 Task: Get directions from Asheville, North Carolina, United States to Baton Rouge, Louisiana, United States  and reverse  starting point and destination and check the flight options
Action: Mouse moved to (275, 88)
Screenshot: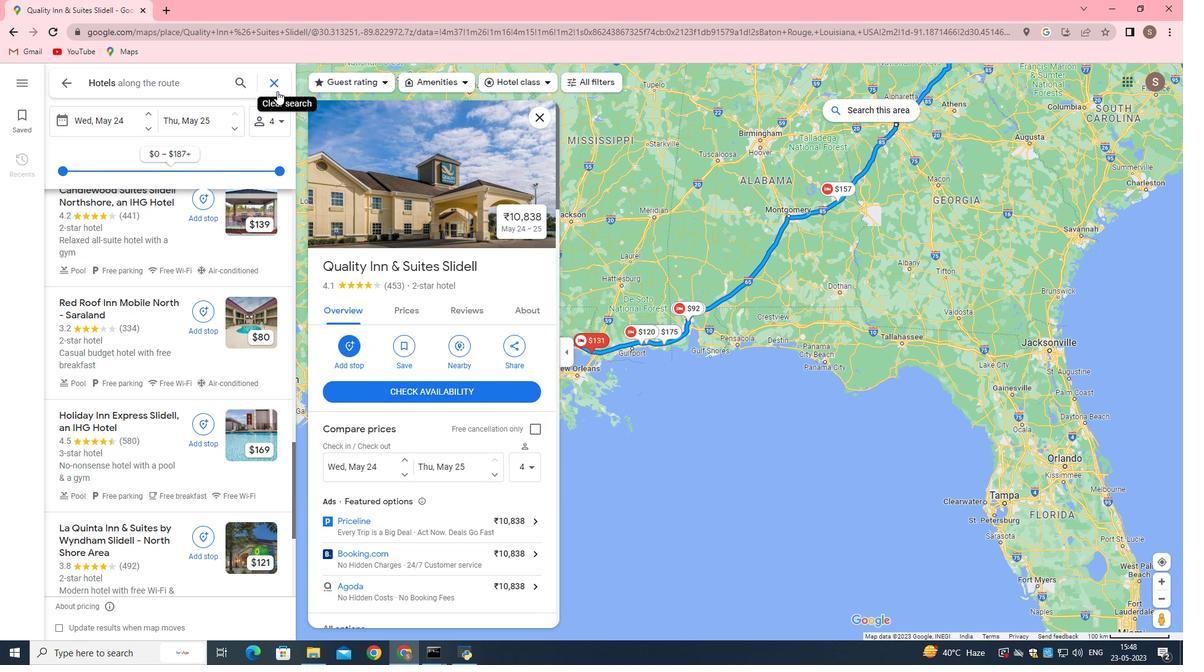 
Action: Mouse pressed left at (275, 88)
Screenshot: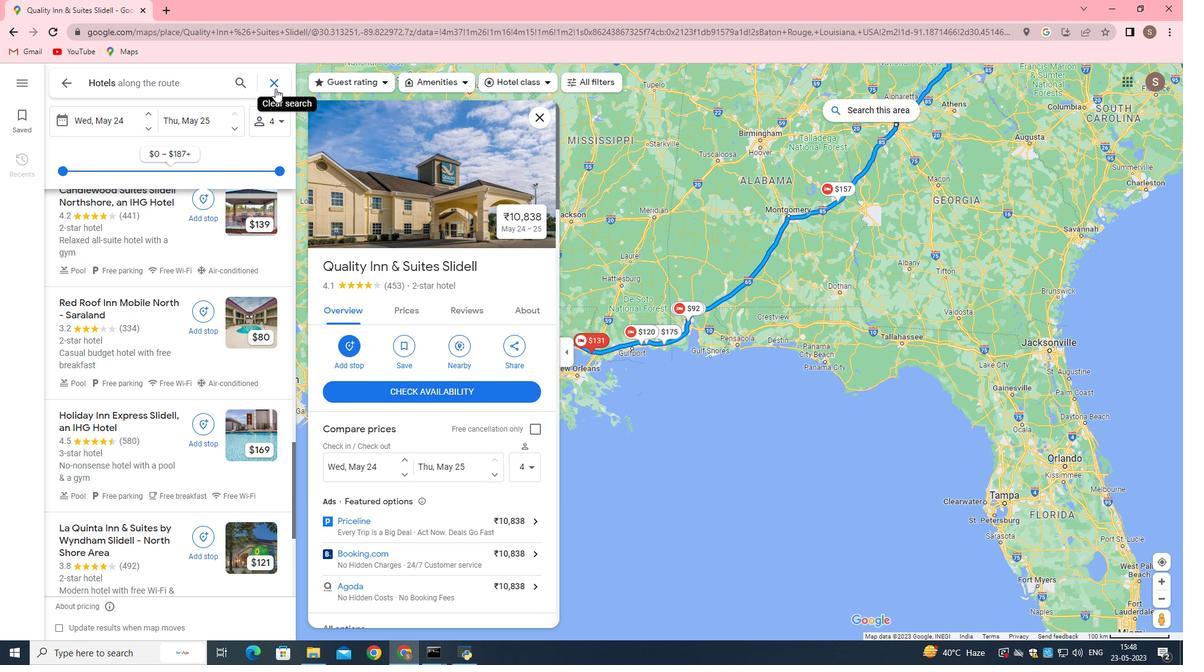 
Action: Mouse moved to (273, 88)
Screenshot: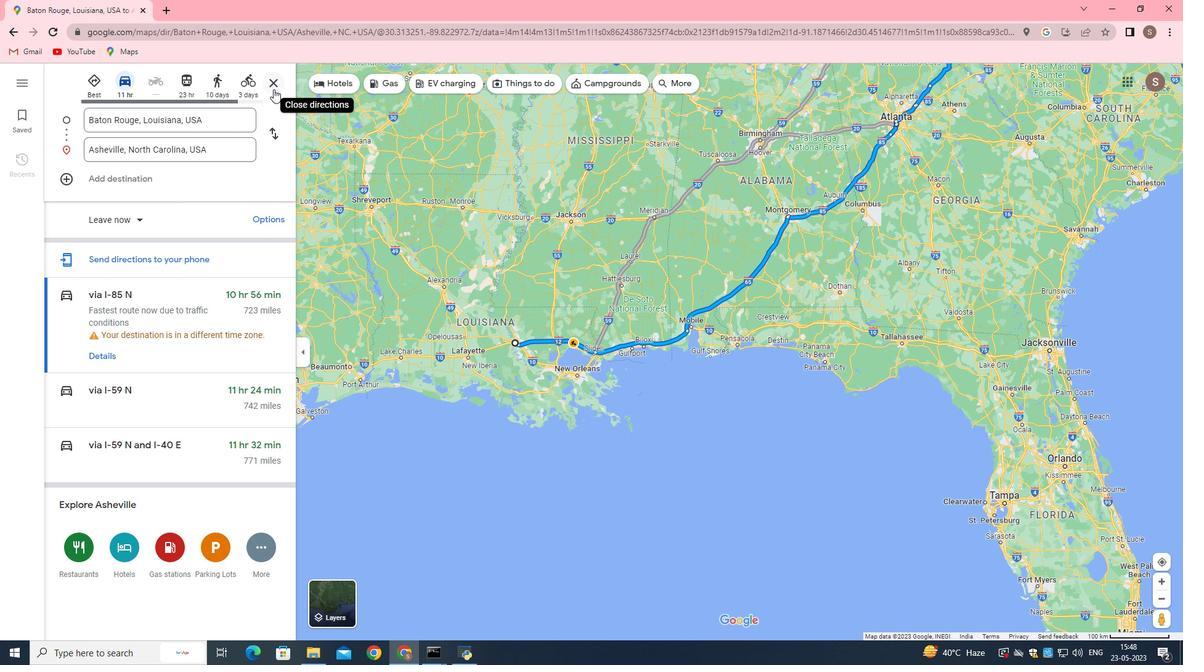 
Action: Mouse pressed left at (273, 88)
Screenshot: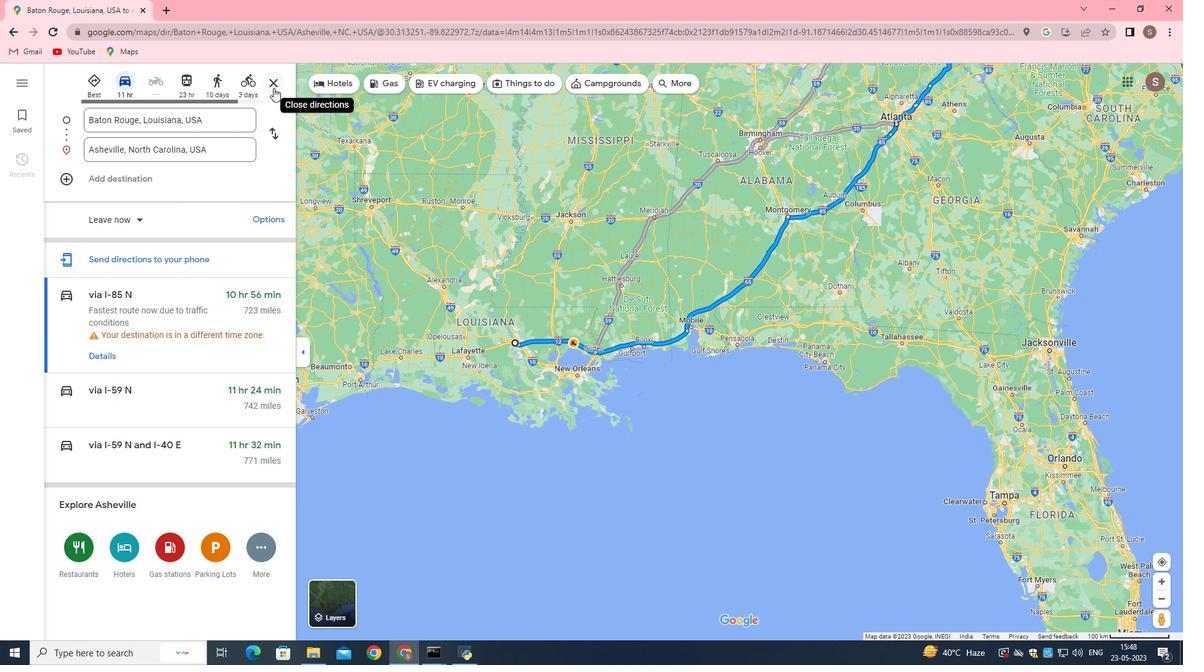 
Action: Mouse moved to (278, 86)
Screenshot: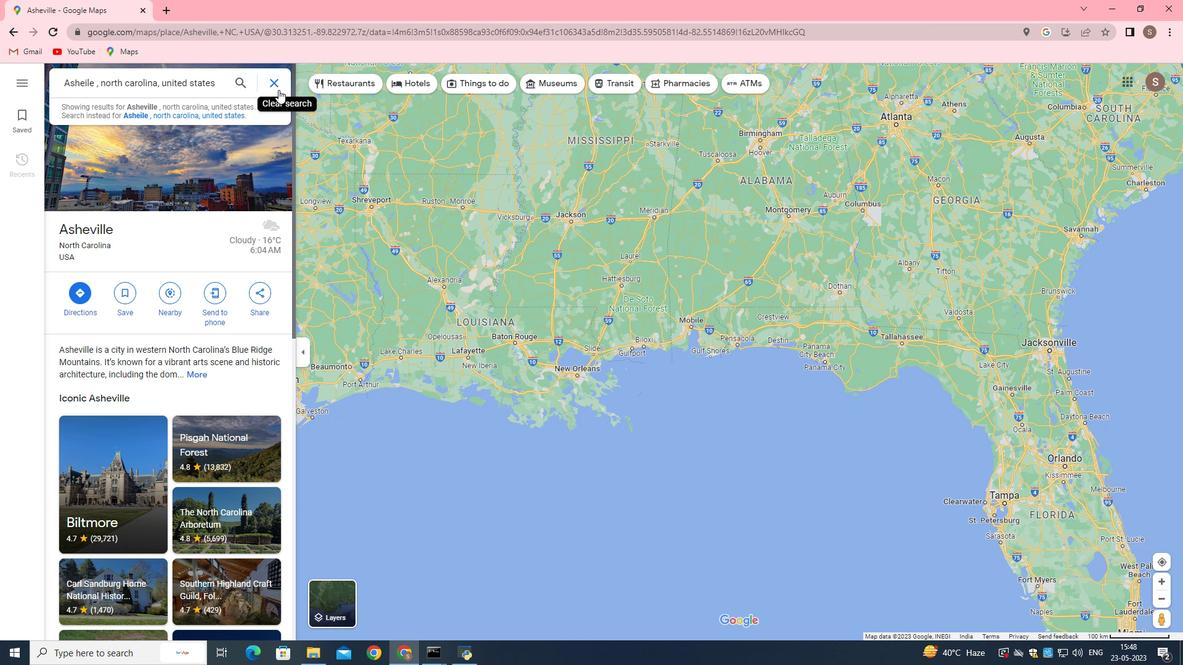 
Action: Mouse pressed left at (278, 86)
Screenshot: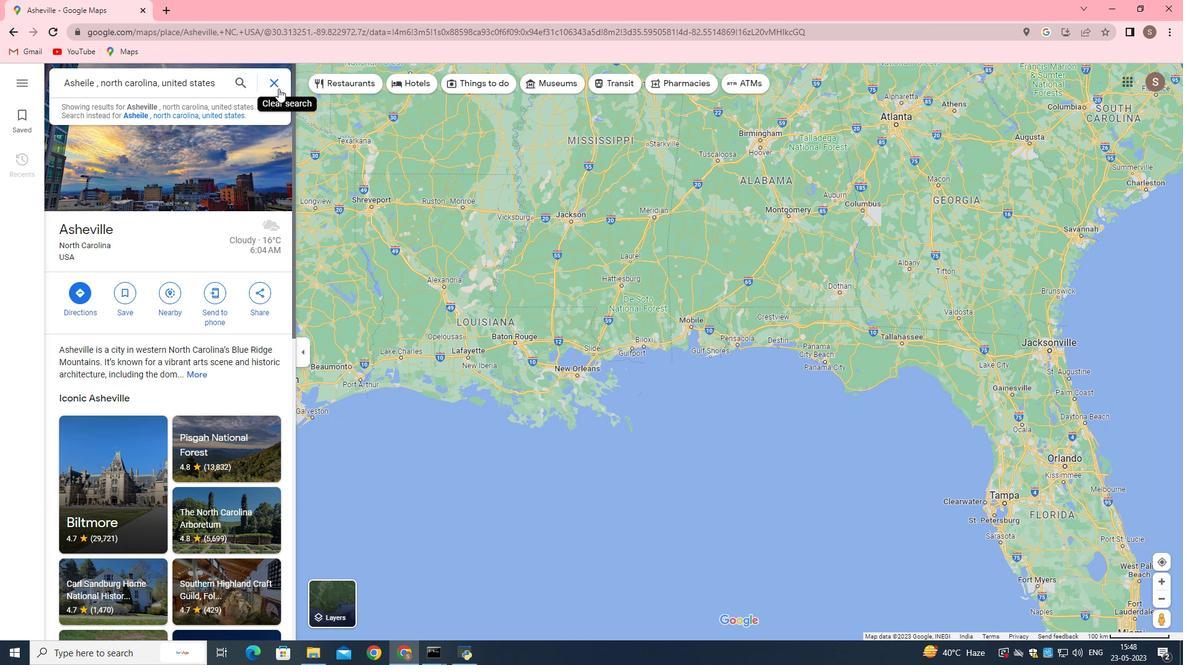 
Action: Mouse moved to (319, 269)
Screenshot: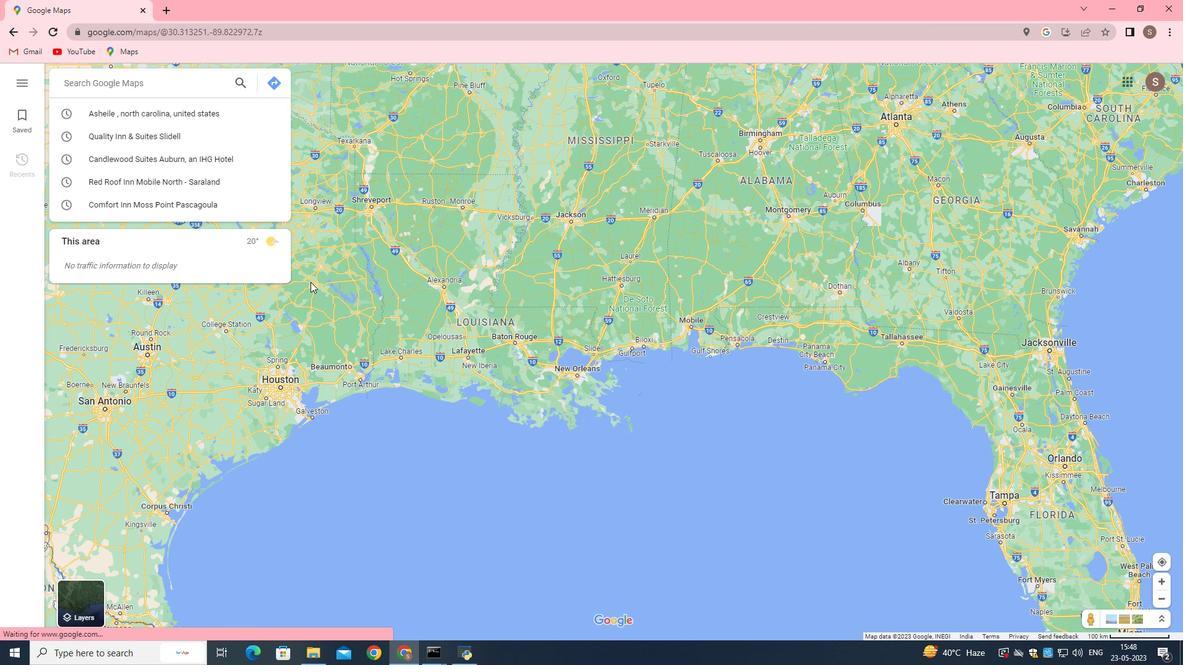 
Action: Mouse pressed left at (319, 269)
Screenshot: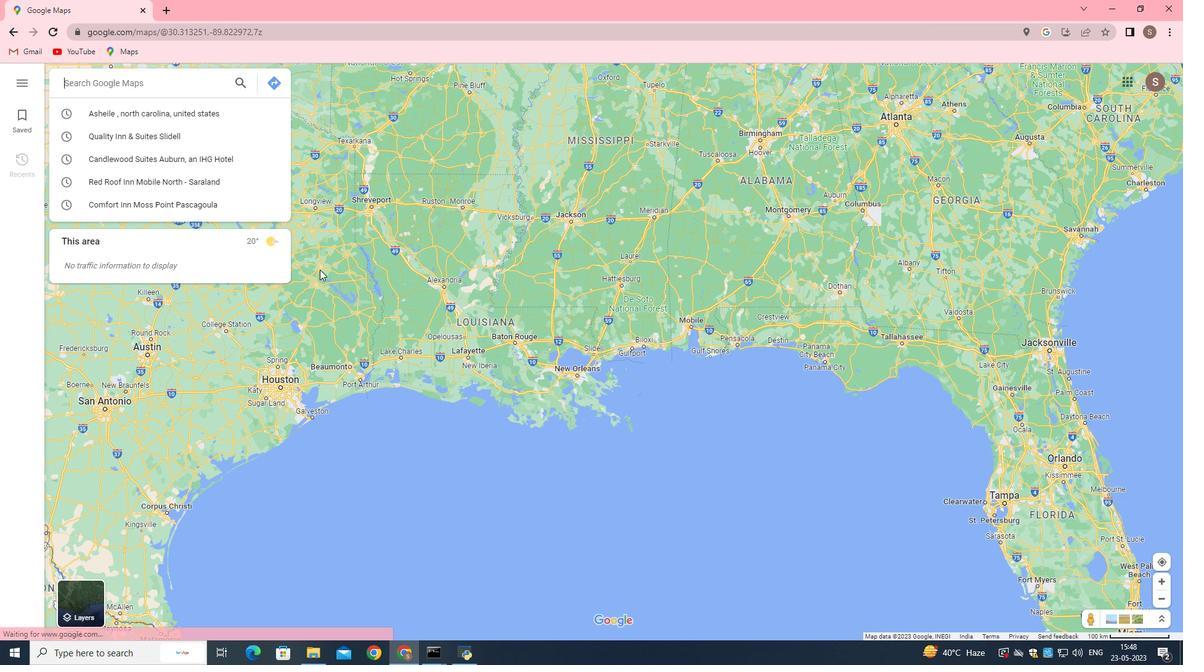 
Action: Mouse moved to (323, 282)
Screenshot: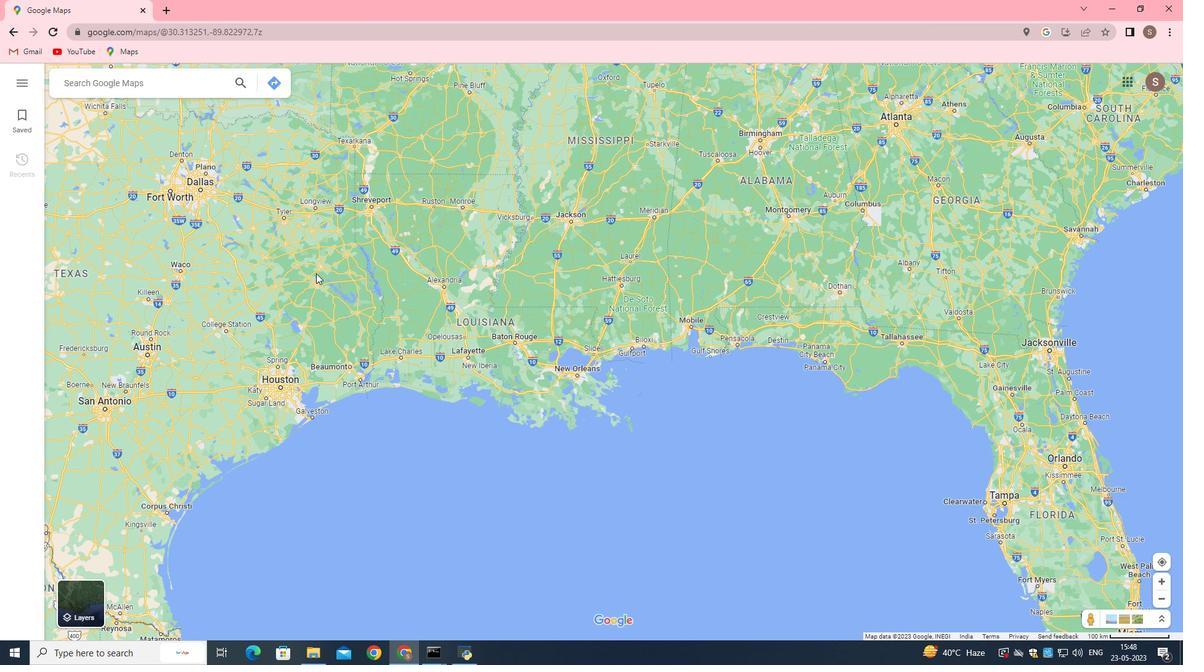 
Action: Mouse scrolled (323, 282) with delta (0, 0)
Screenshot: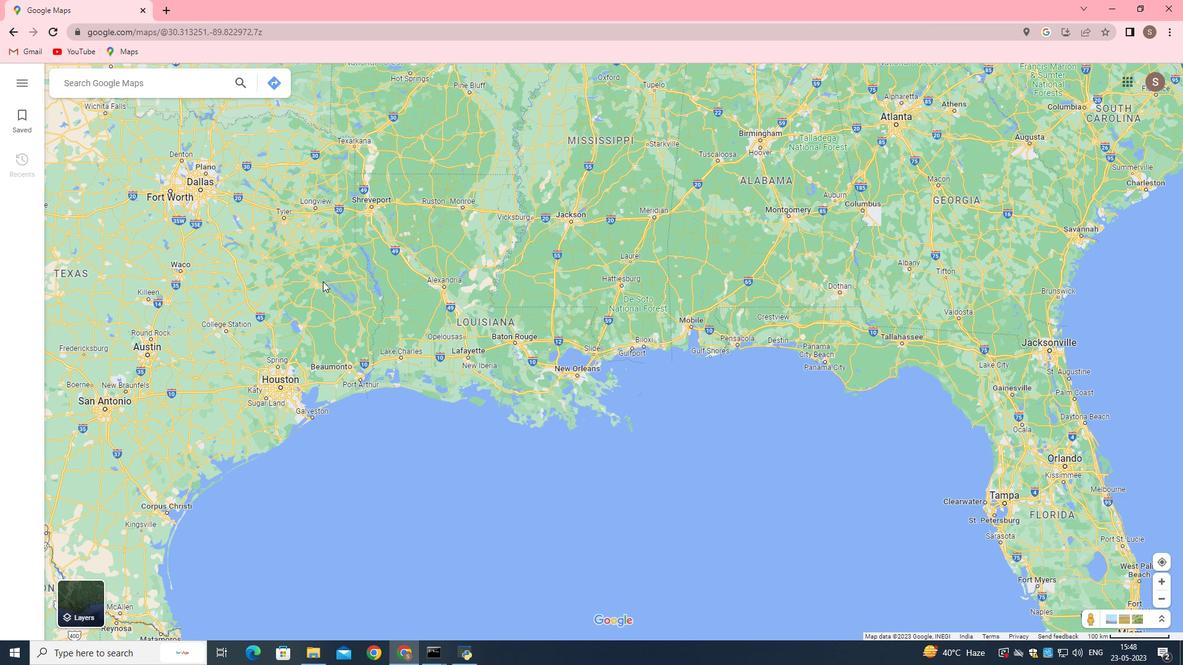 
Action: Mouse scrolled (323, 282) with delta (0, 0)
Screenshot: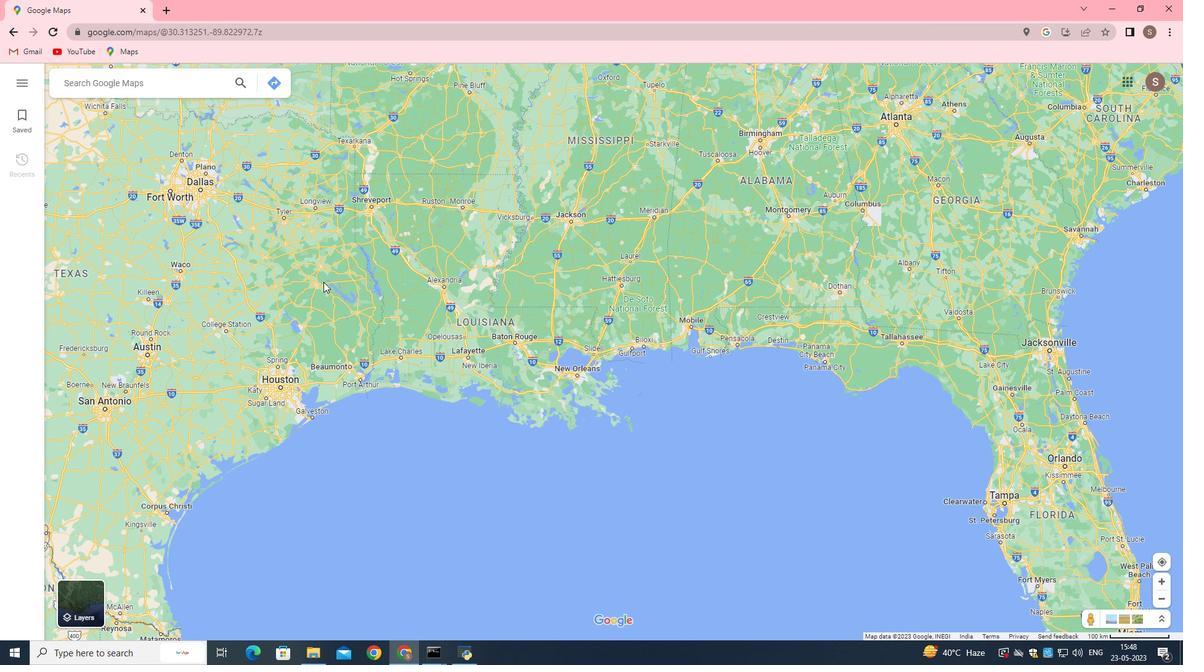 
Action: Mouse scrolled (323, 282) with delta (0, 0)
Screenshot: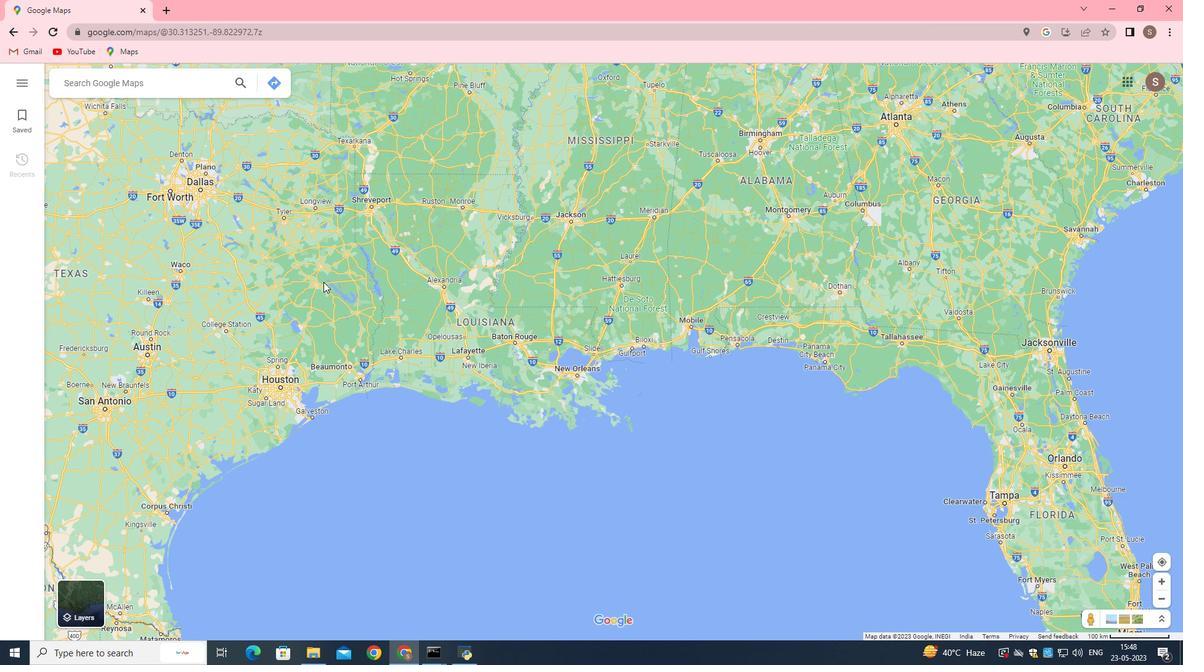 
Action: Mouse scrolled (323, 281) with delta (0, 0)
Screenshot: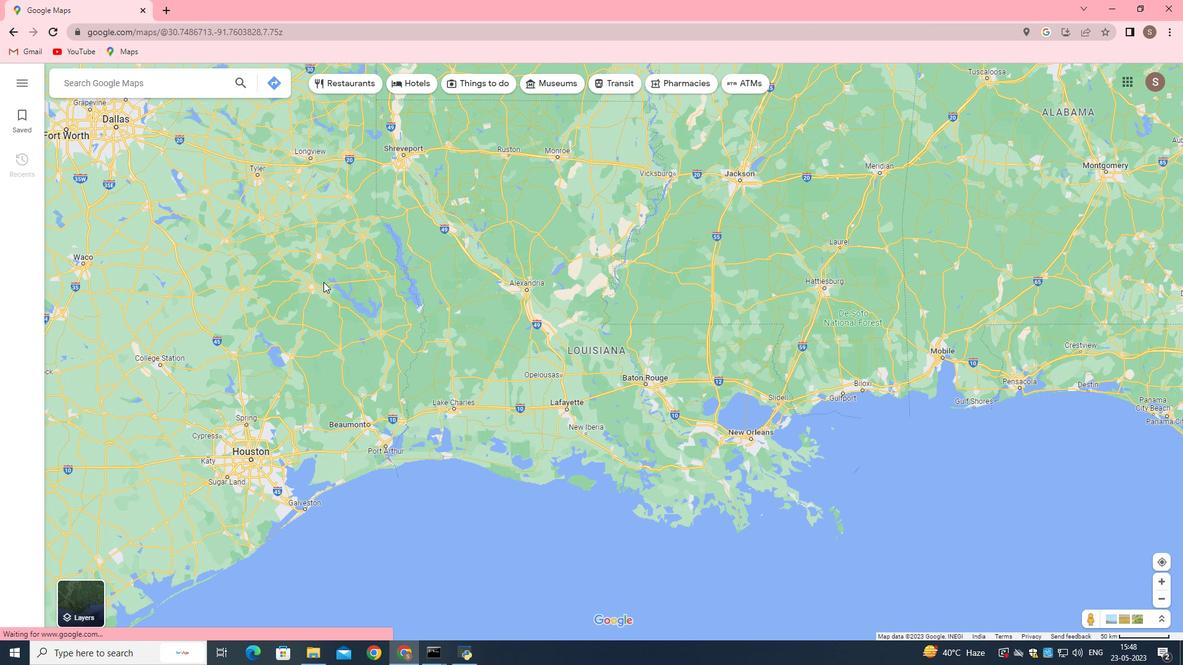 
Action: Mouse scrolled (323, 281) with delta (0, 0)
Screenshot: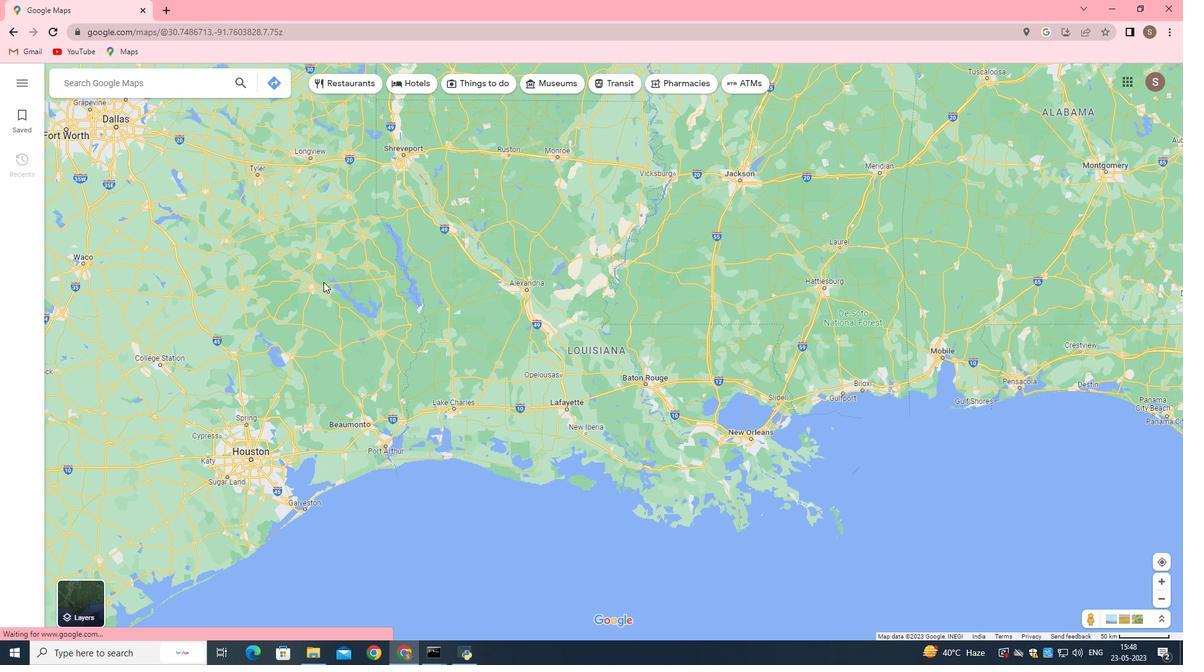 
Action: Mouse scrolled (323, 282) with delta (0, 0)
Screenshot: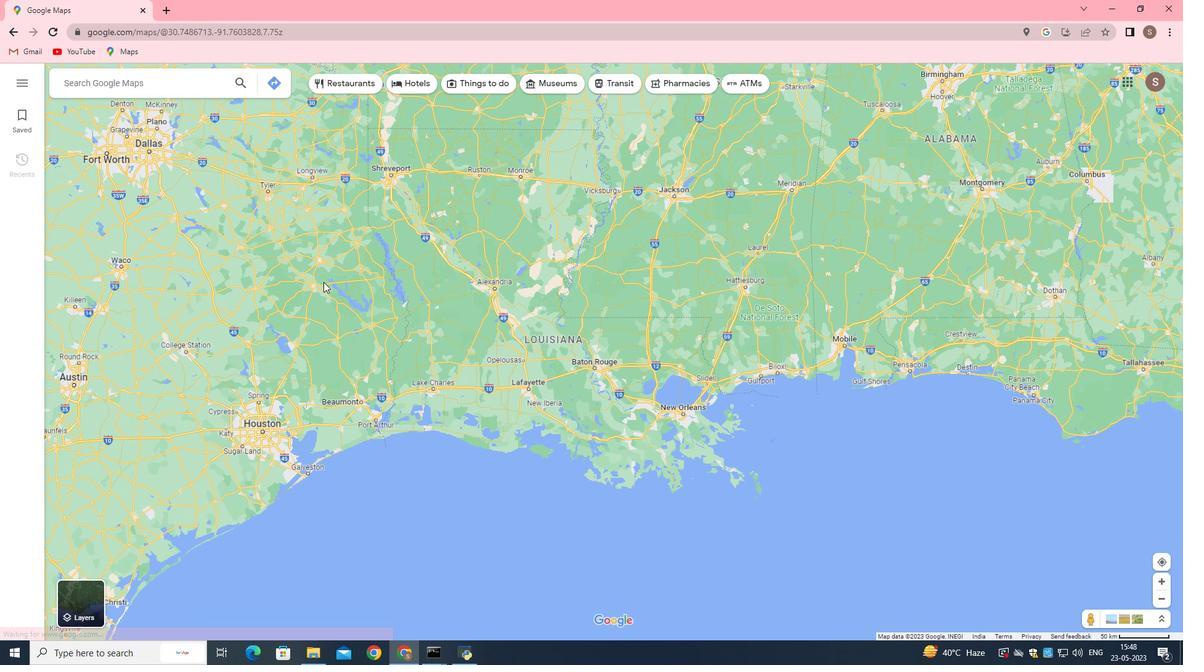 
Action: Mouse scrolled (323, 282) with delta (0, 0)
Screenshot: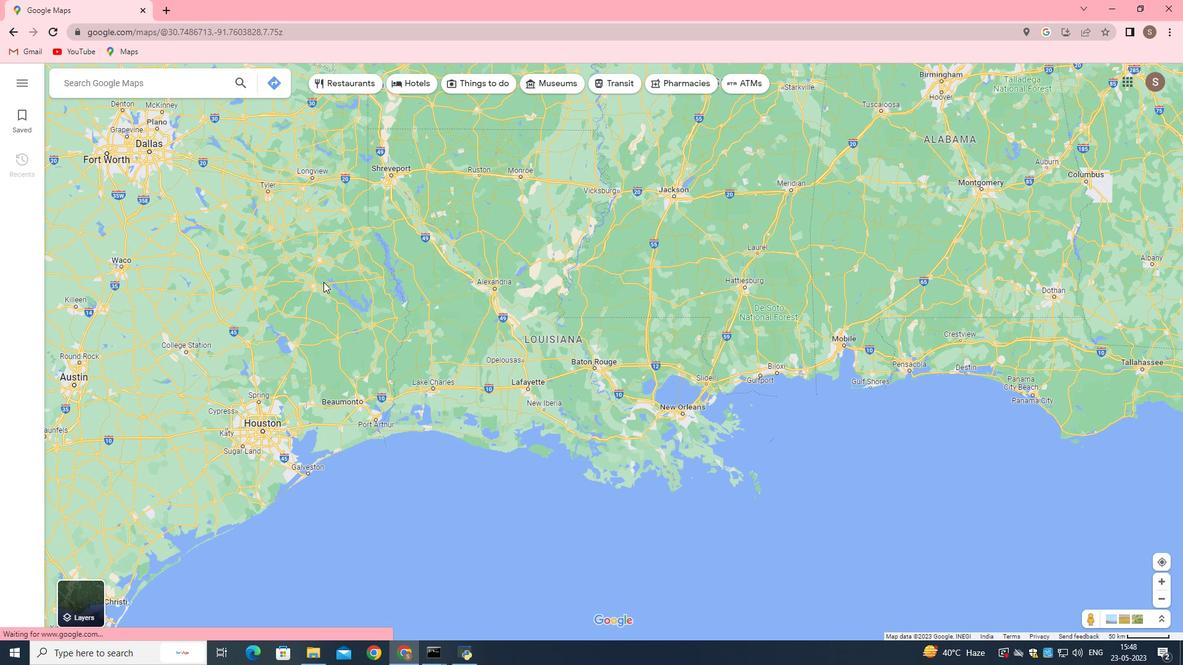
Action: Mouse scrolled (323, 282) with delta (0, 0)
Screenshot: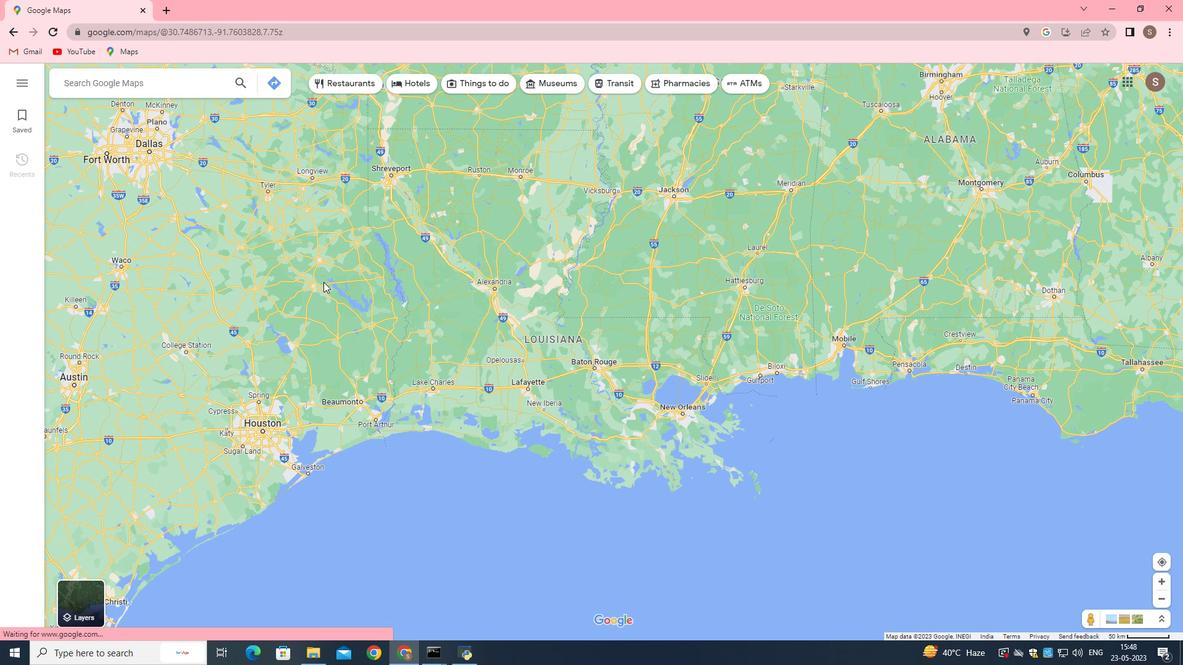 
Action: Mouse scrolled (323, 282) with delta (0, 0)
Screenshot: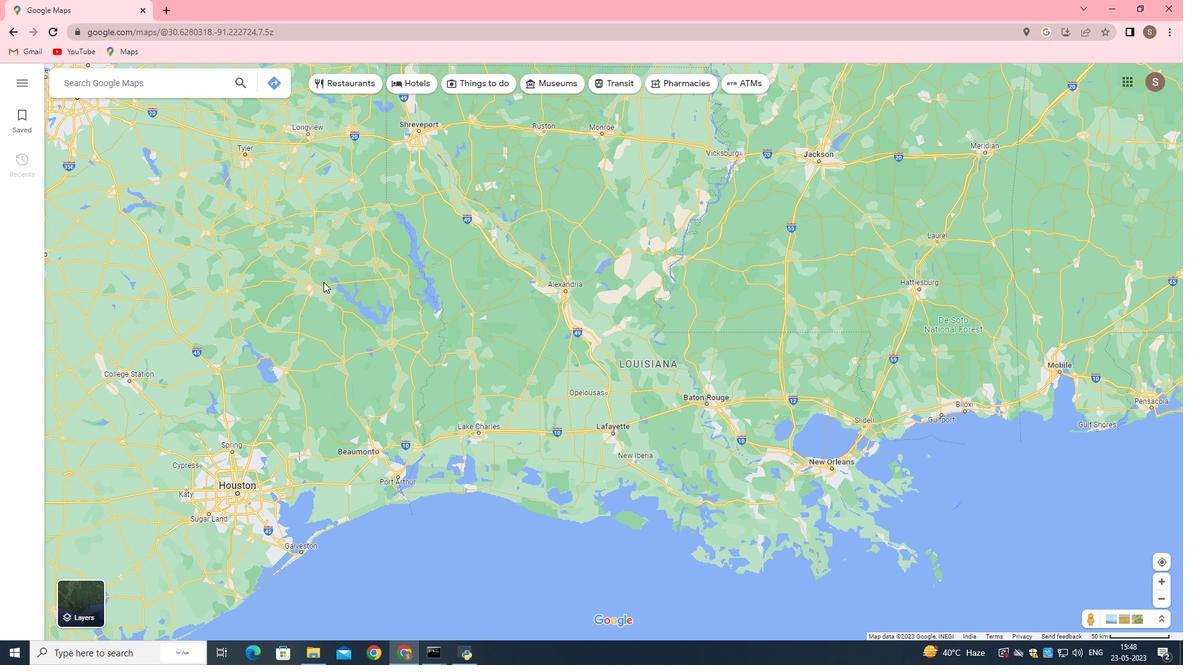 
Action: Mouse scrolled (323, 282) with delta (0, 0)
Screenshot: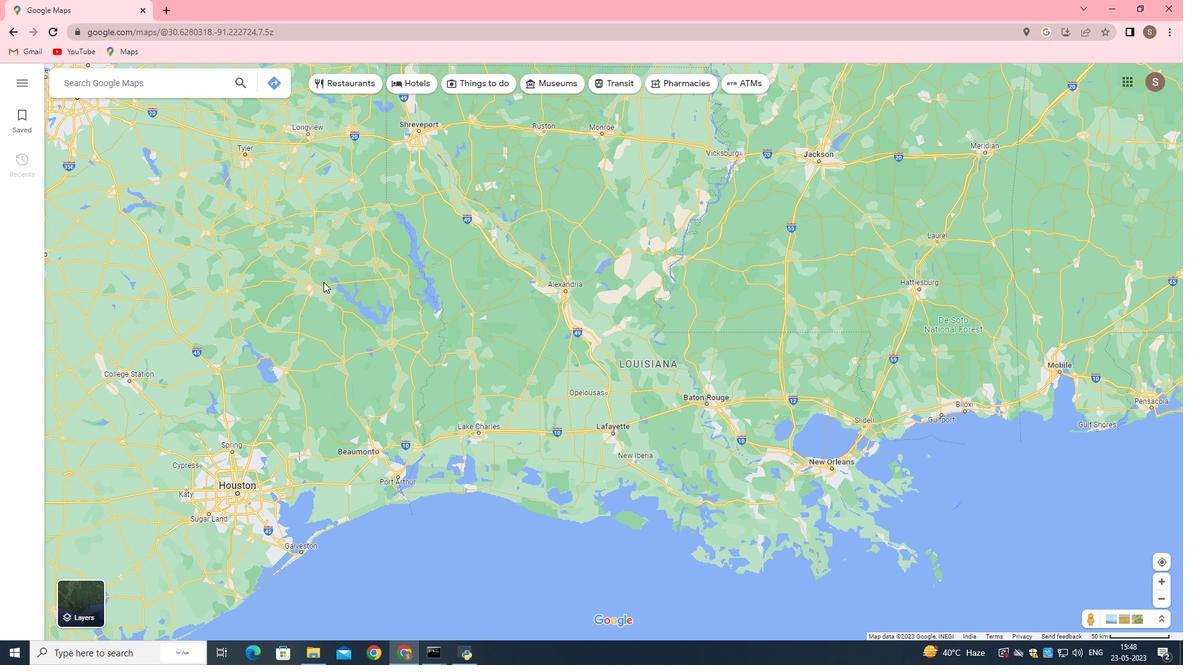 
Action: Mouse scrolled (323, 282) with delta (0, 0)
Screenshot: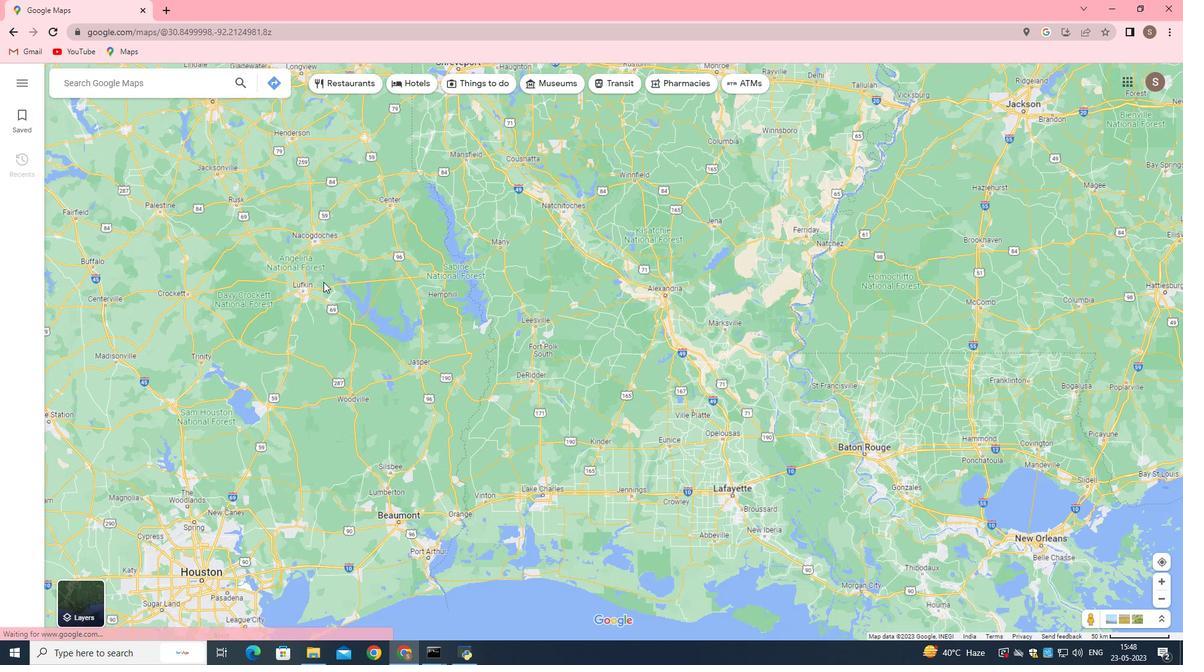 
Action: Mouse scrolled (323, 282) with delta (0, 0)
Screenshot: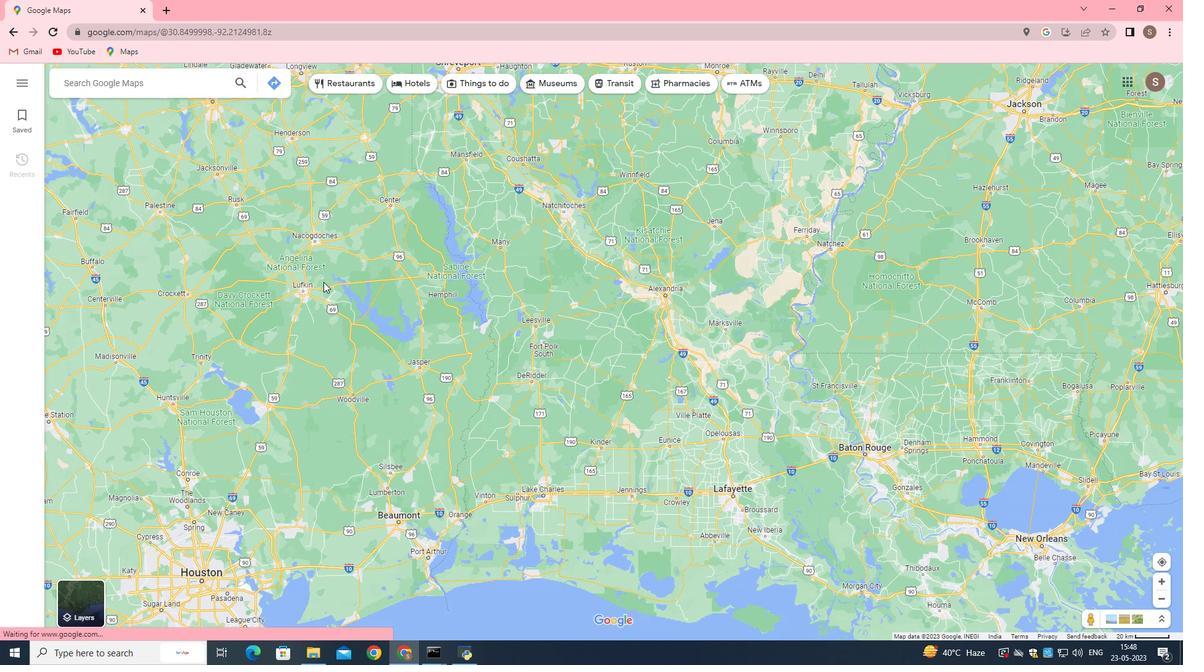 
Action: Mouse scrolled (323, 281) with delta (0, 0)
Screenshot: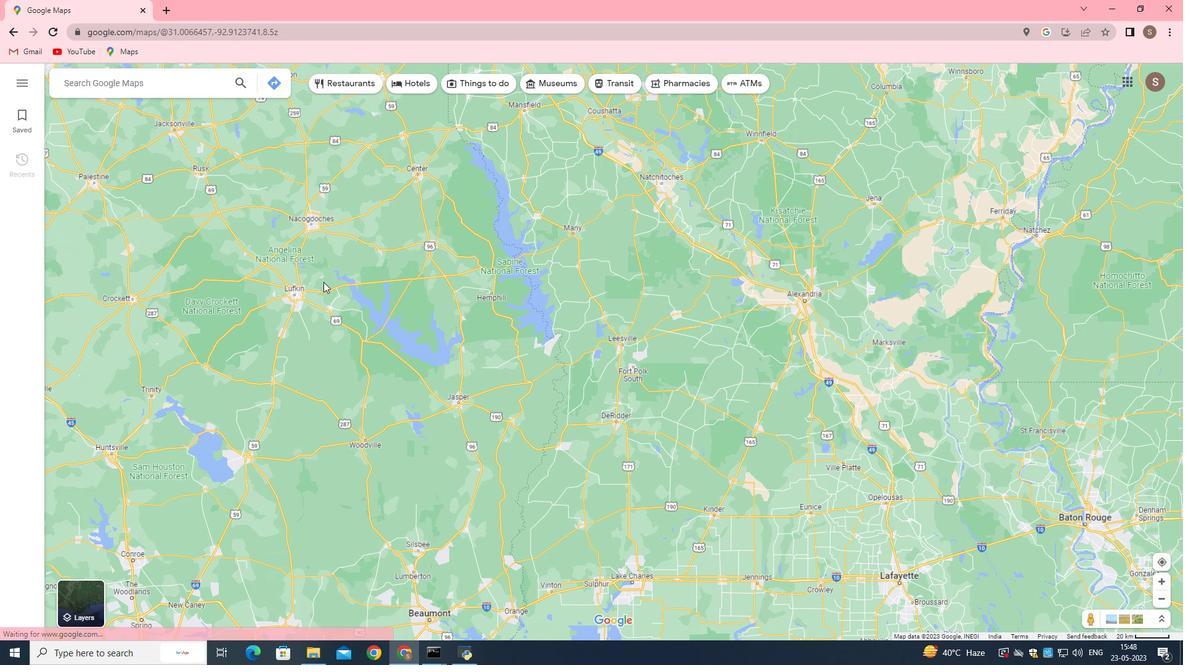 
Action: Mouse moved to (95, 81)
Screenshot: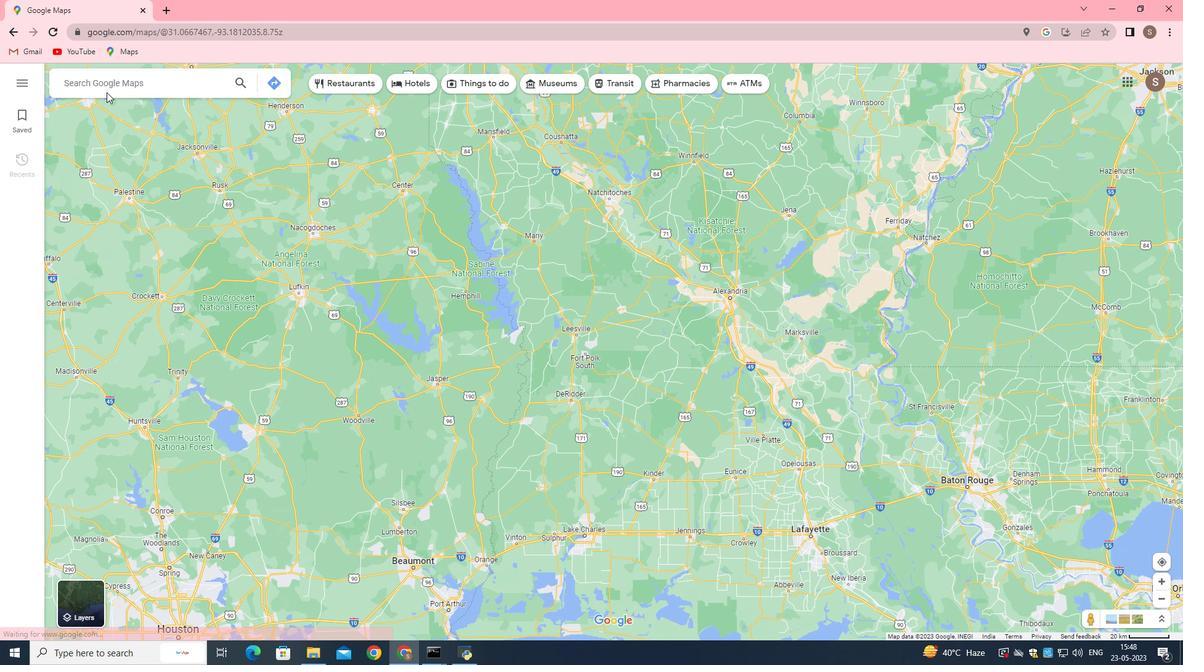 
Action: Mouse pressed left at (95, 81)
Screenshot: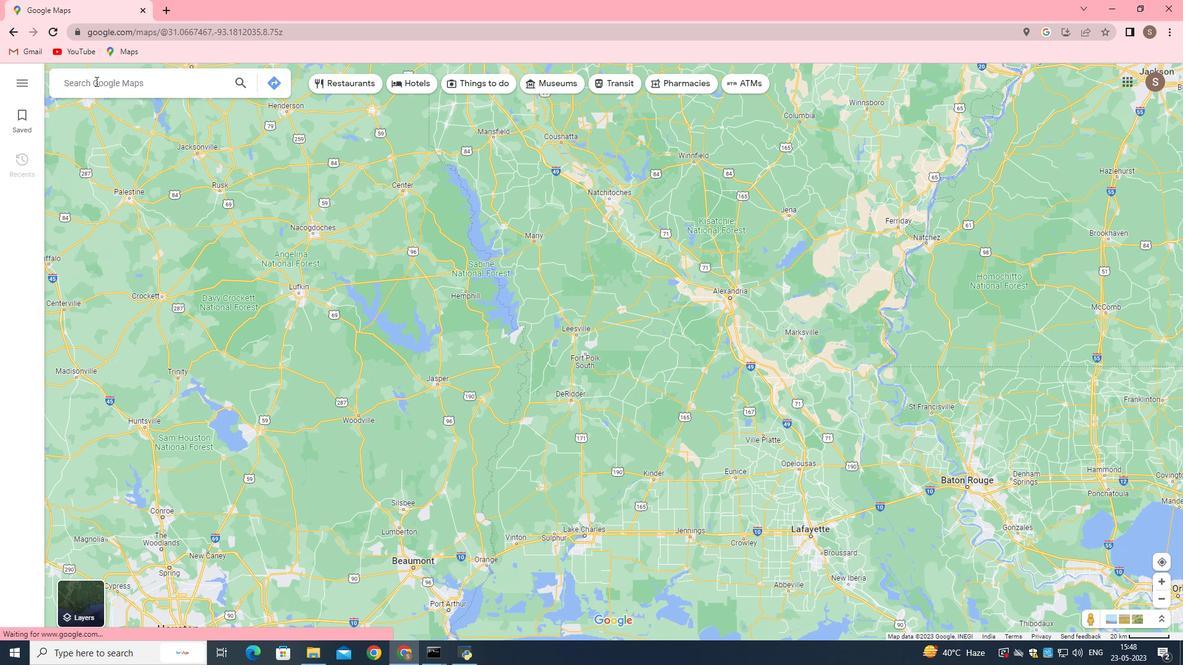
Action: Mouse moved to (201, 125)
Screenshot: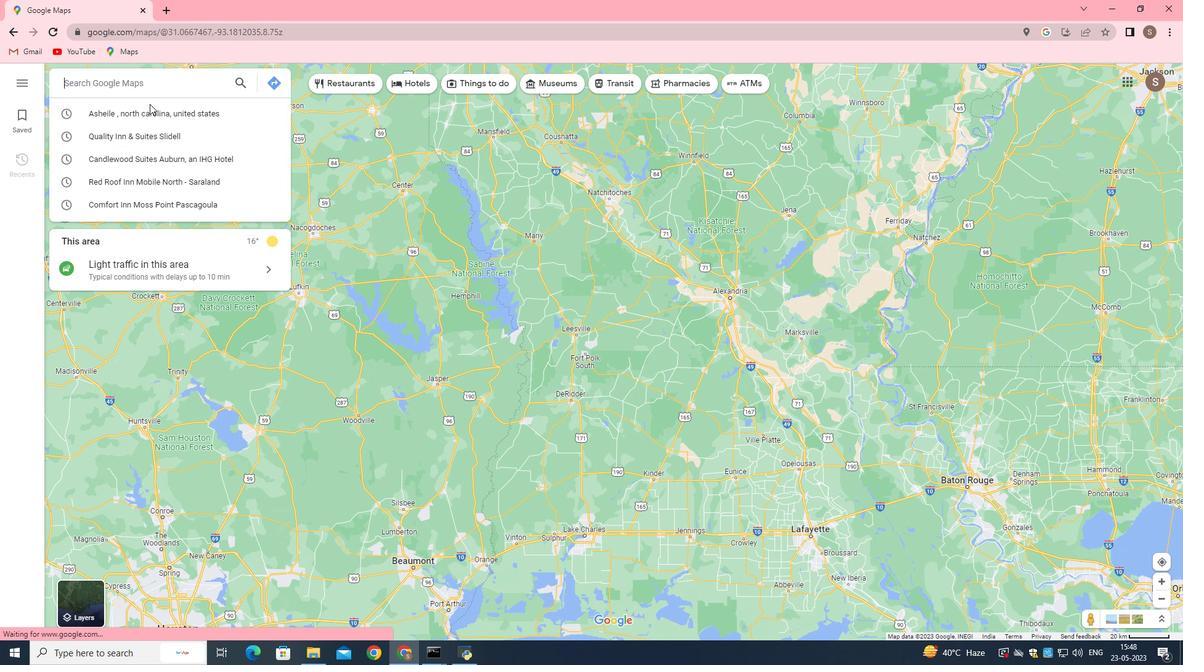 
Action: Key pressed <Key.shift>Asheville<Key.space>,<Key.space>north<Key.space>carolina,<Key.space>united<Key.space>state<Key.enter>
Screenshot: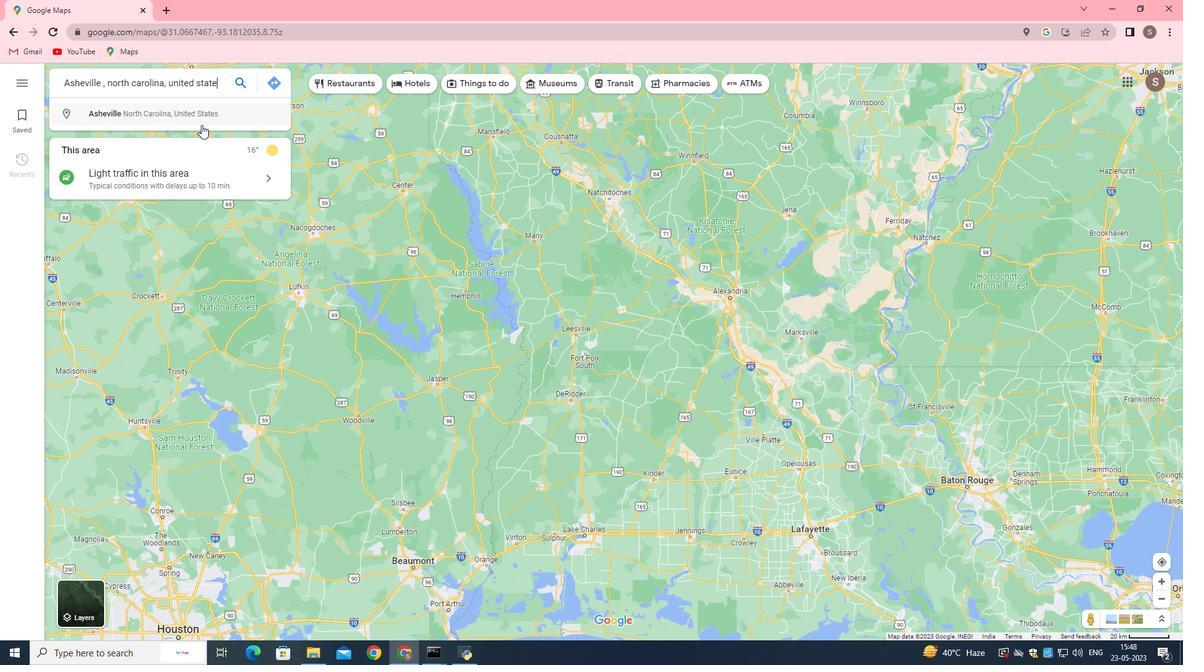 
Action: Mouse moved to (83, 297)
Screenshot: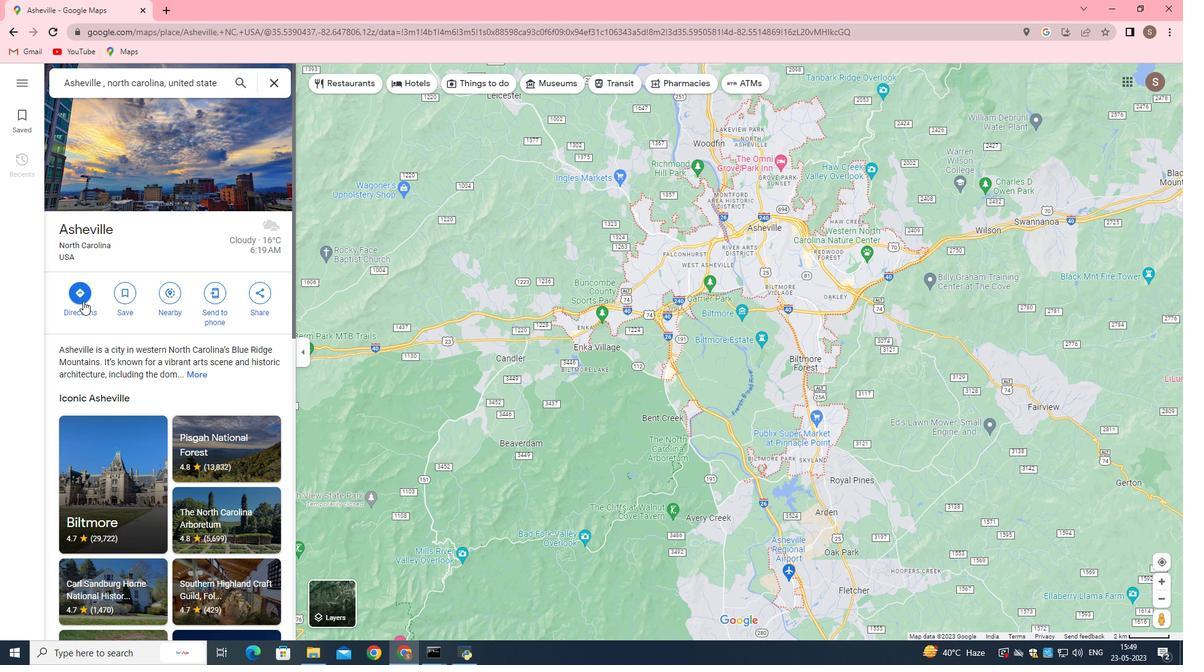 
Action: Mouse pressed left at (83, 297)
Screenshot: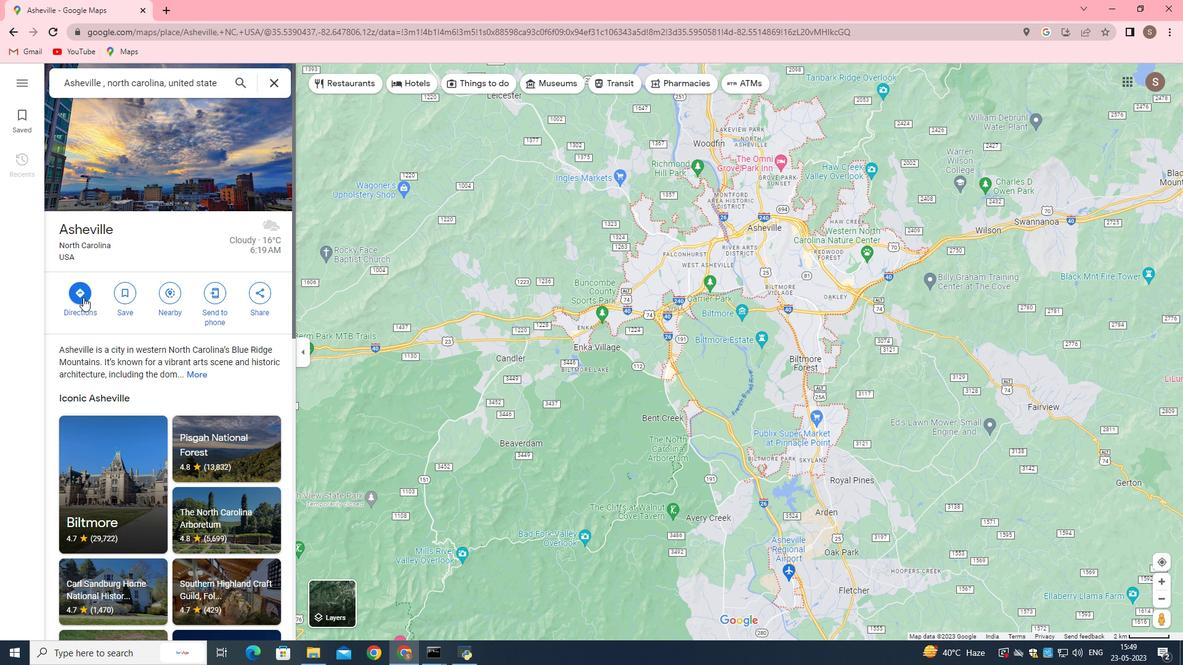 
Action: Mouse moved to (207, 121)
Screenshot: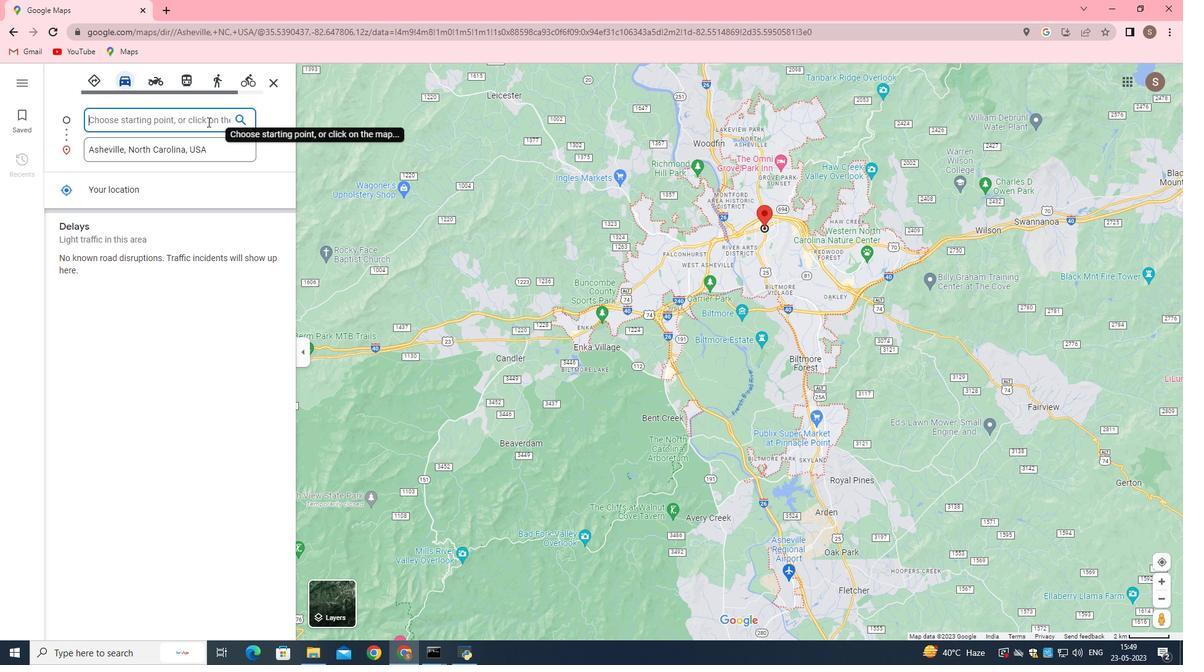 
Action: Mouse pressed left at (207, 121)
Screenshot: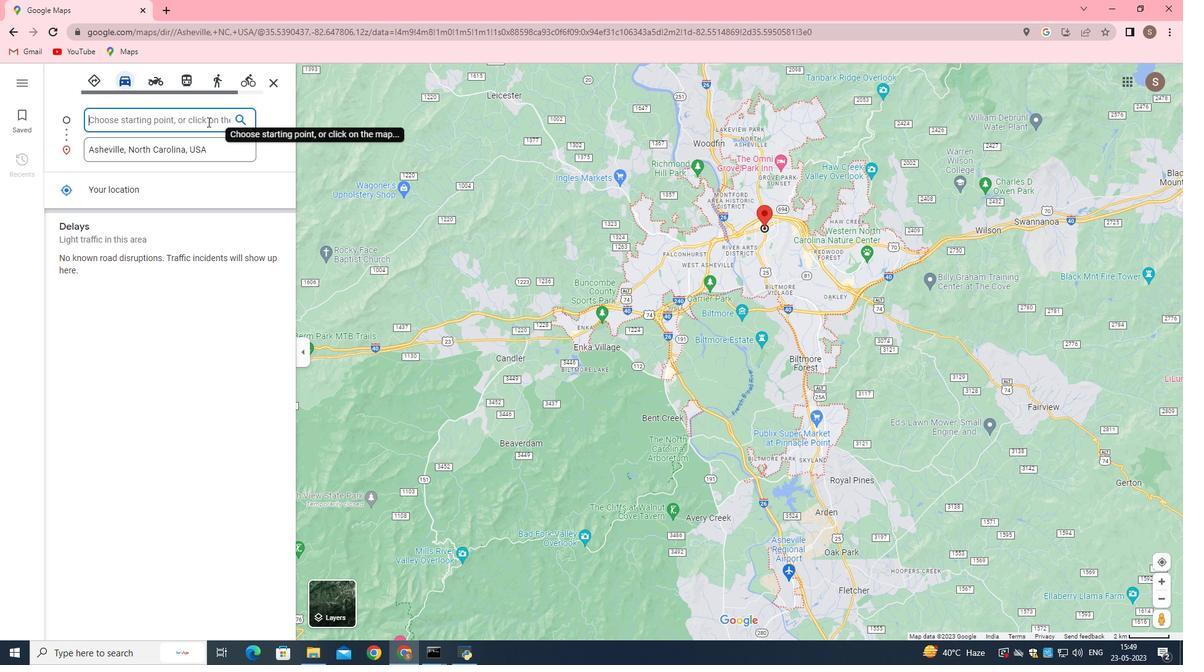 
Action: Key pressed <Key.shift><Key.shift><Key.shift><Key.shift><Key.shift><Key.shift>Baton<Key.space>rouge,louisiana,<Key.space>united<Key.space>state<Key.enter>
Screenshot: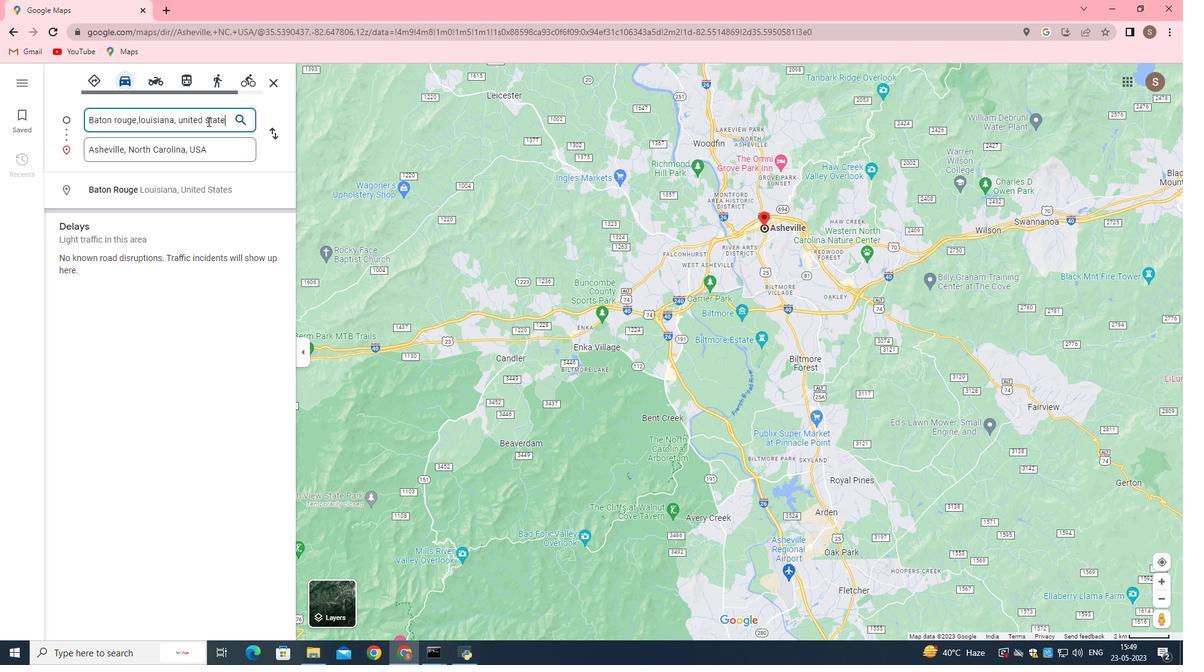 
Action: Mouse moved to (242, 271)
Screenshot: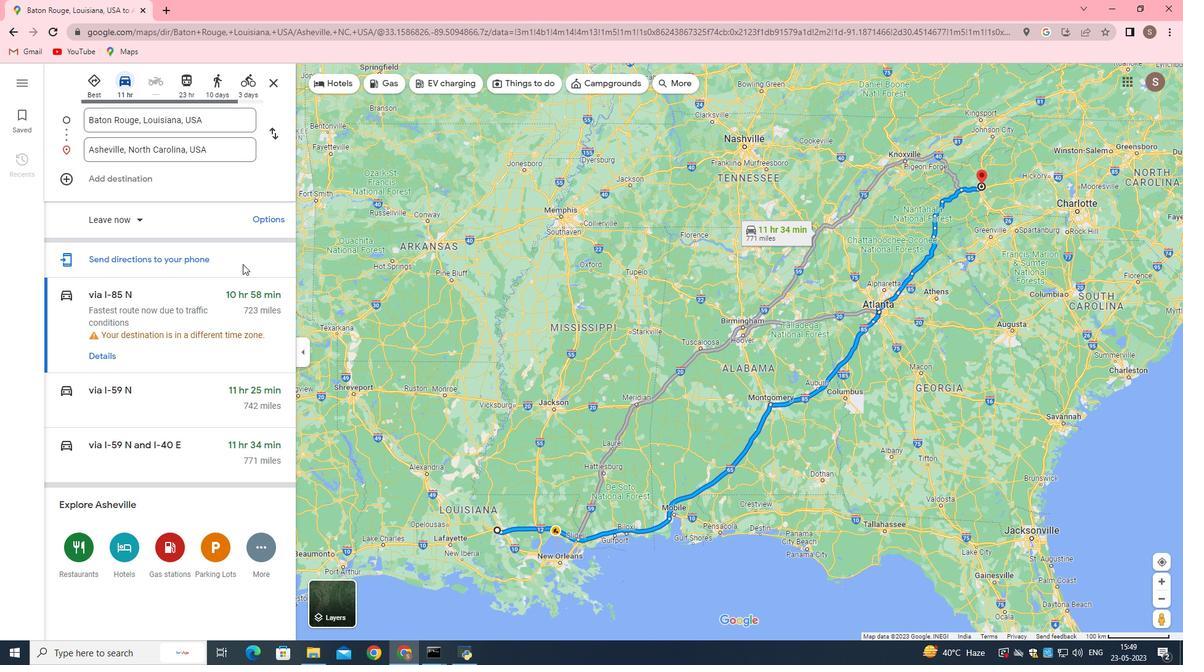 
Action: Mouse scrolled (242, 271) with delta (0, 0)
Screenshot: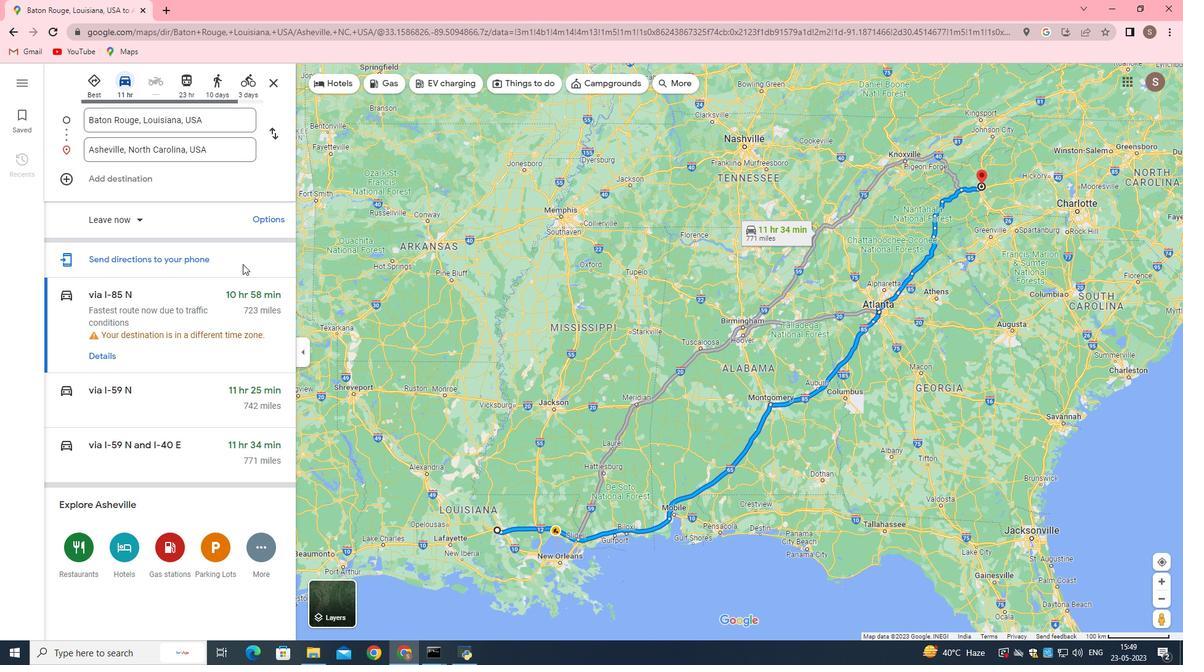 
Action: Mouse moved to (242, 273)
Screenshot: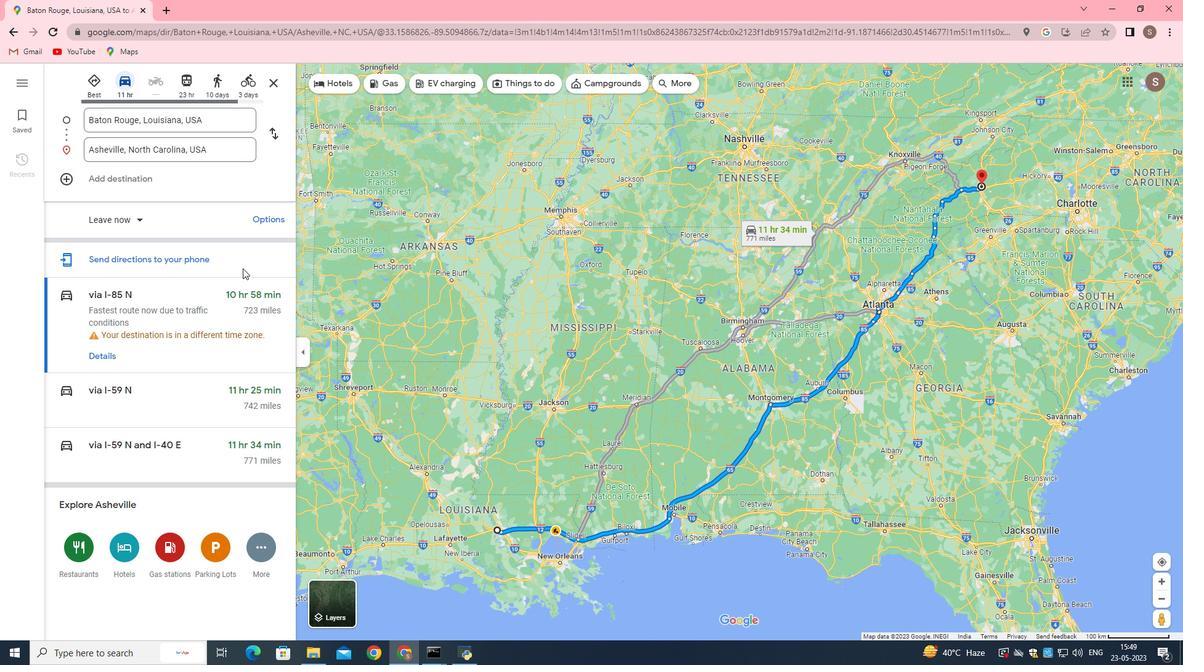 
Action: Mouse scrolled (242, 272) with delta (0, 0)
Screenshot: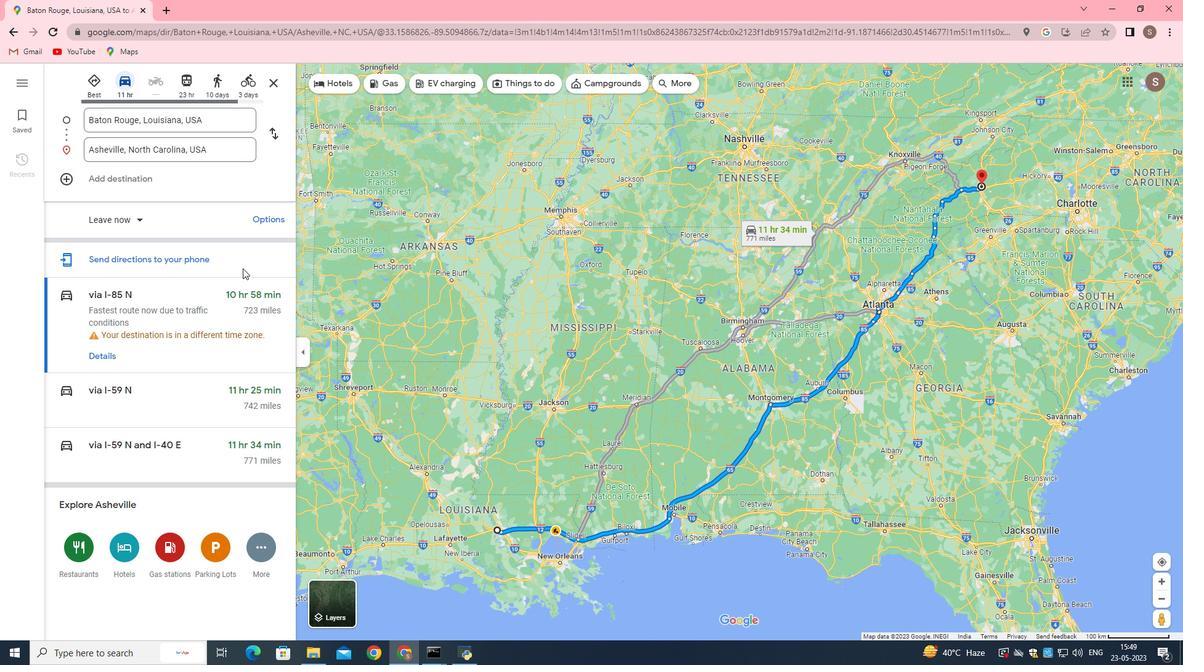 
Action: Mouse moved to (243, 275)
Screenshot: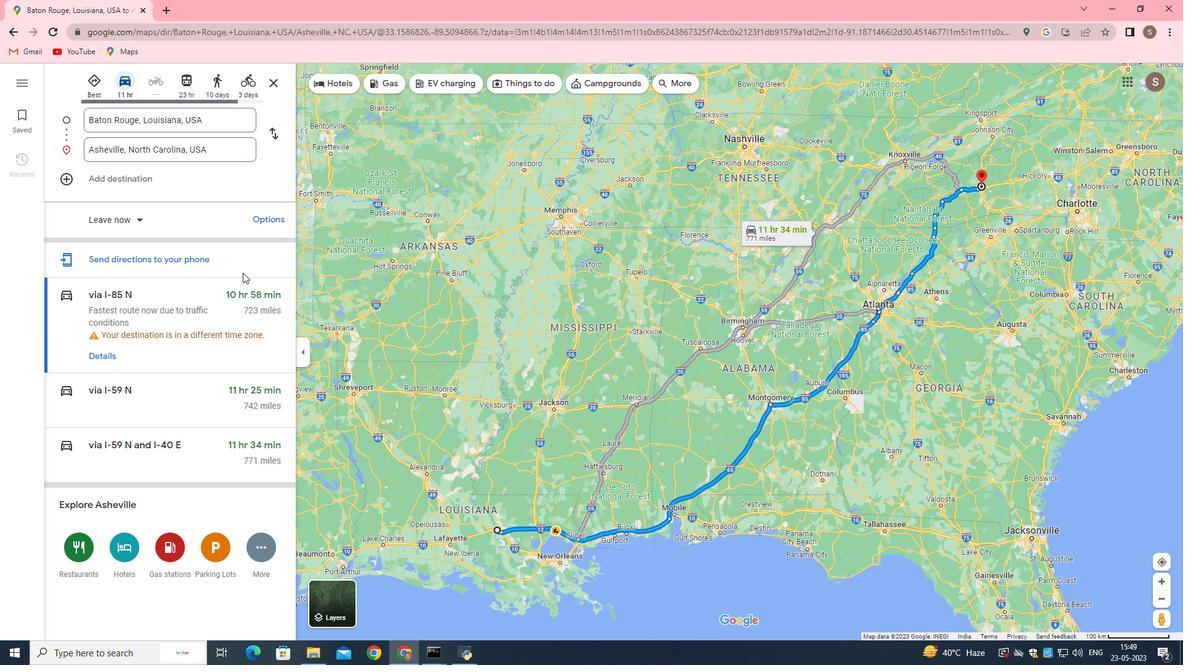 
Action: Mouse scrolled (243, 274) with delta (0, 0)
Screenshot: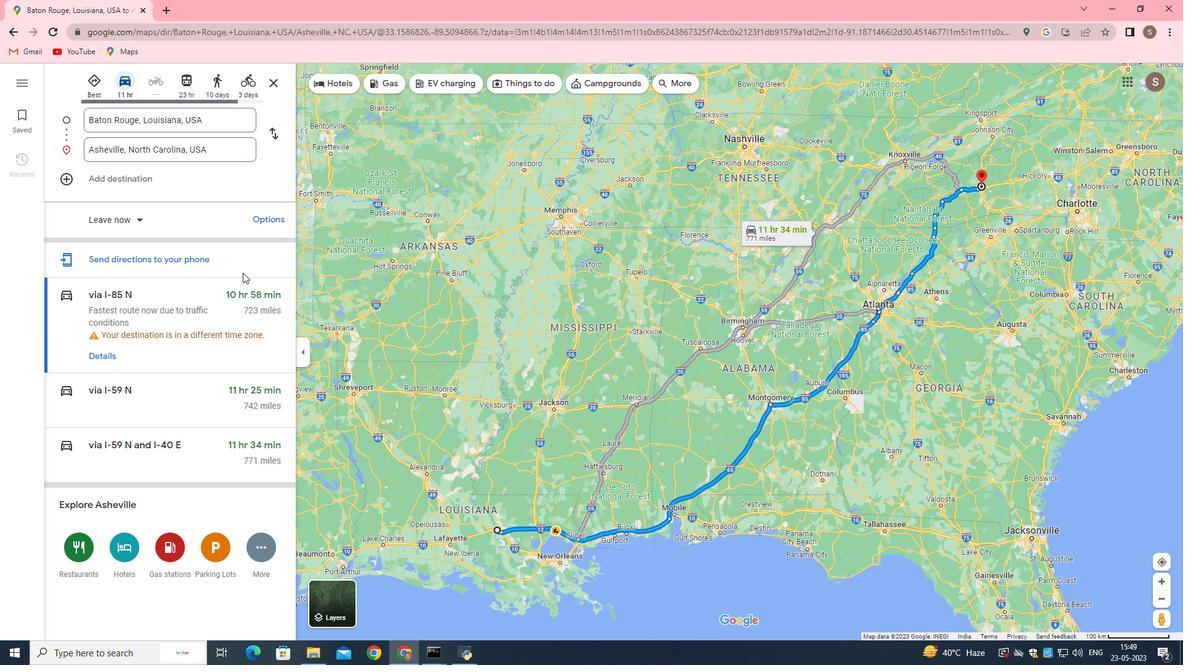 
Action: Mouse moved to (701, 335)
Screenshot: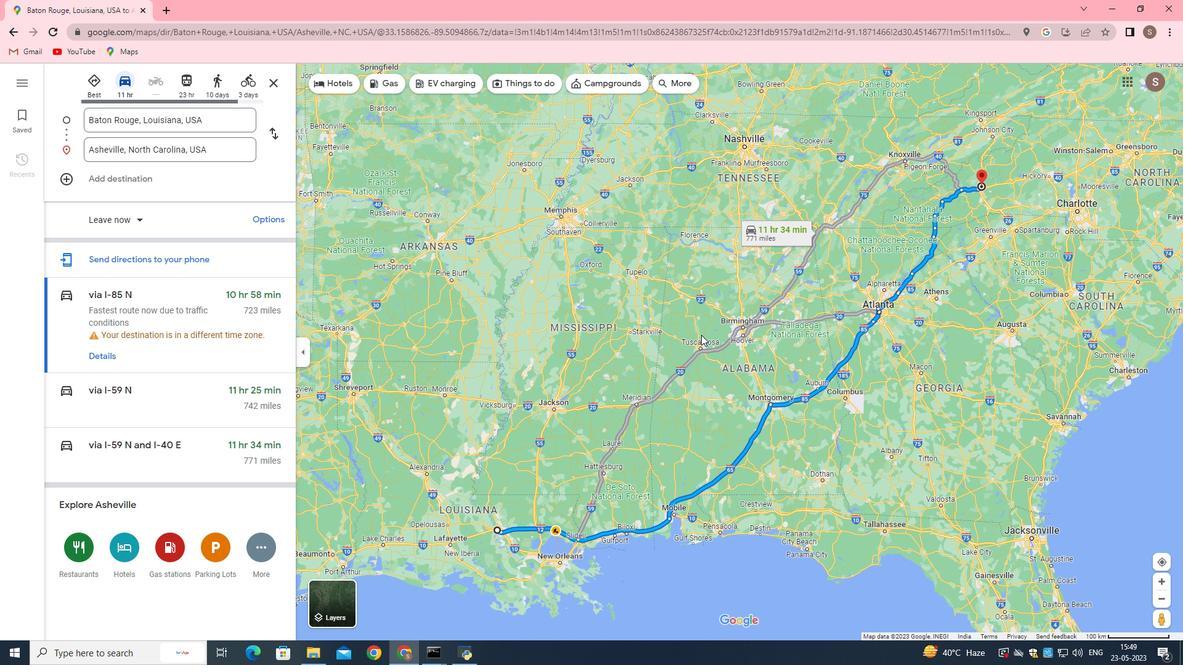 
Action: Mouse scrolled (701, 336) with delta (0, 0)
Screenshot: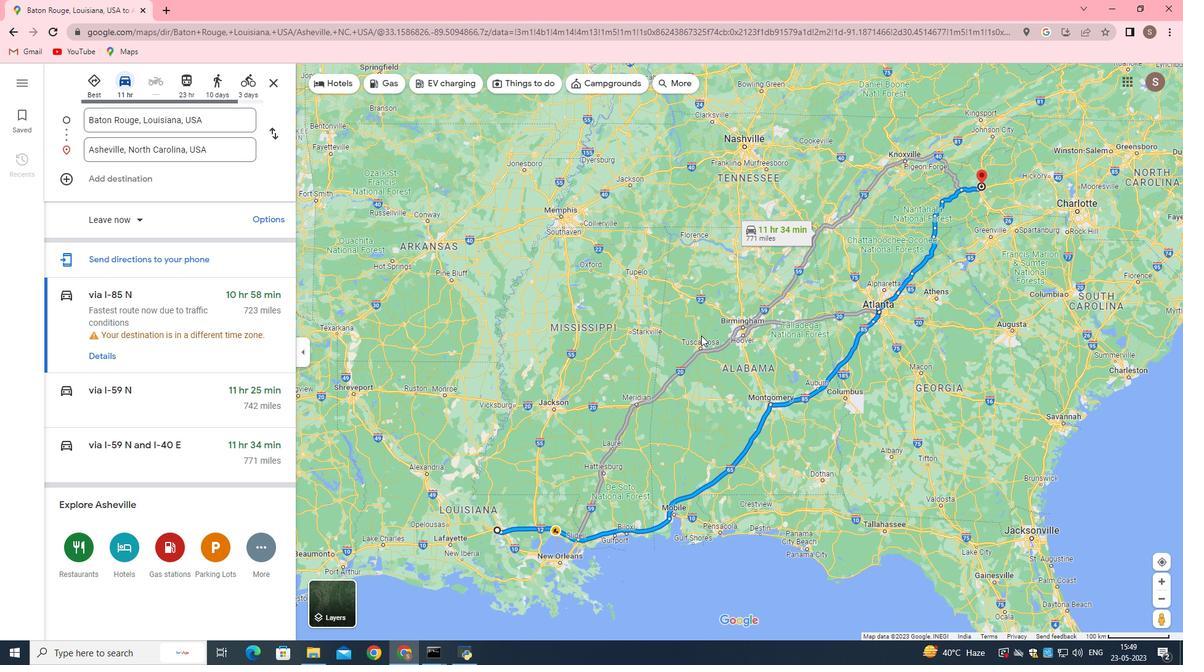 
Action: Mouse moved to (701, 337)
Screenshot: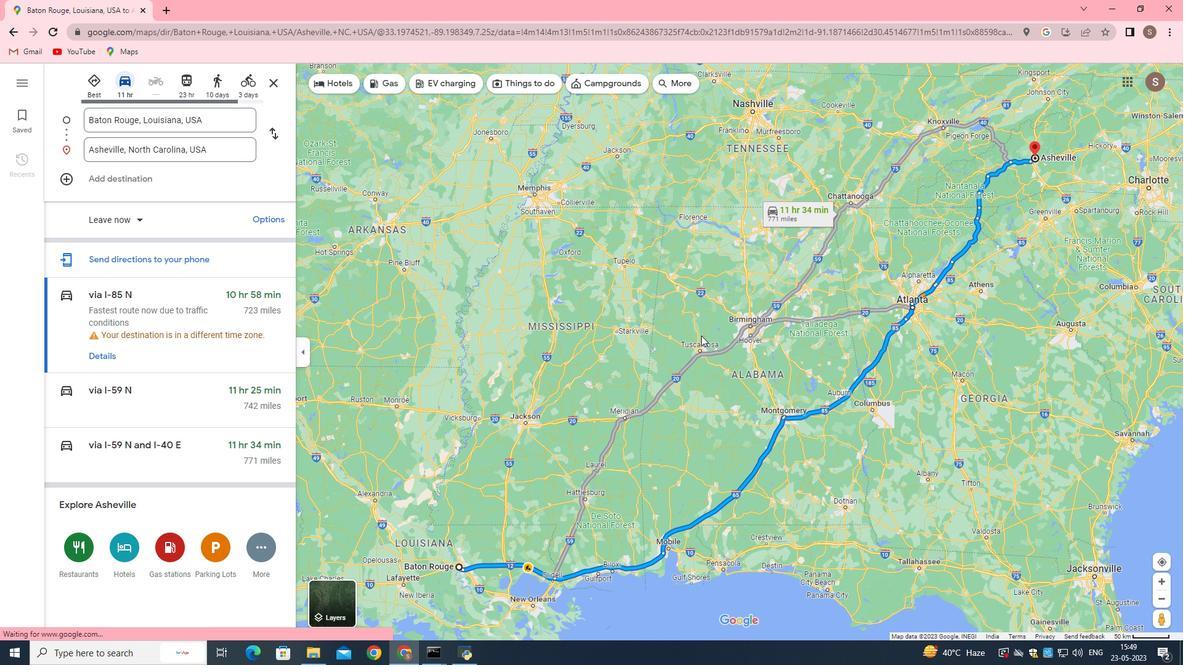 
Action: Mouse scrolled (701, 337) with delta (0, 0)
Screenshot: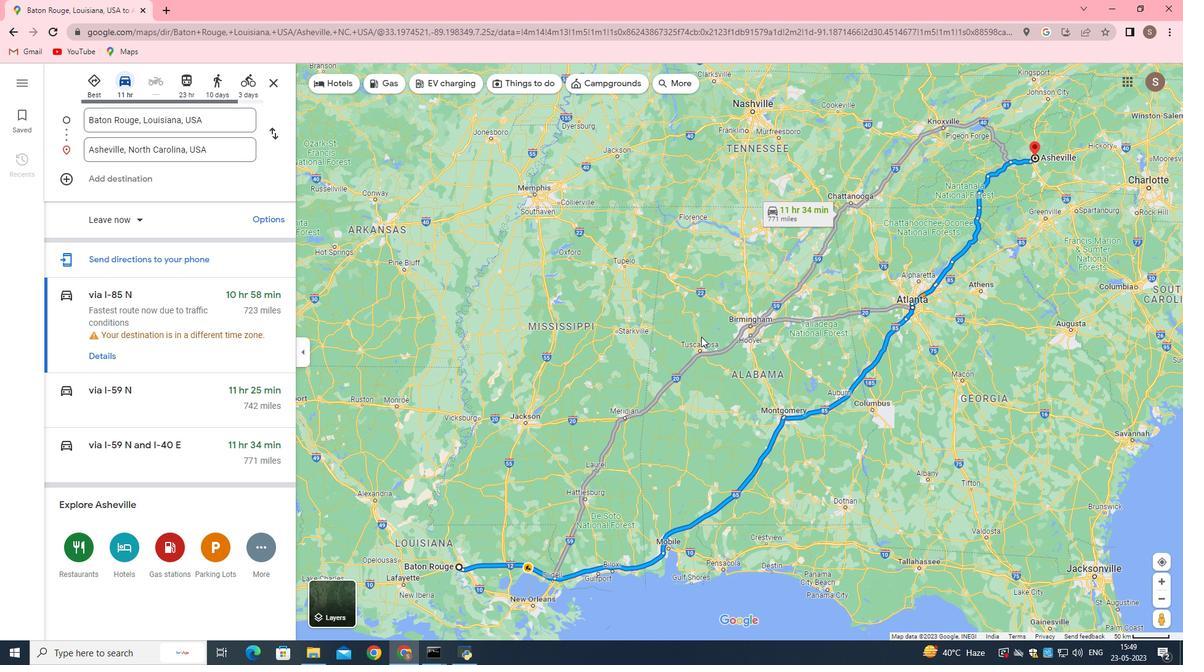 
Action: Mouse moved to (701, 338)
Screenshot: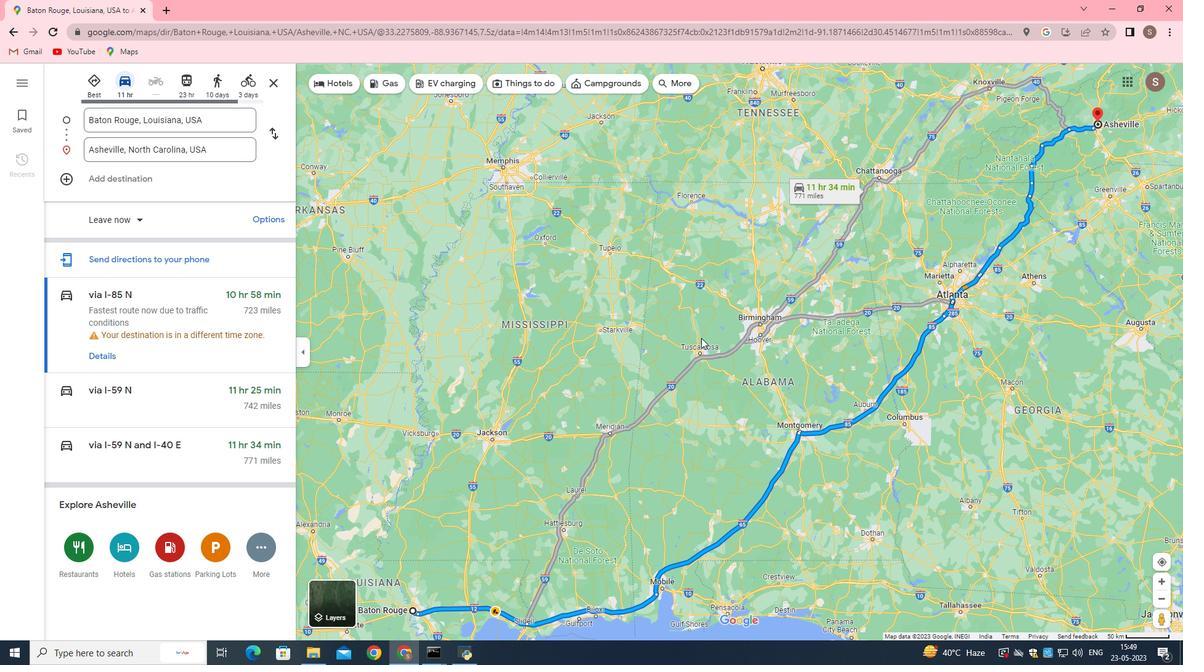 
Action: Mouse scrolled (701, 337) with delta (0, 0)
Screenshot: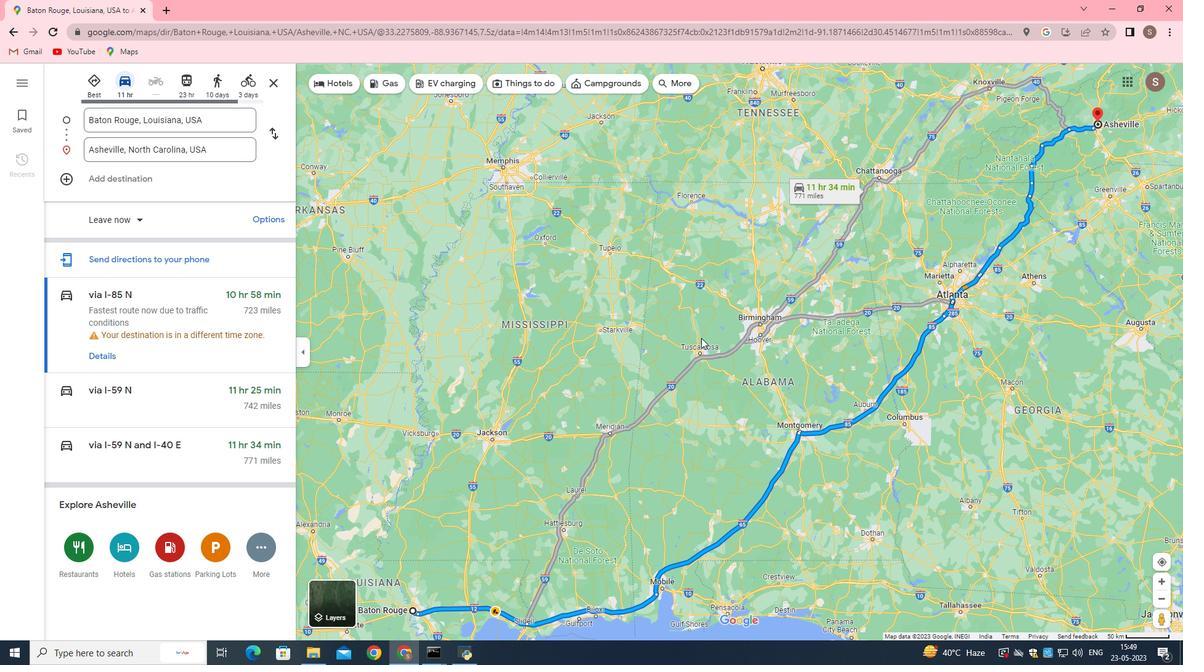 
Action: Mouse moved to (668, 85)
Screenshot: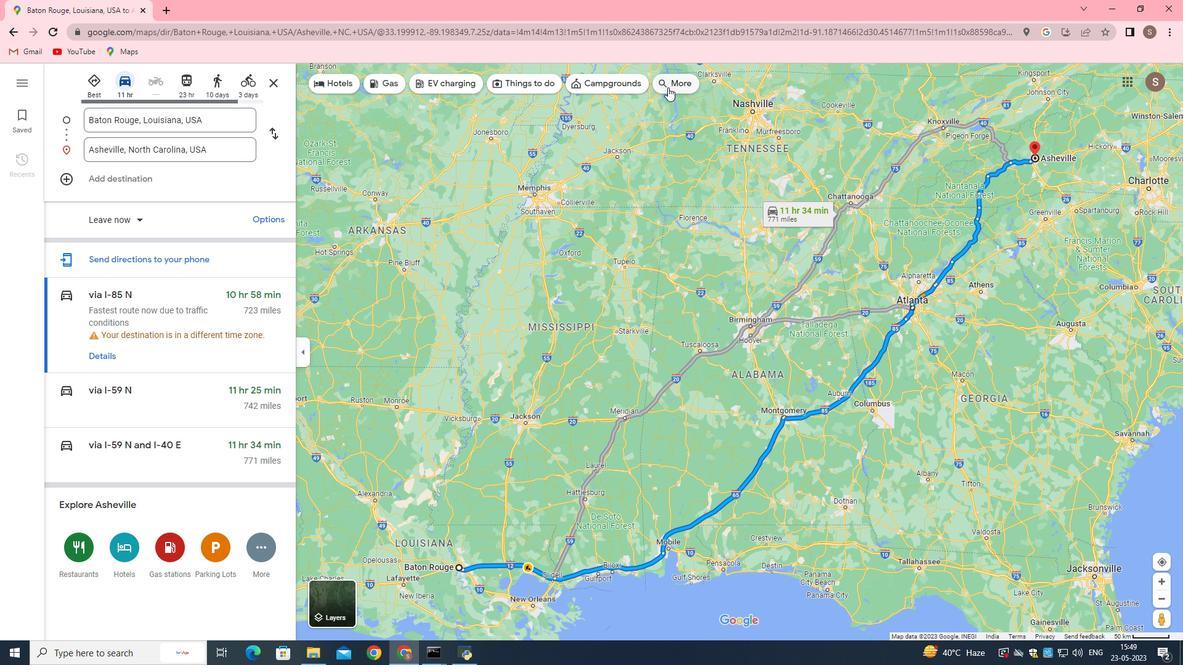 
Action: Mouse pressed left at (668, 85)
Screenshot: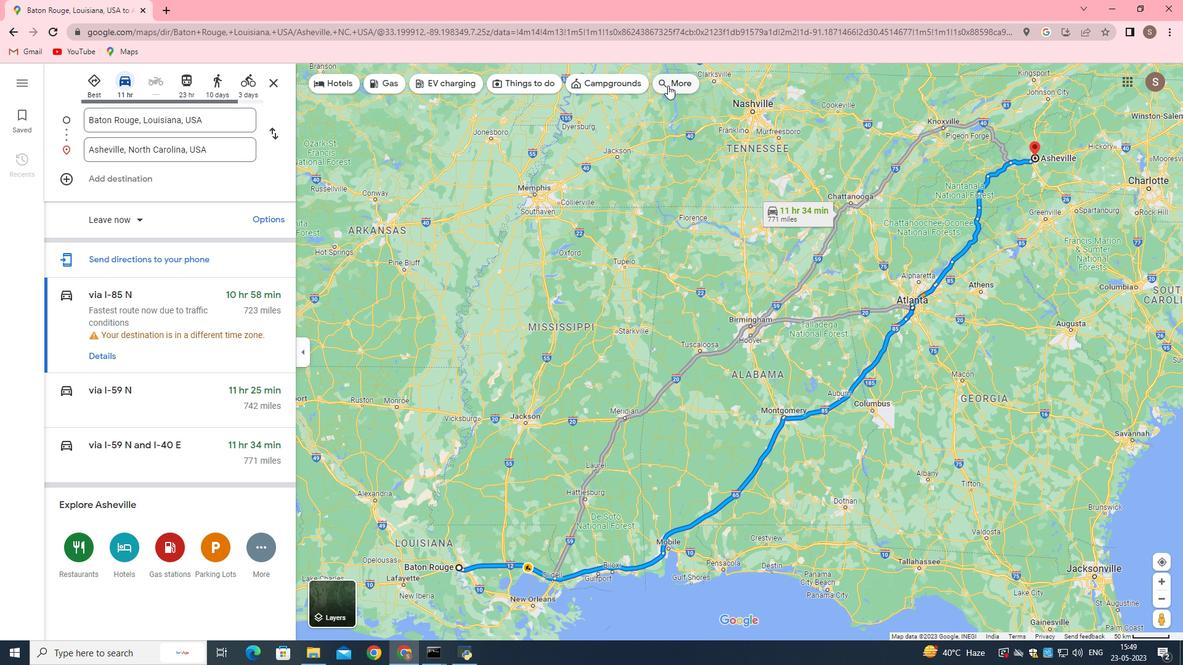 
Action: Mouse moved to (165, 85)
Screenshot: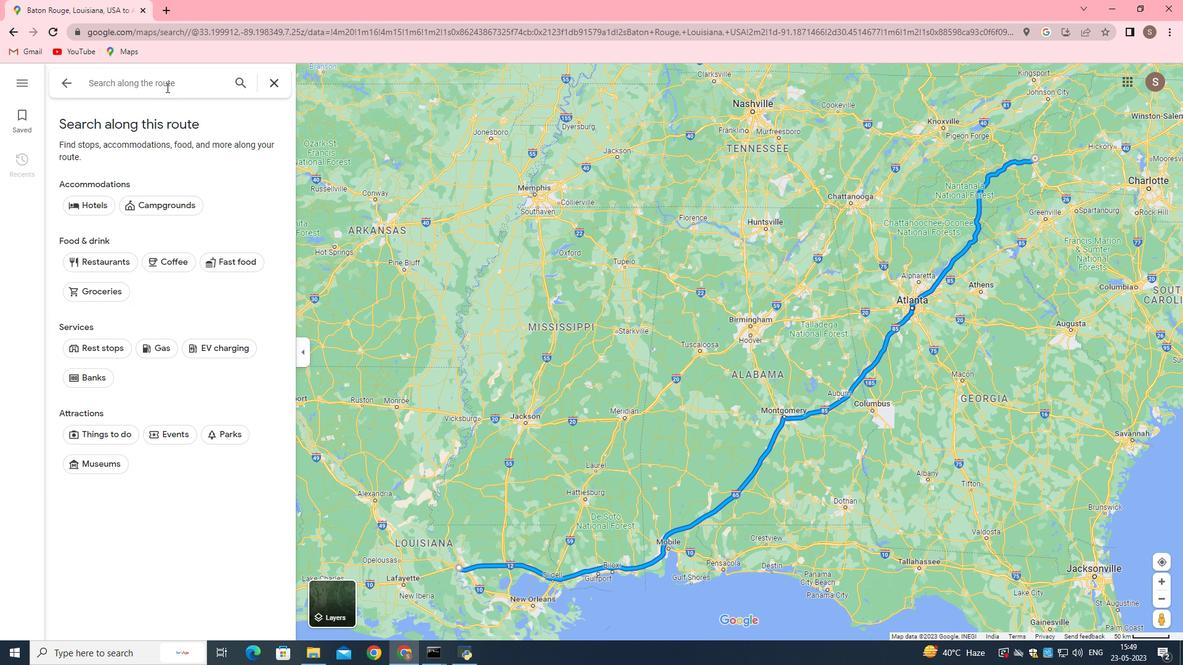 
Action: Mouse pressed left at (165, 85)
Screenshot: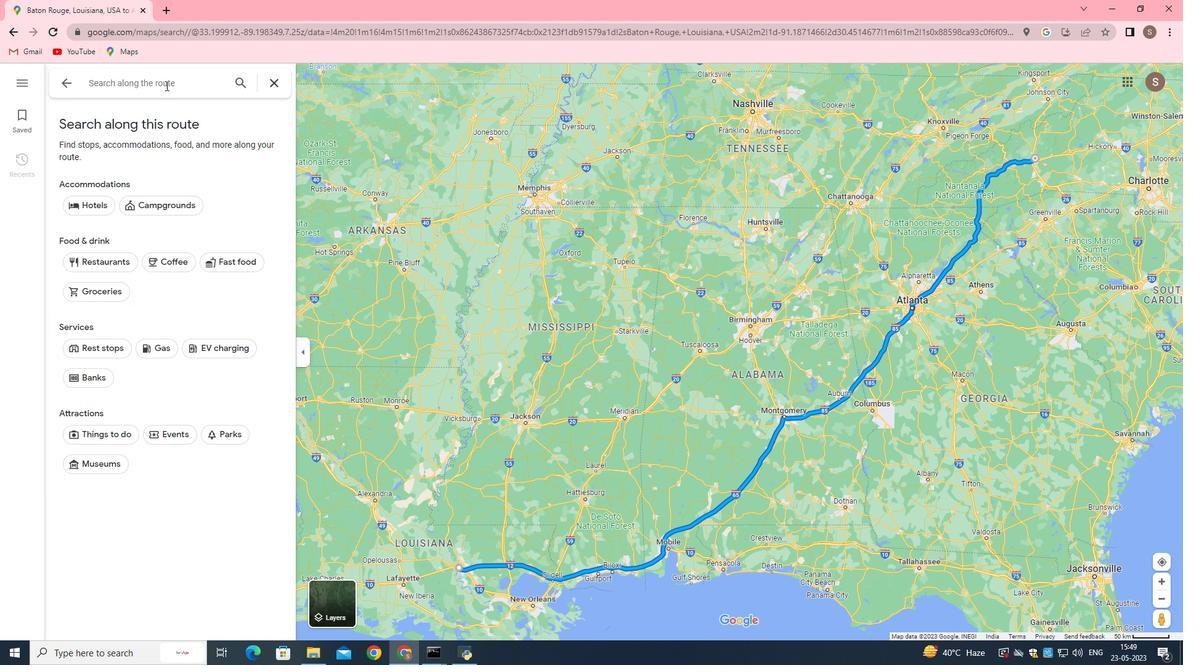 
Action: Key pressed flight
Screenshot: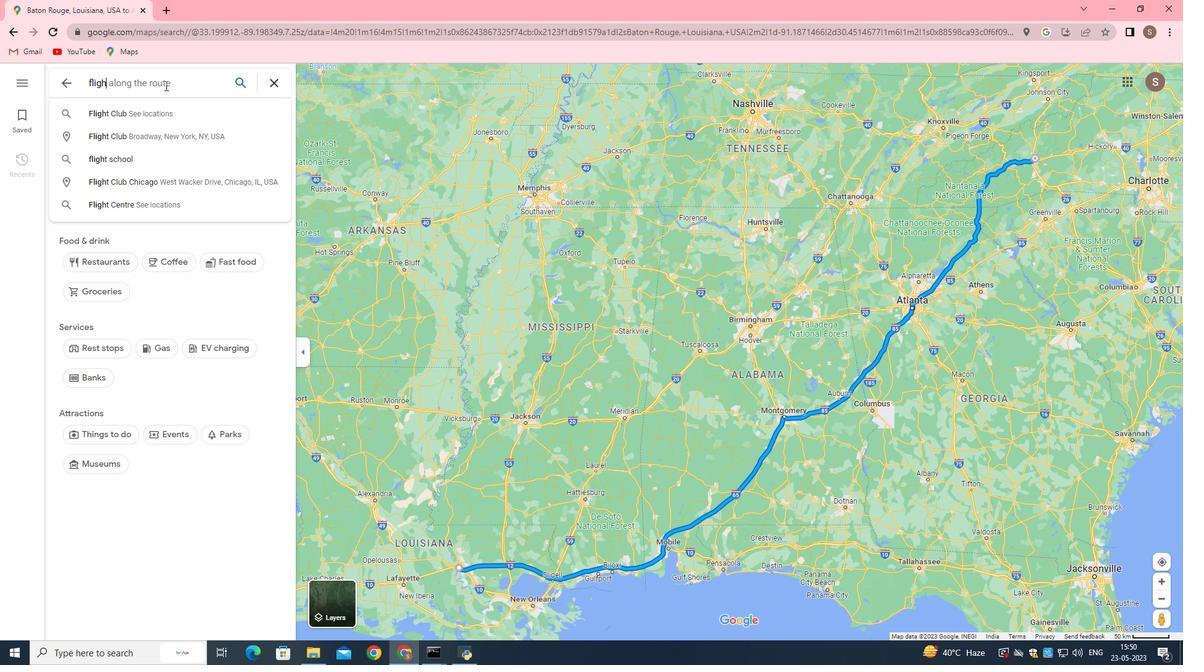 
Action: Mouse moved to (266, 77)
Screenshot: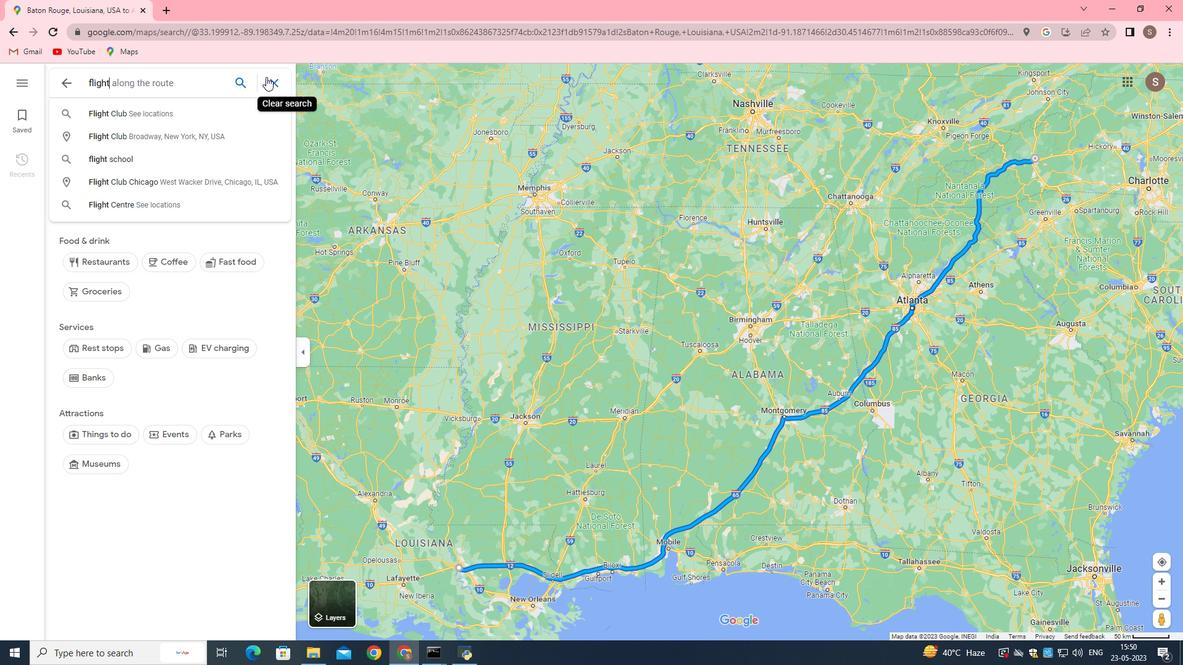 
Action: Mouse pressed left at (266, 77)
Screenshot: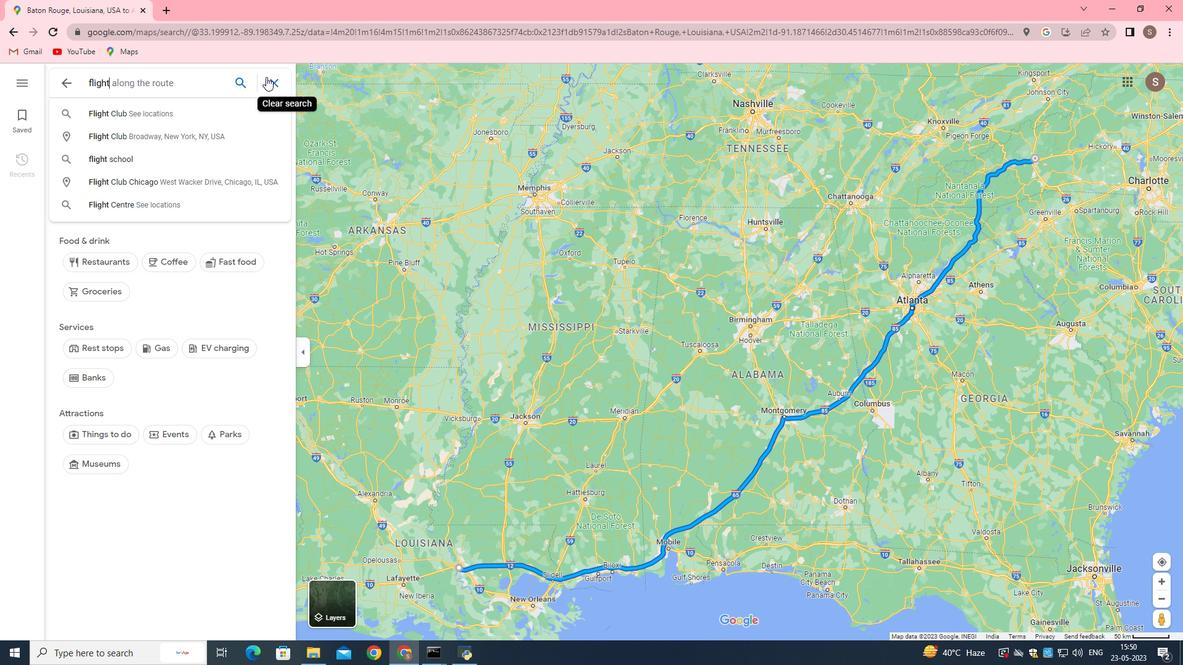 
Action: Mouse moved to (260, 220)
Screenshot: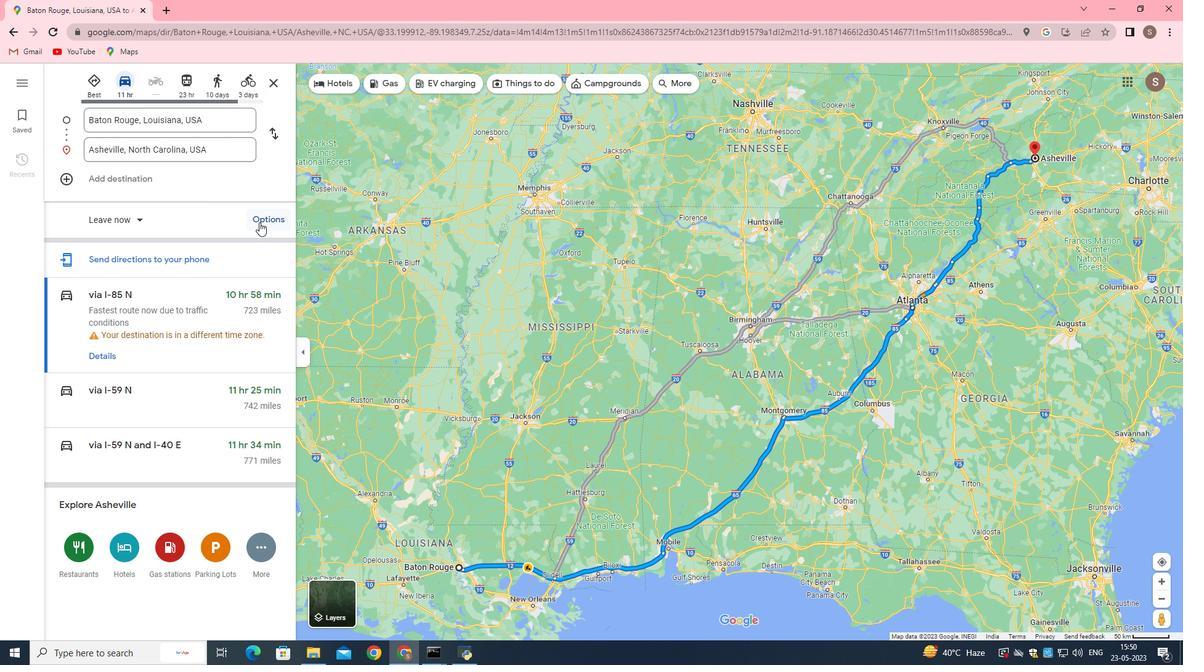 
Action: Mouse pressed left at (260, 220)
Screenshot: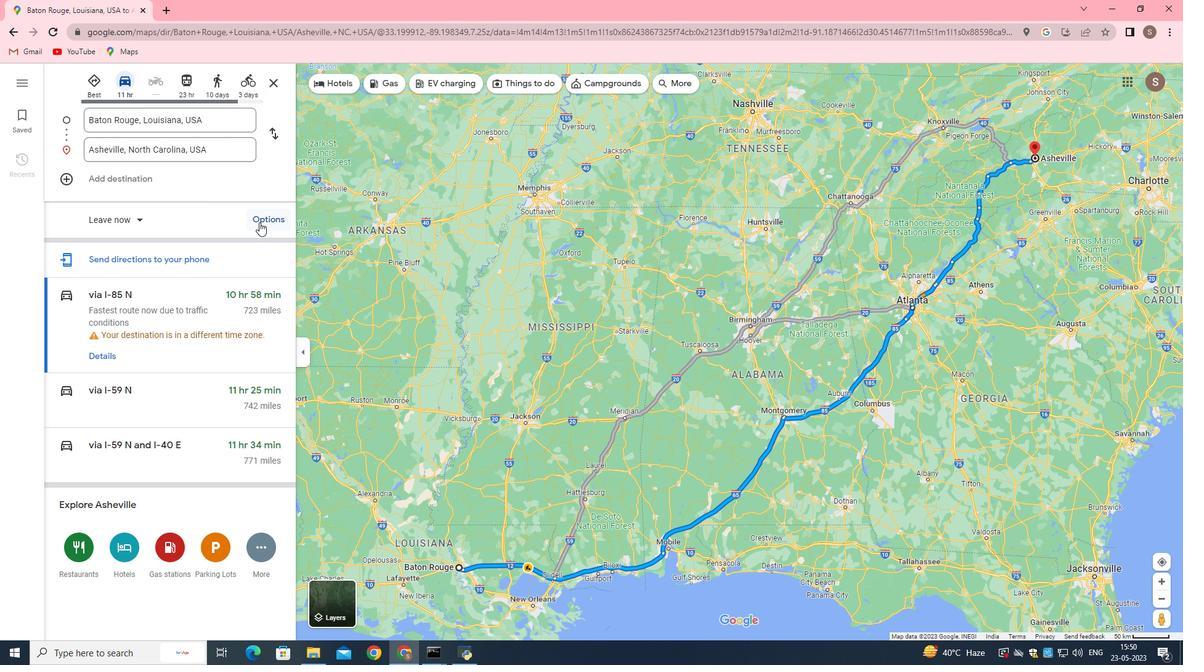 
Action: Mouse moved to (201, 261)
Screenshot: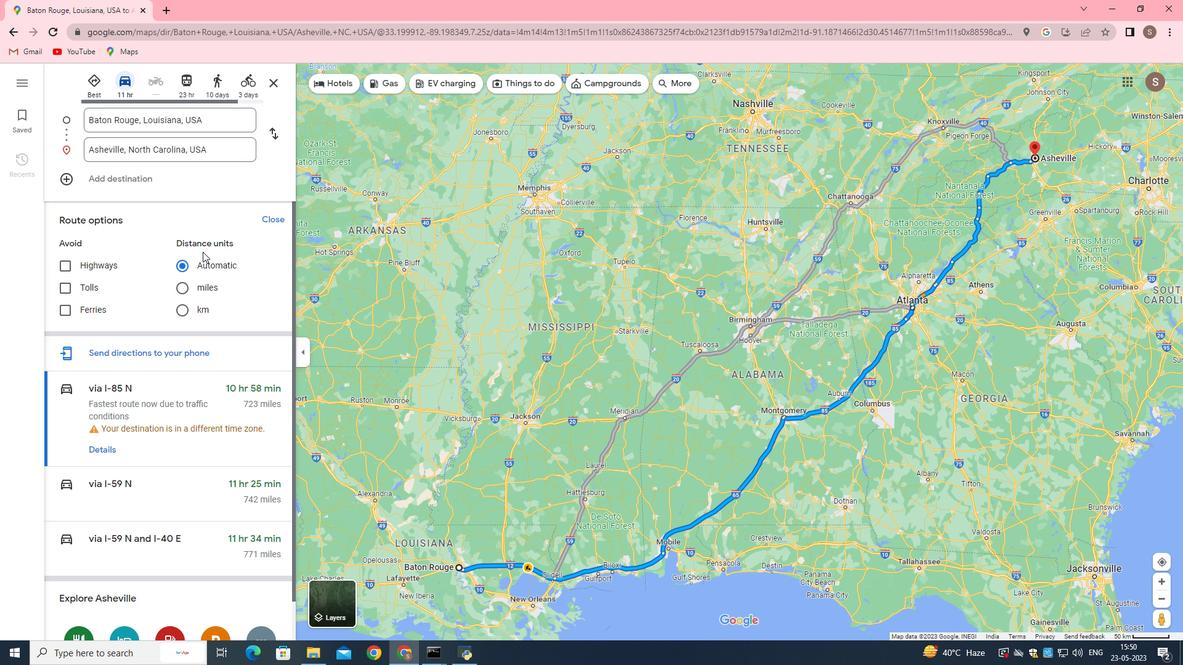 
Action: Mouse scrolled (201, 261) with delta (0, 0)
Screenshot: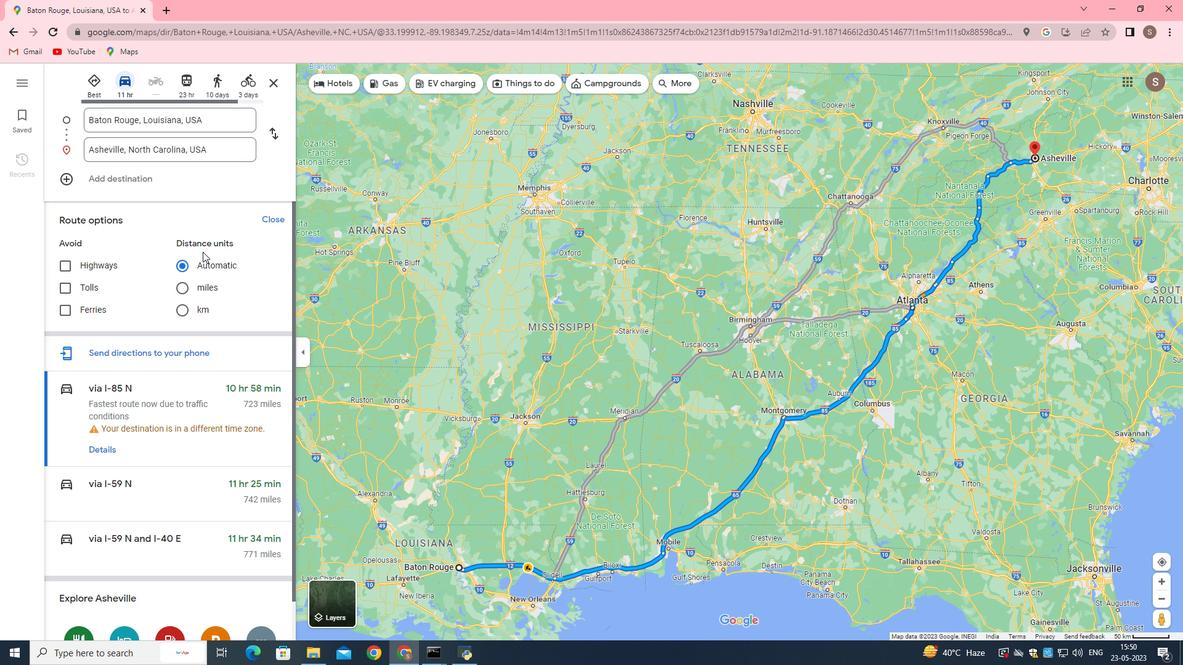 
Action: Mouse moved to (200, 268)
Screenshot: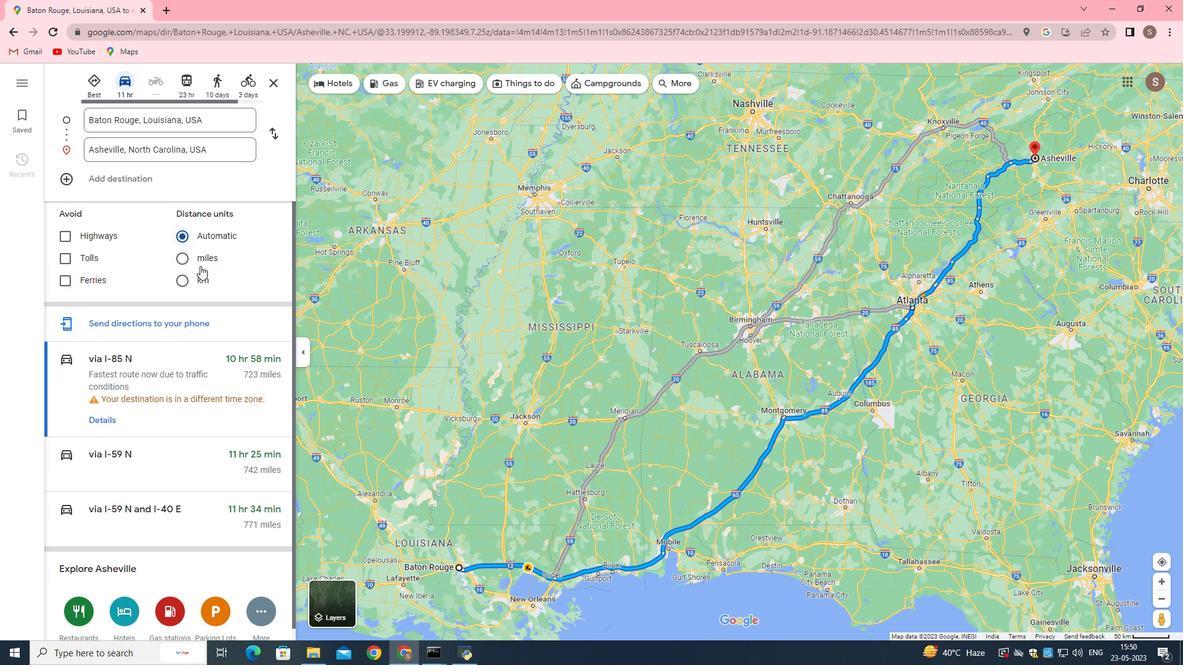 
Action: Mouse scrolled (200, 267) with delta (0, 0)
Screenshot: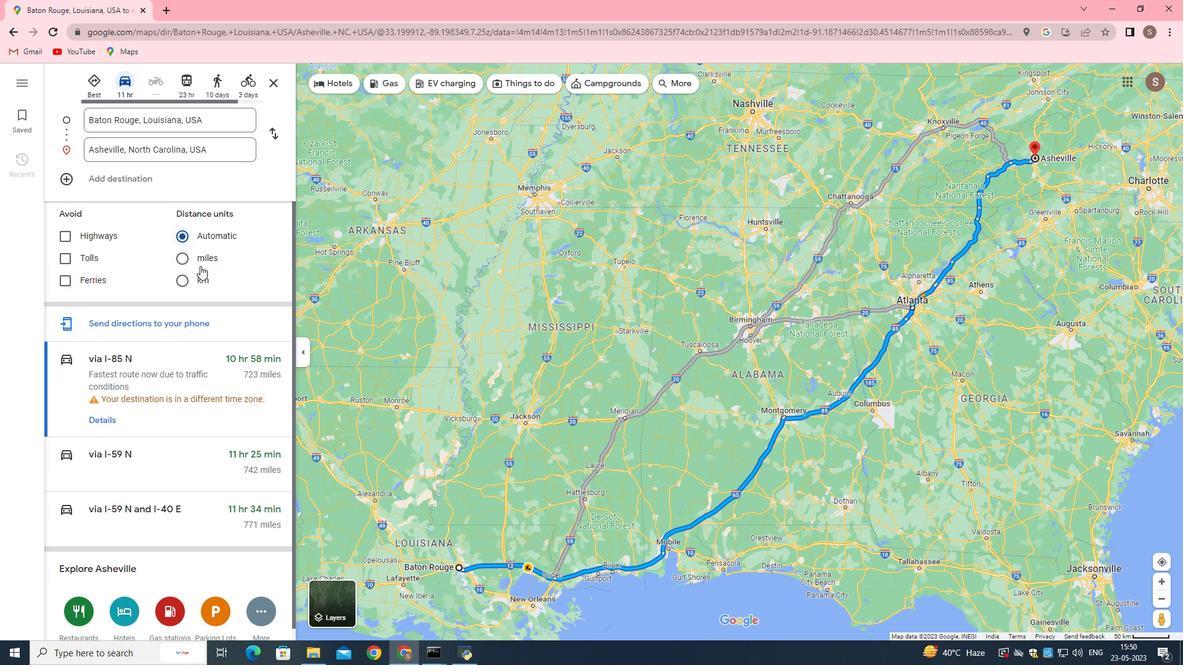 
Action: Mouse moved to (200, 271)
Screenshot: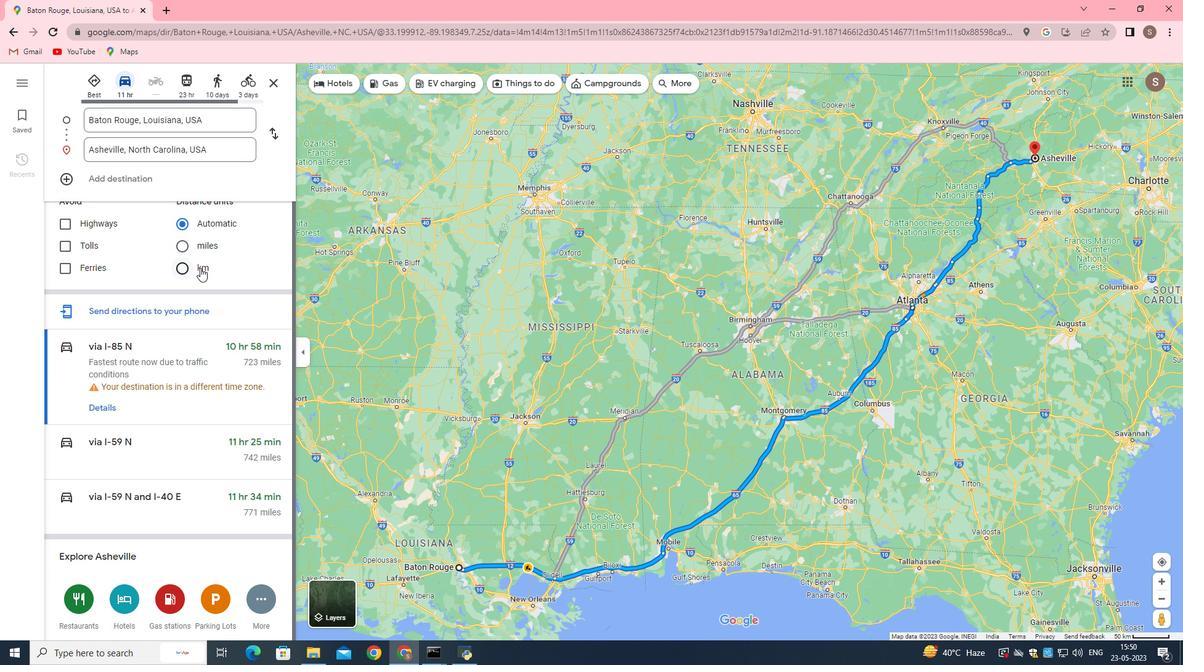 
Action: Mouse scrolled (200, 270) with delta (0, 0)
Screenshot: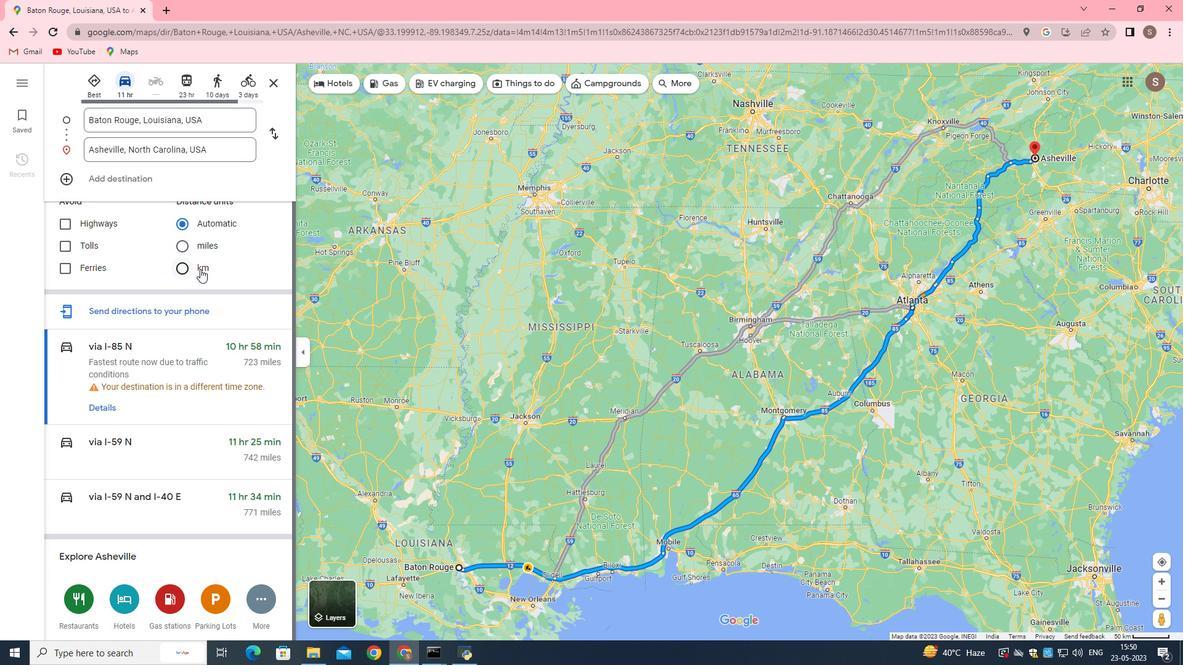 
Action: Mouse moved to (200, 272)
Screenshot: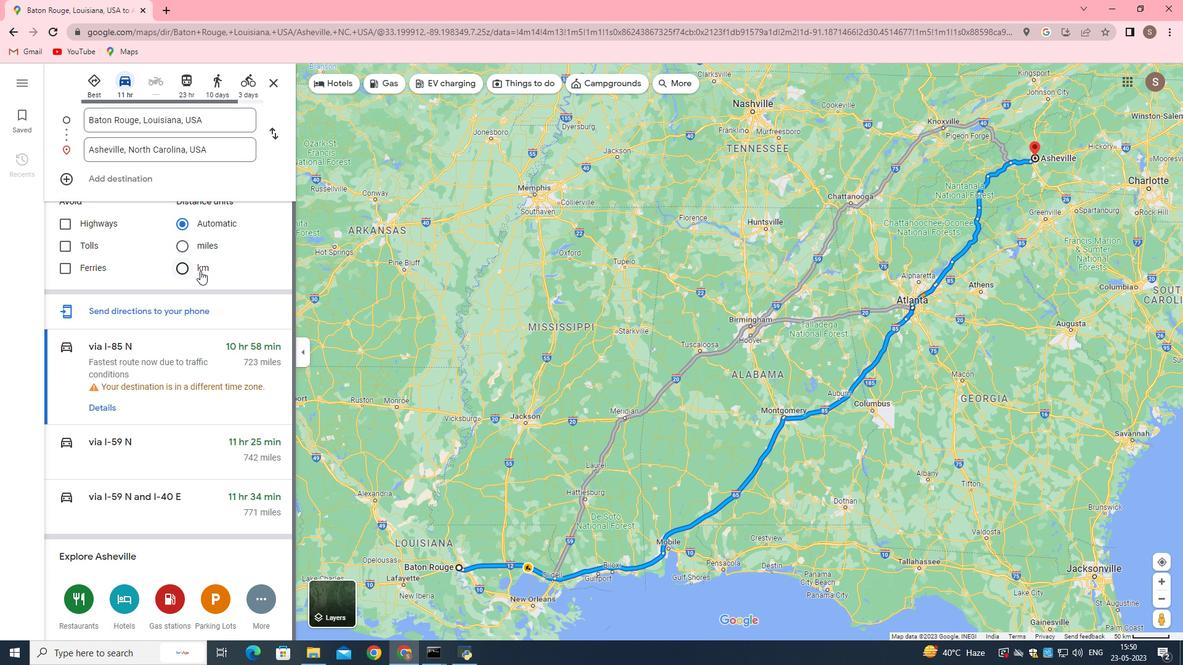 
Action: Mouse scrolled (200, 271) with delta (0, 0)
Screenshot: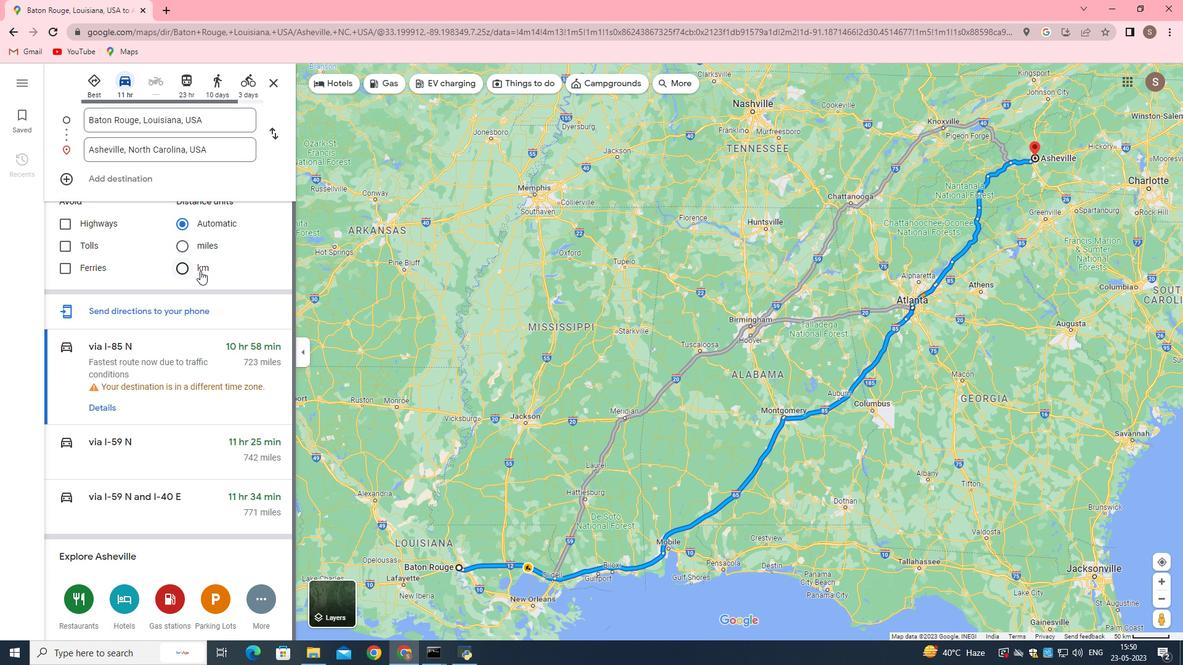 
Action: Mouse moved to (200, 273)
Screenshot: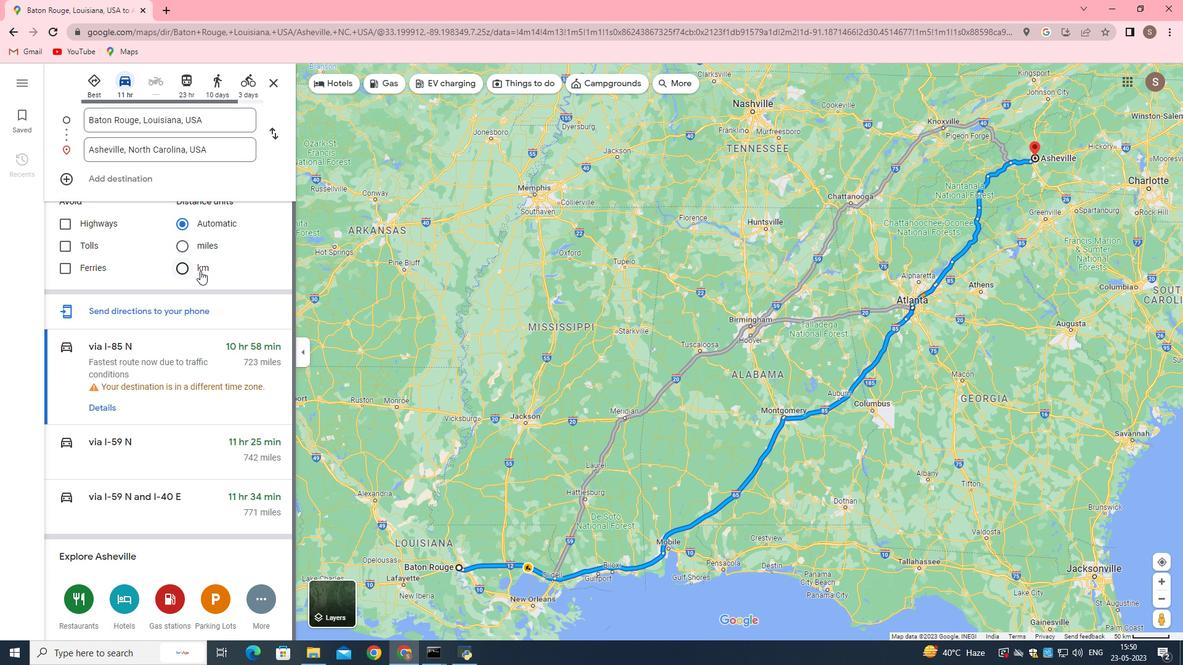
Action: Mouse scrolled (200, 273) with delta (0, 0)
Screenshot: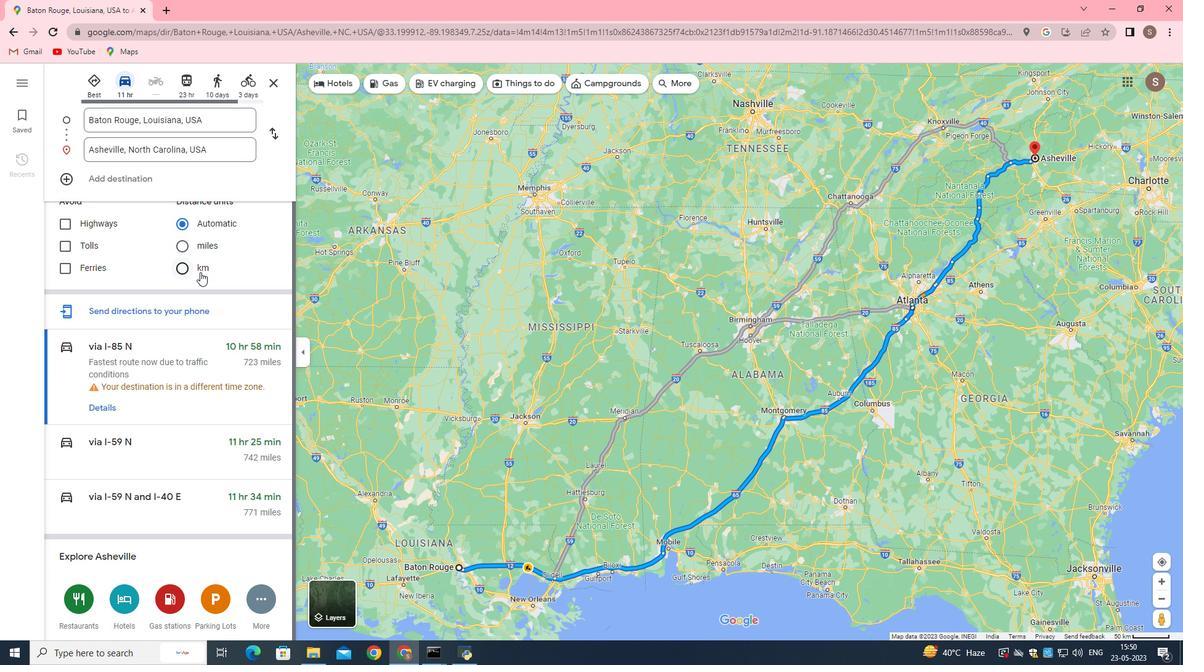 
Action: Mouse moved to (270, 591)
Screenshot: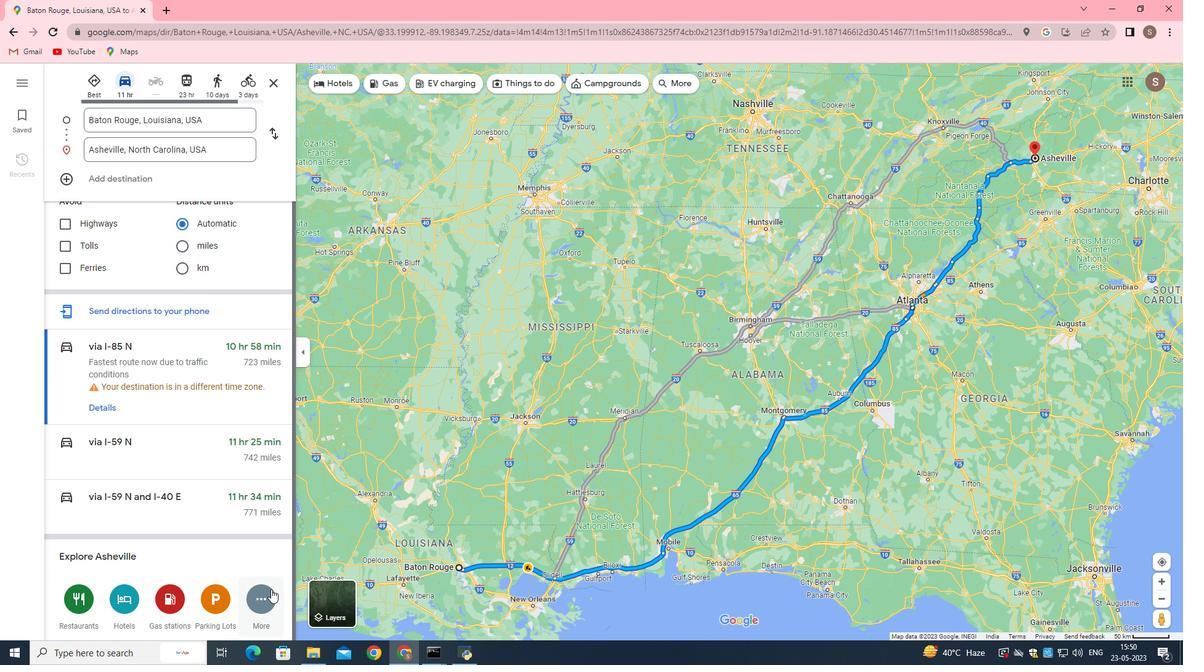 
Action: Mouse pressed left at (270, 591)
Screenshot: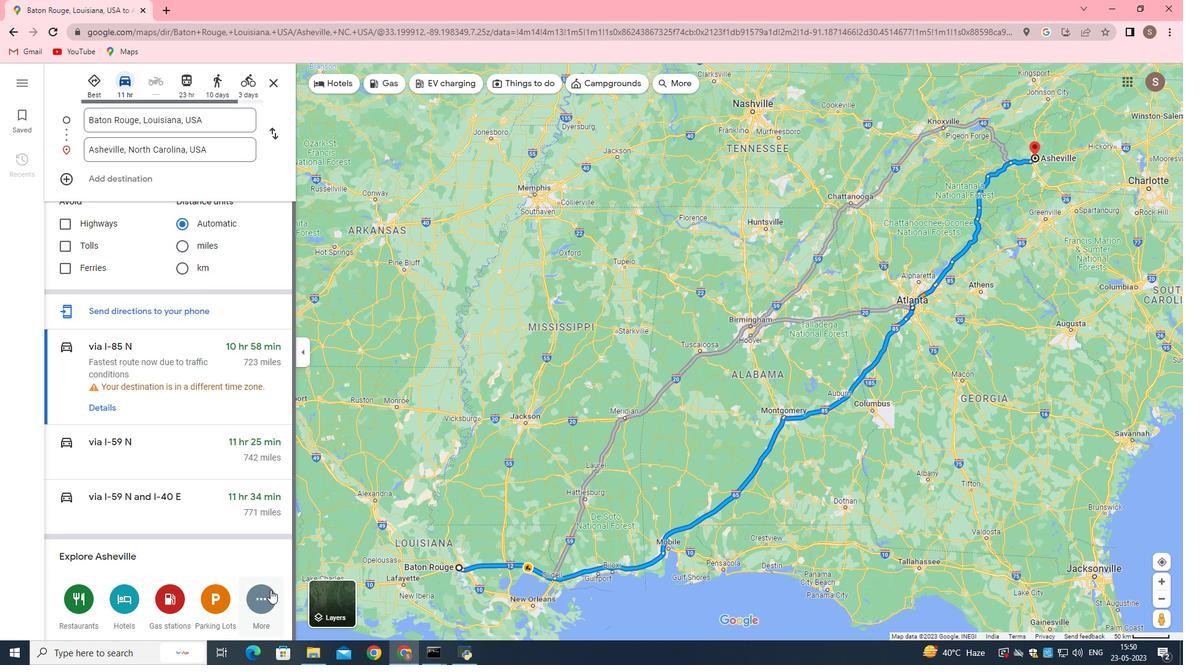 
Action: Mouse moved to (245, 532)
Screenshot: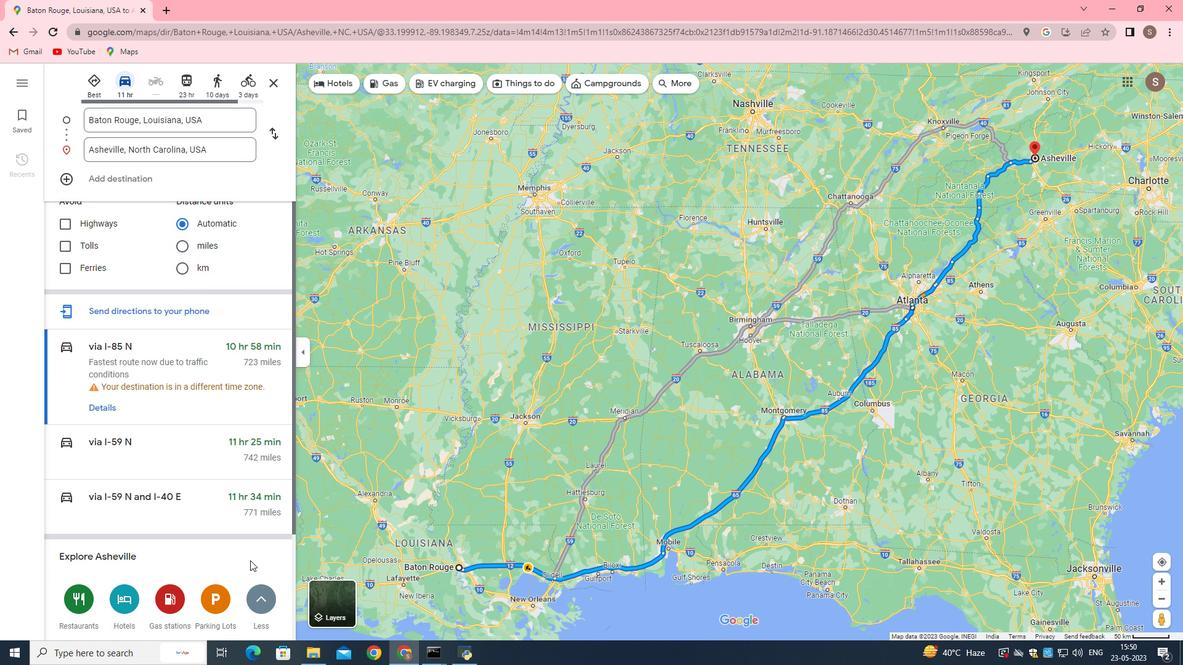 
Action: Mouse scrolled (245, 531) with delta (0, 0)
Screenshot: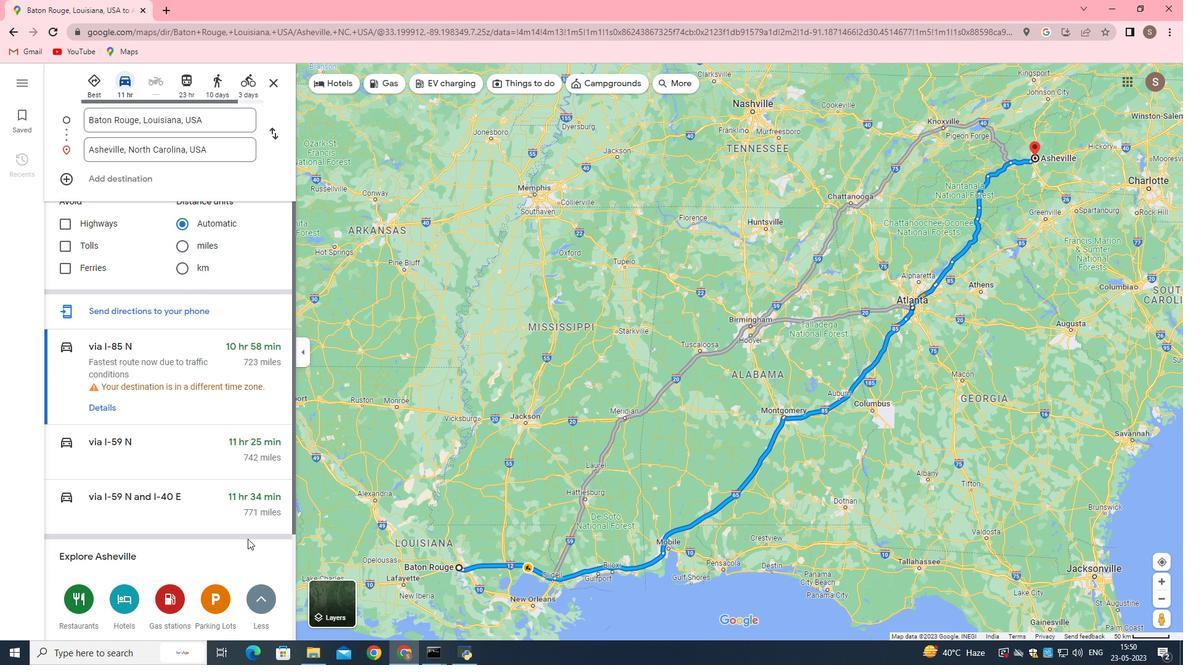
Action: Mouse scrolled (245, 531) with delta (0, 0)
Screenshot: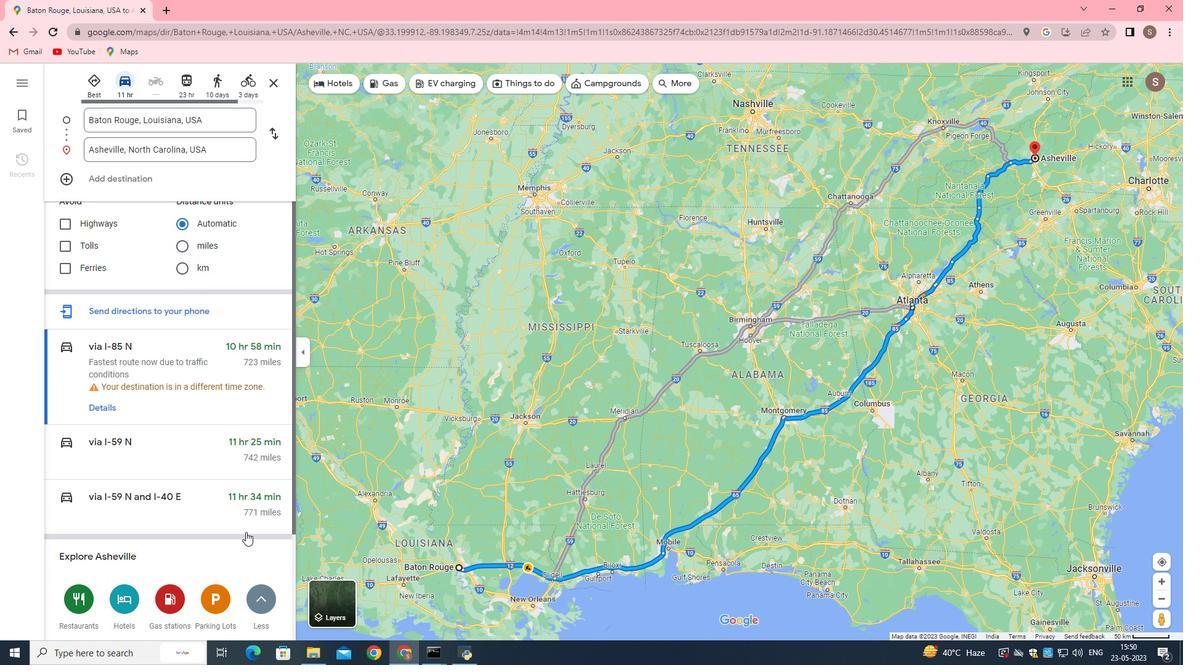 
Action: Mouse scrolled (245, 531) with delta (0, 0)
Screenshot: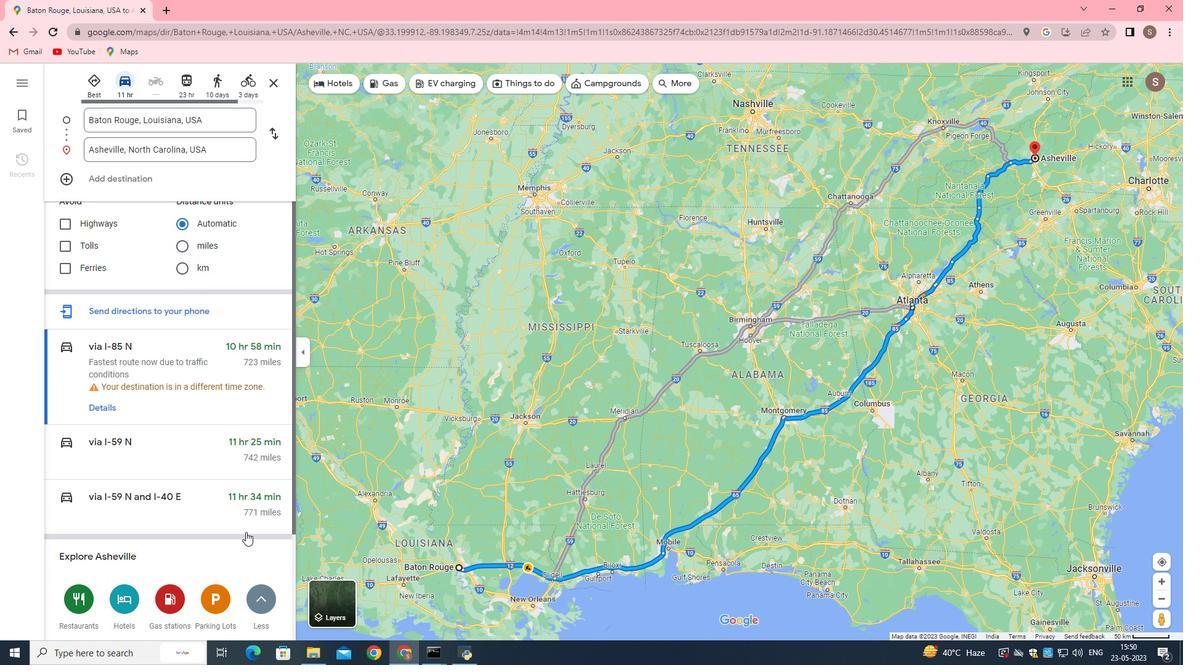 
Action: Mouse scrolled (245, 531) with delta (0, 0)
Screenshot: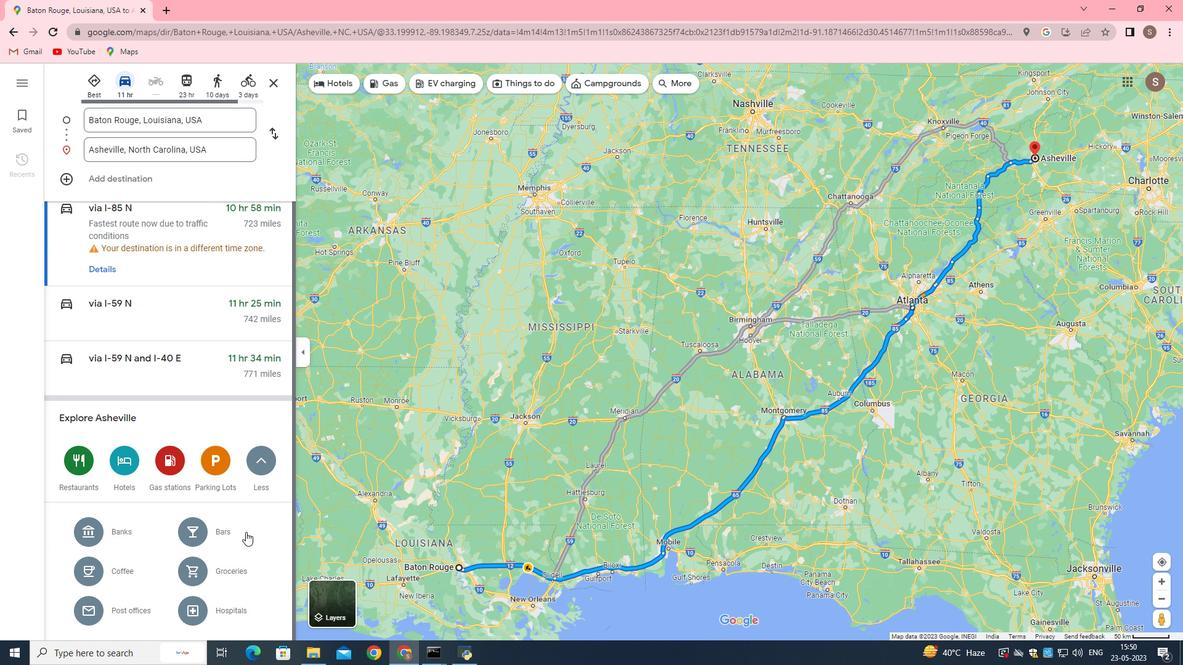 
Action: Mouse moved to (176, 517)
Screenshot: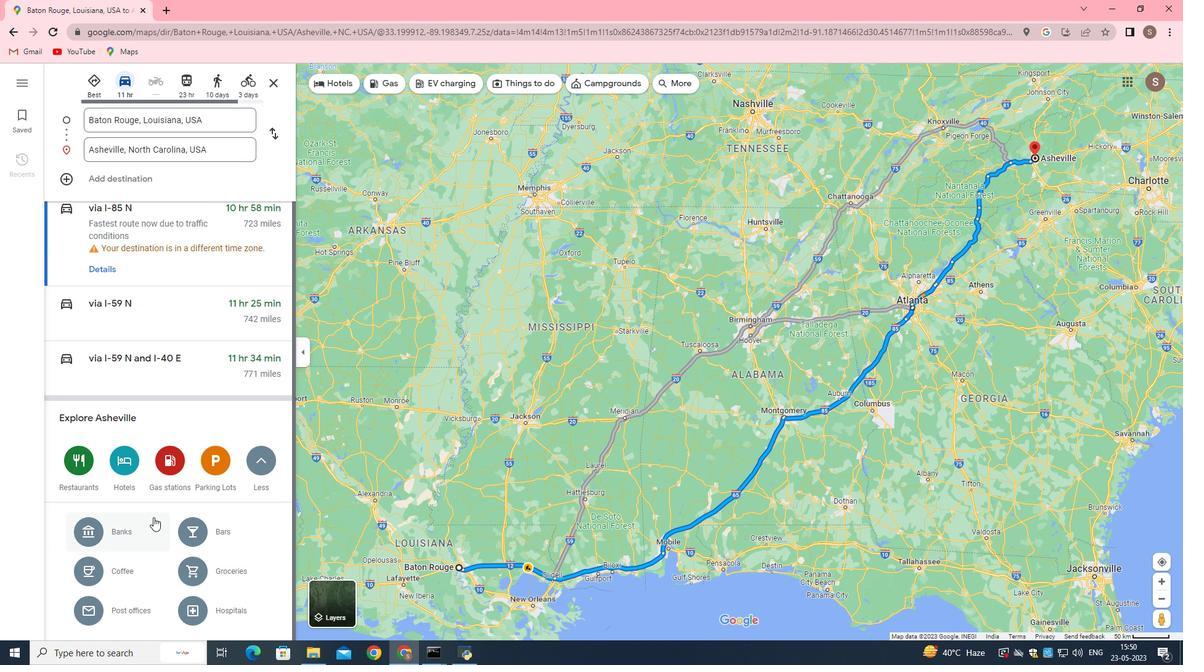 
Action: Mouse scrolled (176, 518) with delta (0, 0)
Screenshot: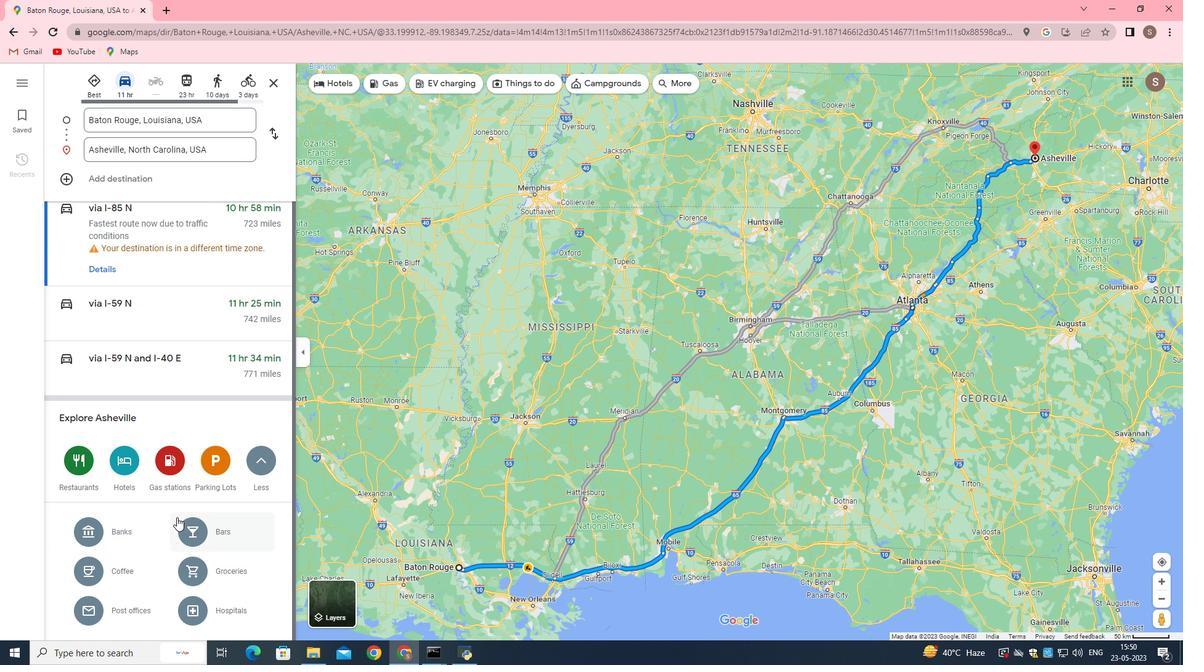 
Action: Mouse scrolled (176, 518) with delta (0, 0)
Screenshot: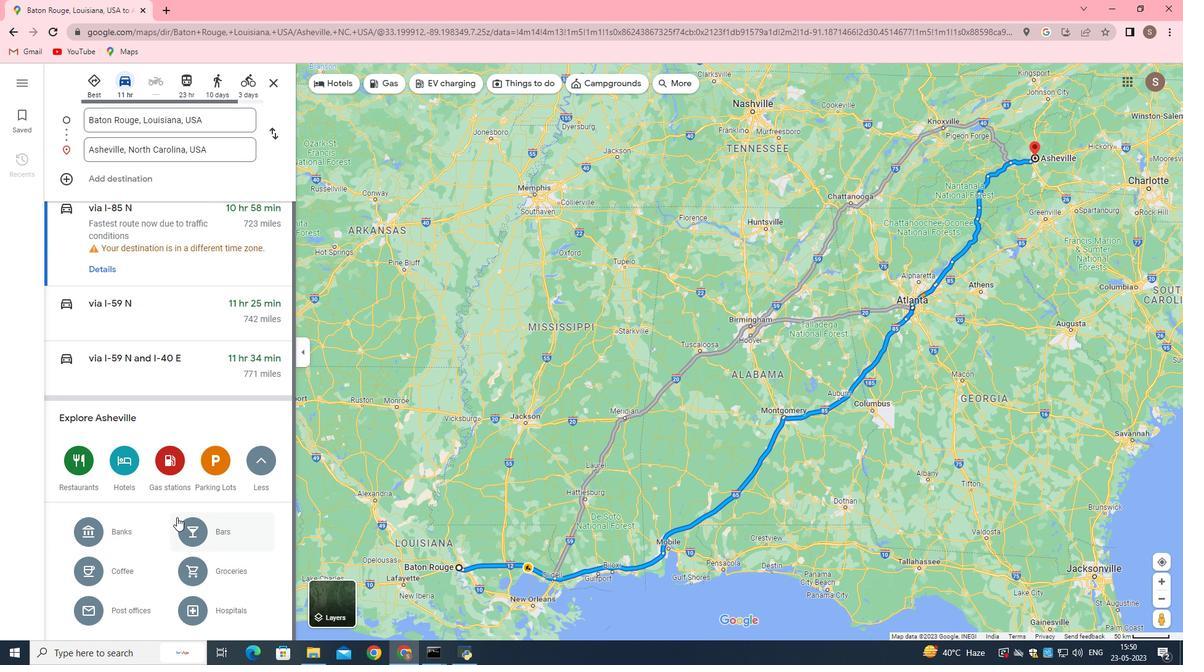 
Action: Mouse moved to (177, 517)
Screenshot: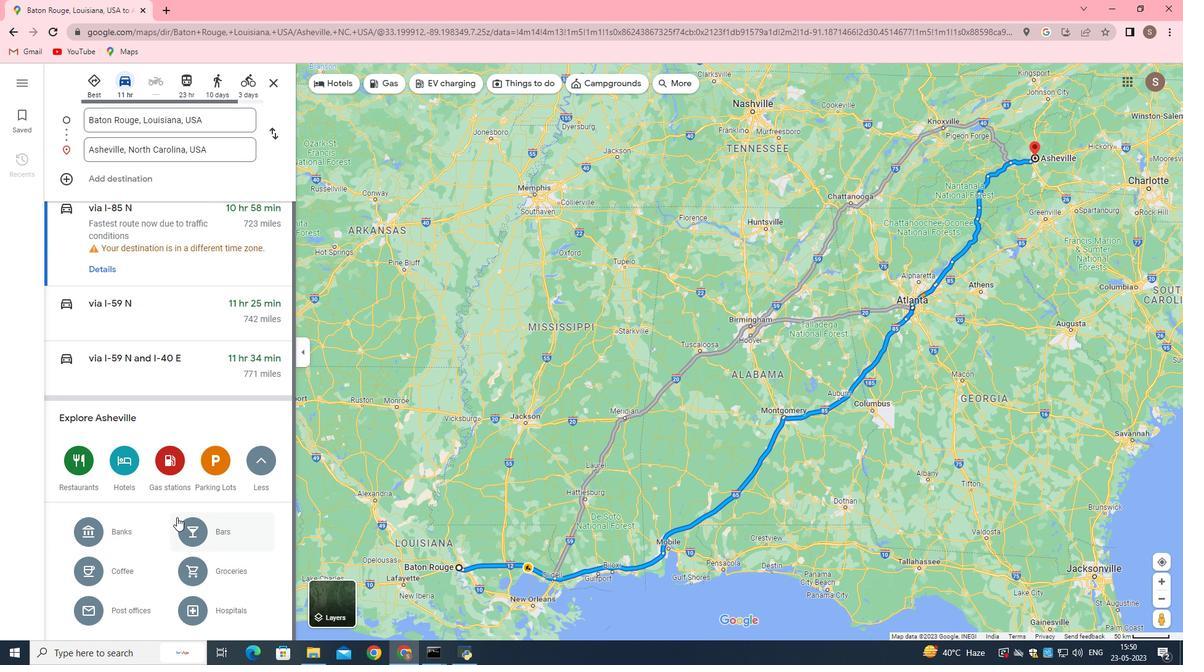 
Action: Mouse scrolled (177, 518) with delta (0, 0)
Screenshot: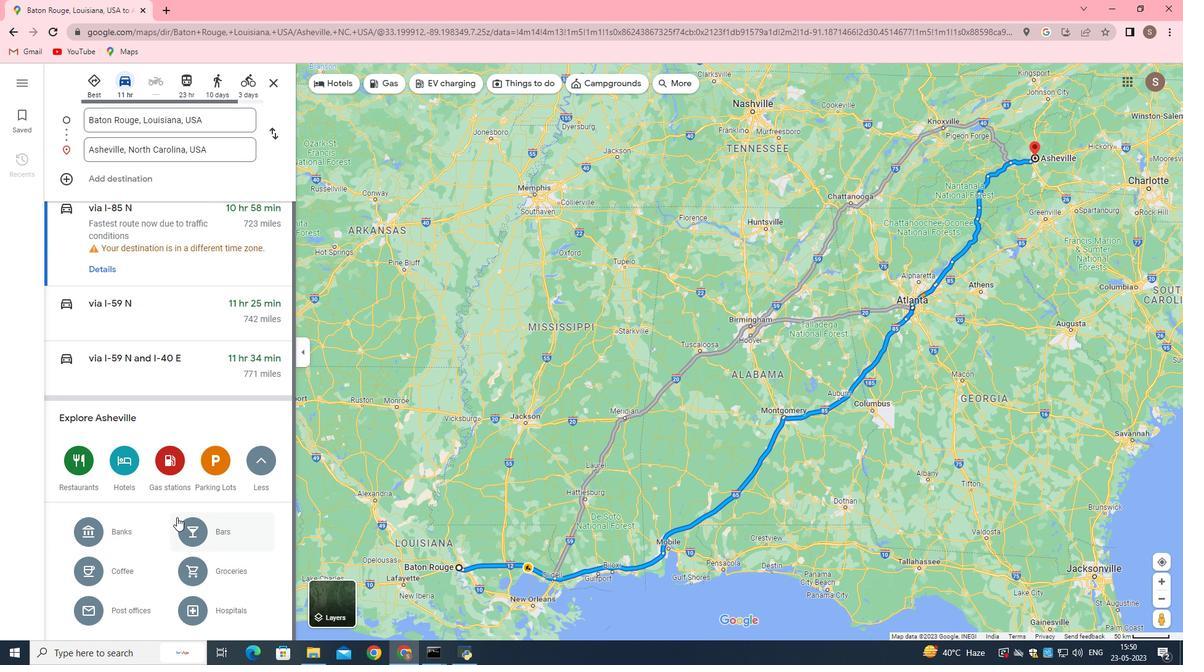 
Action: Mouse scrolled (177, 518) with delta (0, 0)
Screenshot: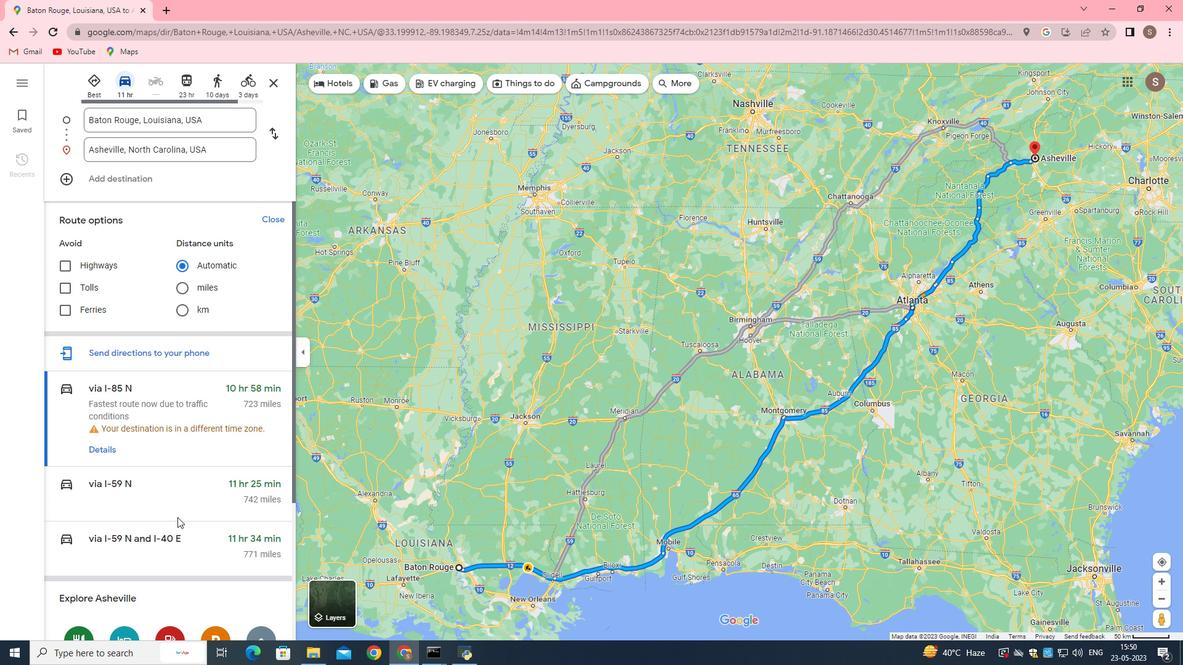 
Action: Mouse moved to (177, 517)
Screenshot: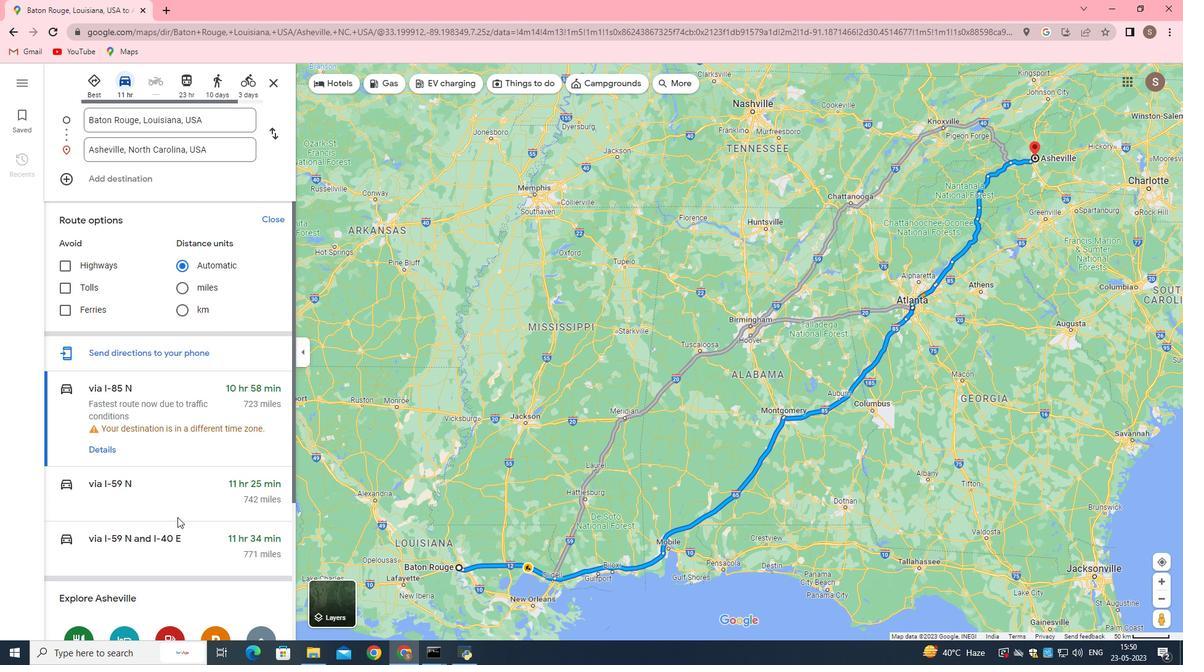 
Action: Mouse scrolled (177, 517) with delta (0, 0)
Screenshot: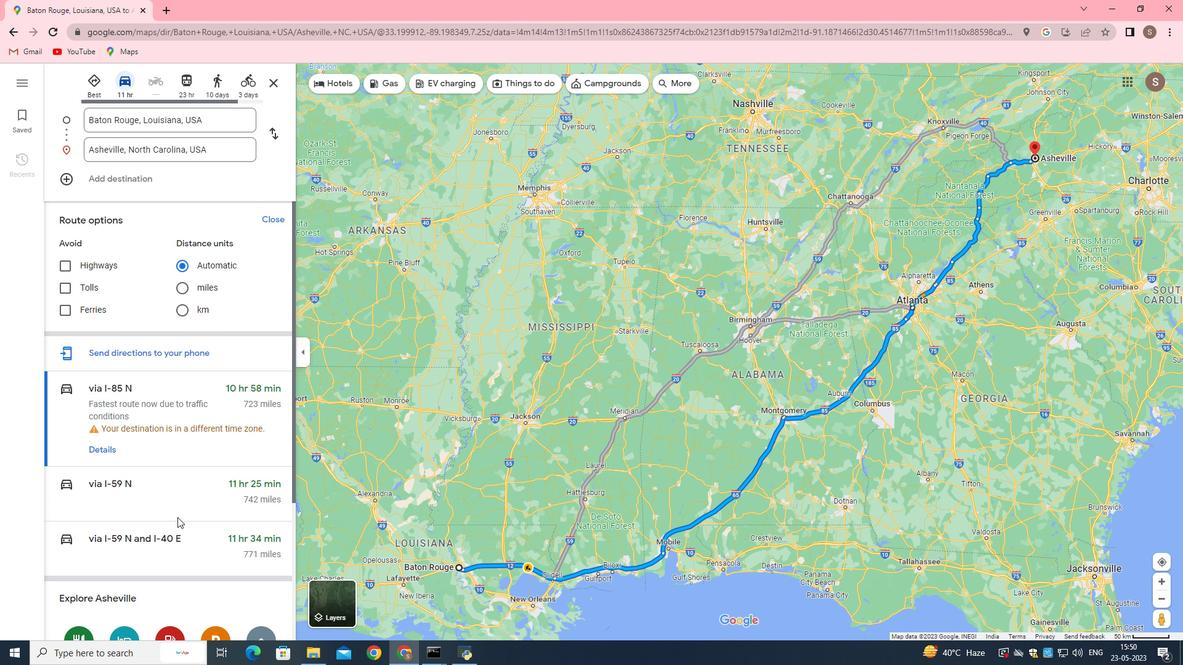 
Action: Mouse moved to (178, 515)
Screenshot: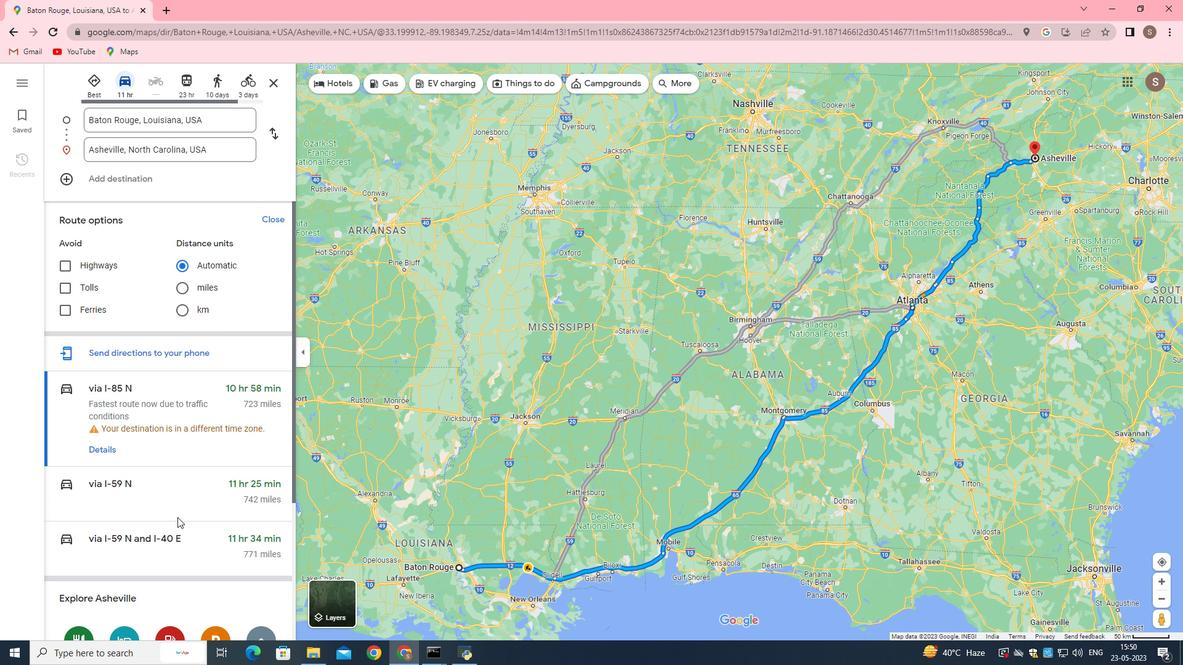 
Action: Mouse scrolled (178, 515) with delta (0, 0)
Screenshot: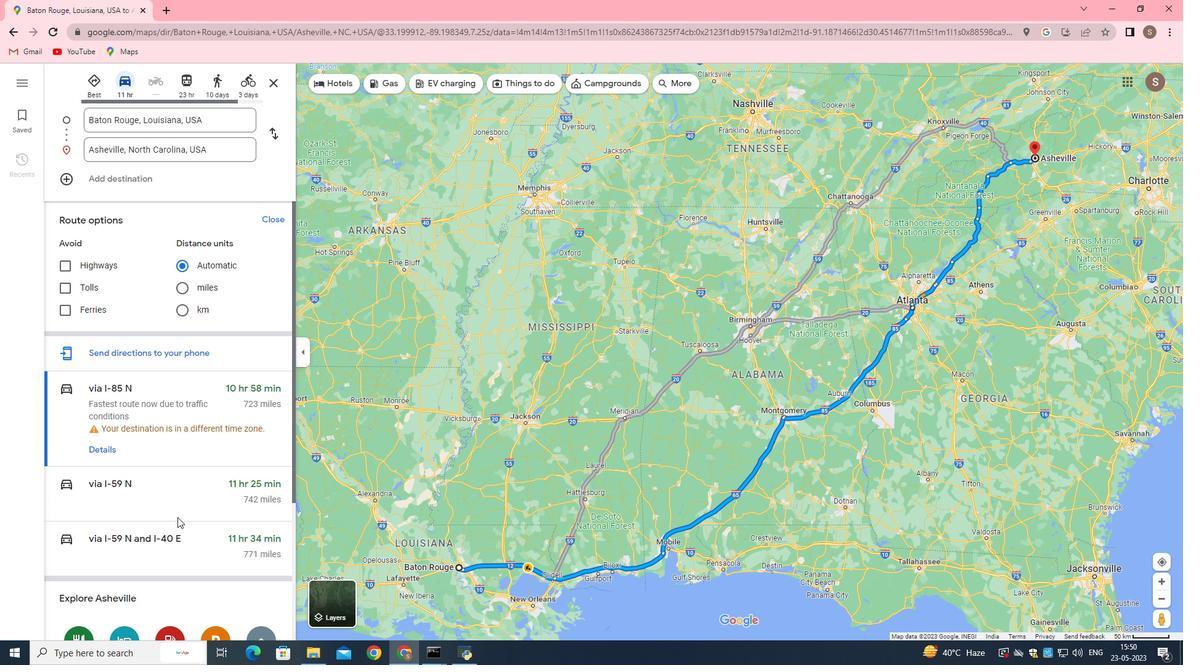 
Action: Mouse moved to (269, 218)
Screenshot: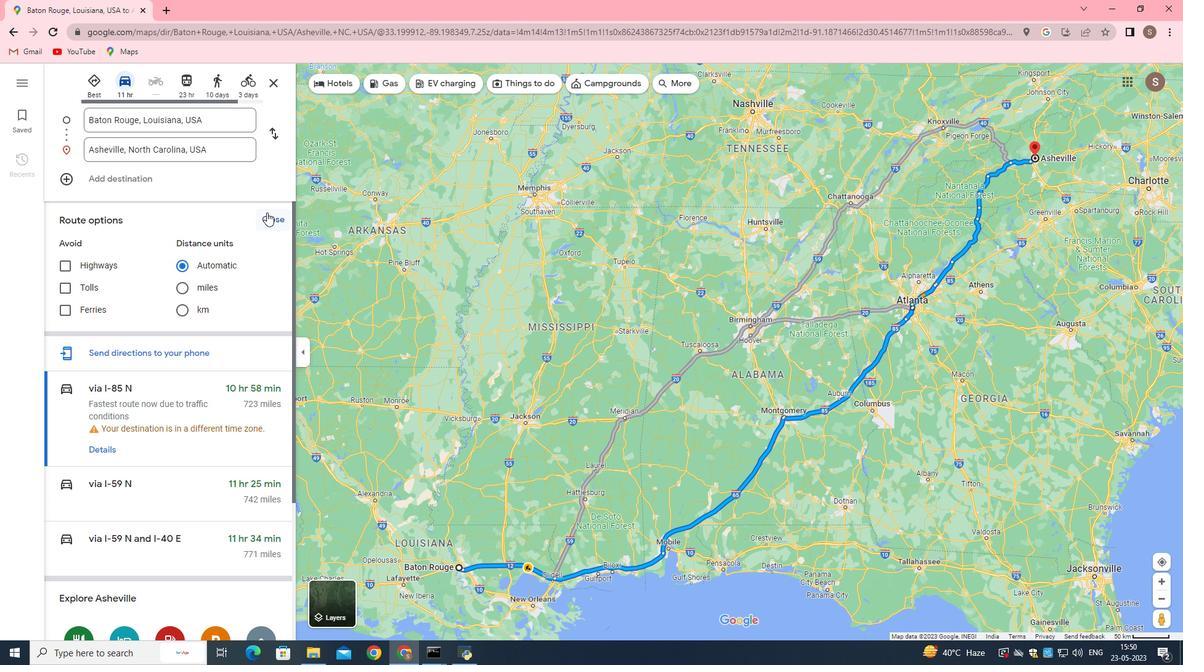 
Action: Mouse pressed left at (269, 218)
Screenshot: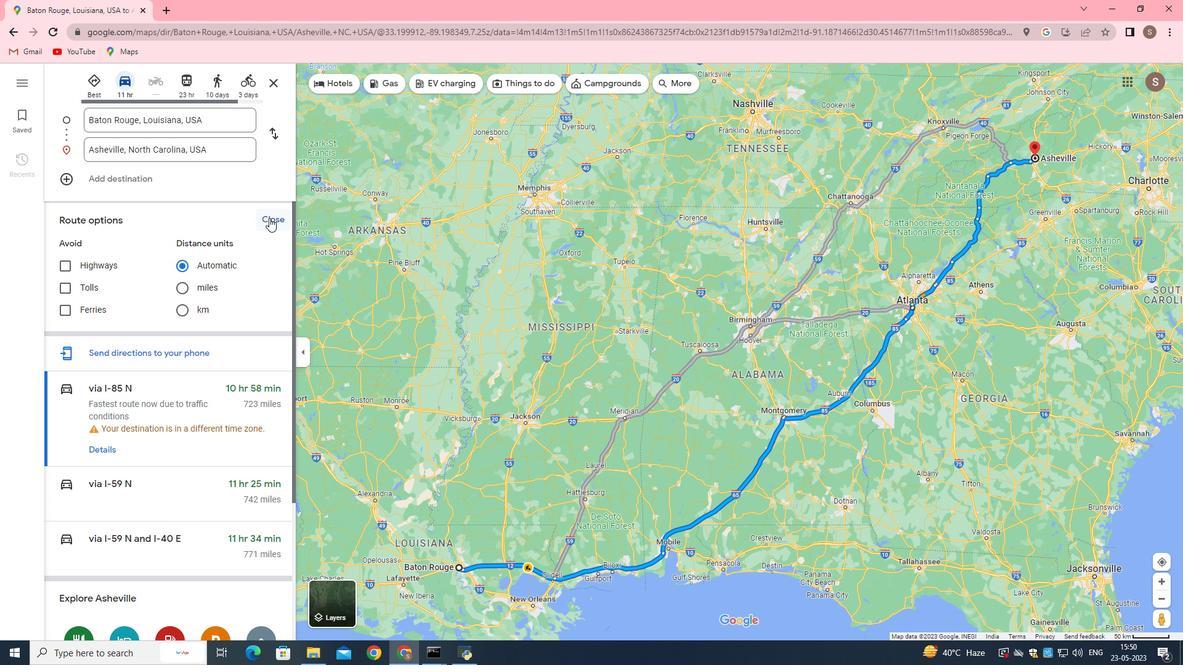 
Action: Mouse moved to (686, 83)
Screenshot: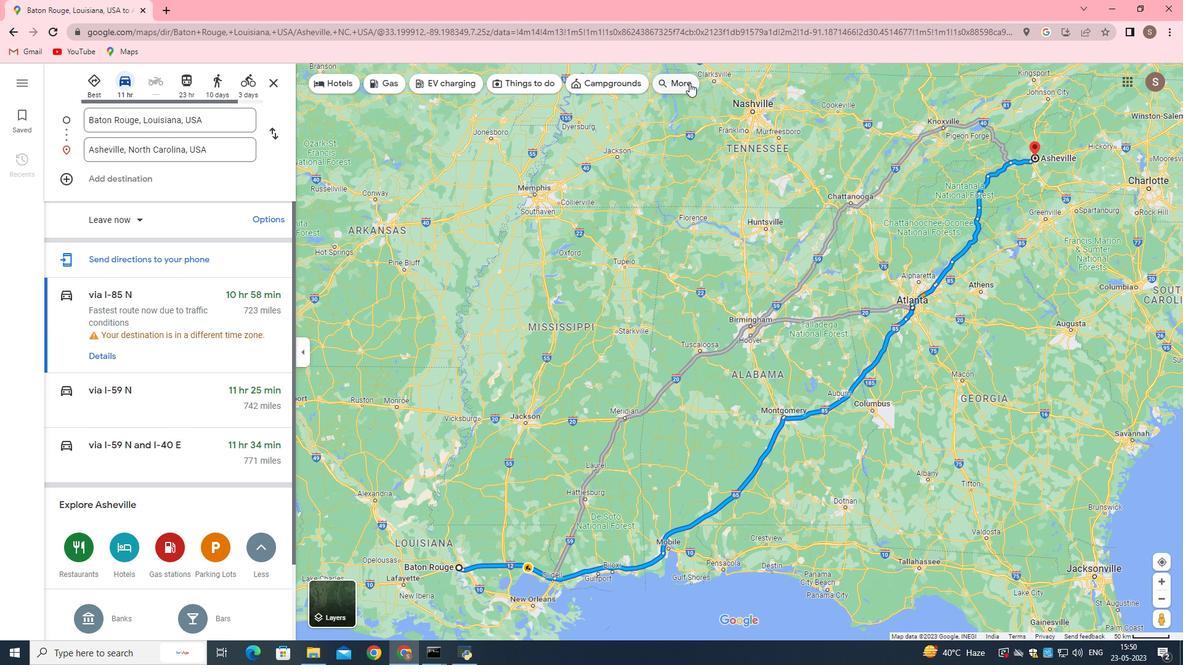 
Action: Mouse pressed left at (686, 83)
Screenshot: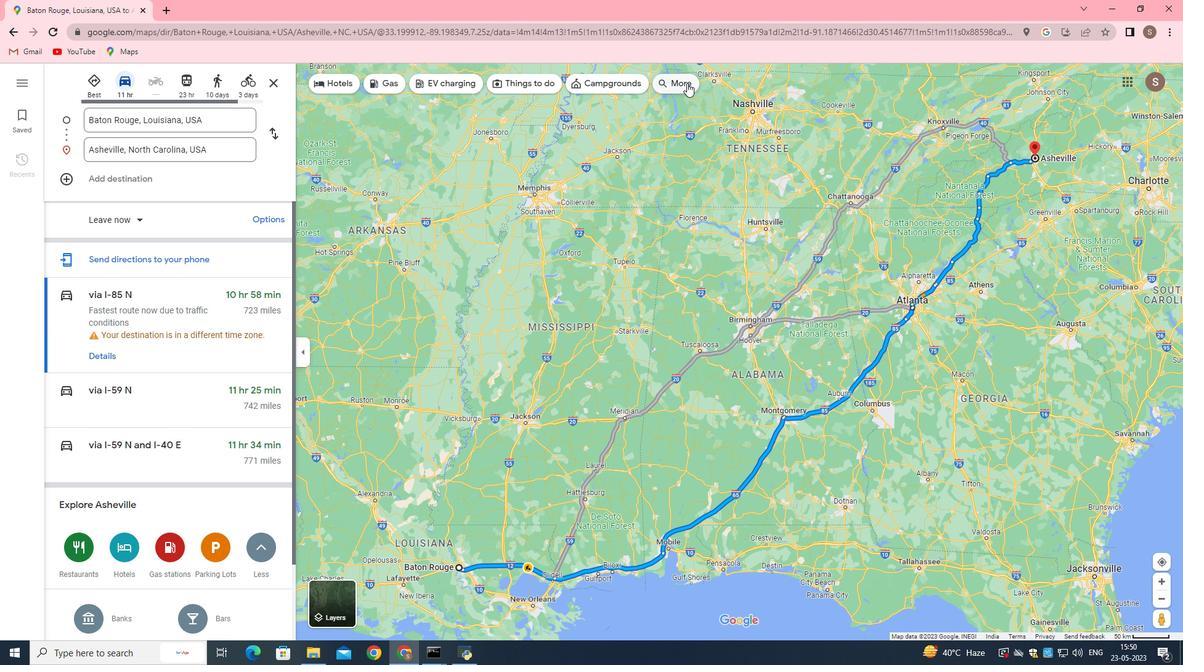 
Action: Mouse moved to (152, 392)
Screenshot: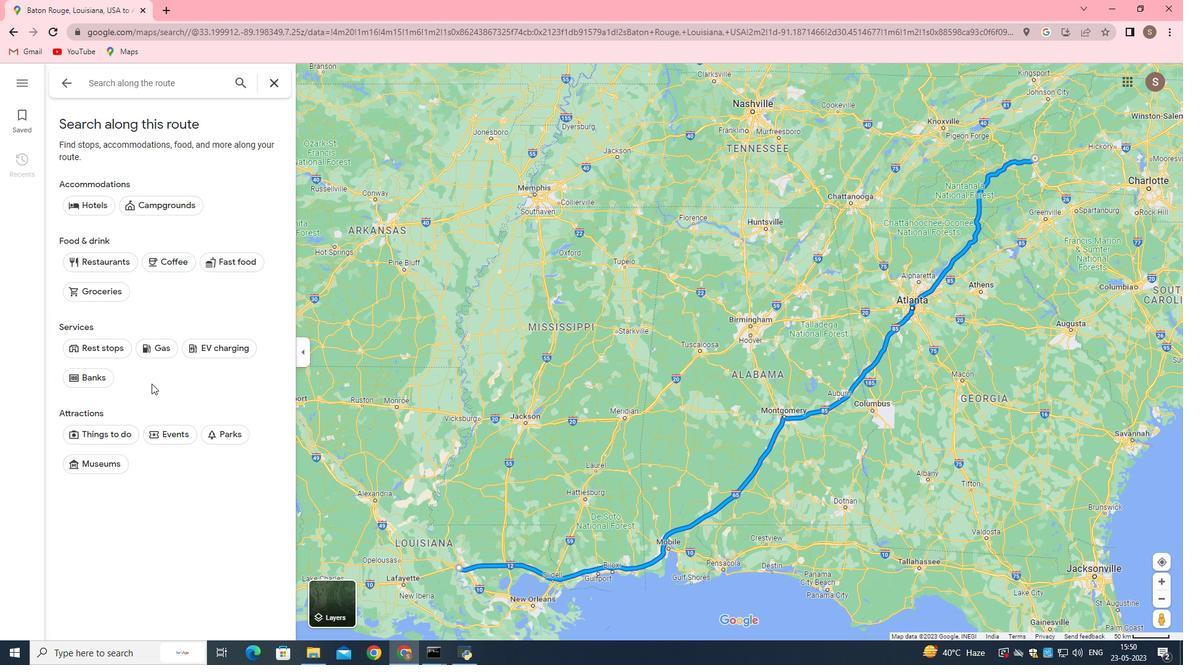 
Action: Key pressed flights<Key.enter>
Screenshot: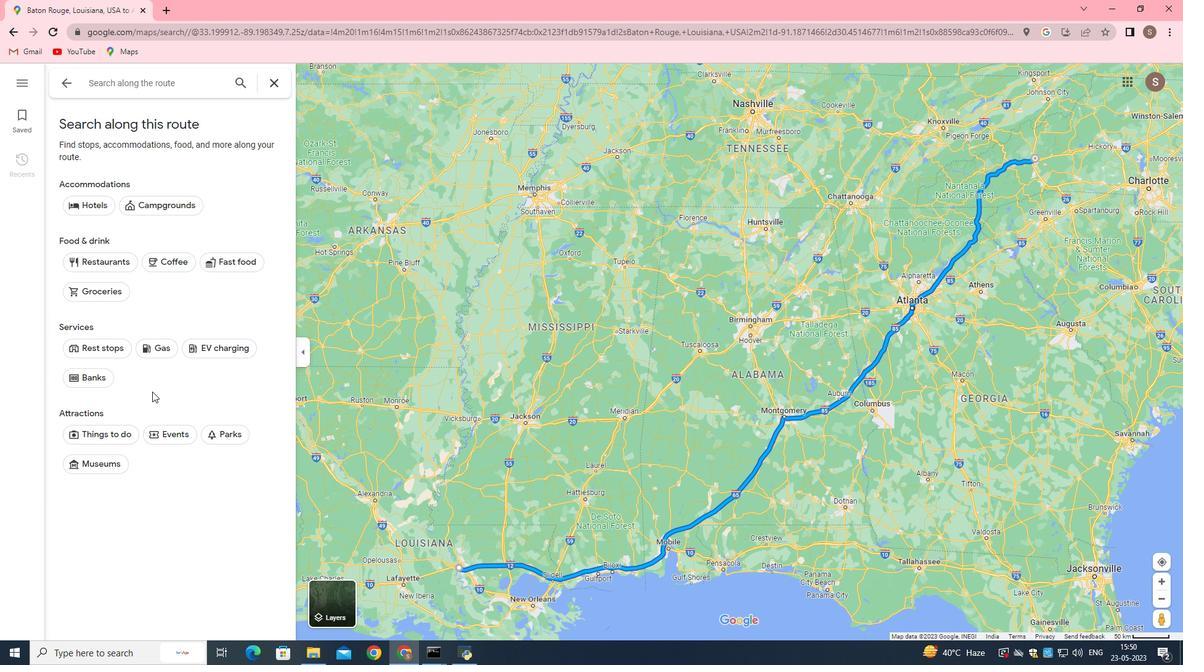 
Action: Mouse moved to (269, 81)
Screenshot: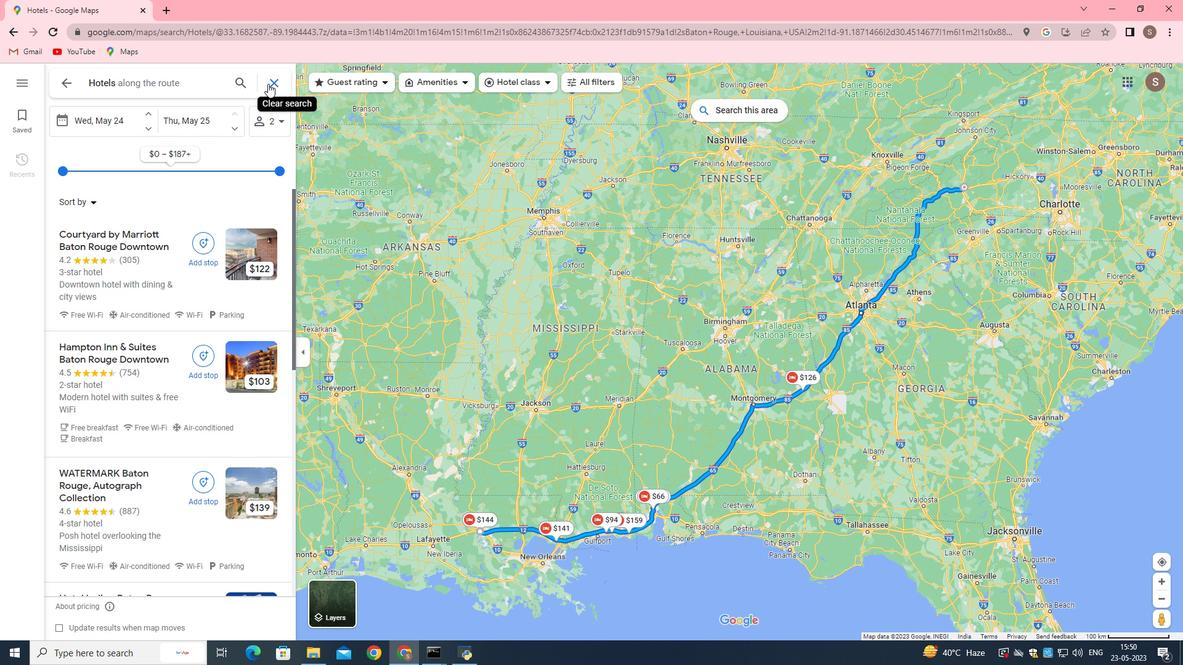 
Action: Mouse pressed left at (269, 81)
Screenshot: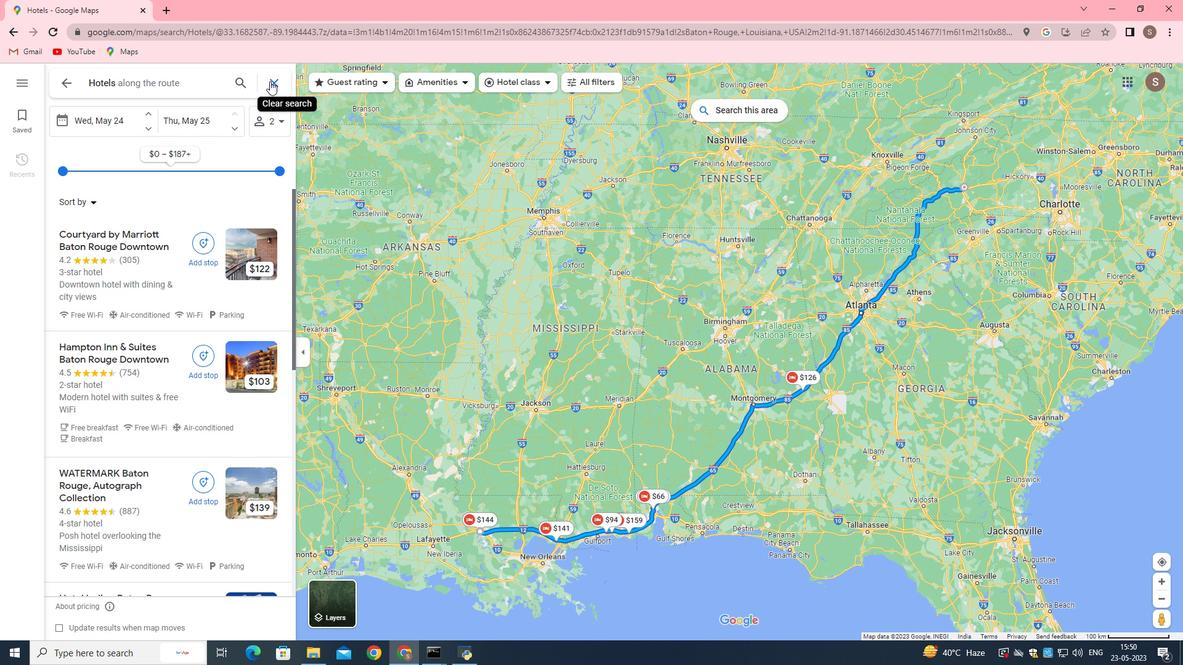 
Action: Mouse moved to (660, 77)
Screenshot: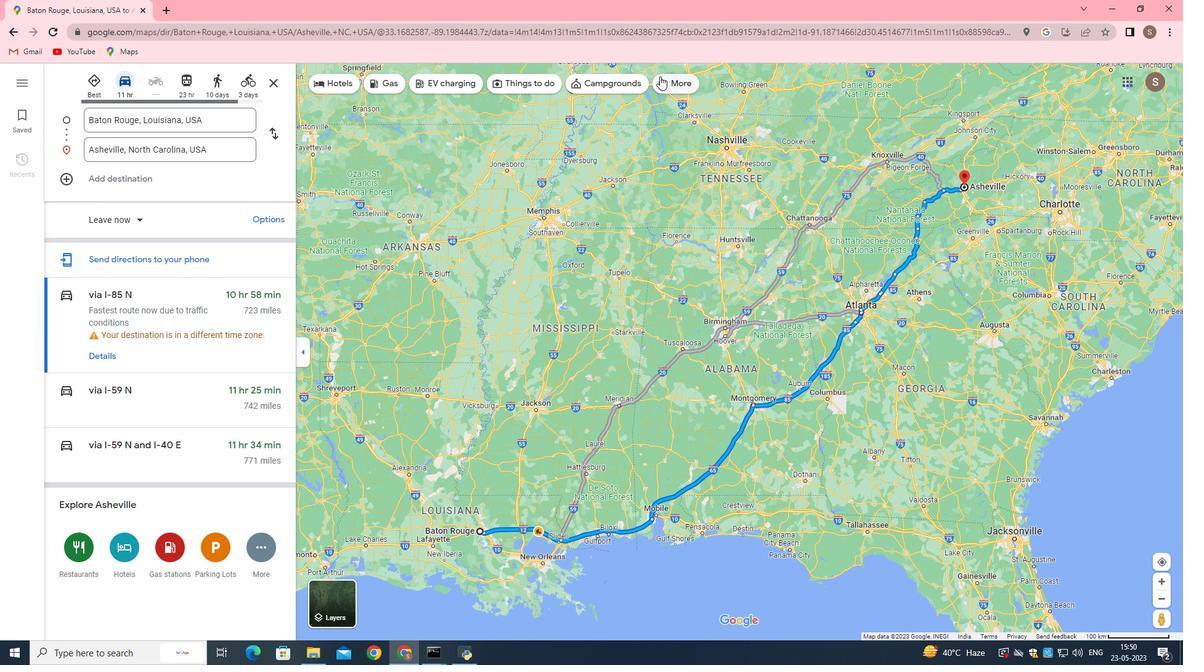 
Action: Mouse pressed left at (660, 77)
Screenshot: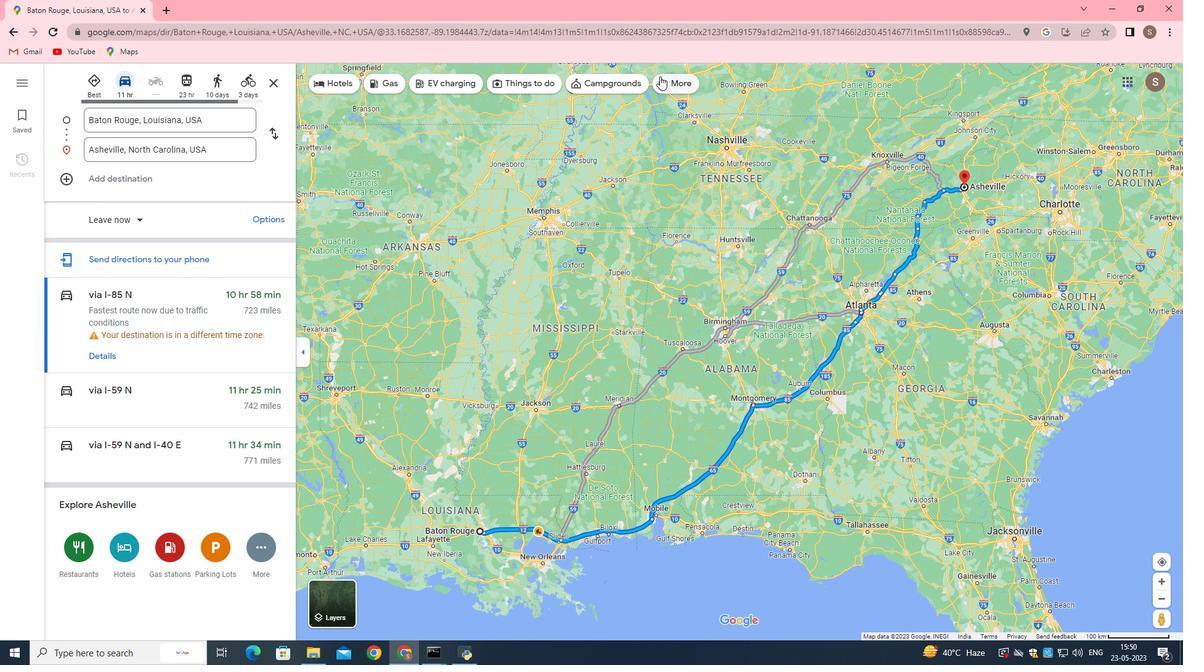 
Action: Mouse moved to (165, 88)
Screenshot: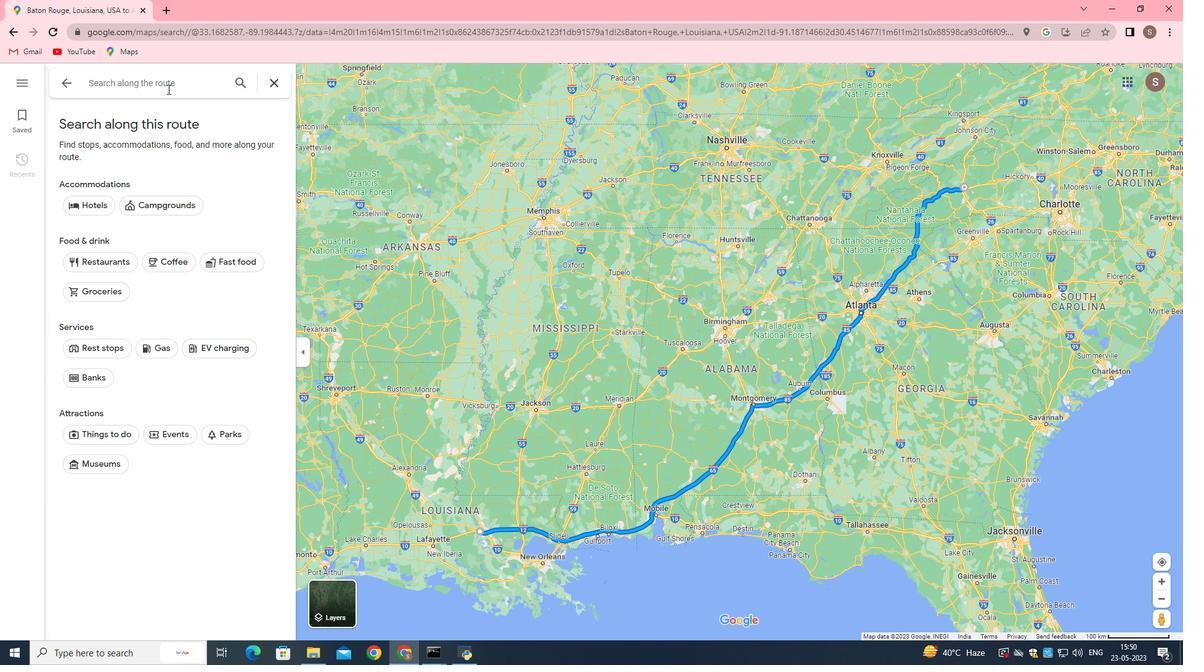
Action: Mouse pressed left at (165, 88)
Screenshot: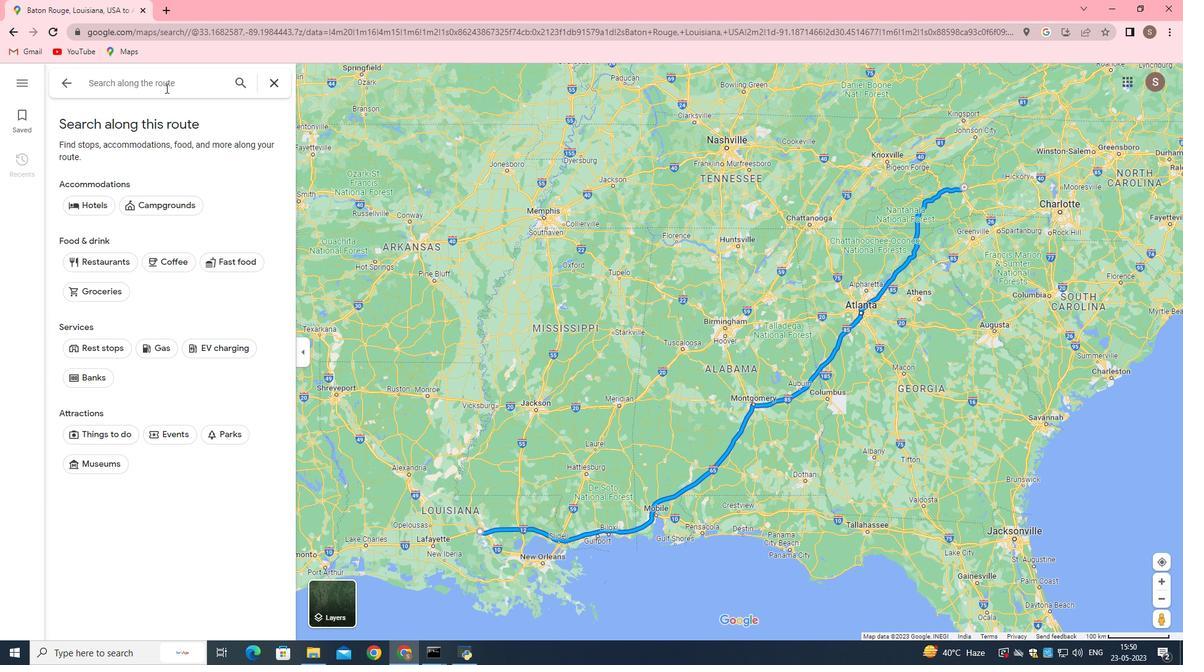 
Action: Key pressed flights
Screenshot: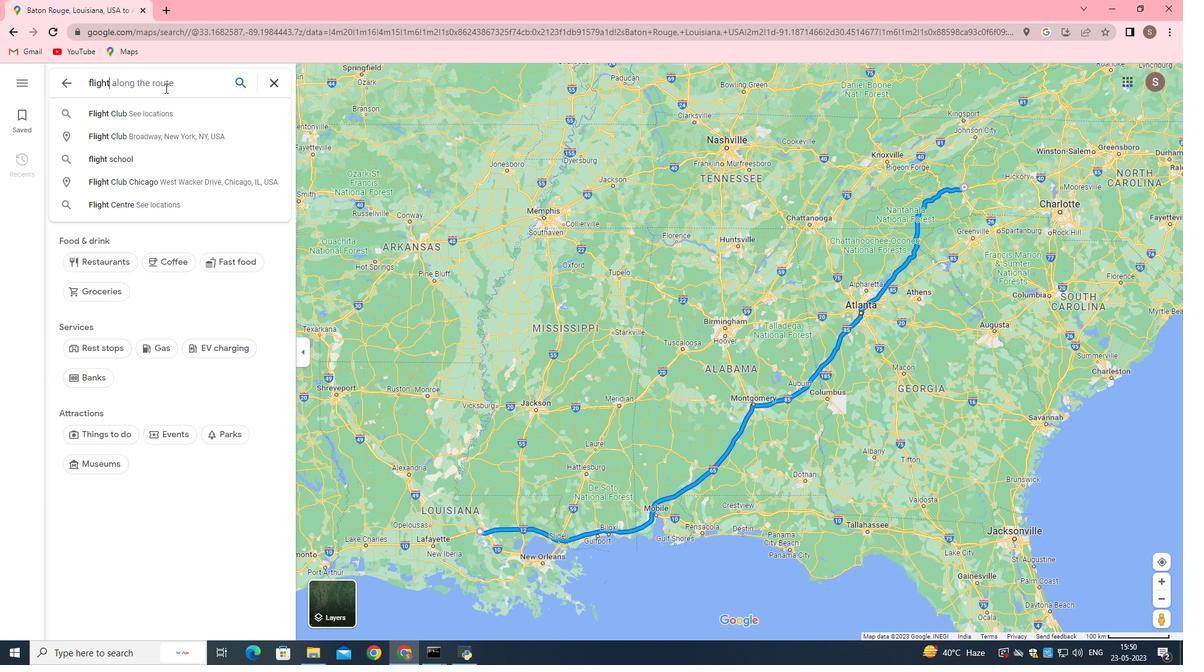 
Action: Mouse moved to (167, 108)
Screenshot: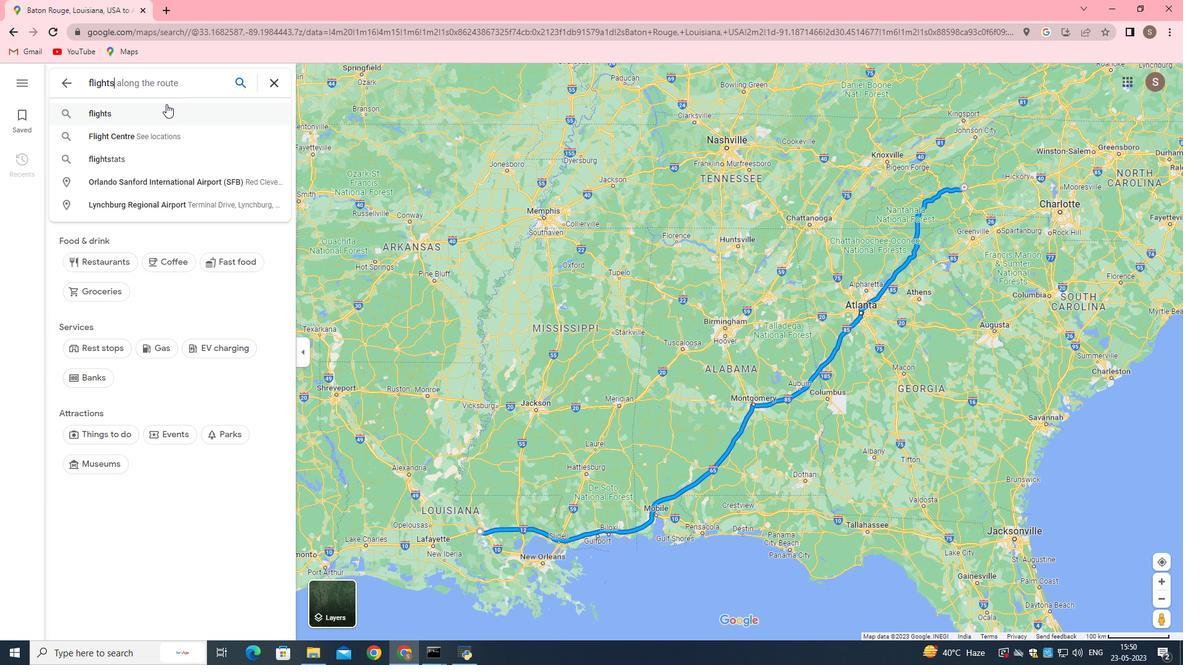 
Action: Mouse pressed left at (167, 108)
Screenshot: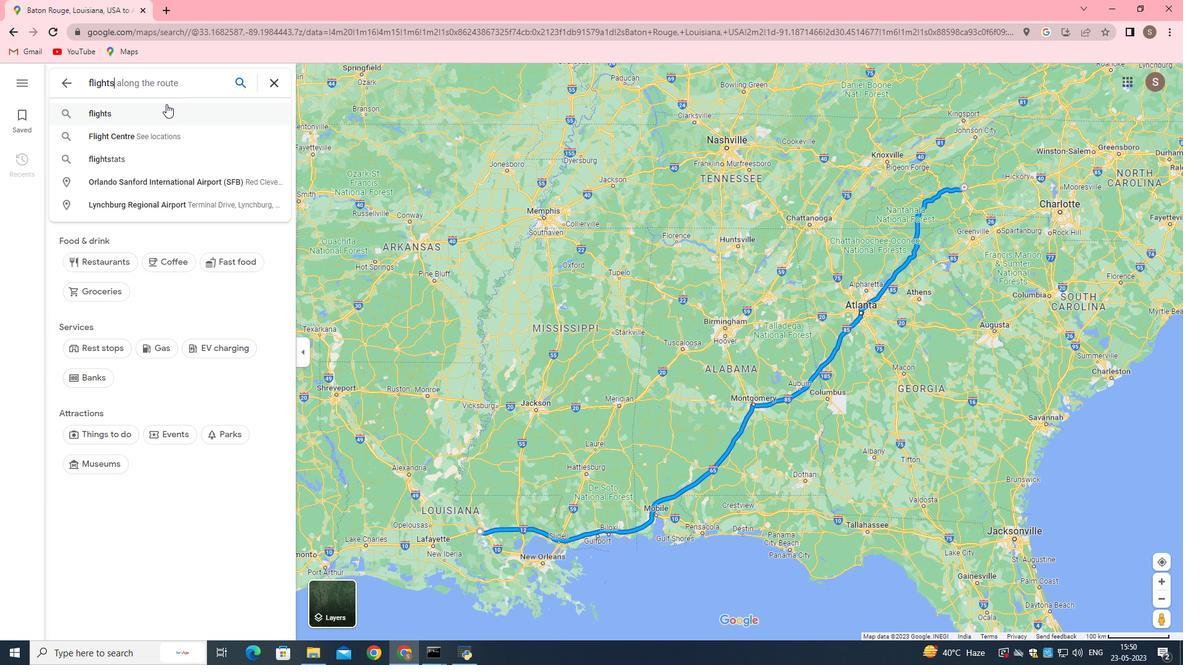 
Action: Mouse moved to (141, 432)
Screenshot: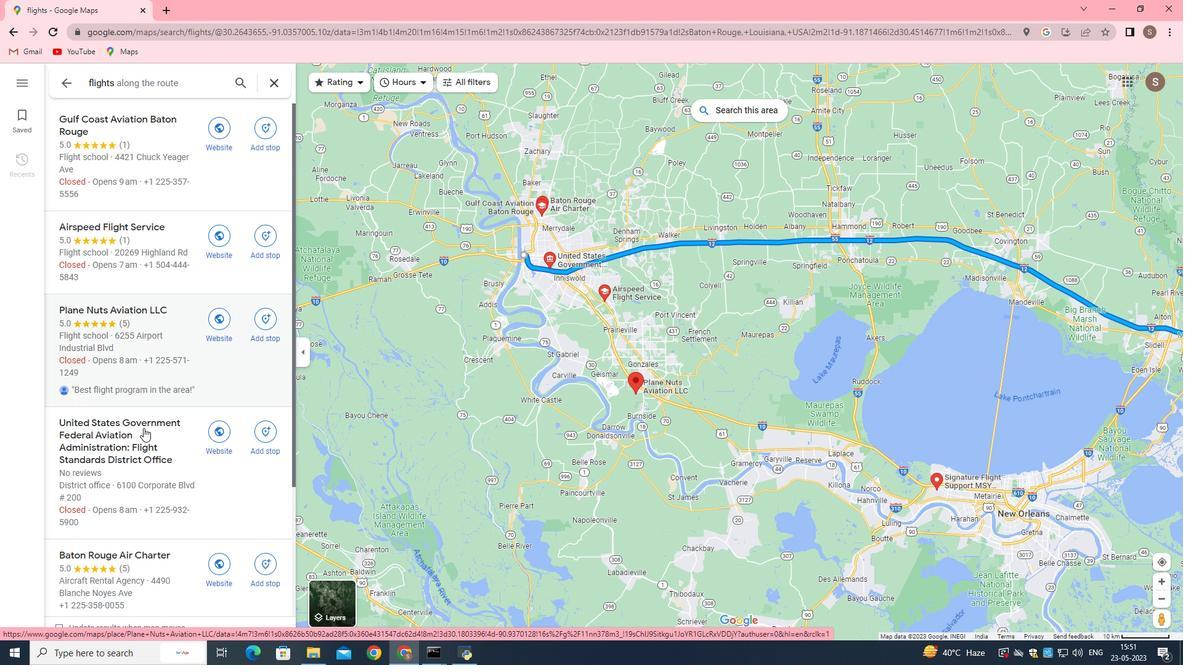 
Action: Mouse pressed left at (141, 432)
Screenshot: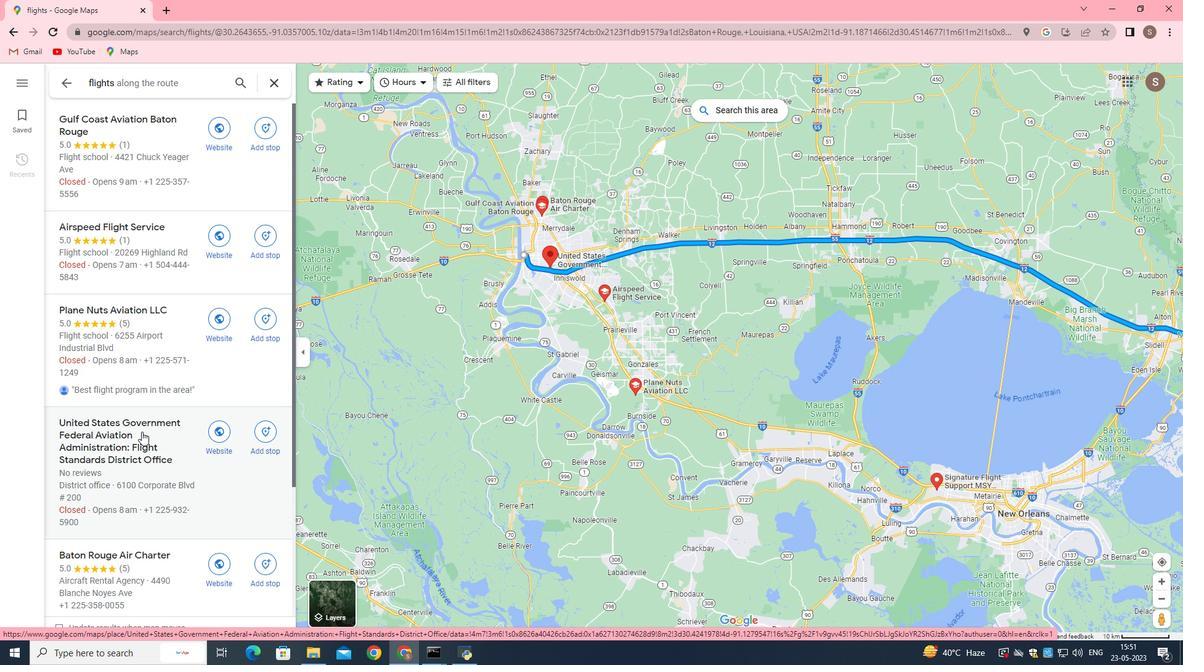 
Action: Mouse moved to (151, 322)
Screenshot: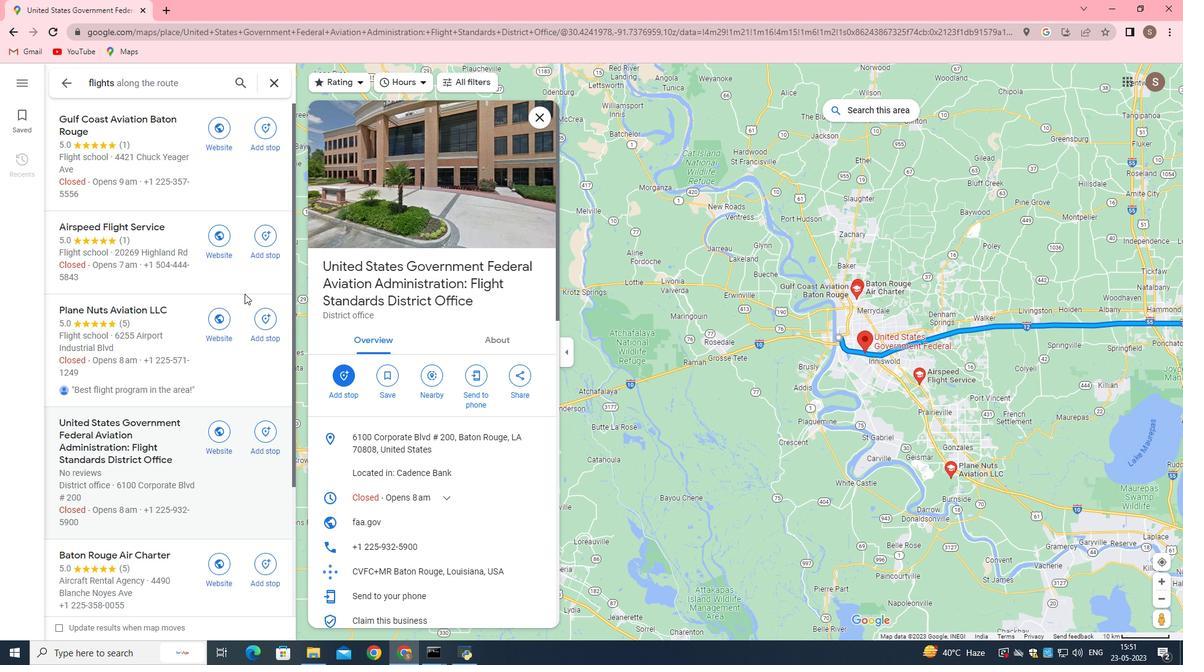 
Action: Mouse scrolled (151, 321) with delta (0, 0)
Screenshot: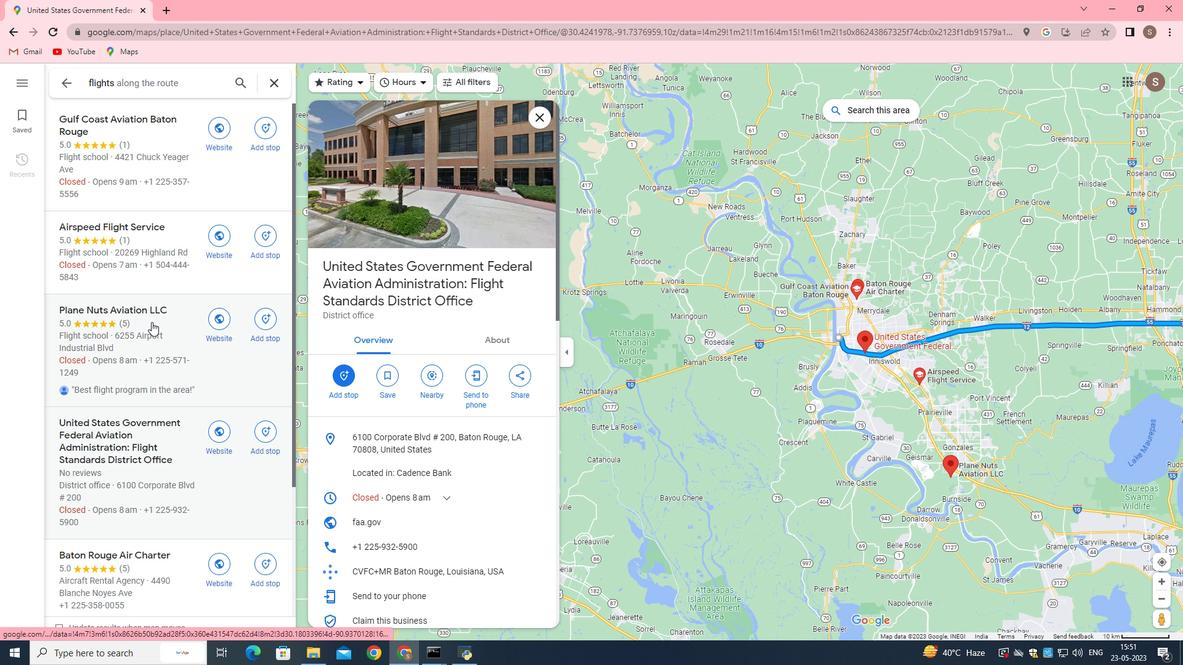 
Action: Mouse scrolled (151, 321) with delta (0, 0)
Screenshot: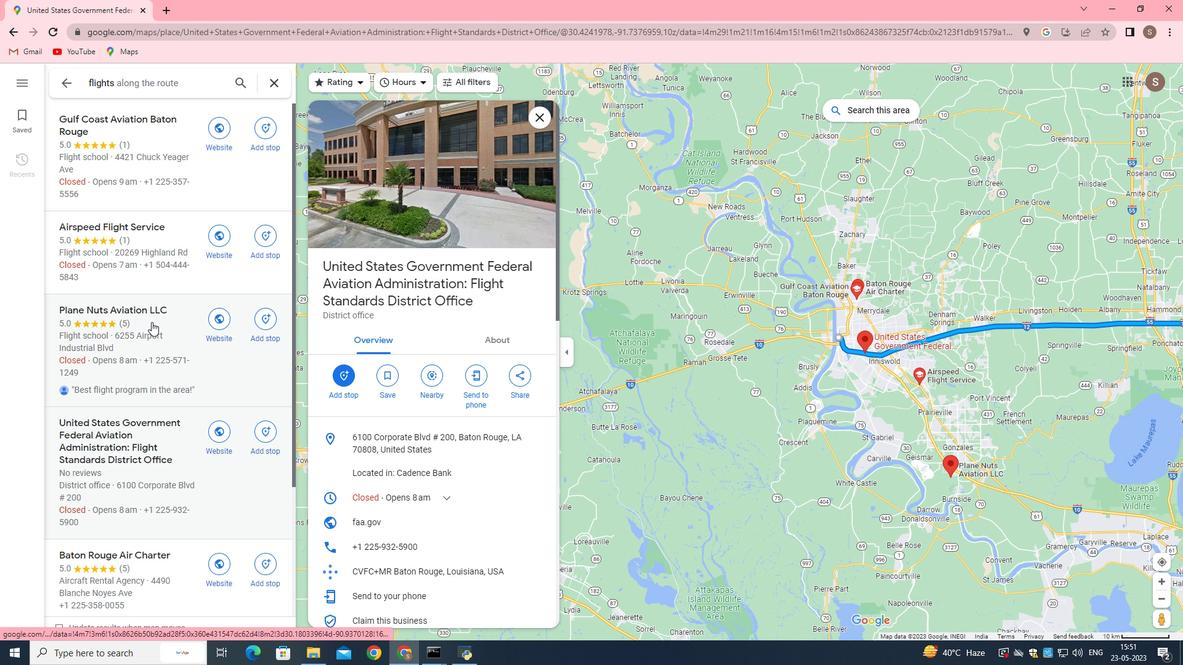 
Action: Mouse scrolled (151, 321) with delta (0, 0)
Screenshot: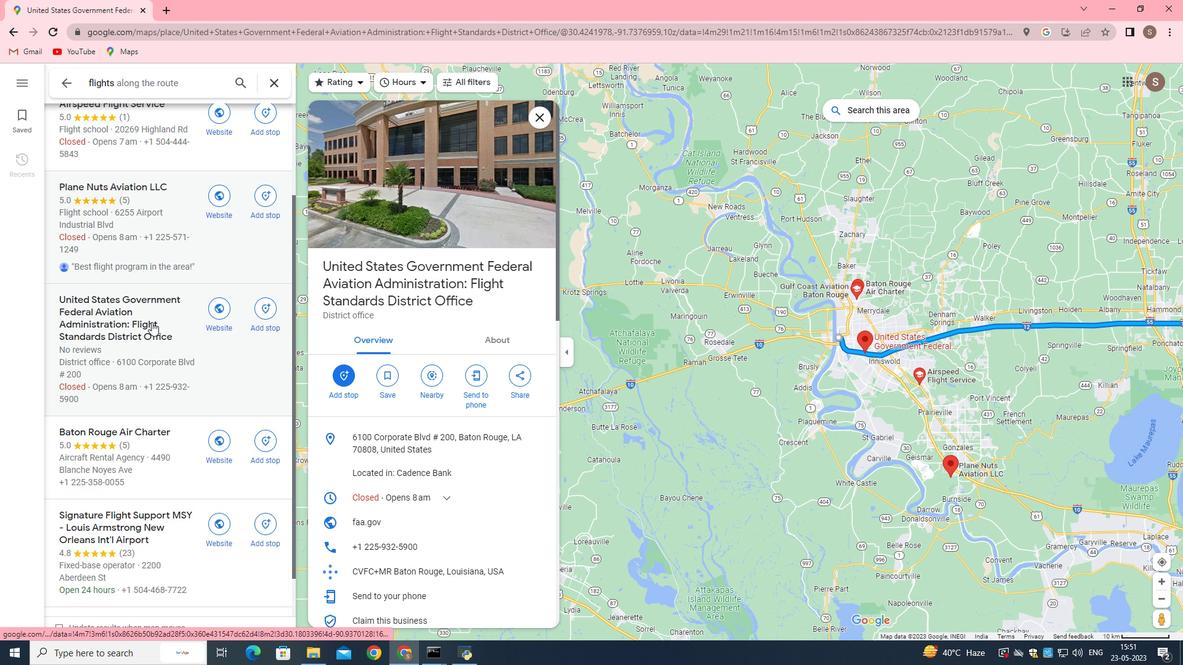 
Action: Mouse moved to (151, 304)
Screenshot: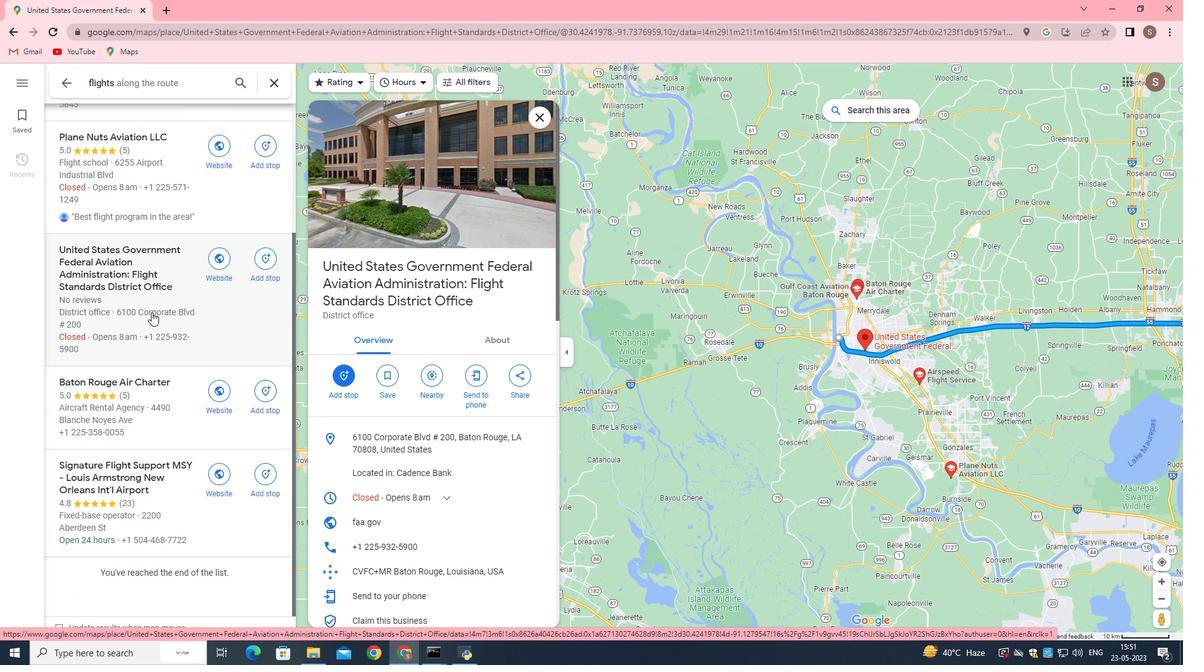 
Action: Mouse pressed left at (151, 304)
Screenshot: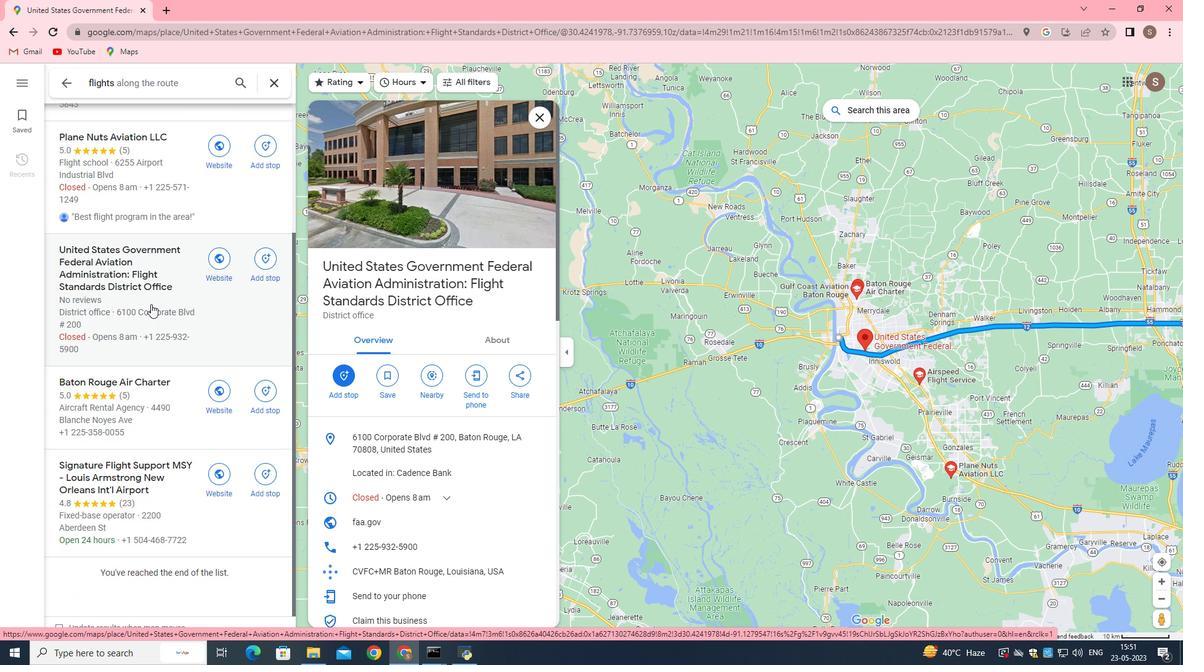 
Action: Mouse moved to (150, 304)
Screenshot: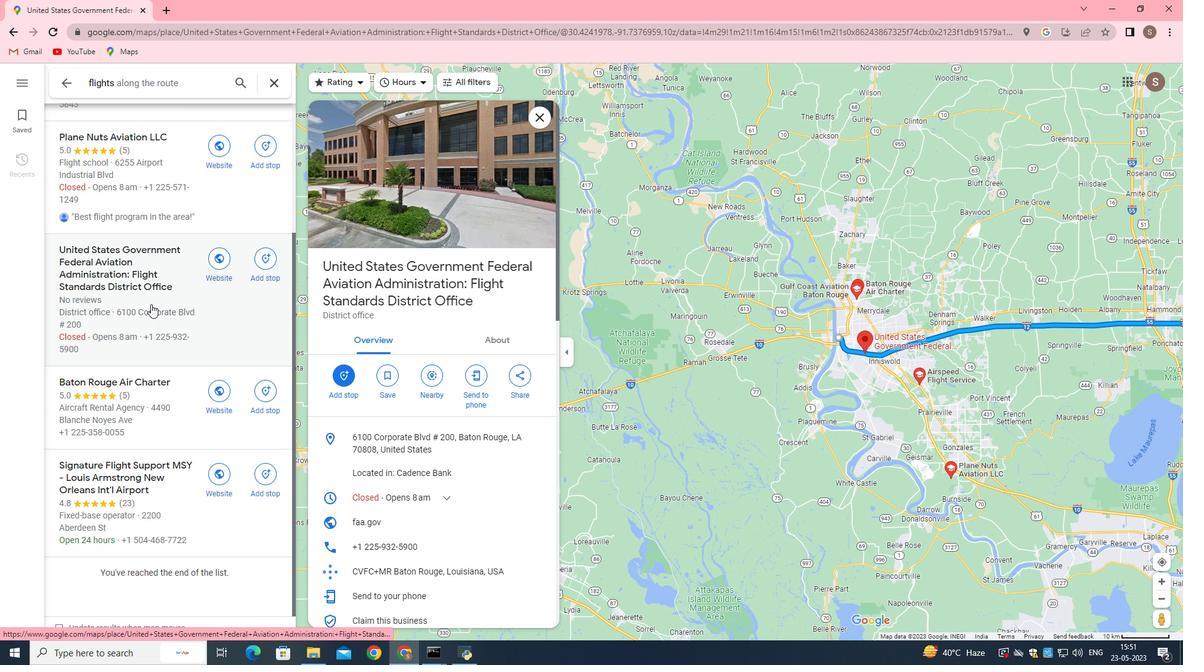 
Action: Mouse scrolled (150, 303) with delta (0, 0)
Screenshot: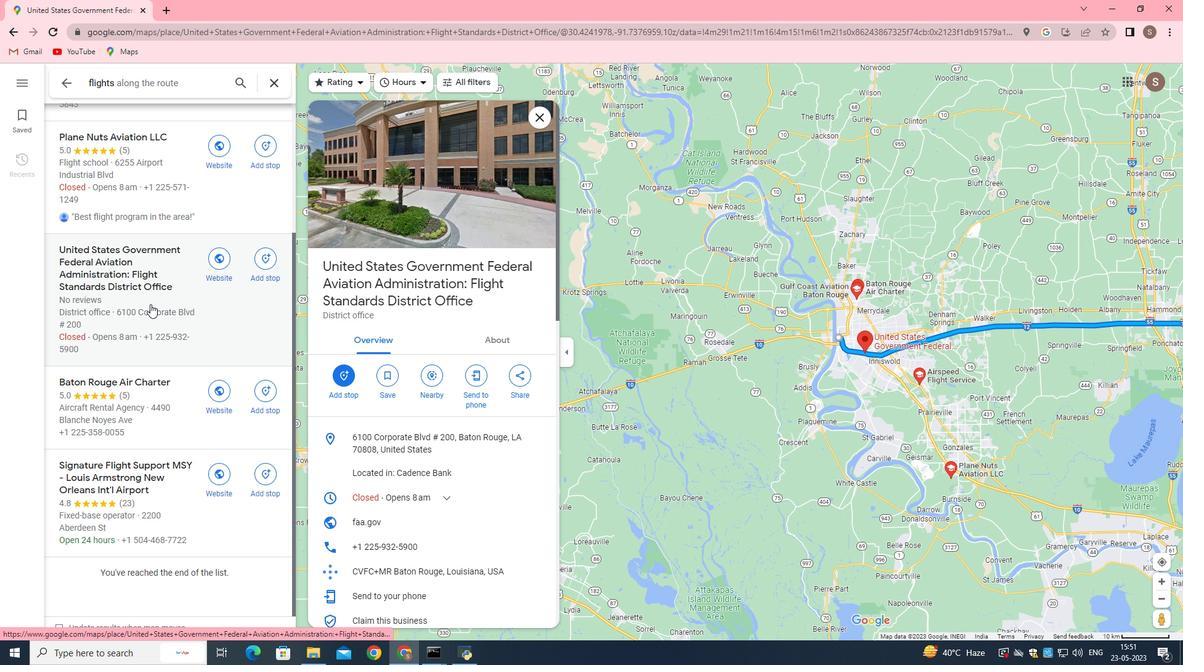 
Action: Mouse scrolled (150, 303) with delta (0, 0)
Screenshot: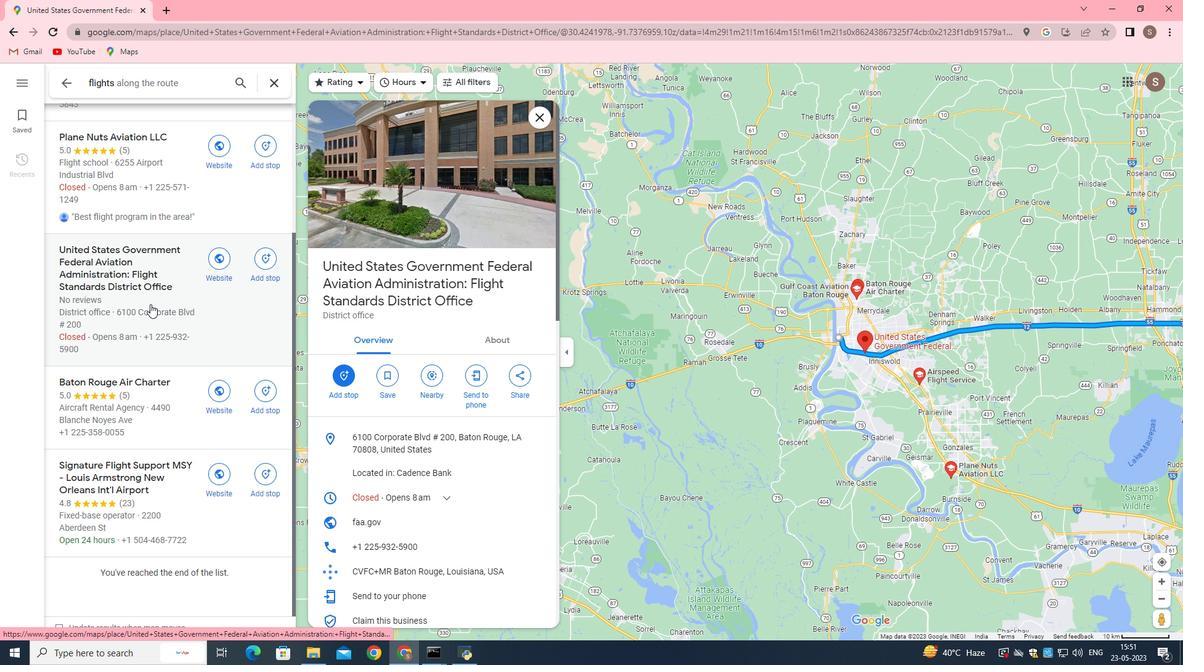 
Action: Mouse moved to (150, 304)
Screenshot: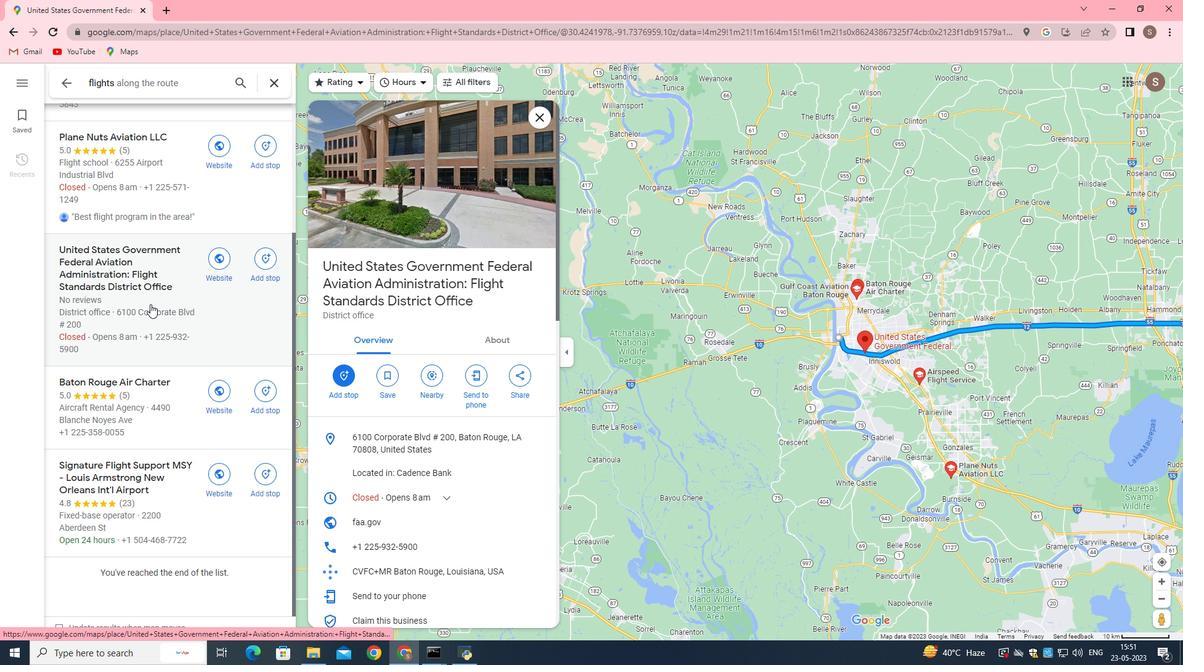 
Action: Mouse scrolled (150, 303) with delta (0, 0)
Screenshot: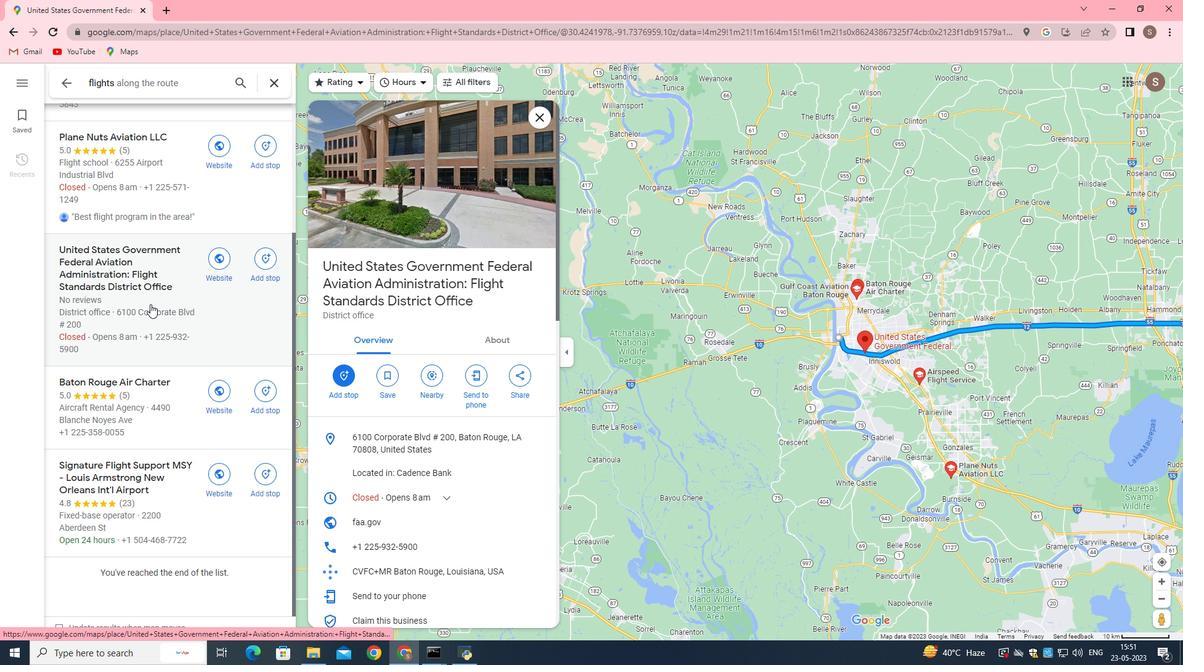 
Action: Mouse scrolled (150, 303) with delta (0, 0)
Screenshot: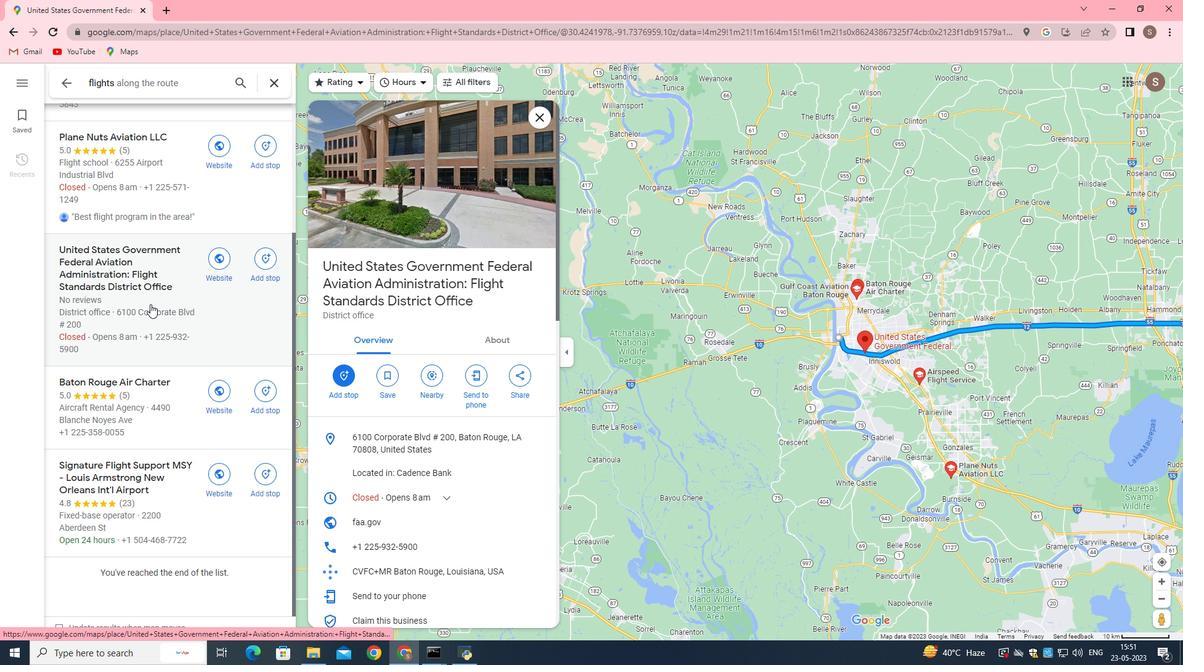 
Action: Mouse scrolled (150, 303) with delta (0, 0)
Screenshot: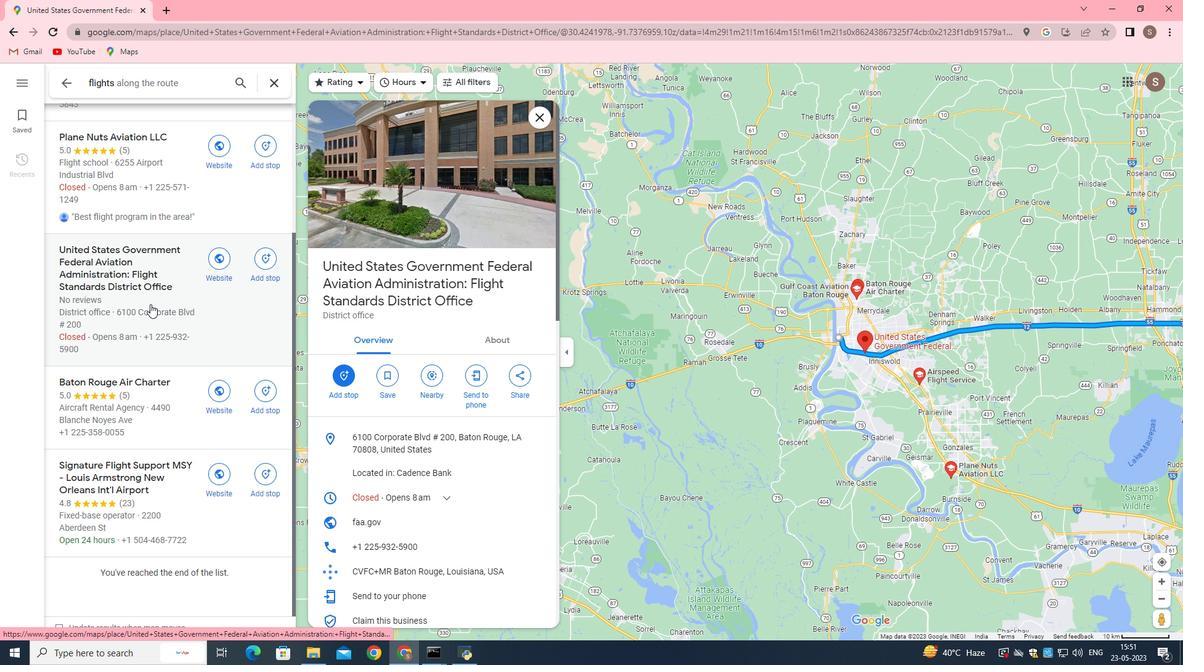 
Action: Mouse scrolled (150, 303) with delta (0, 0)
Screenshot: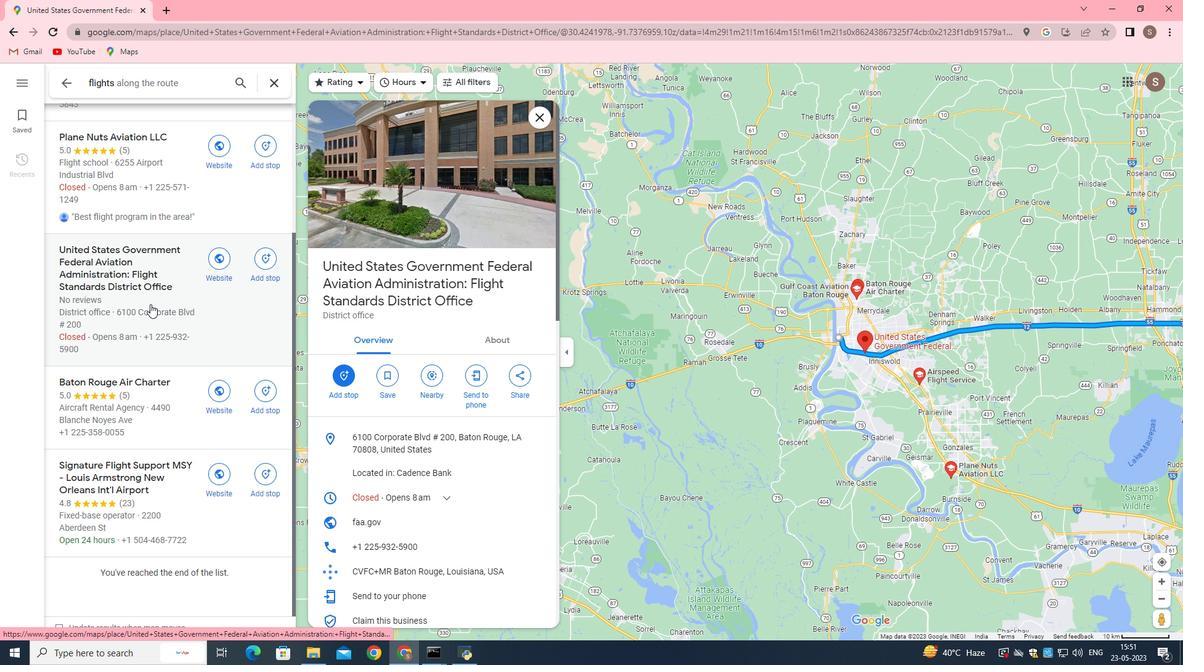 
Action: Mouse scrolled (150, 303) with delta (0, 0)
Screenshot: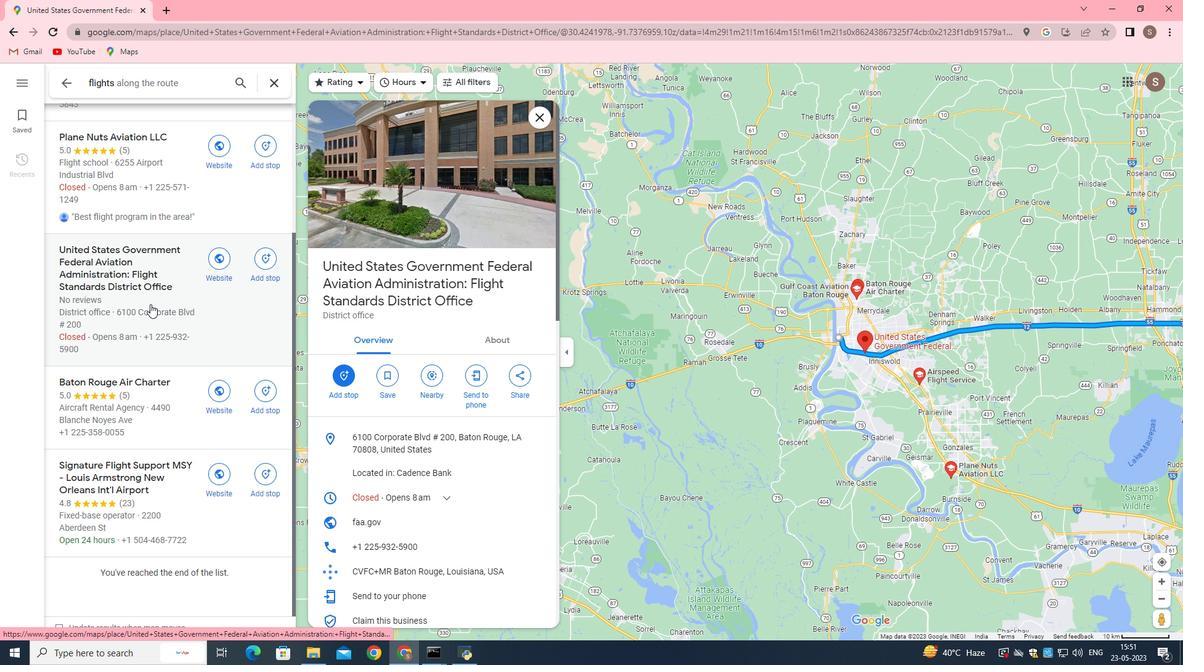 
Action: Mouse moved to (150, 307)
Screenshot: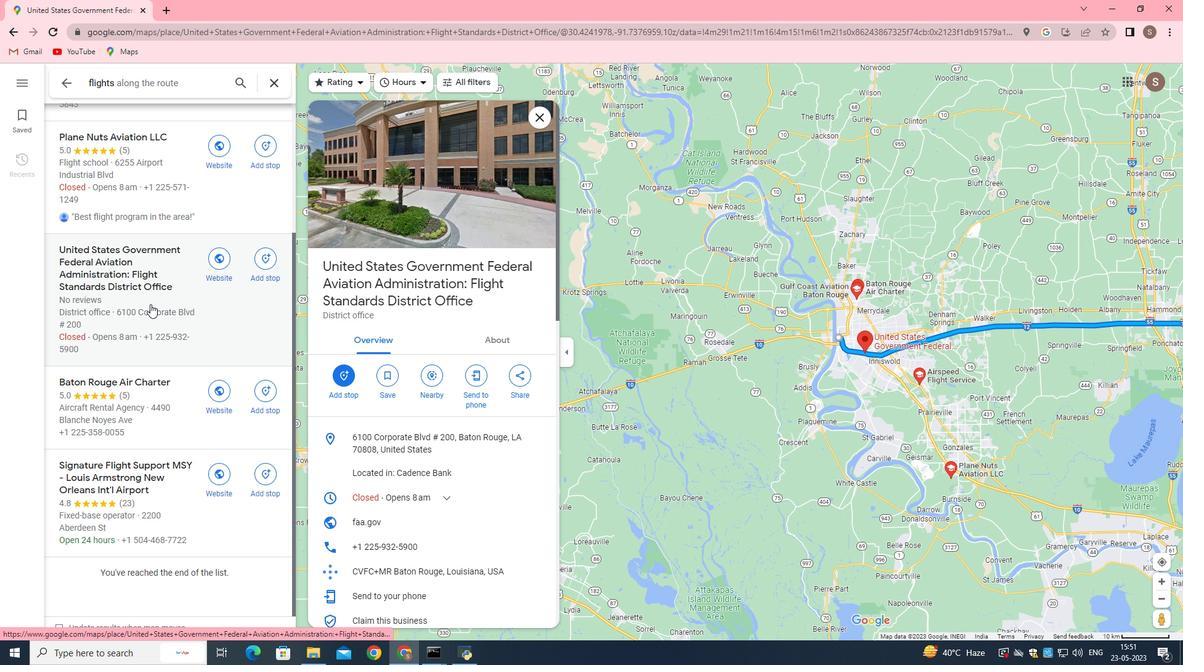 
Action: Mouse scrolled (150, 308) with delta (0, 0)
Screenshot: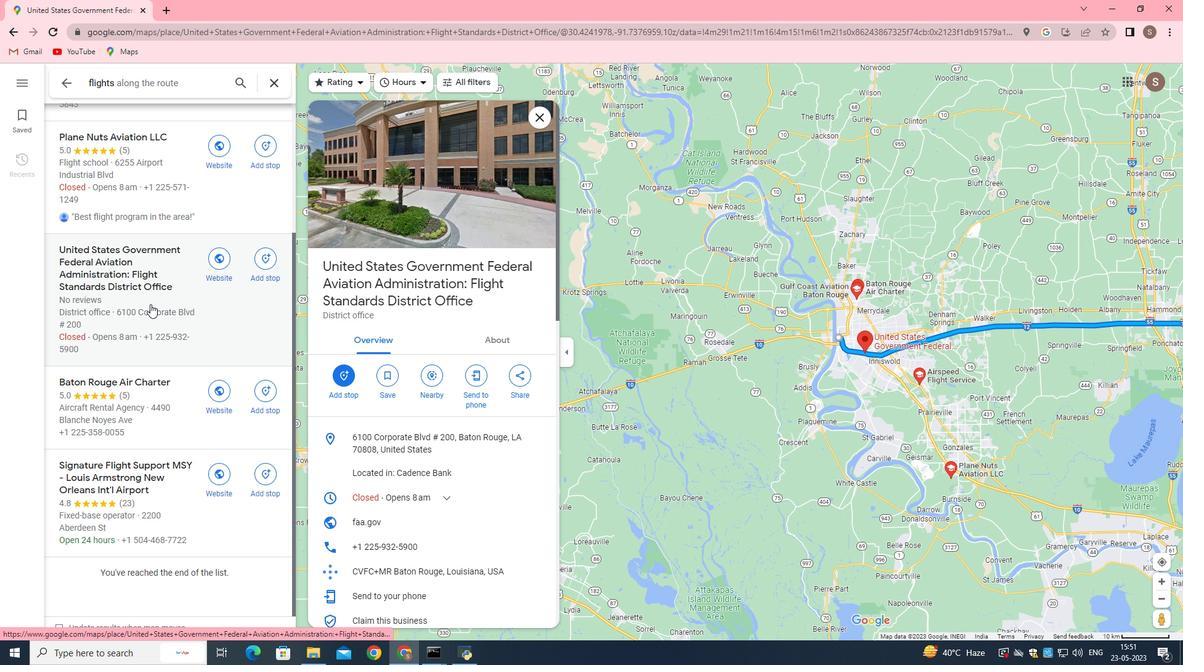 
Action: Mouse scrolled (150, 308) with delta (0, 0)
Screenshot: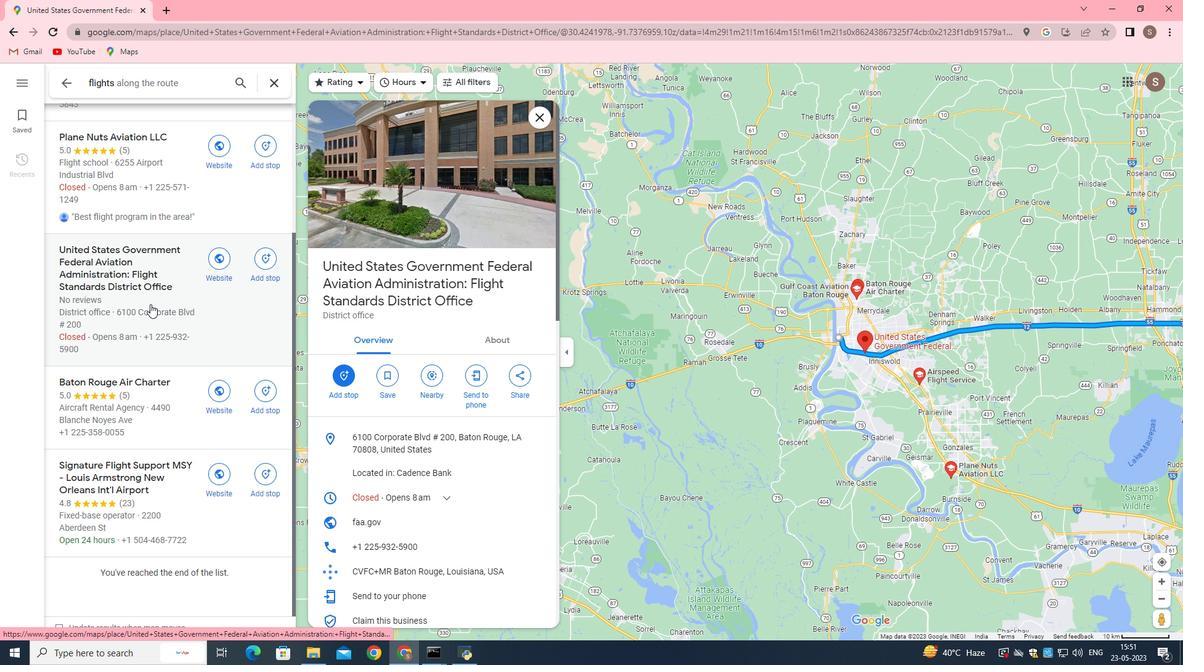 
Action: Mouse scrolled (150, 308) with delta (0, 0)
Screenshot: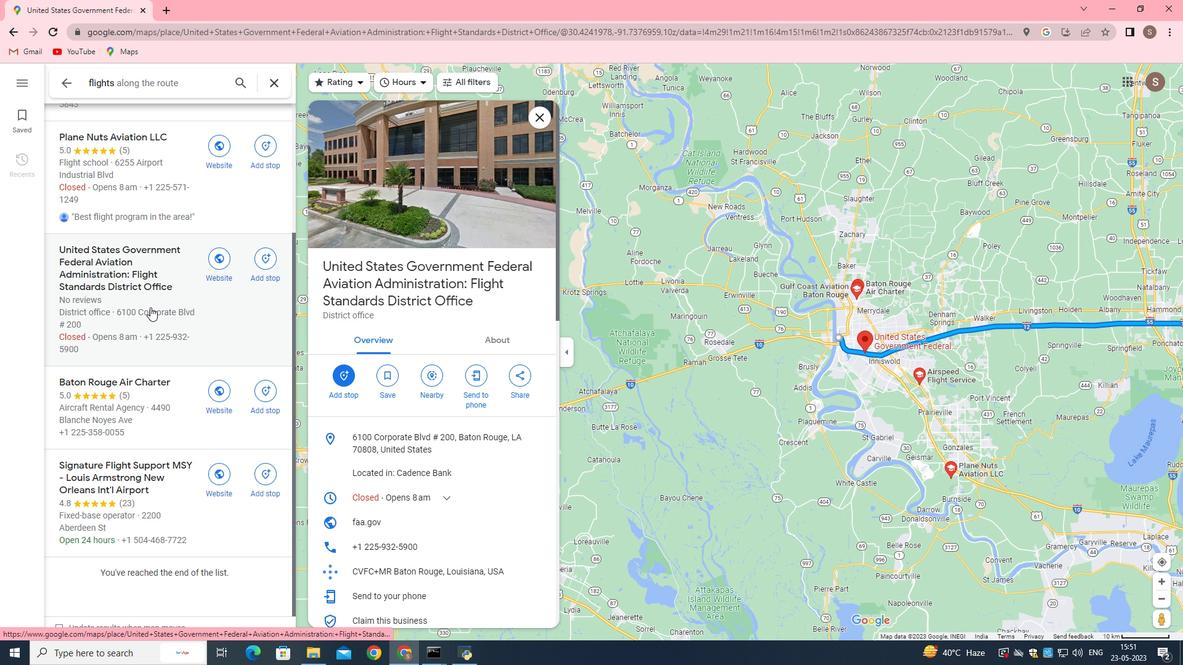 
Action: Mouse scrolled (150, 308) with delta (0, 0)
Screenshot: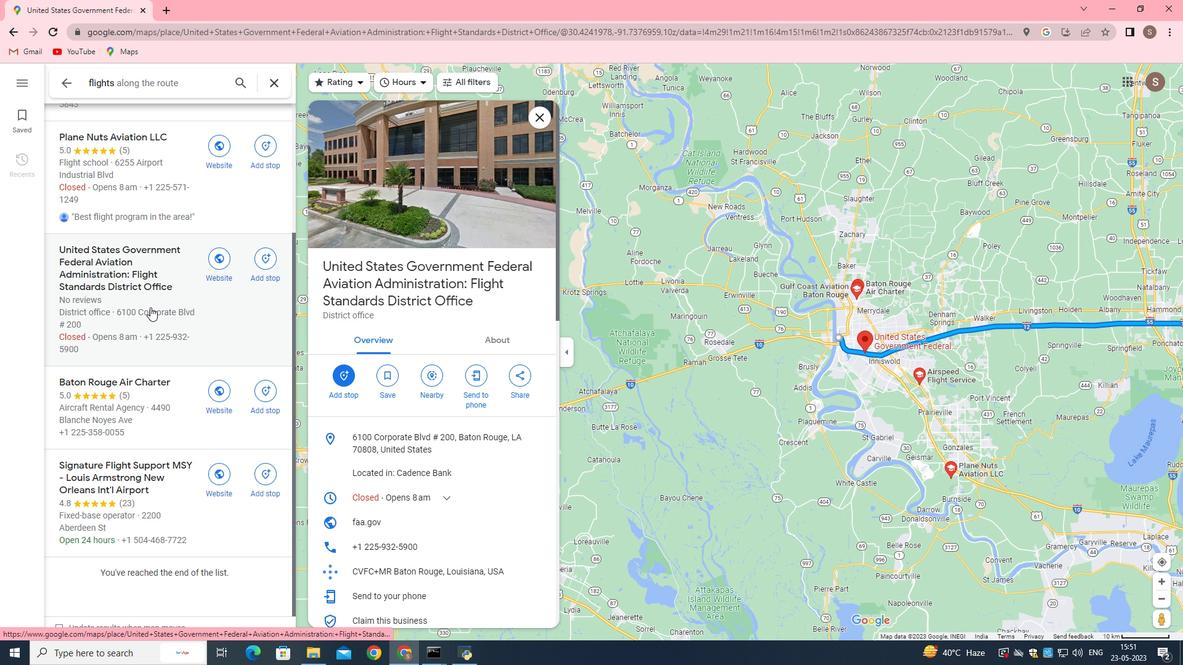 
Action: Mouse scrolled (150, 308) with delta (0, 0)
Screenshot: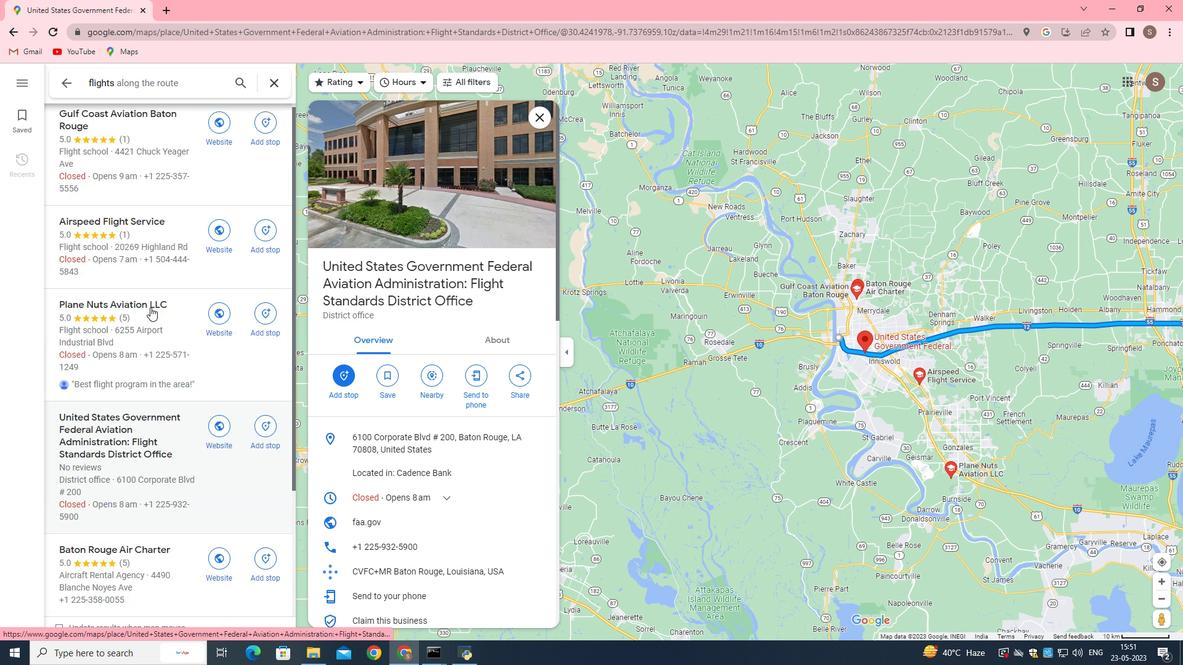 
Action: Mouse scrolled (150, 308) with delta (0, 0)
Screenshot: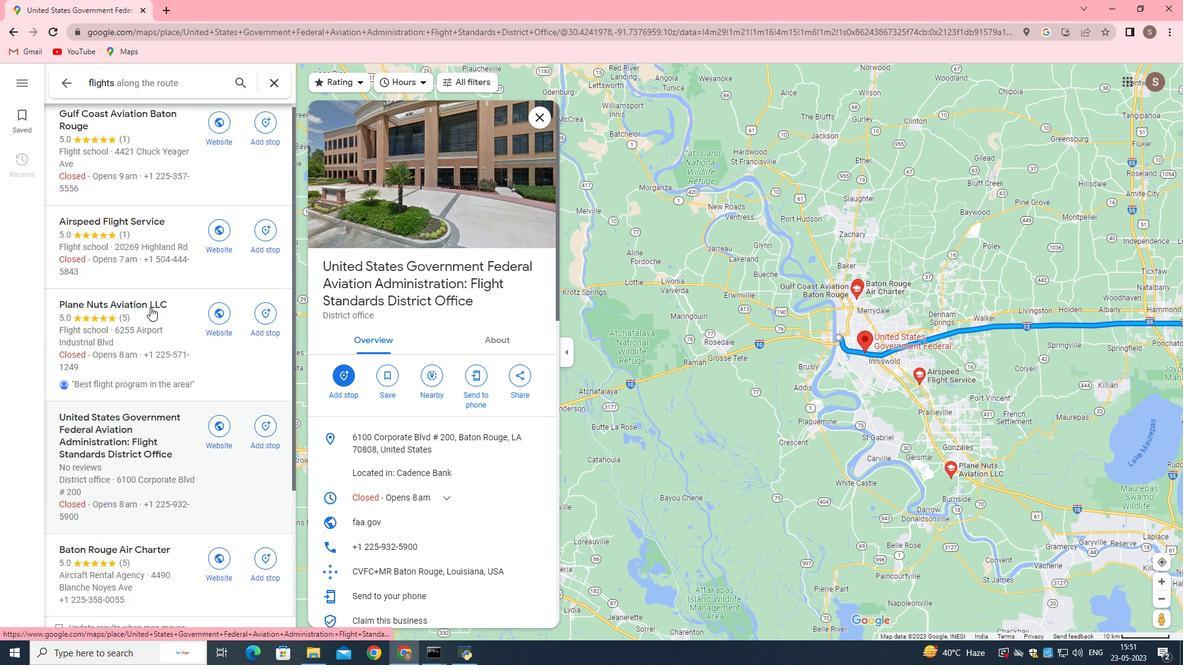 
Action: Mouse scrolled (150, 308) with delta (0, 0)
Screenshot: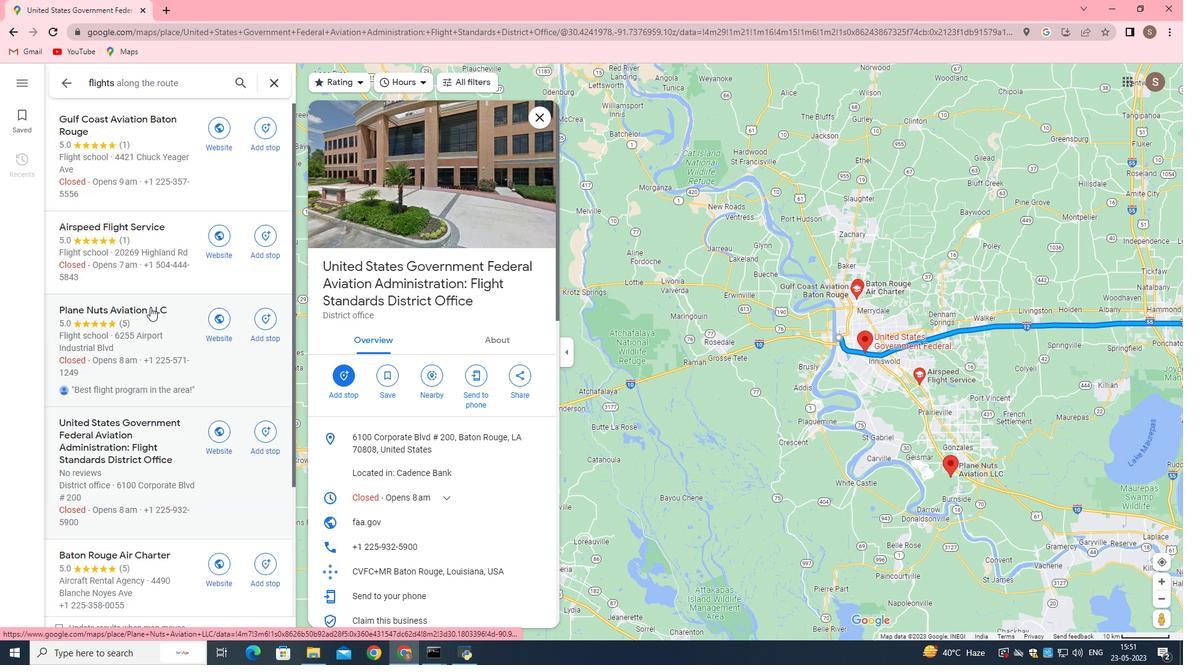 
Action: Mouse scrolled (150, 308) with delta (0, 0)
Screenshot: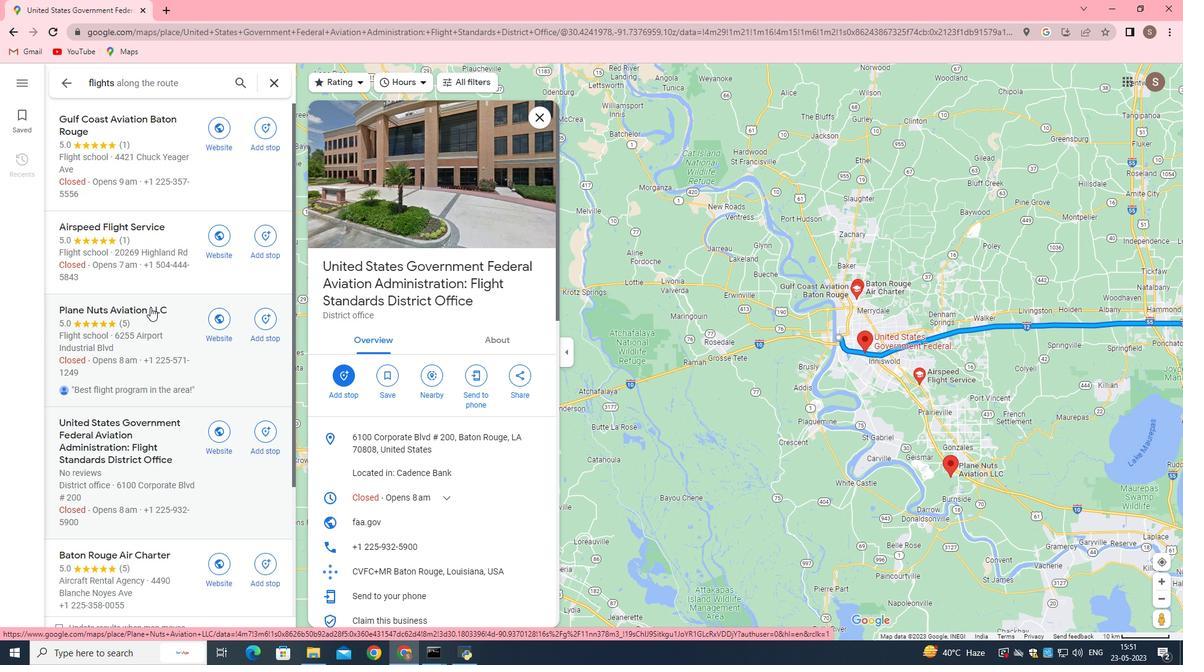 
Action: Mouse scrolled (150, 308) with delta (0, 0)
Screenshot: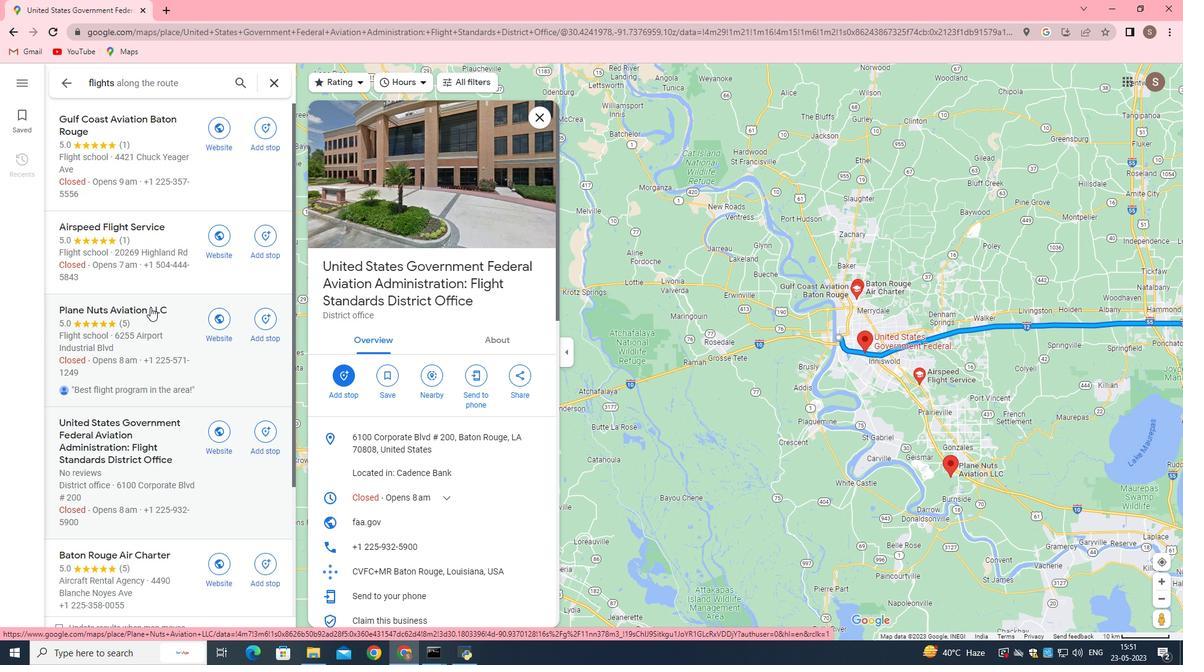 
Action: Mouse scrolled (150, 308) with delta (0, 0)
Screenshot: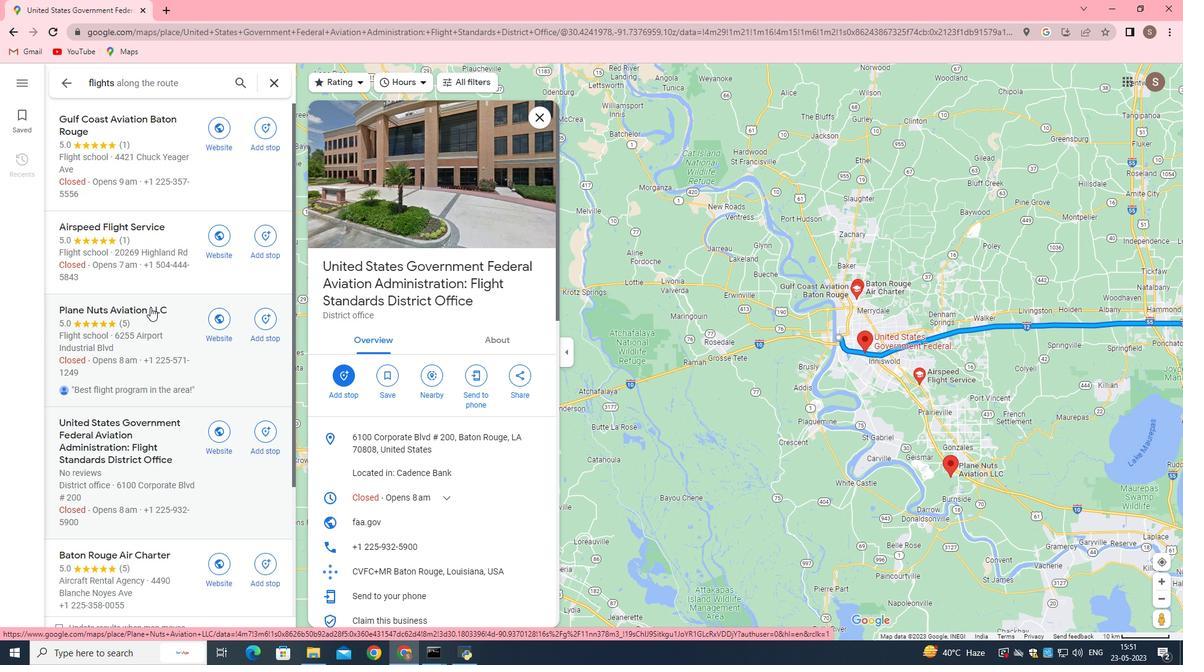 
Action: Mouse scrolled (150, 308) with delta (0, 0)
Screenshot: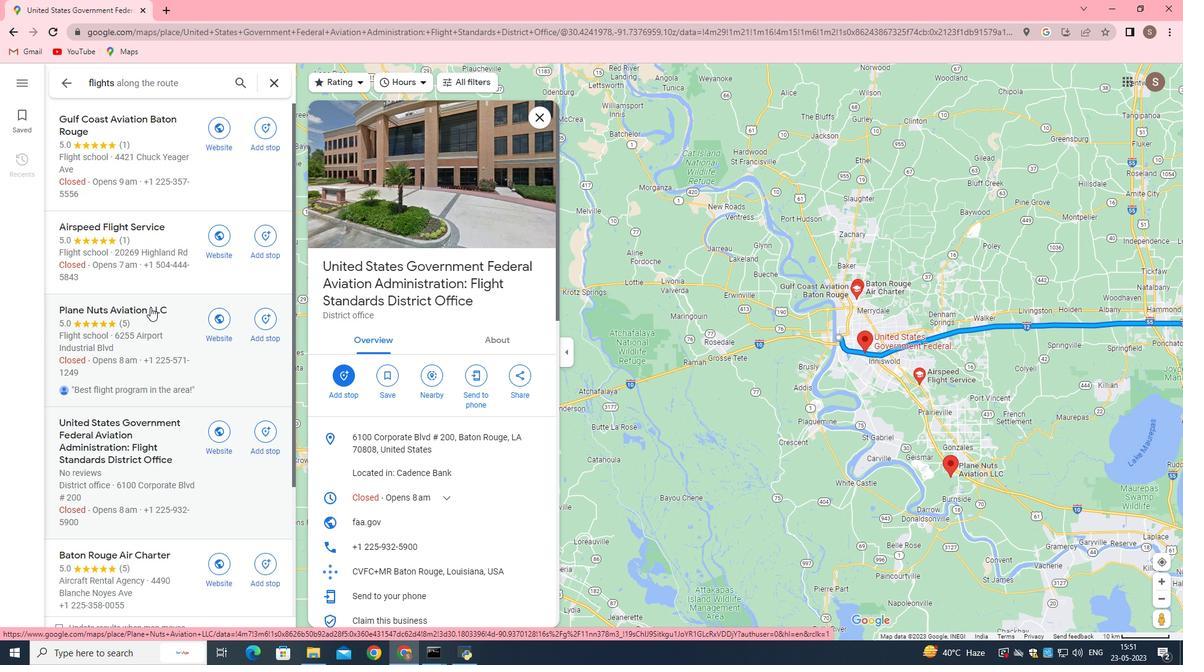 
Action: Mouse scrolled (150, 308) with delta (0, 0)
Screenshot: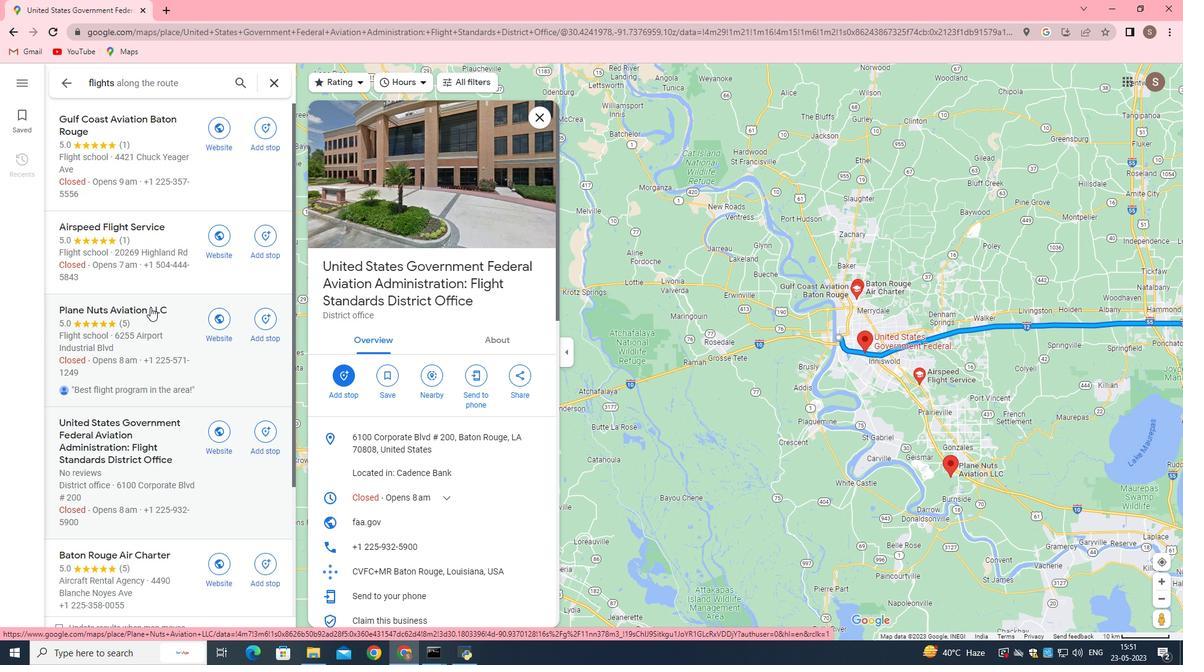 
Action: Mouse moved to (480, 79)
Screenshot: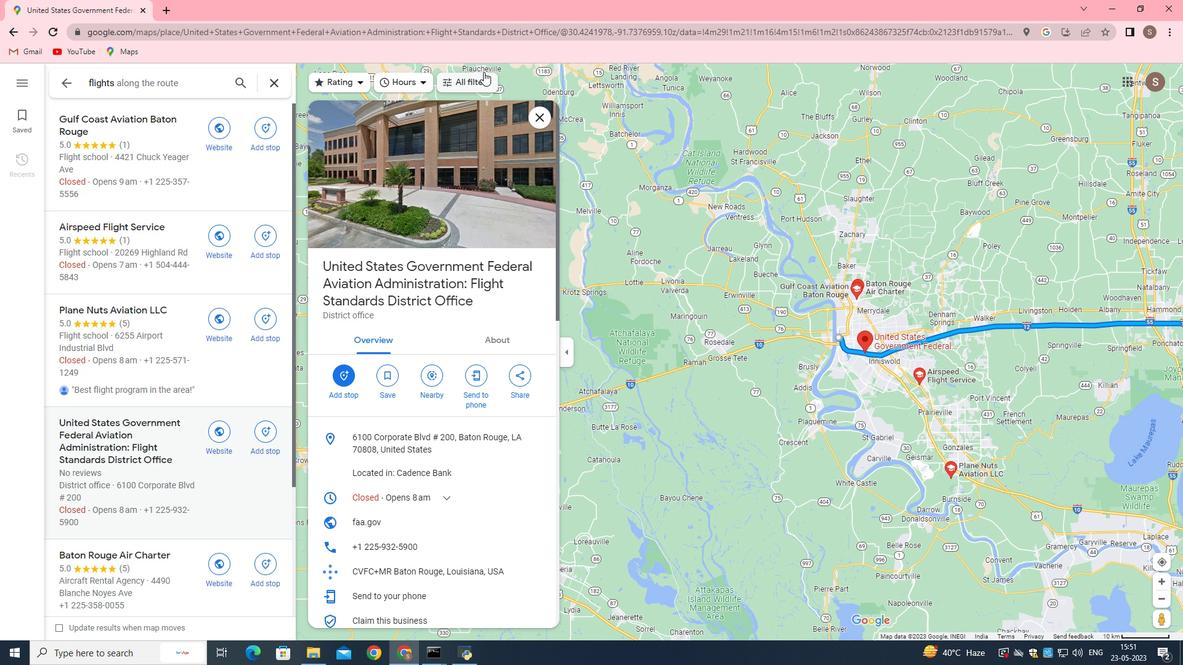 
Action: Mouse pressed left at (480, 79)
Screenshot: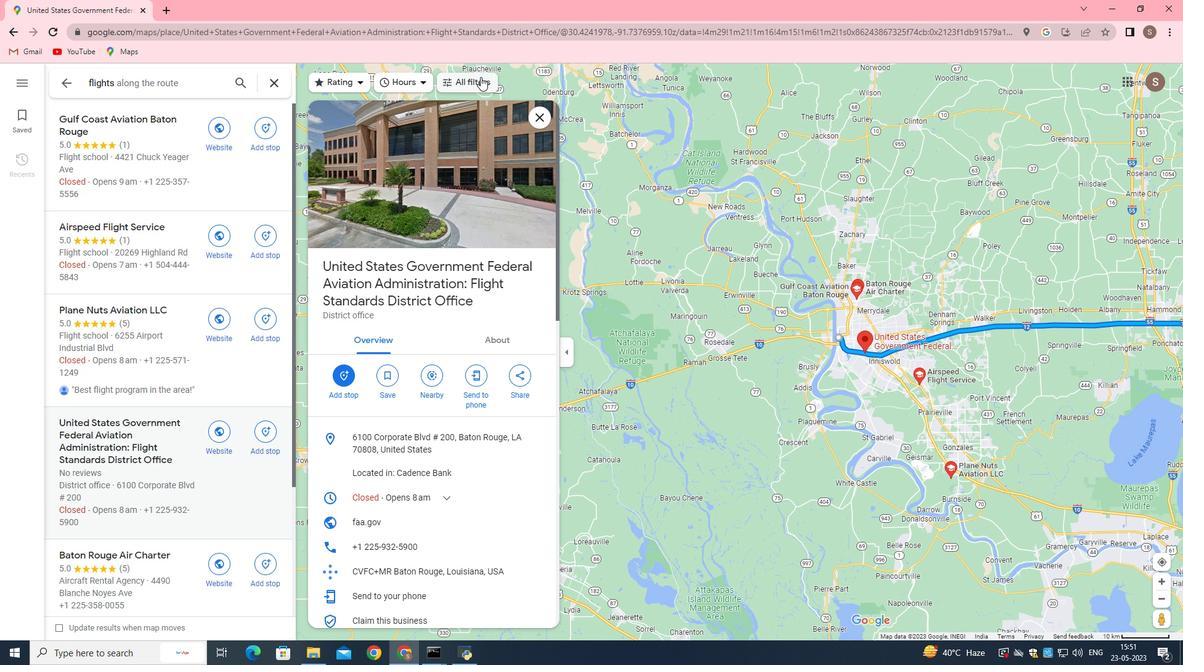 
Action: Mouse moved to (278, 82)
Screenshot: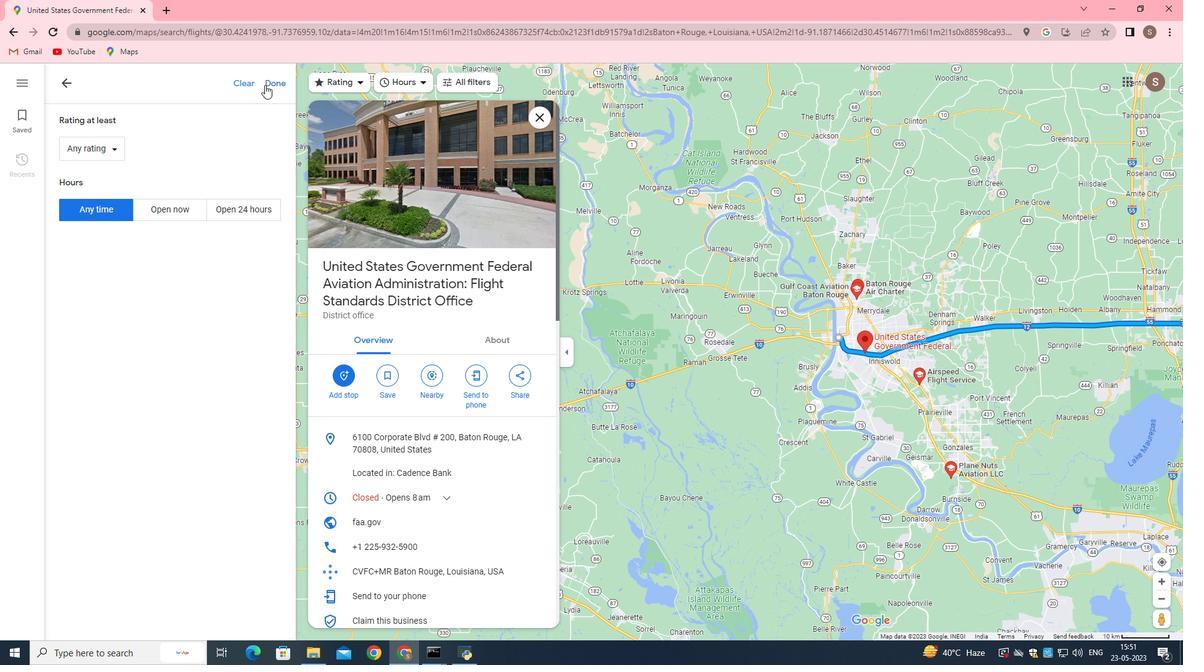 
Action: Mouse pressed left at (278, 82)
Screenshot: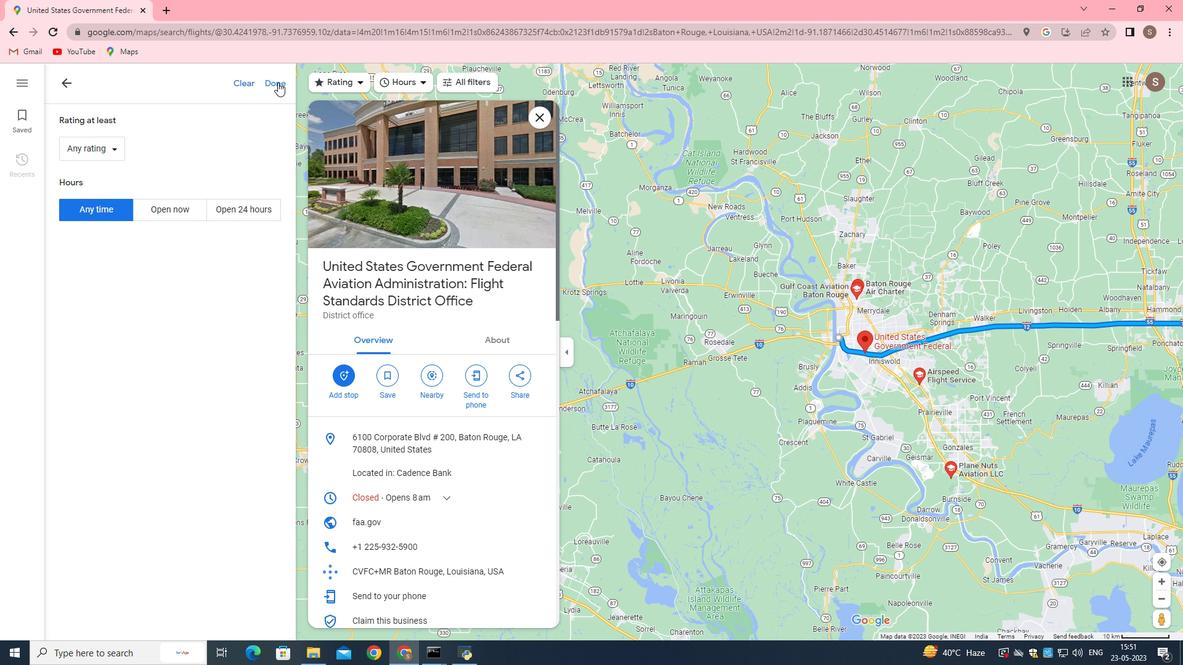 
Action: Mouse moved to (139, 80)
Screenshot: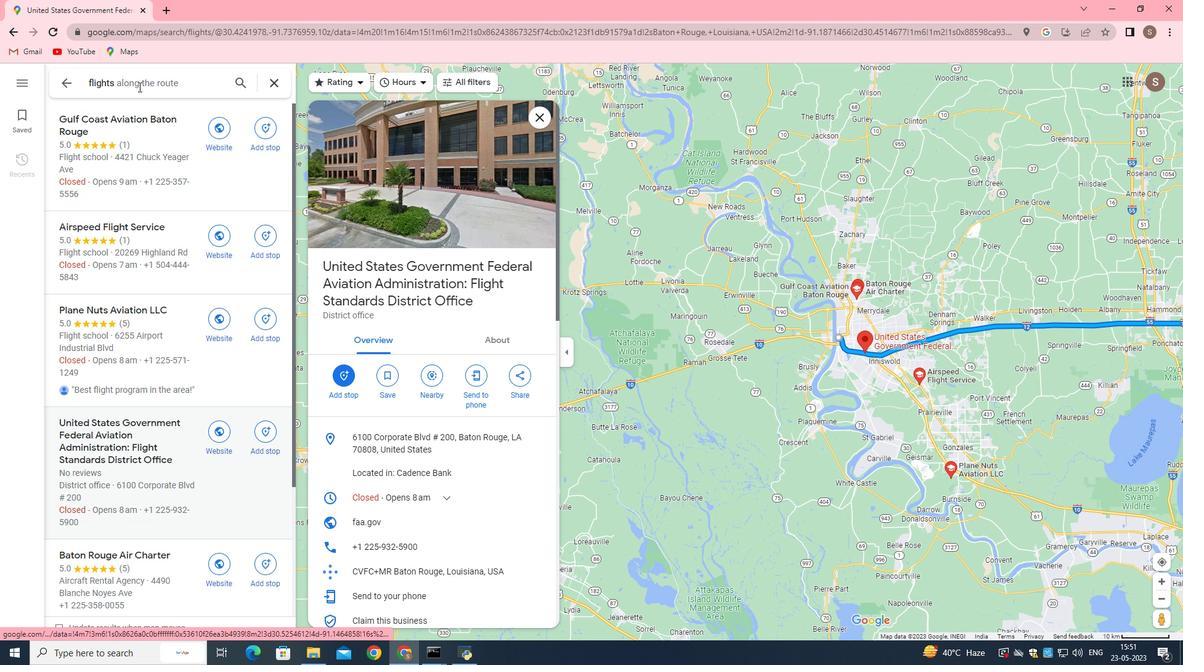 
Action: Mouse pressed left at (139, 80)
Screenshot: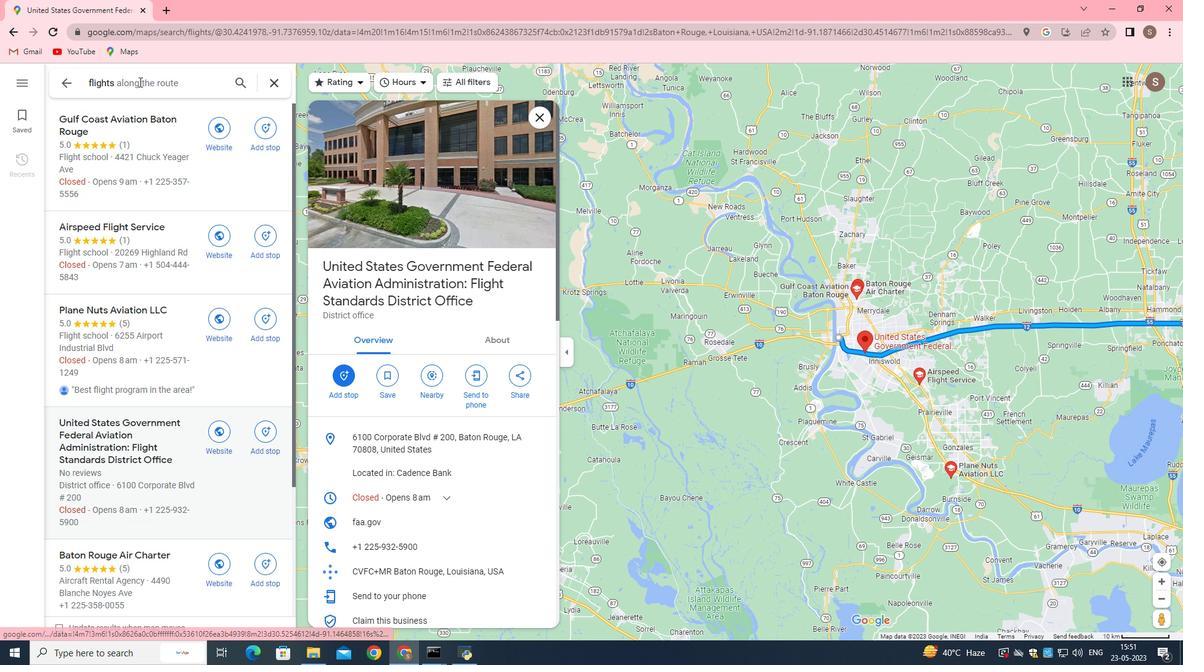 
Action: Mouse moved to (172, 130)
Screenshot: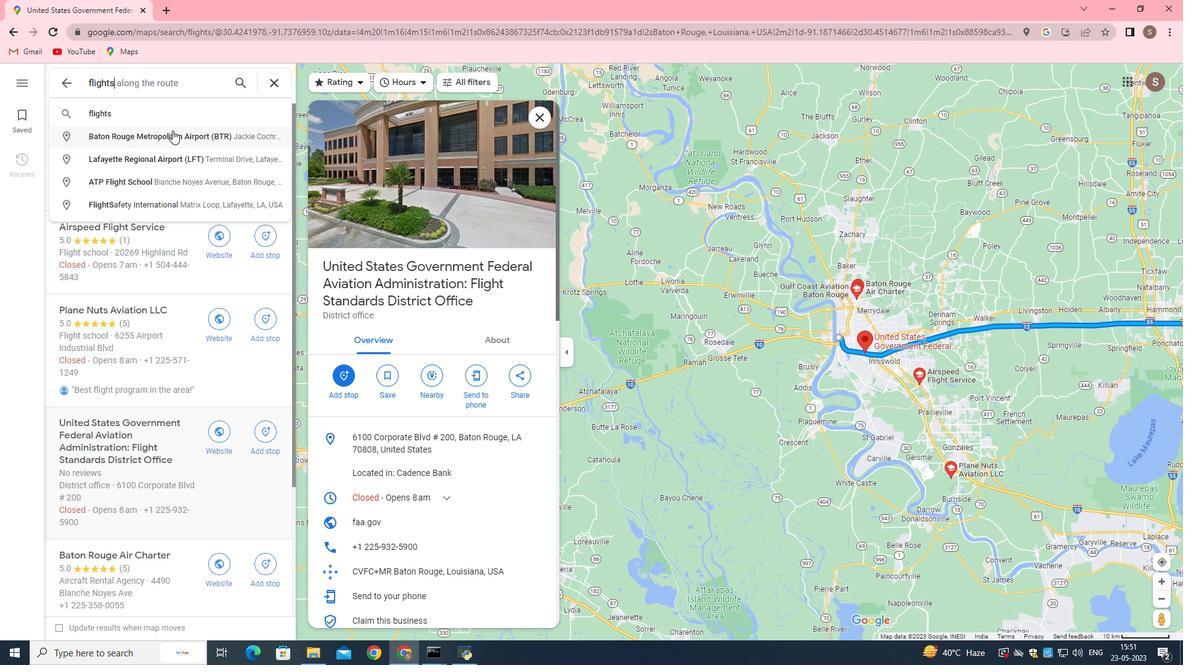 
Action: Key pressed <Key.space><Key.enter>
Screenshot: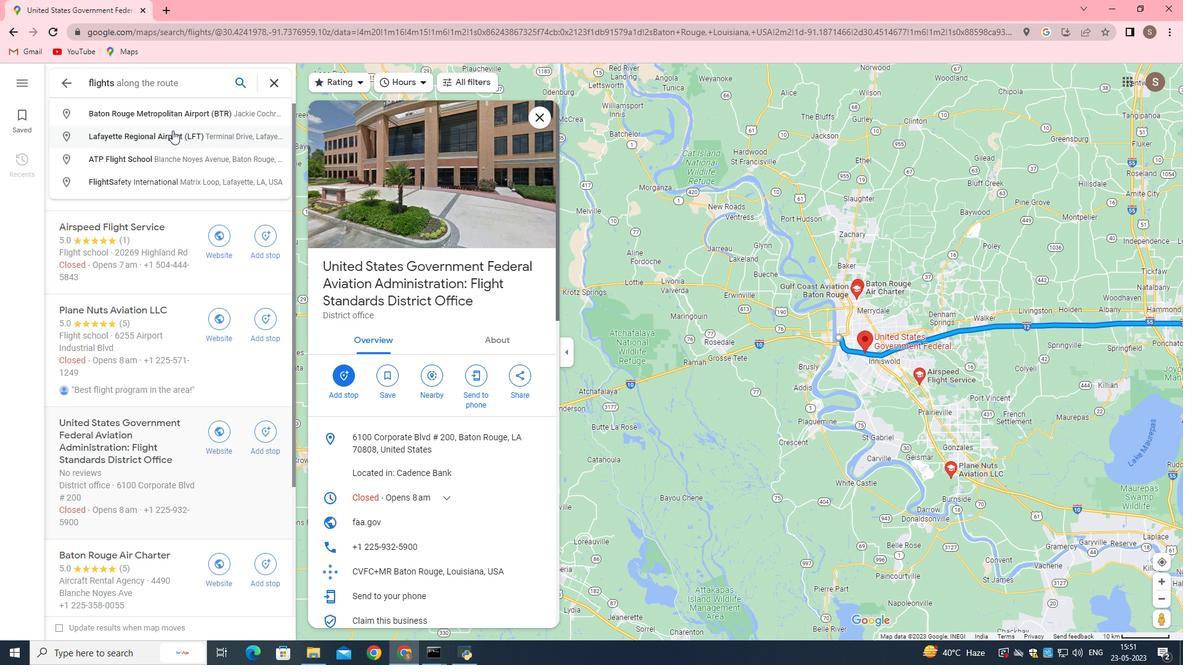 
Action: Mouse moved to (155, 231)
Screenshot: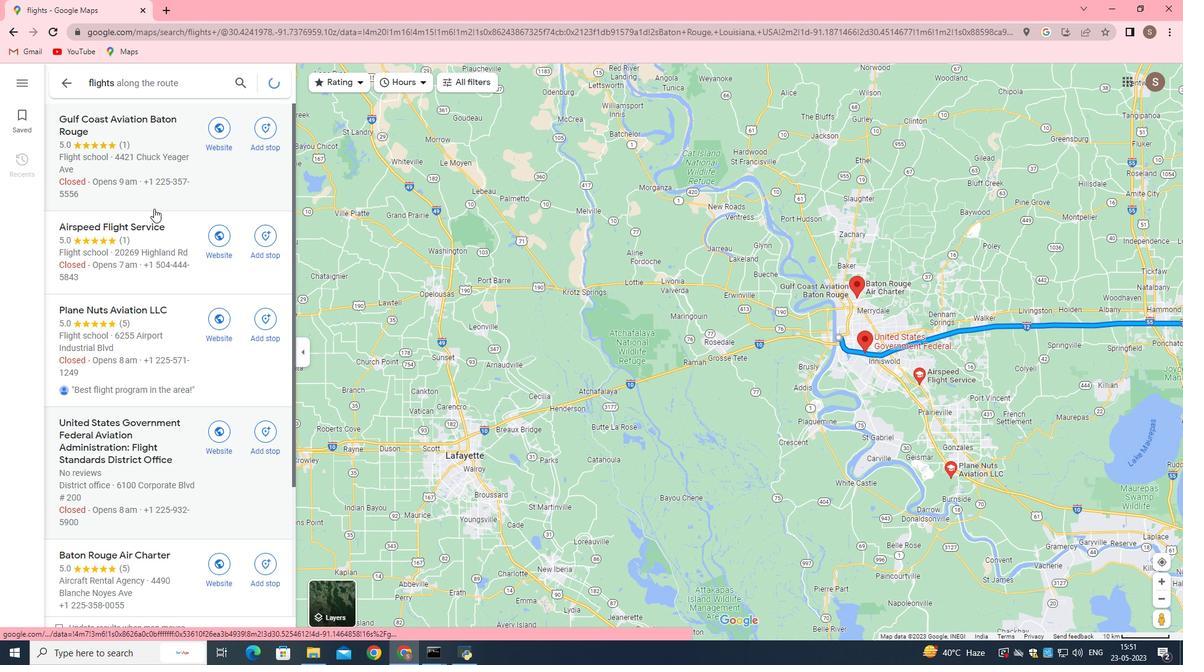 
Action: Mouse pressed left at (155, 231)
Screenshot: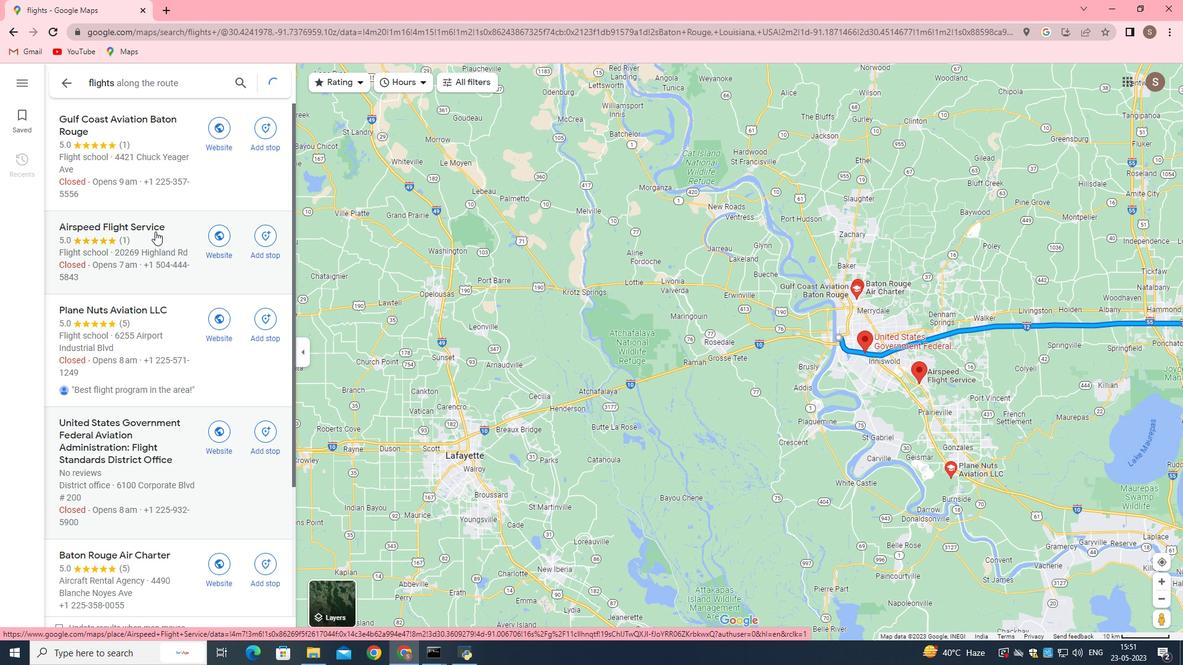 
Action: Mouse moved to (151, 320)
Screenshot: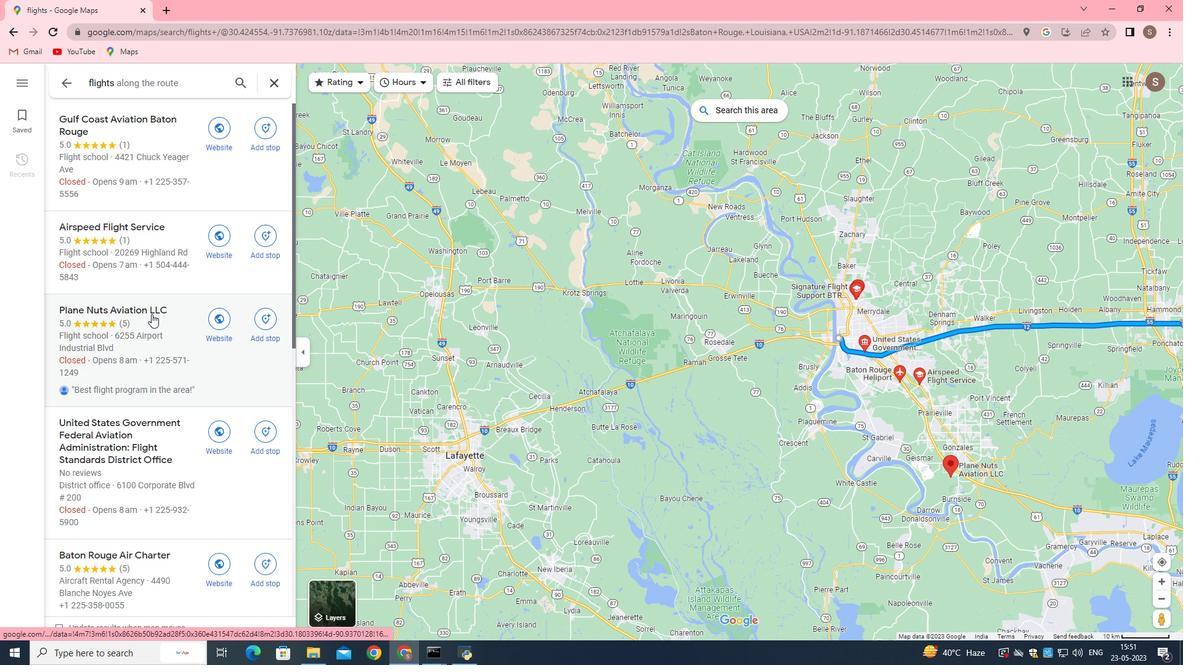 
Action: Mouse pressed left at (151, 320)
Screenshot: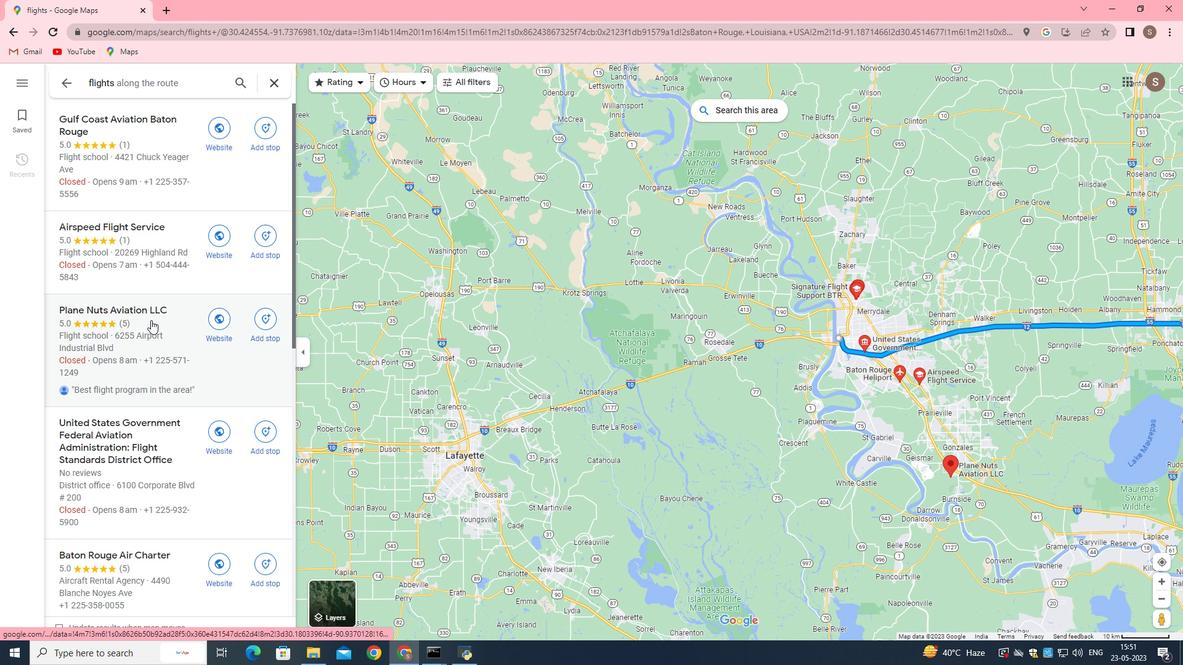 
Action: Mouse moved to (453, 213)
Screenshot: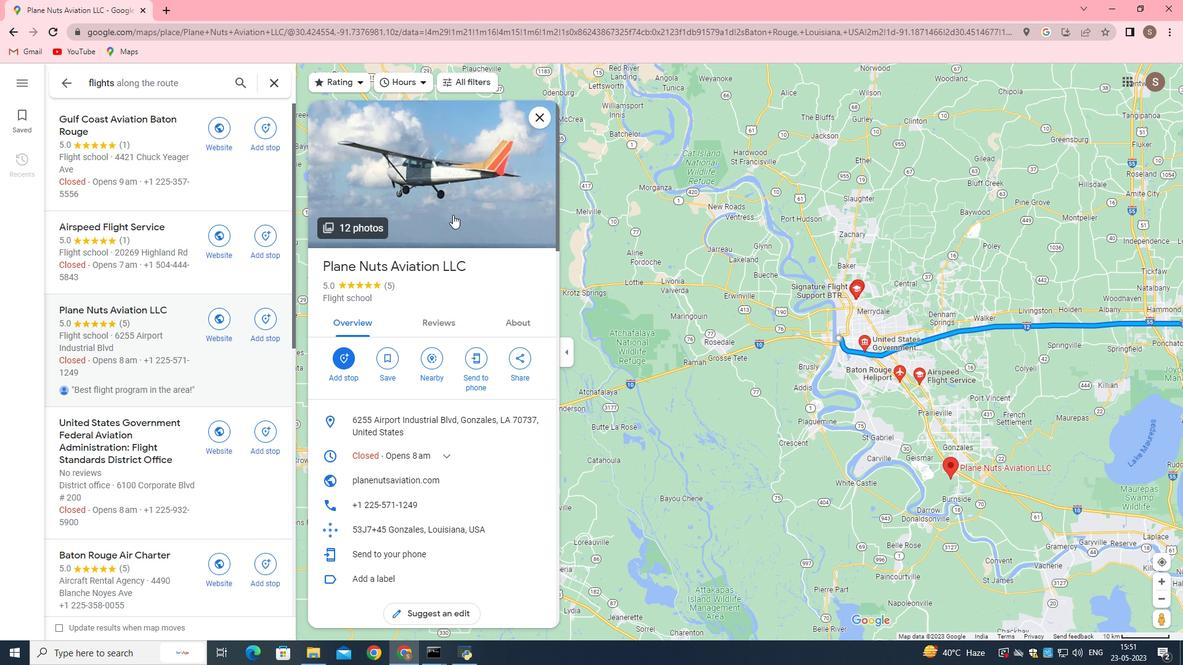 
Action: Mouse pressed left at (453, 213)
Screenshot: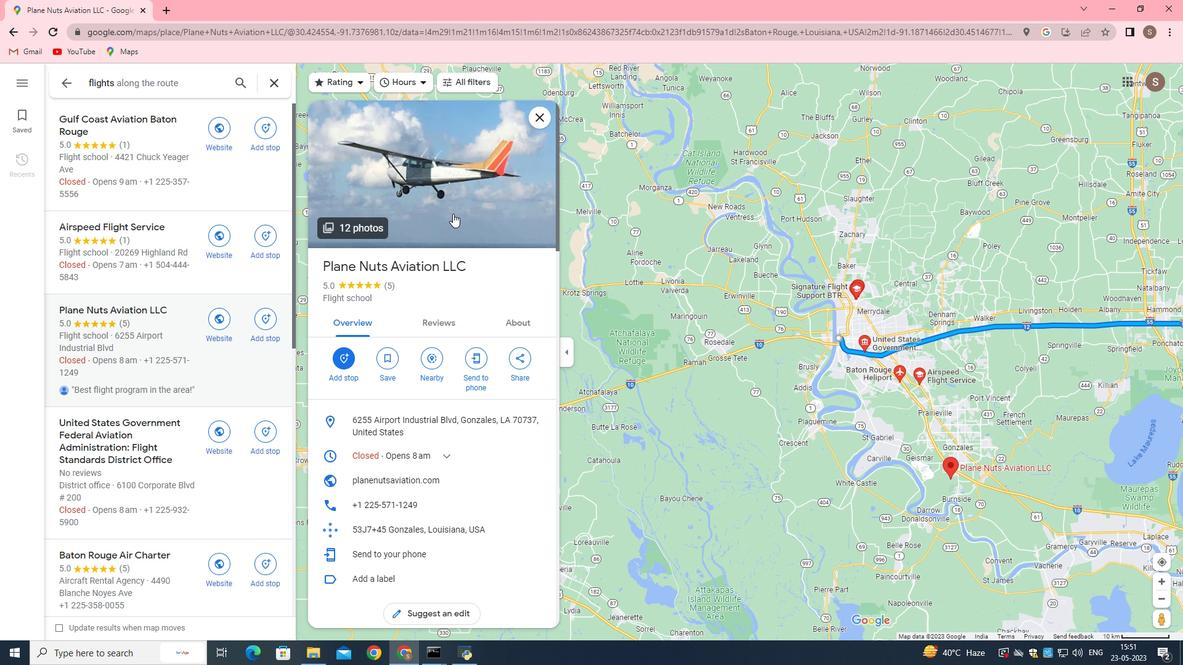 
Action: Mouse moved to (207, 336)
Screenshot: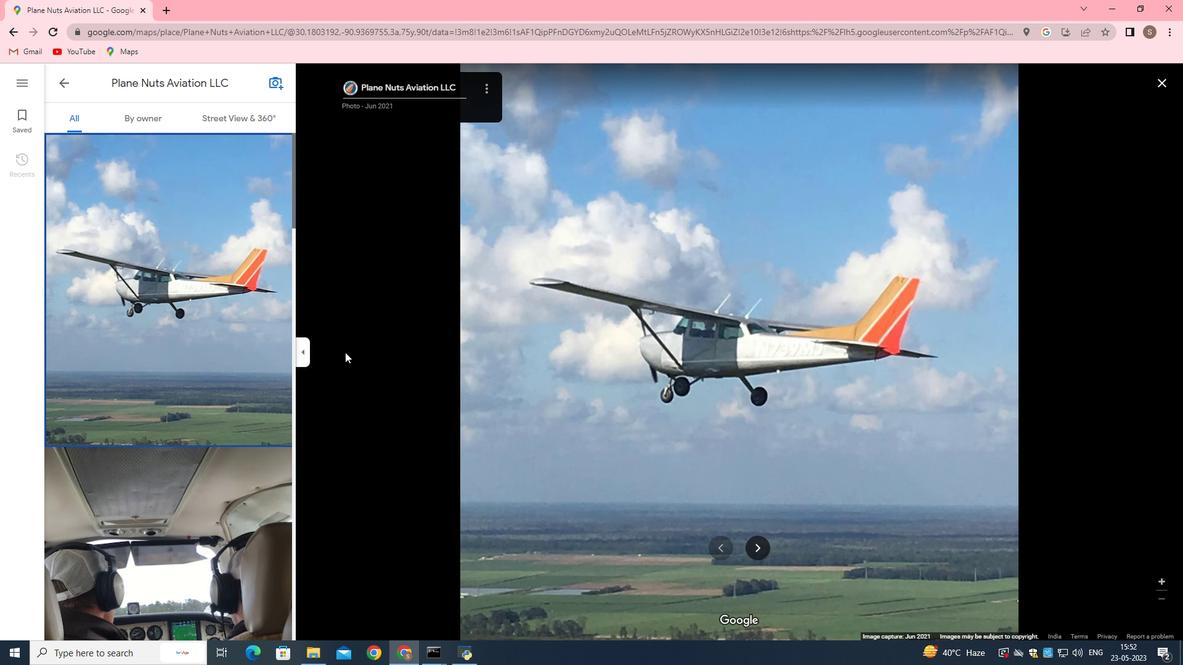 
Action: Mouse scrolled (207, 335) with delta (0, 0)
Screenshot: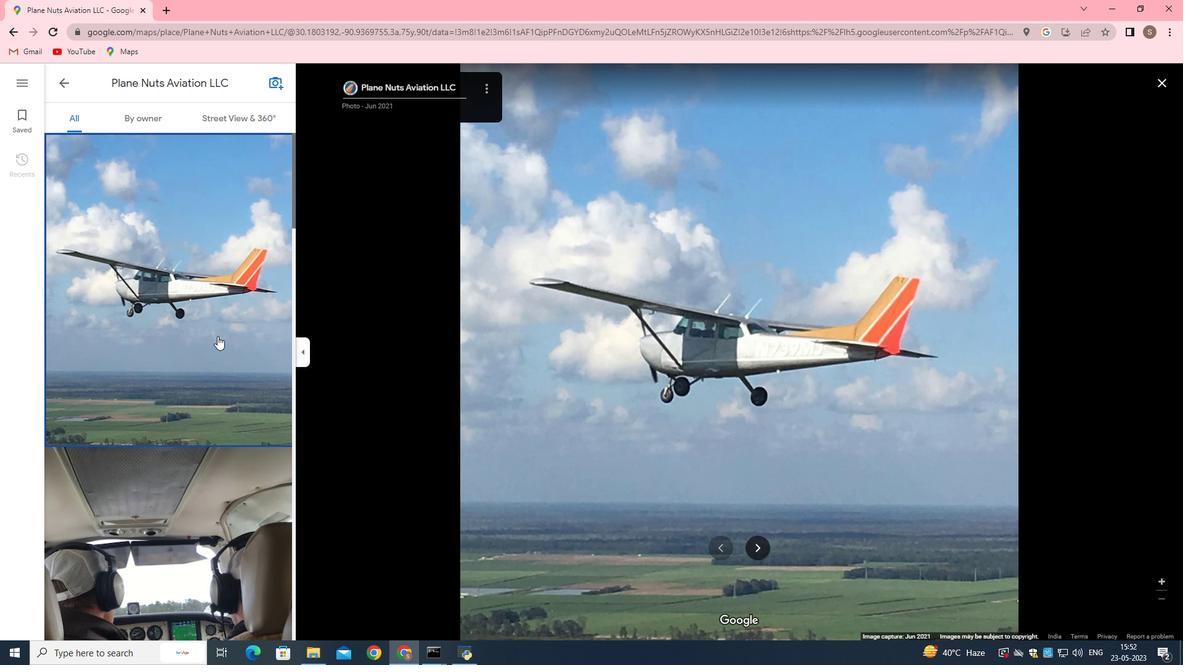 
Action: Mouse moved to (206, 336)
Screenshot: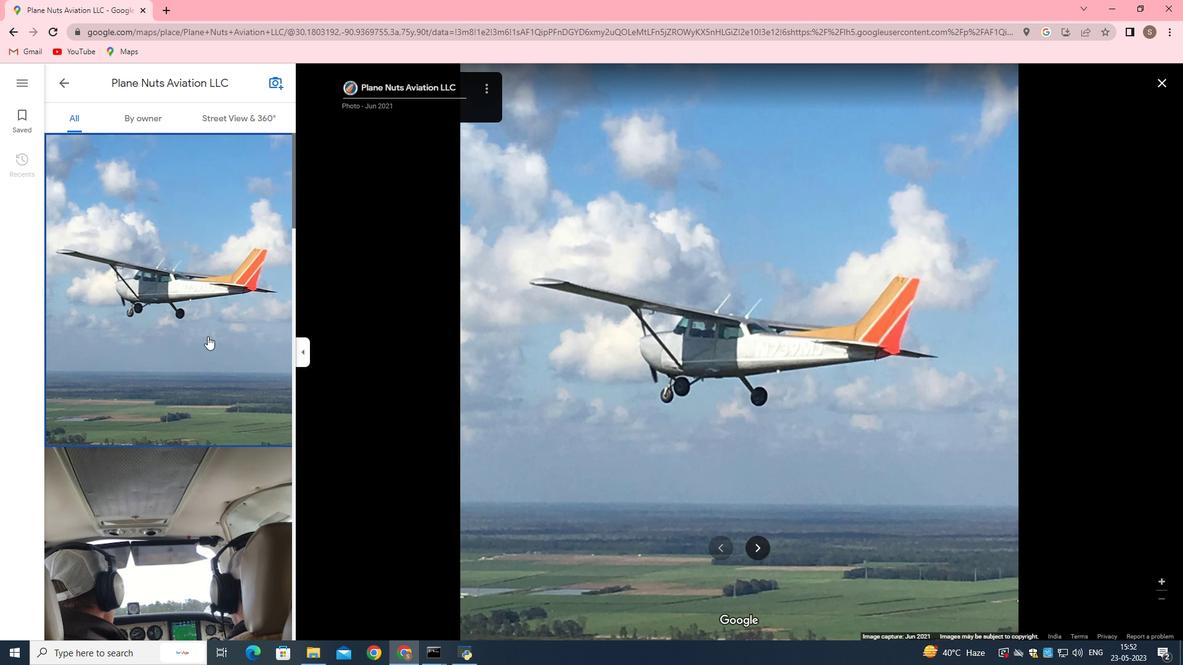 
Action: Mouse scrolled (206, 335) with delta (0, 0)
Screenshot: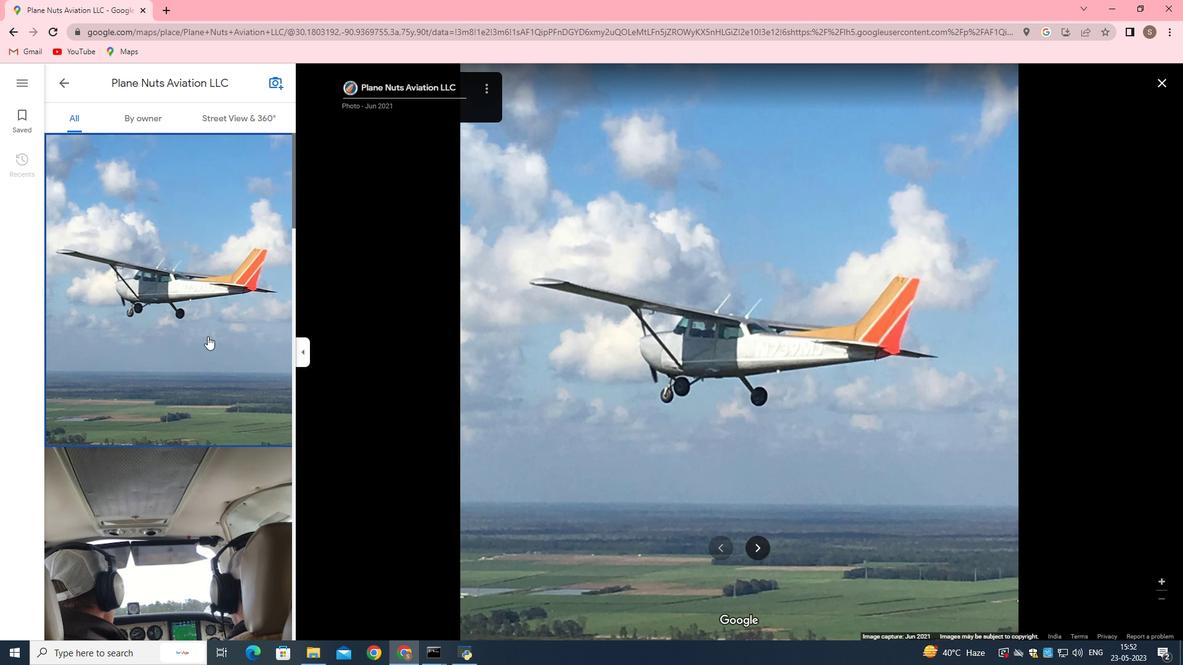 
Action: Mouse moved to (206, 336)
Screenshot: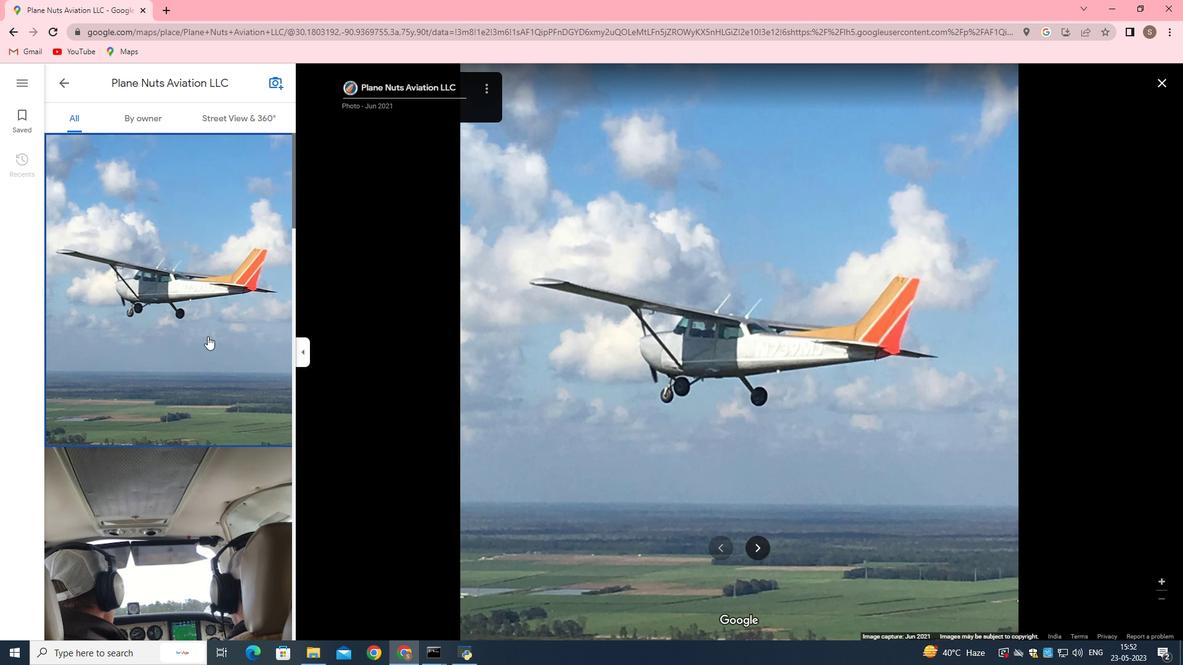 
Action: Mouse scrolled (206, 335) with delta (0, 0)
Screenshot: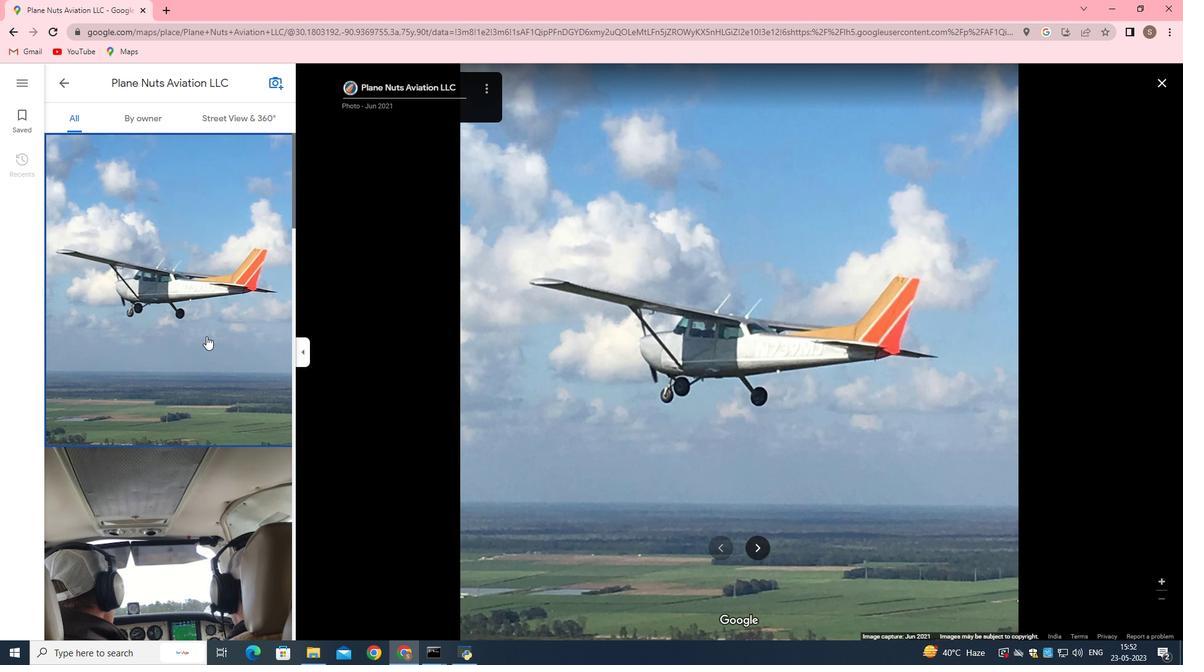 
Action: Mouse moved to (204, 336)
Screenshot: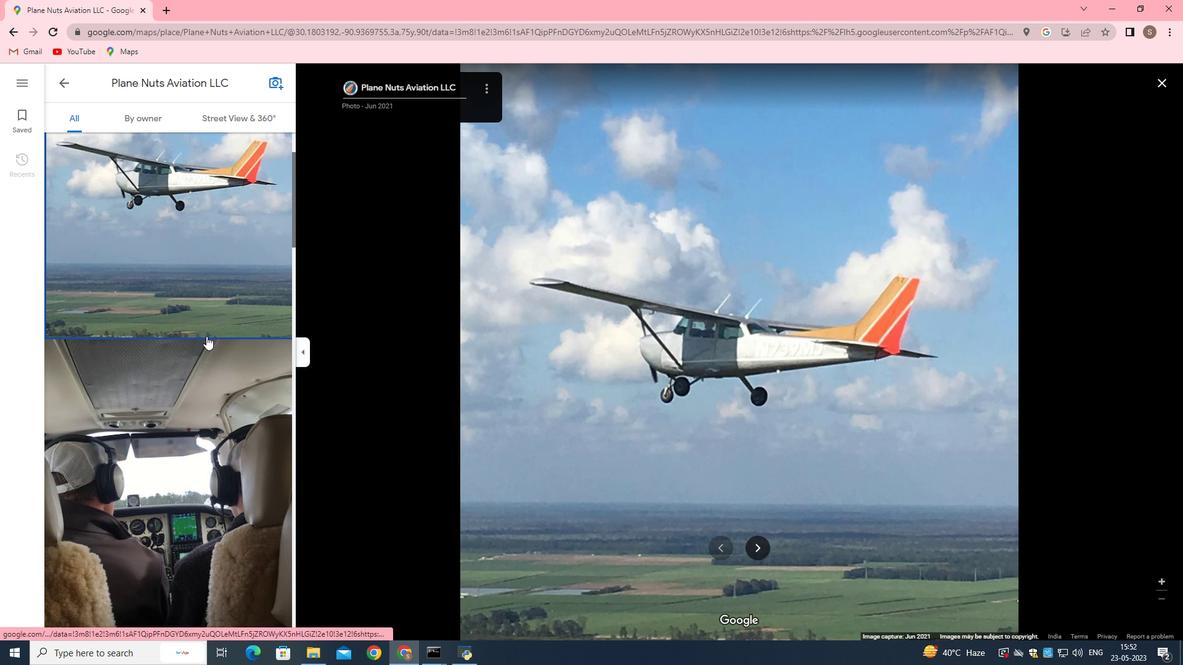
Action: Mouse pressed left at (204, 336)
Screenshot: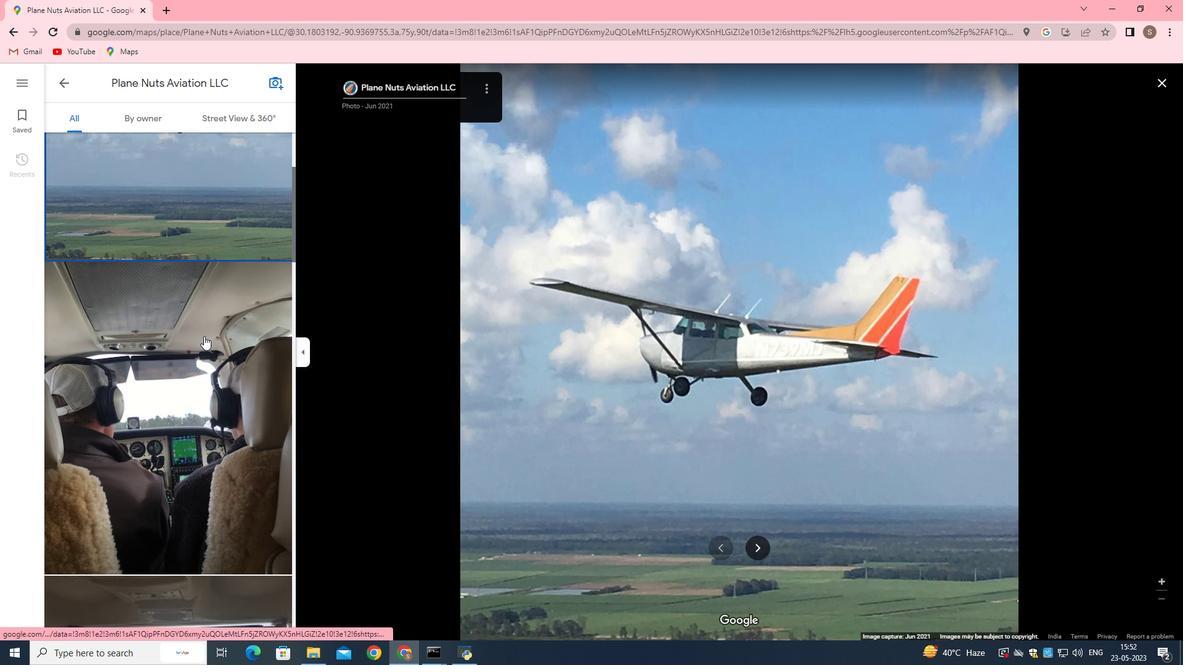 
Action: Mouse scrolled (204, 335) with delta (0, 0)
Screenshot: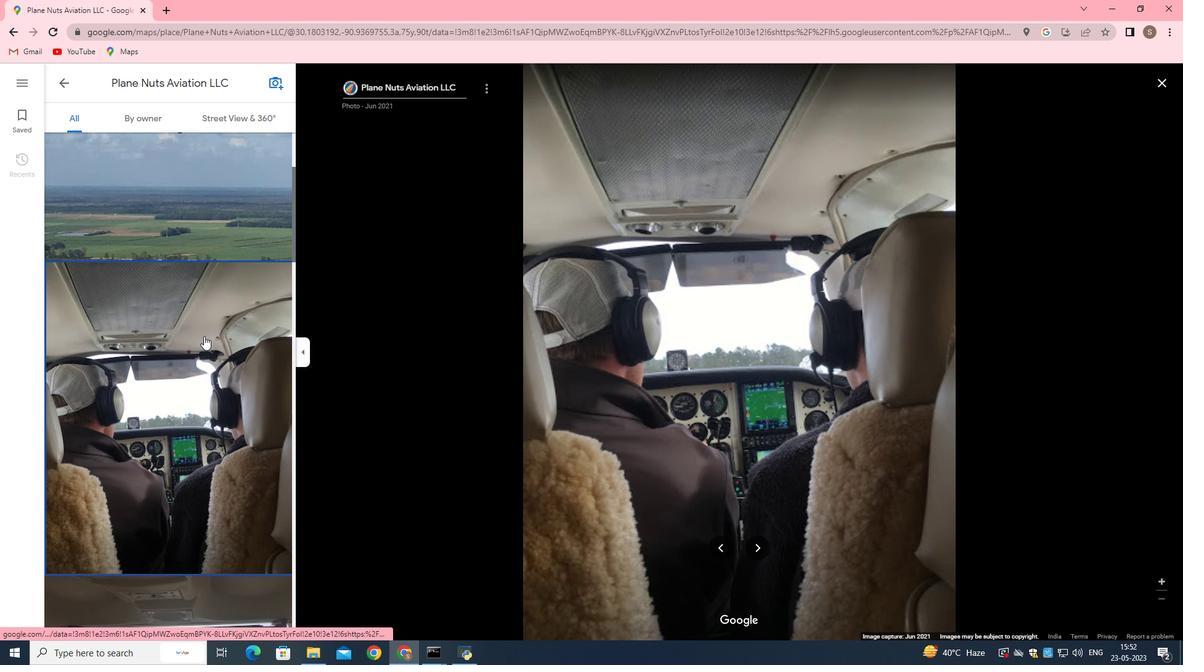
Action: Mouse scrolled (204, 335) with delta (0, 0)
Screenshot: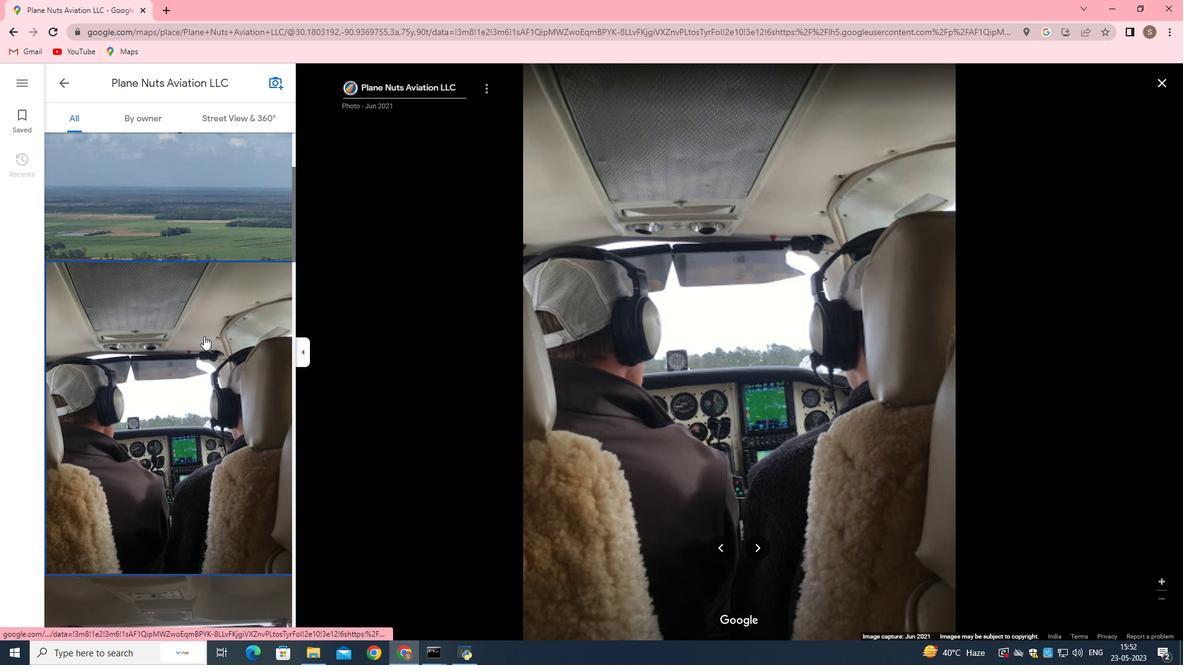 
Action: Mouse scrolled (204, 335) with delta (0, 0)
Screenshot: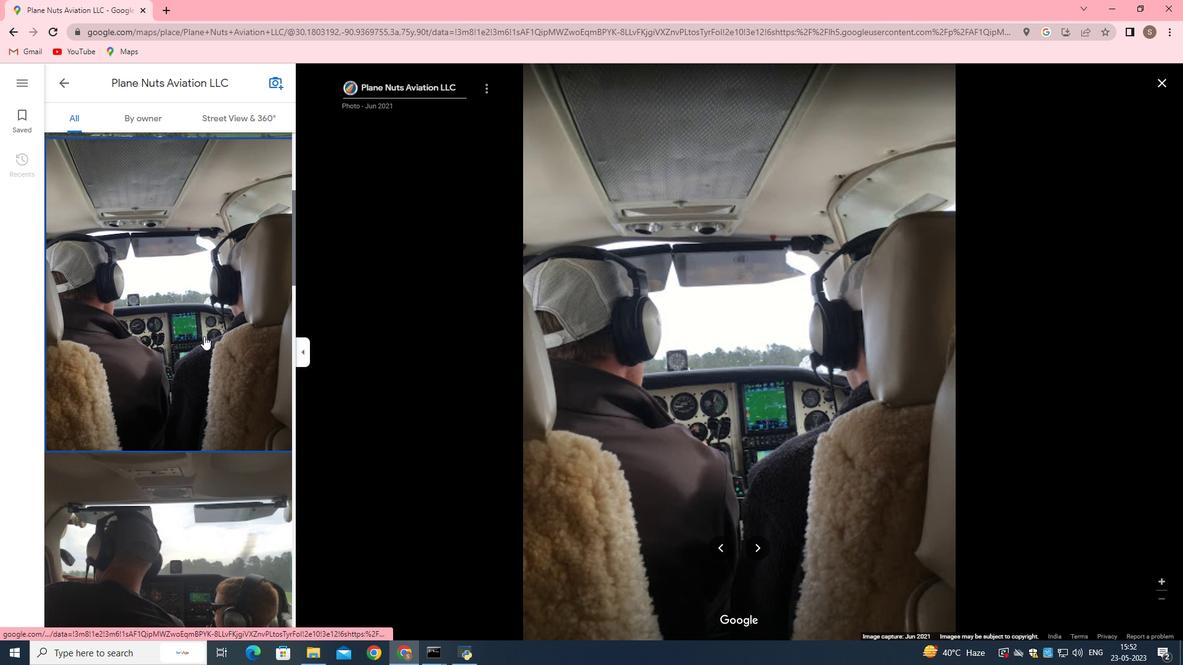 
Action: Mouse scrolled (204, 335) with delta (0, 0)
Screenshot: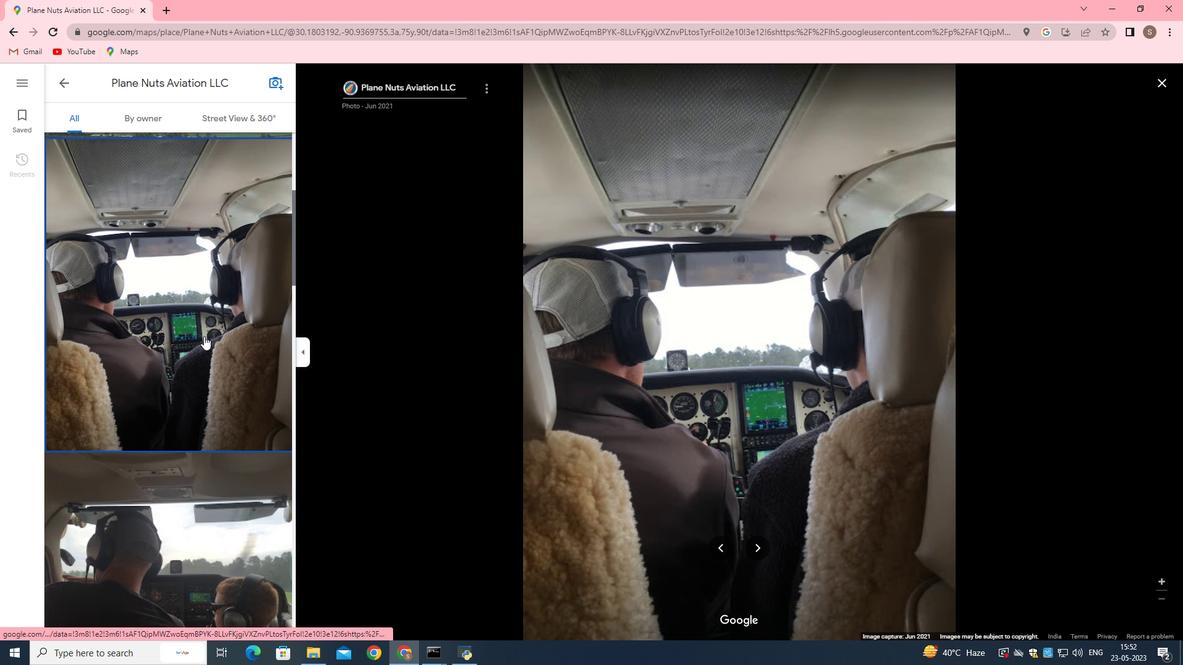 
Action: Mouse moved to (751, 545)
Screenshot: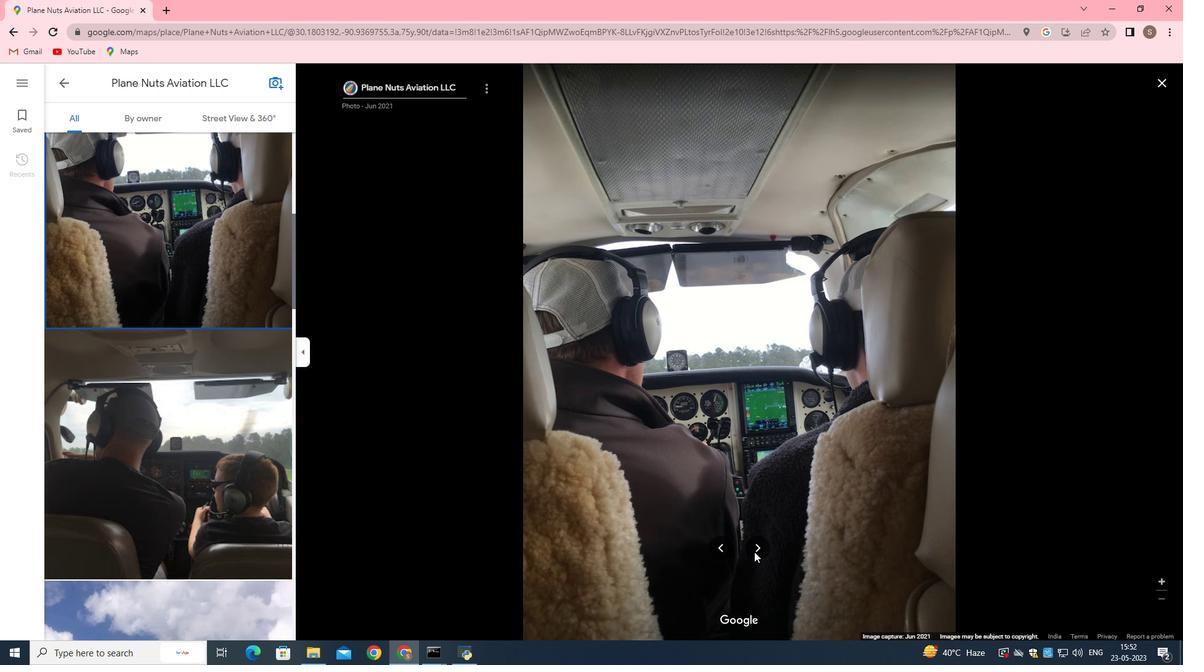
Action: Mouse pressed left at (751, 545)
Screenshot: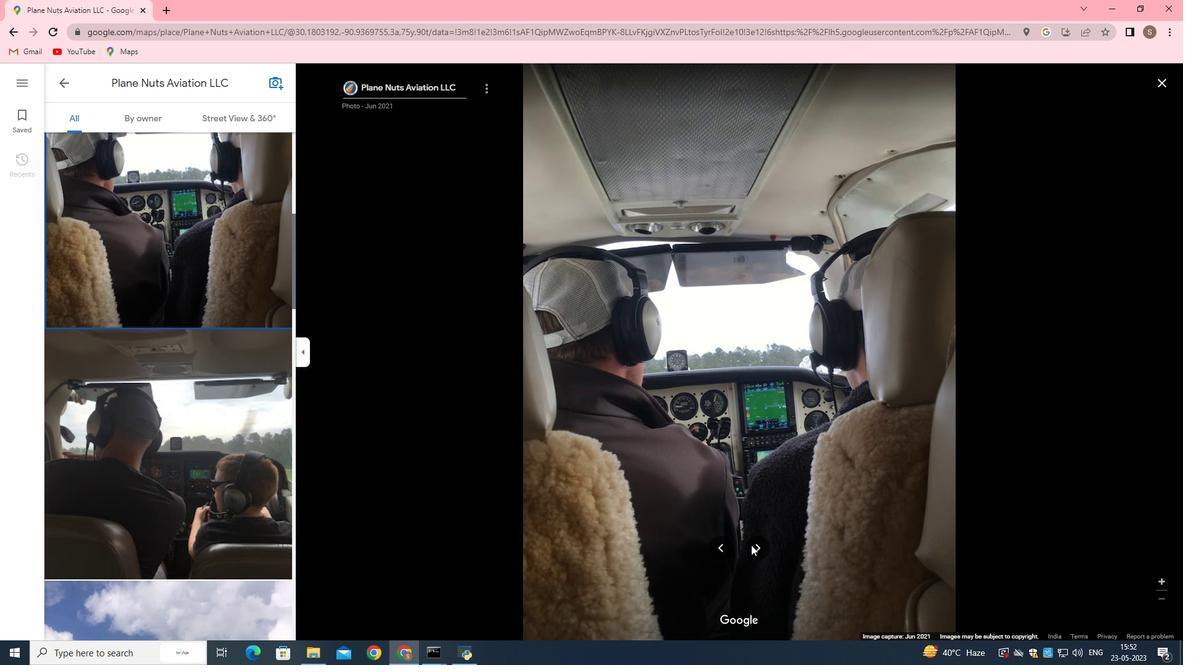 
Action: Mouse moved to (758, 546)
Screenshot: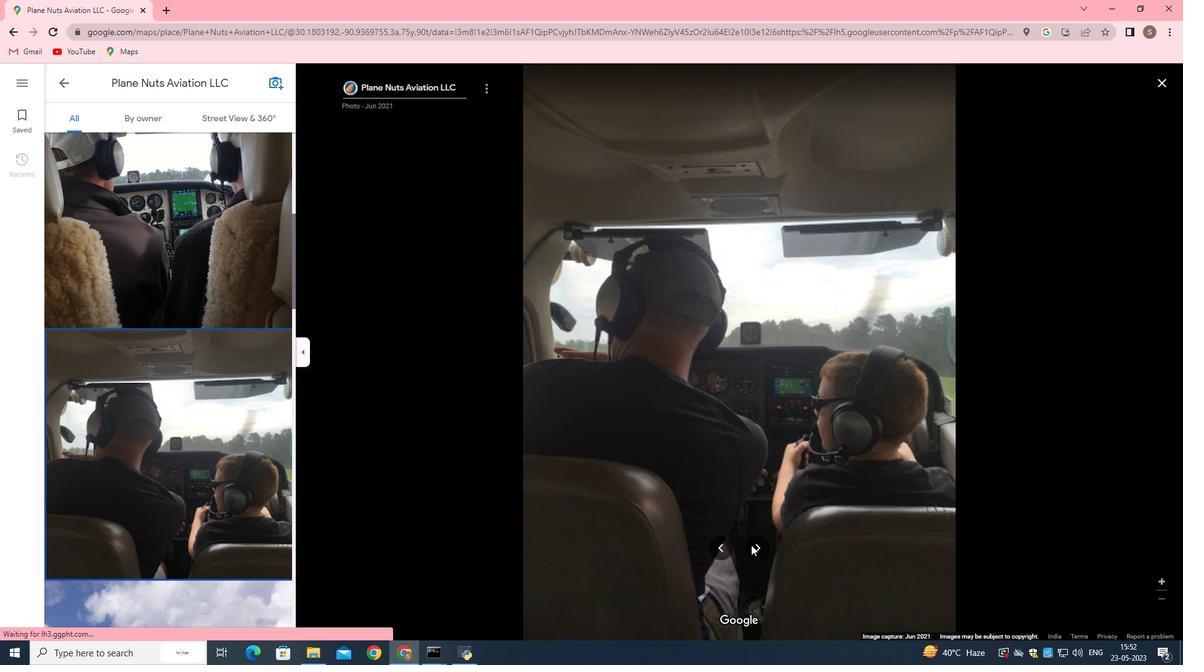 
Action: Mouse pressed left at (758, 546)
Screenshot: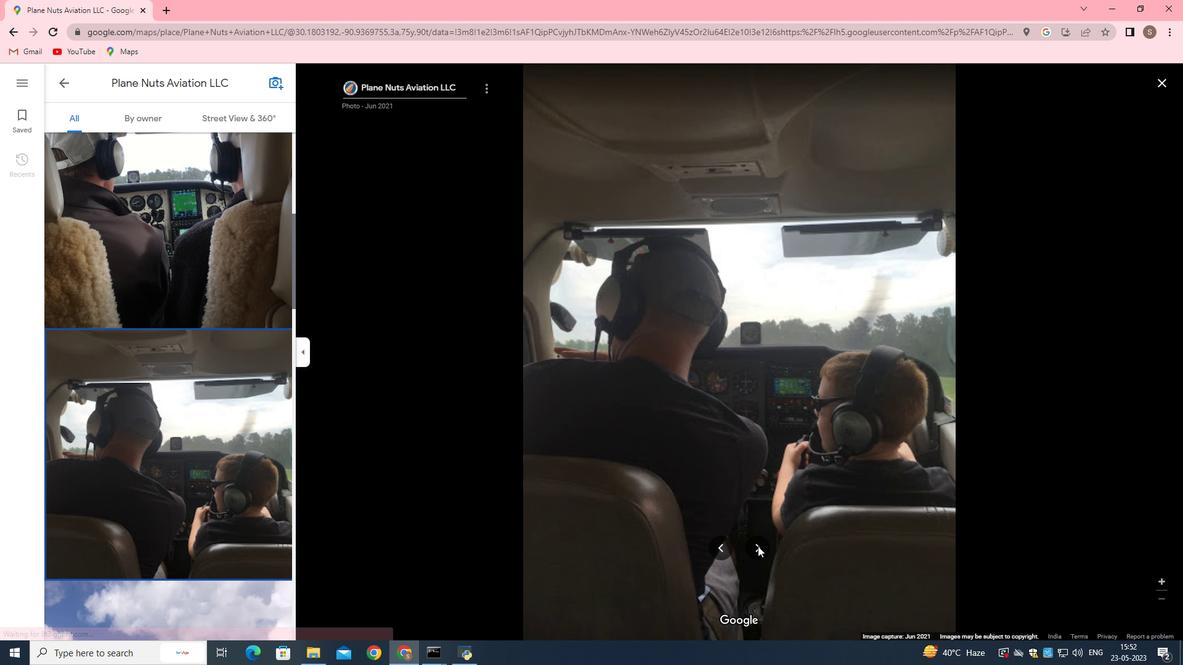 
Action: Mouse pressed left at (758, 546)
Screenshot: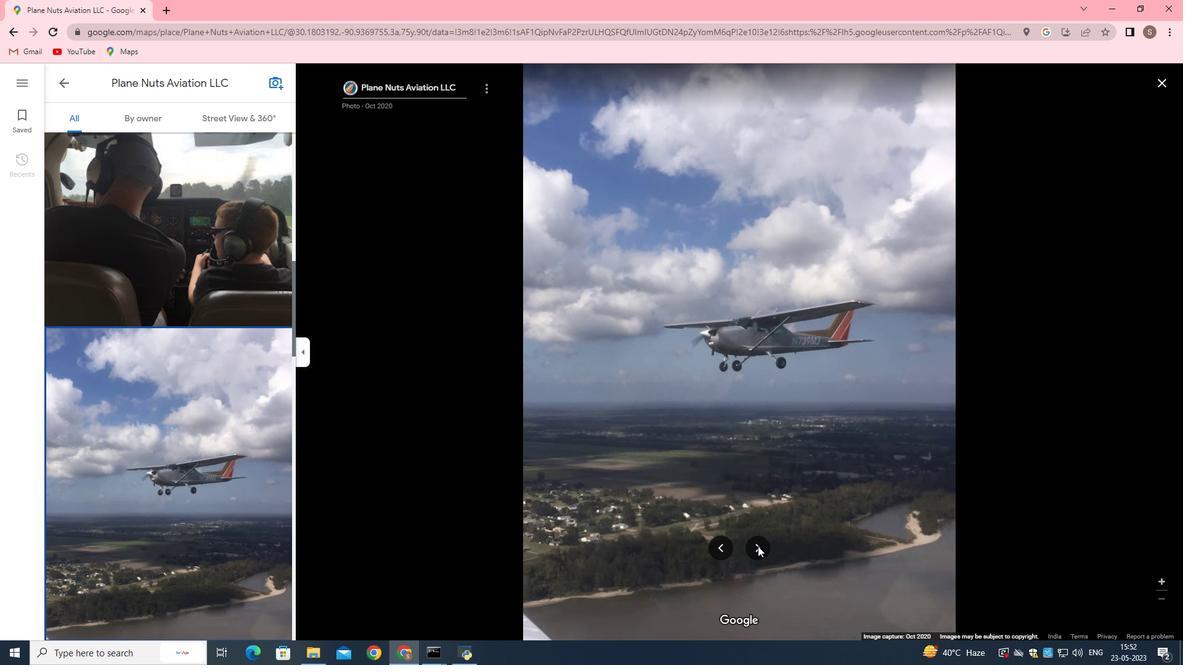 
Action: Mouse moved to (760, 548)
Screenshot: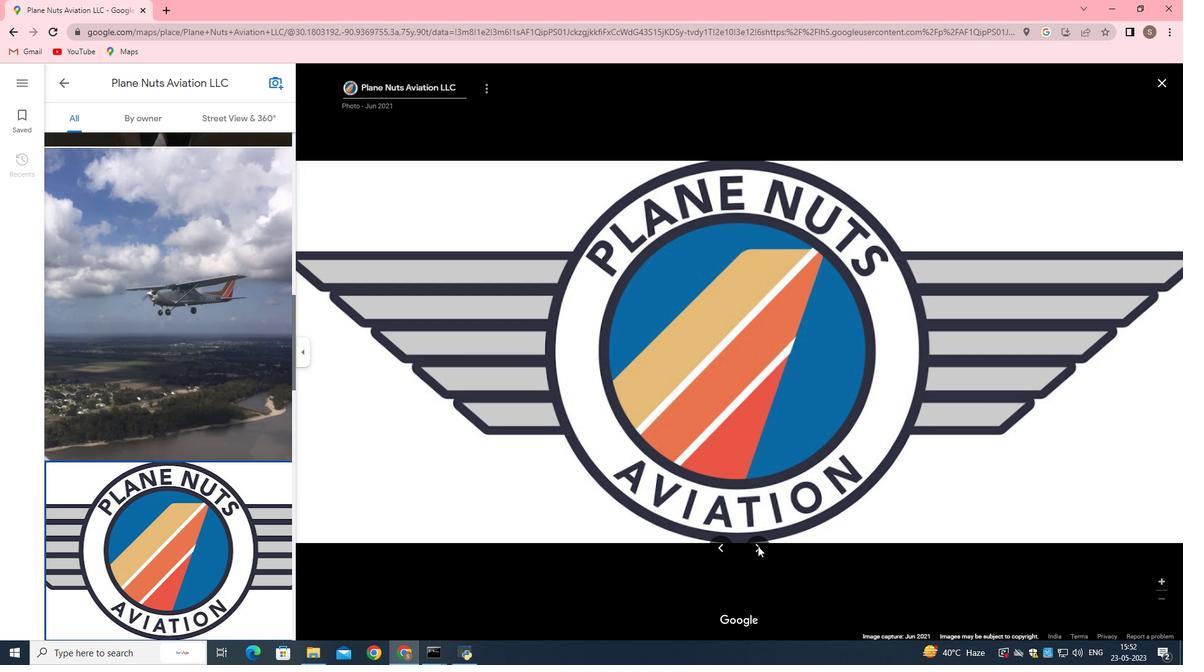 
Action: Mouse pressed left at (760, 548)
Screenshot: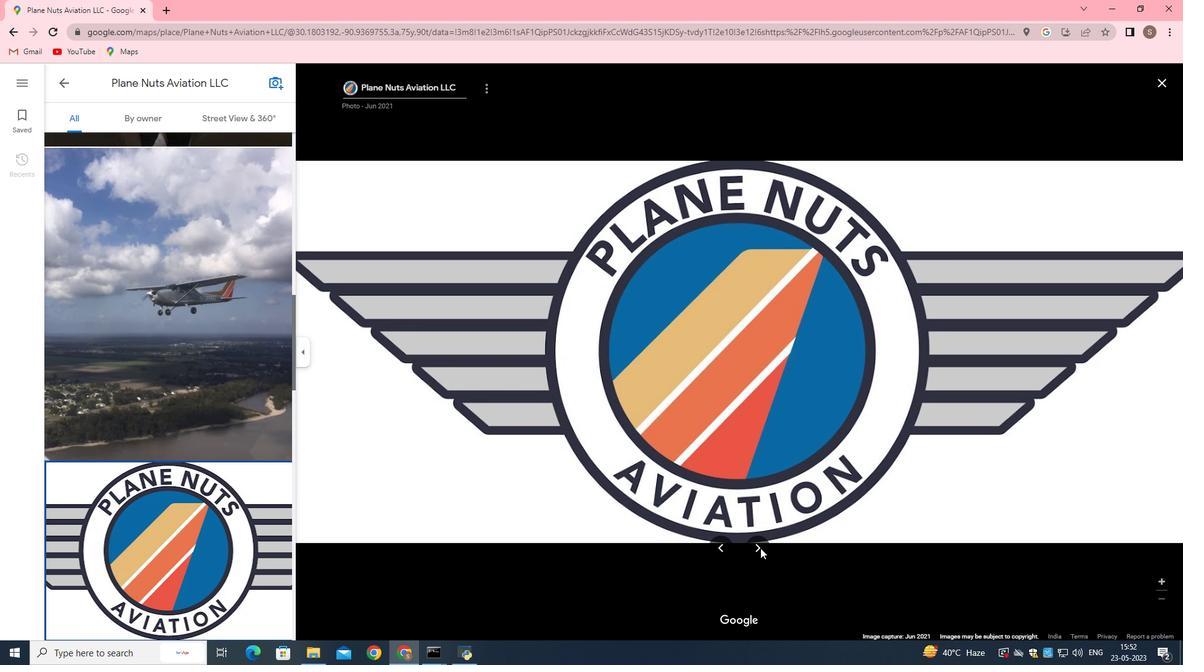
Action: Mouse moved to (756, 547)
Screenshot: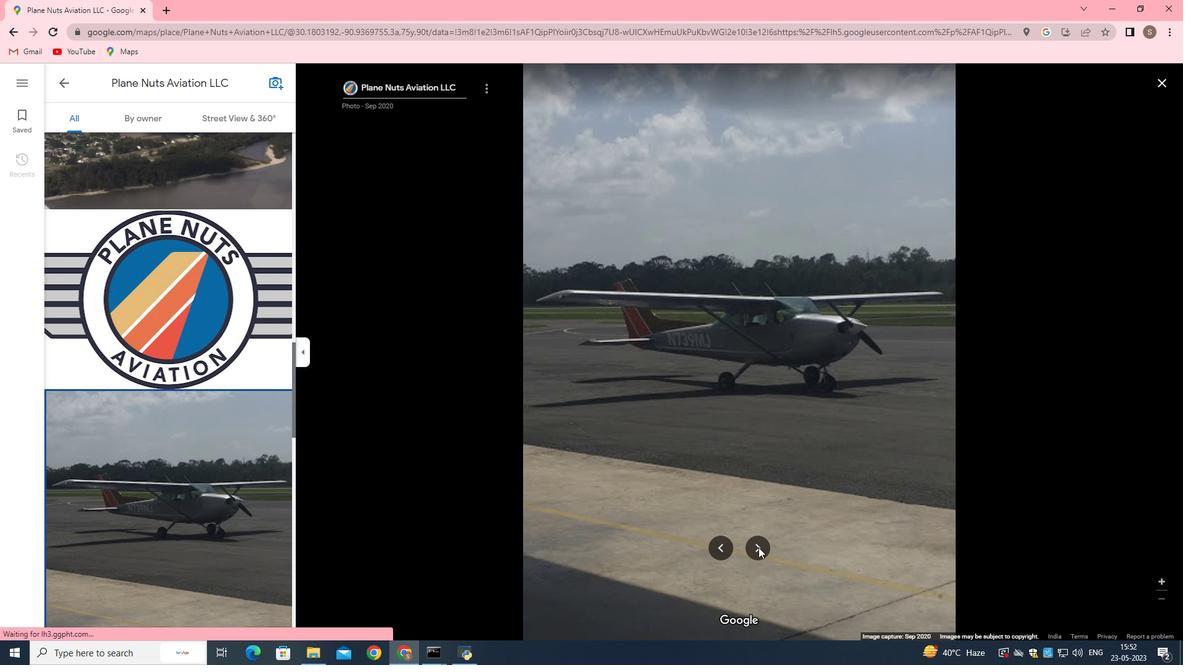 
Action: Mouse pressed left at (756, 547)
Screenshot: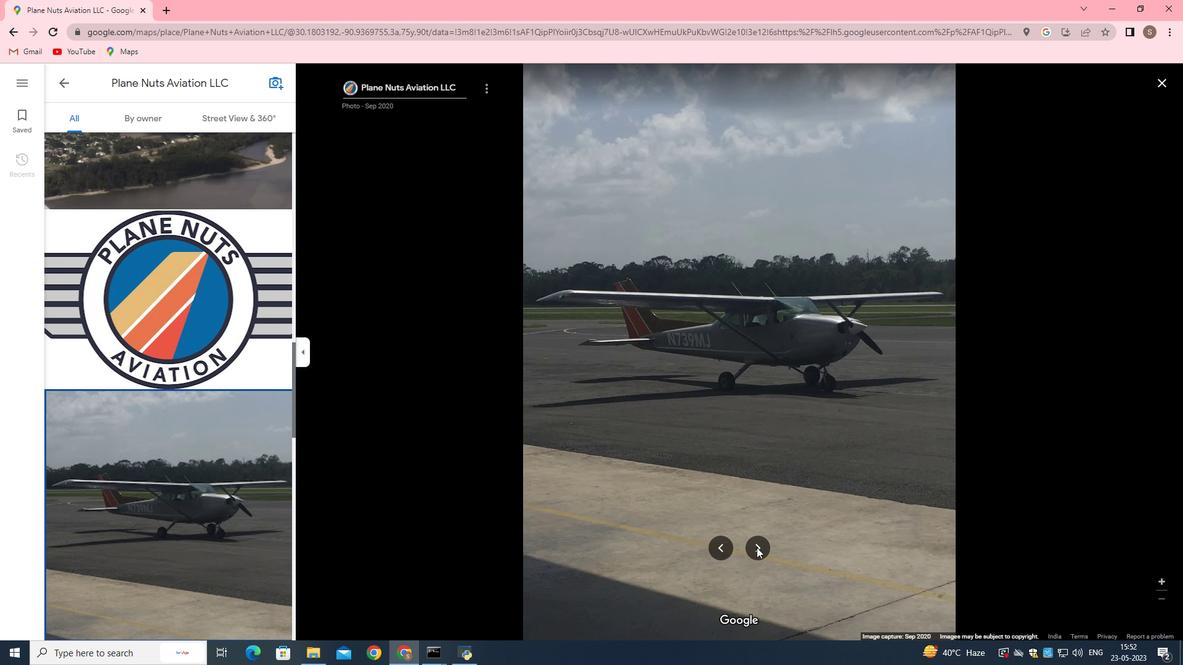 
Action: Mouse moved to (753, 547)
Screenshot: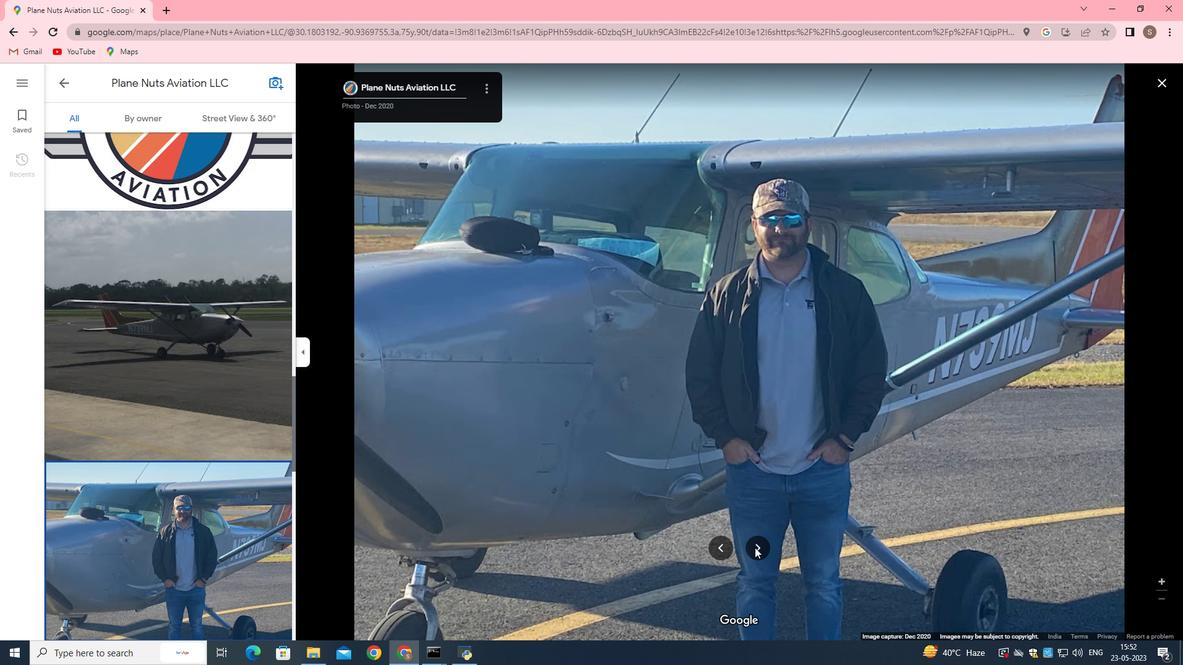
Action: Mouse pressed left at (753, 547)
Screenshot: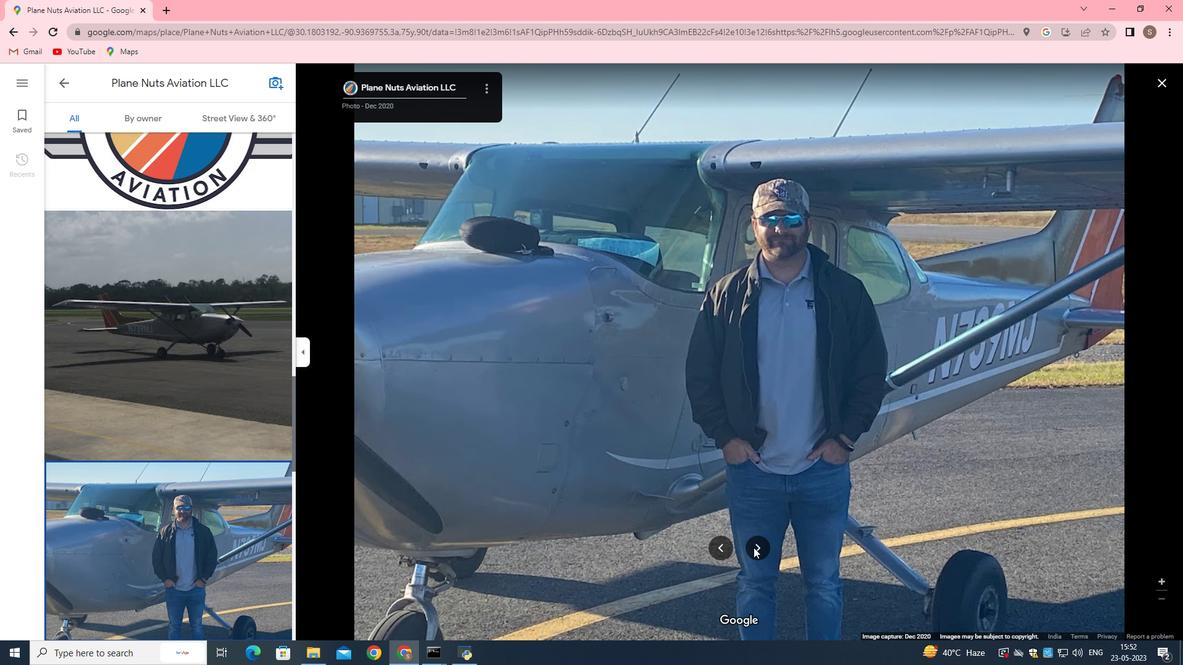 
Action: Mouse moved to (753, 546)
Screenshot: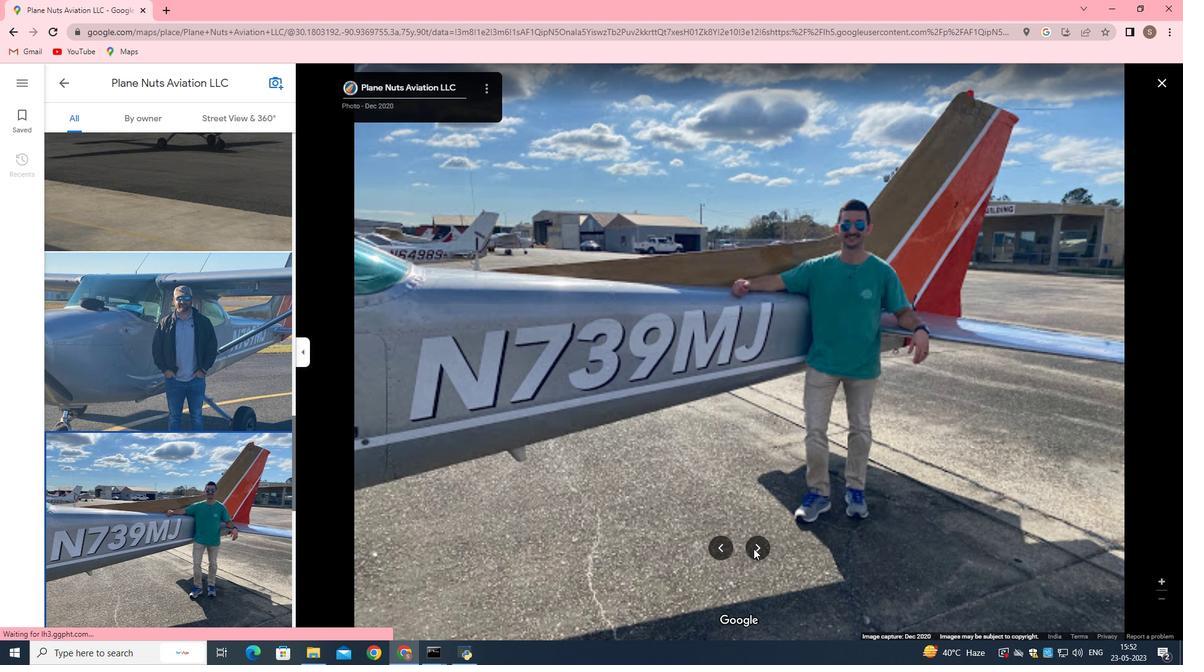 
Action: Mouse pressed left at (753, 546)
Screenshot: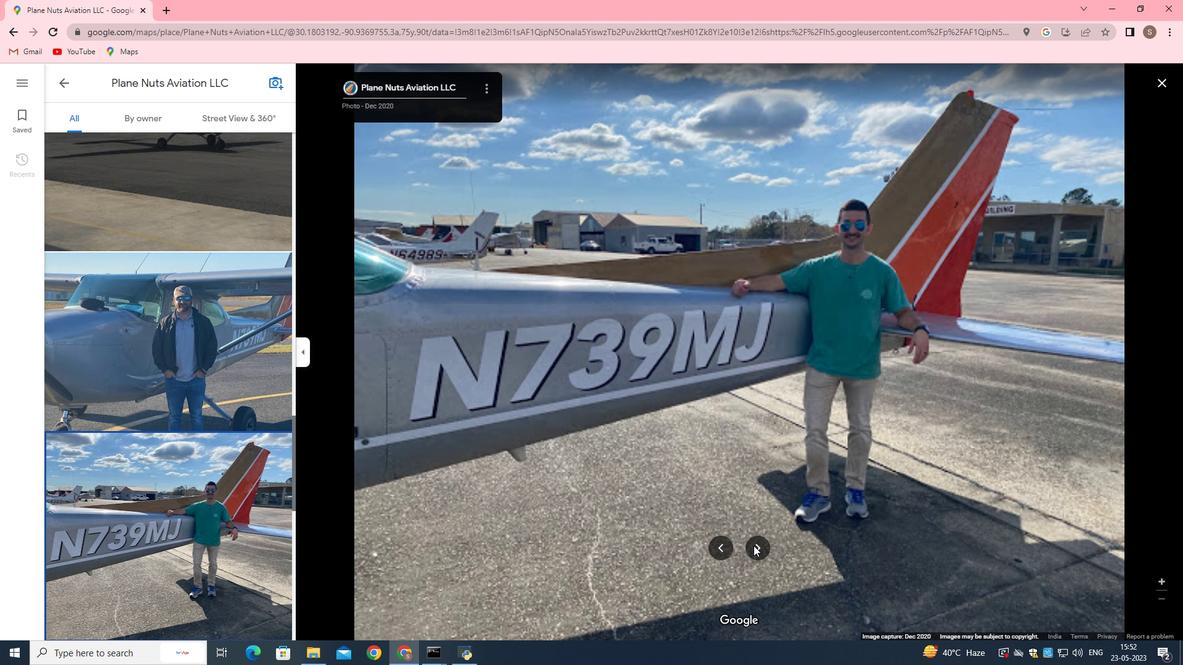 
Action: Mouse moved to (756, 541)
Screenshot: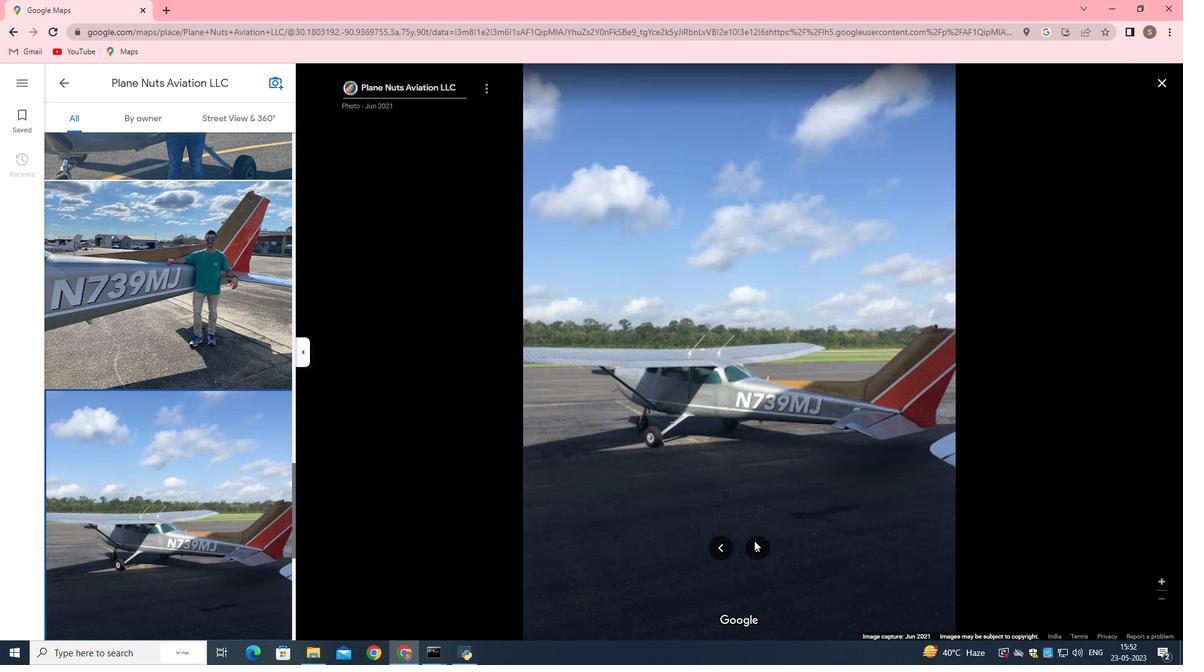 
Action: Mouse pressed left at (756, 541)
Screenshot: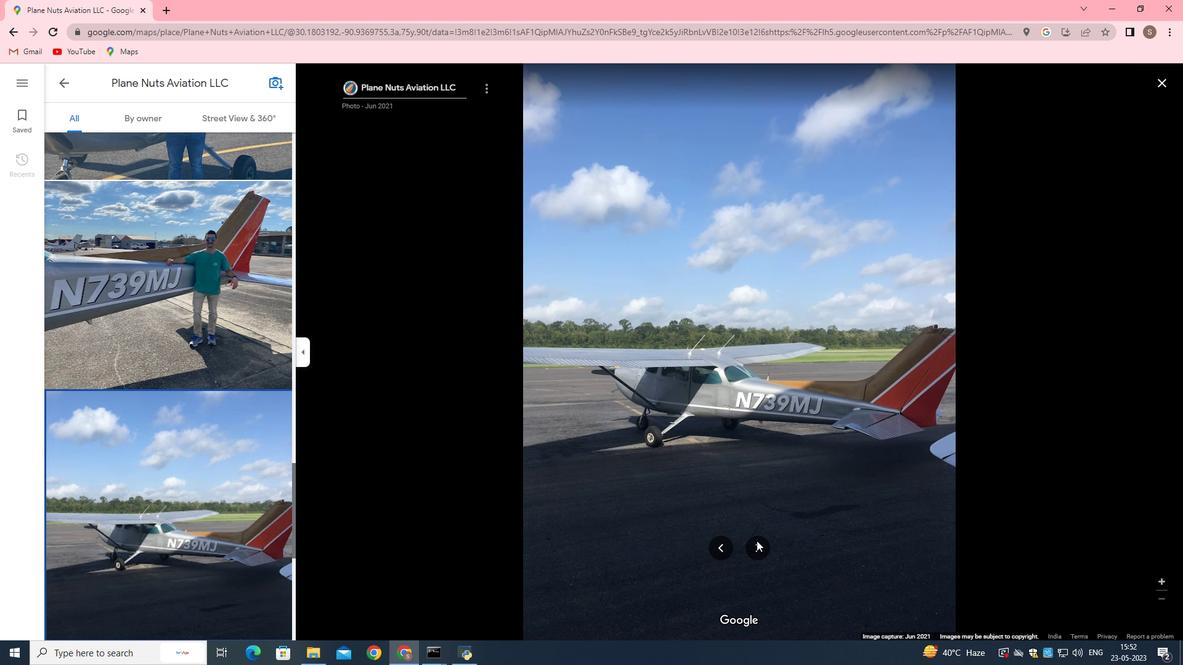 
Action: Mouse moved to (761, 544)
Screenshot: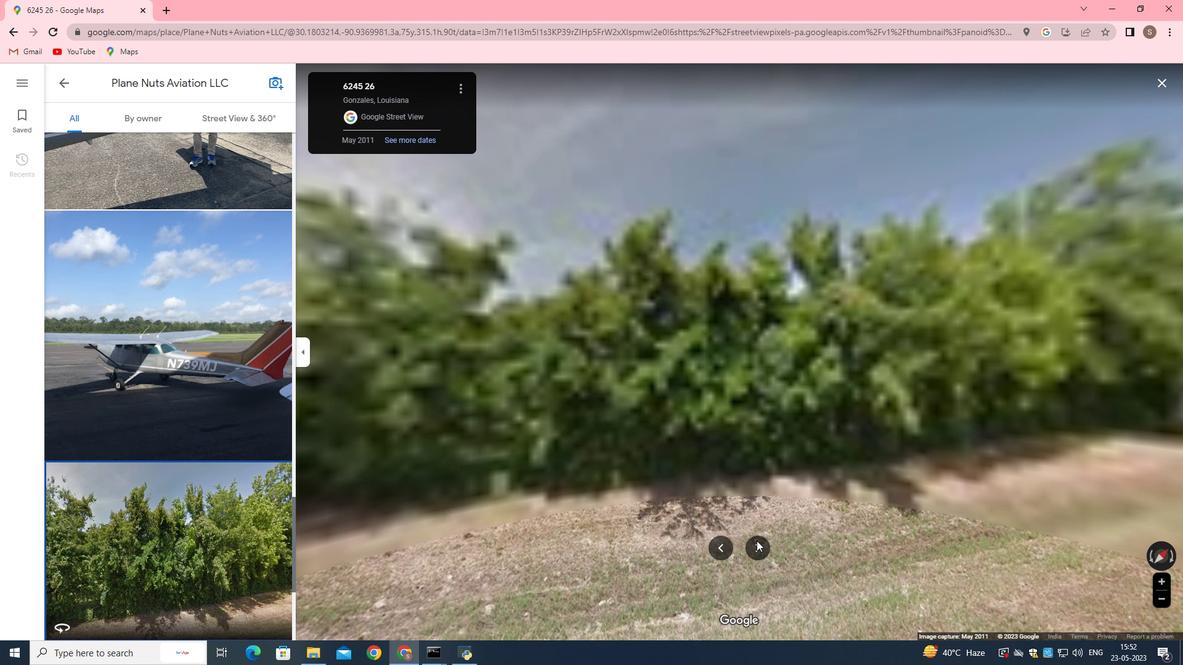
Action: Mouse pressed left at (761, 544)
Screenshot: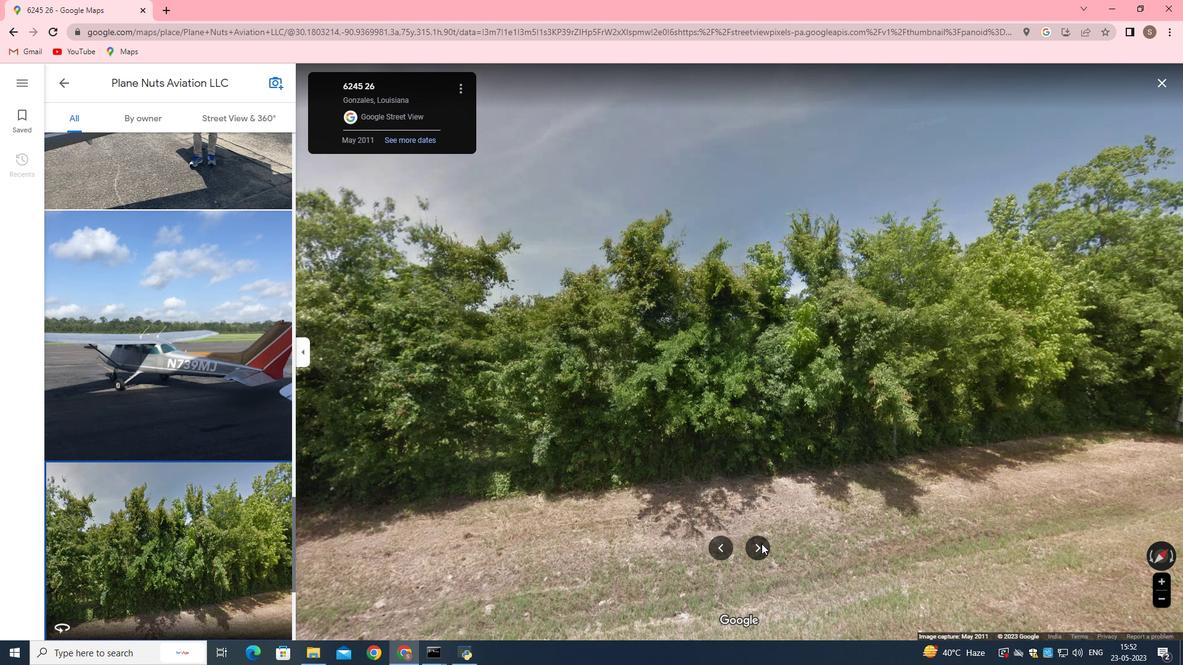 
Action: Mouse moved to (761, 544)
Screenshot: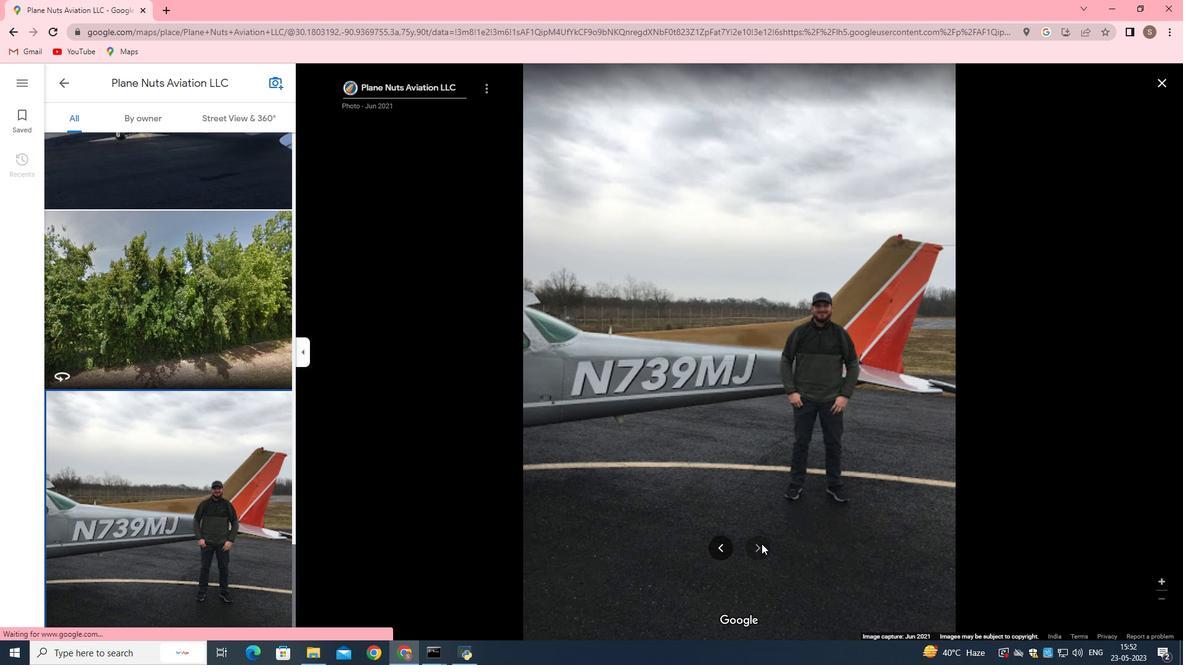 
Action: Mouse pressed left at (761, 544)
Screenshot: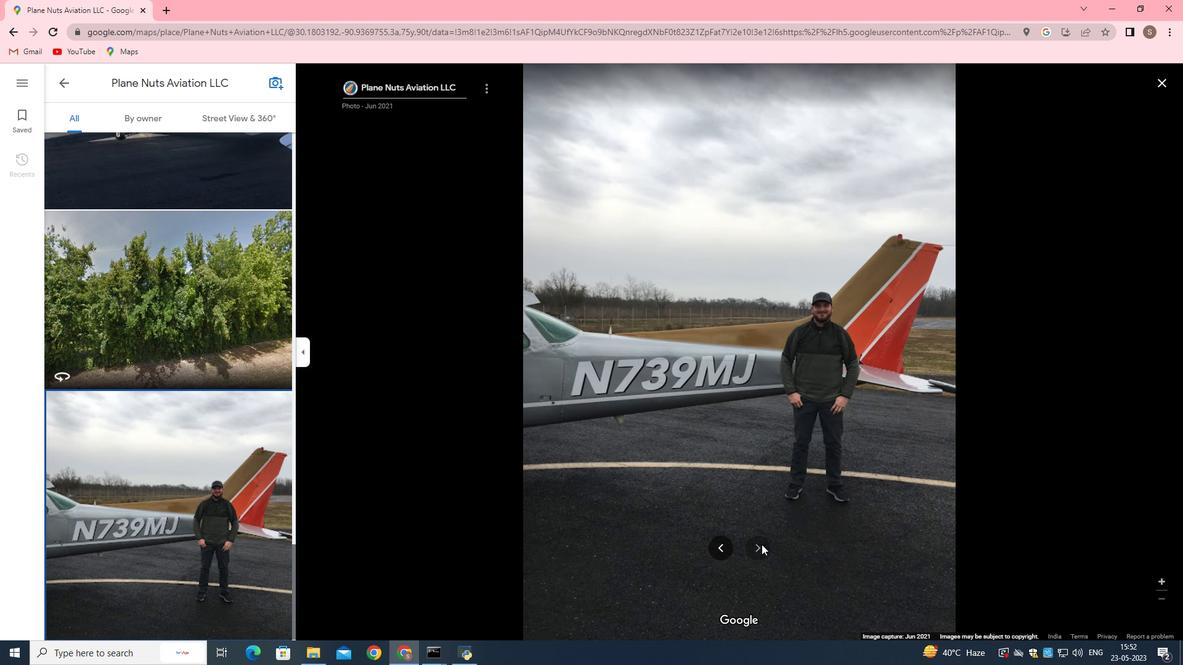 
Action: Mouse pressed left at (761, 544)
Screenshot: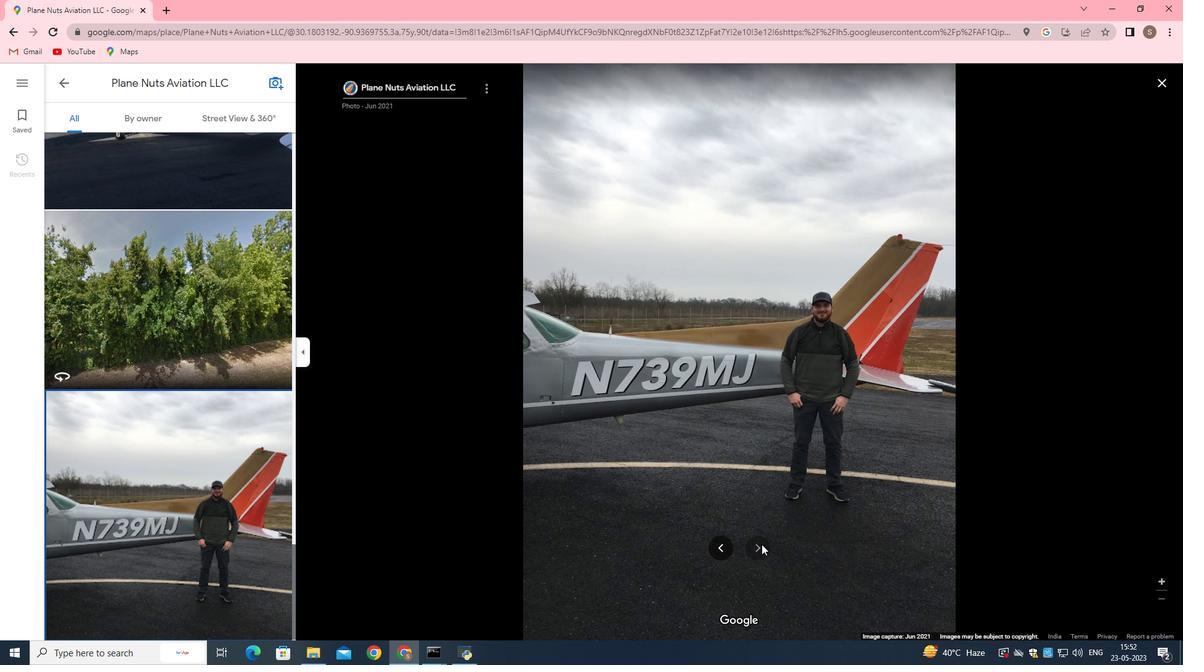
Action: Mouse moved to (168, 403)
Screenshot: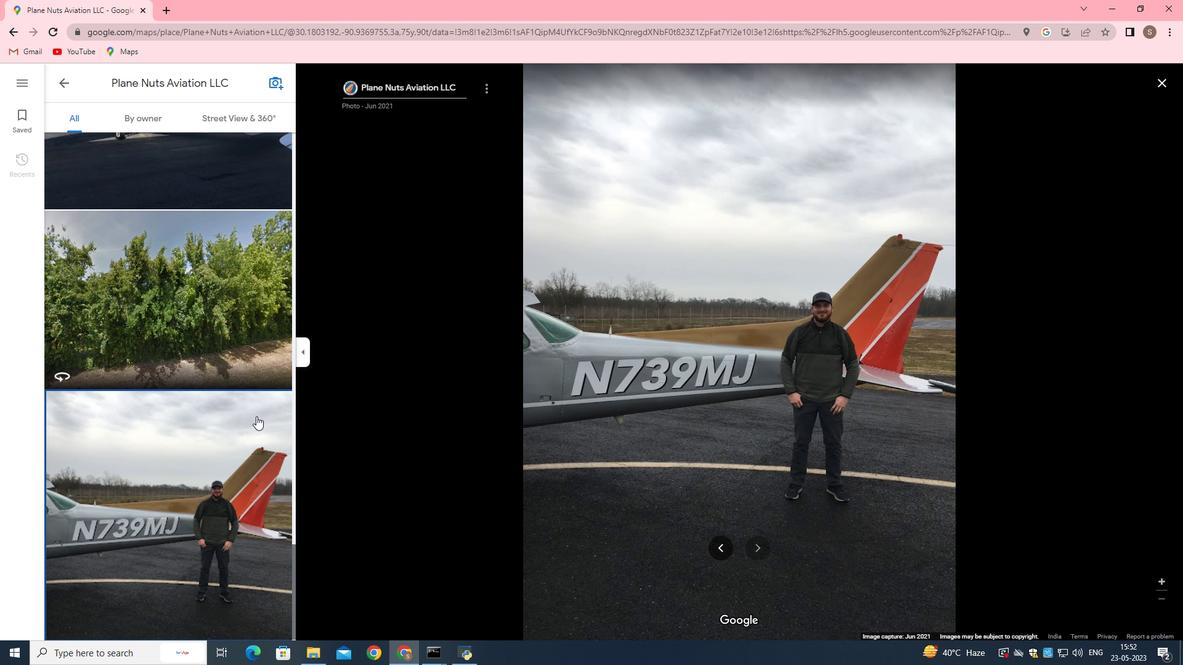 
Action: Mouse scrolled (168, 402) with delta (0, 0)
Screenshot: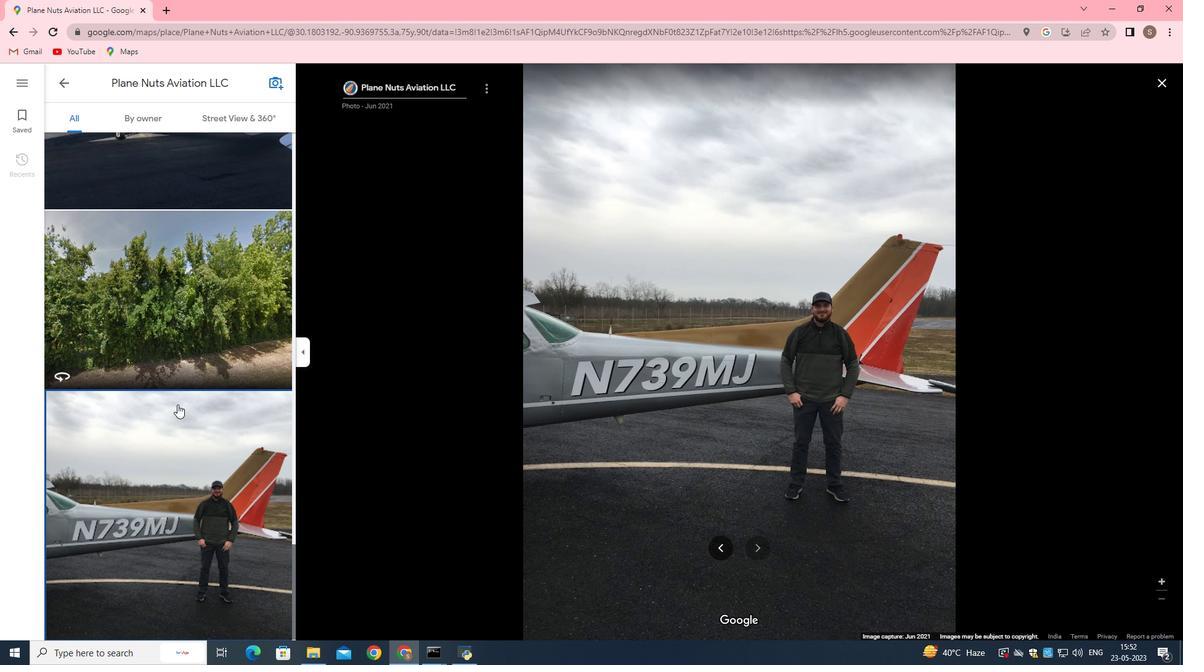 
Action: Mouse scrolled (168, 402) with delta (0, 0)
Screenshot: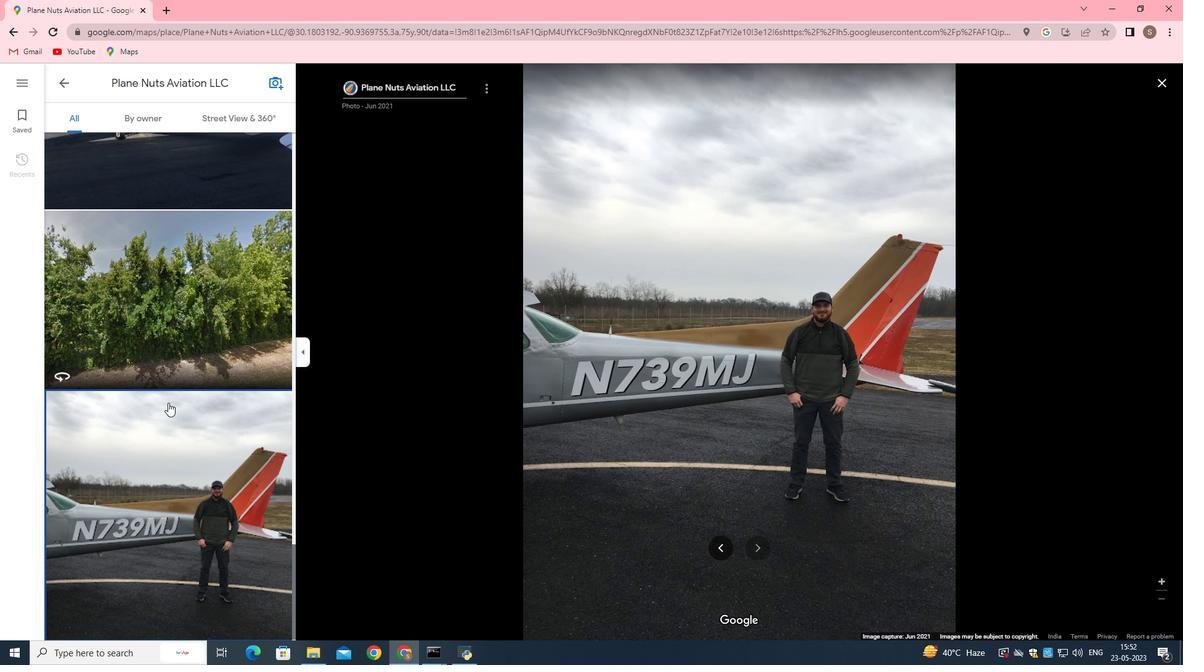 
Action: Mouse scrolled (168, 402) with delta (0, 0)
Screenshot: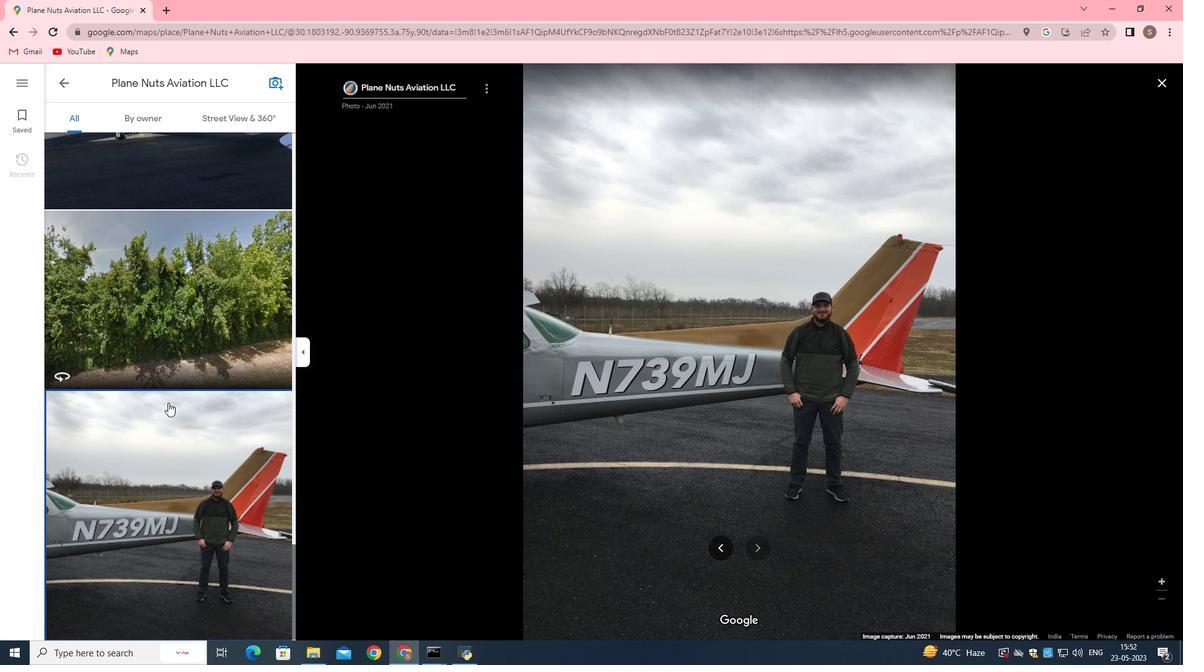 
Action: Mouse moved to (130, 115)
Screenshot: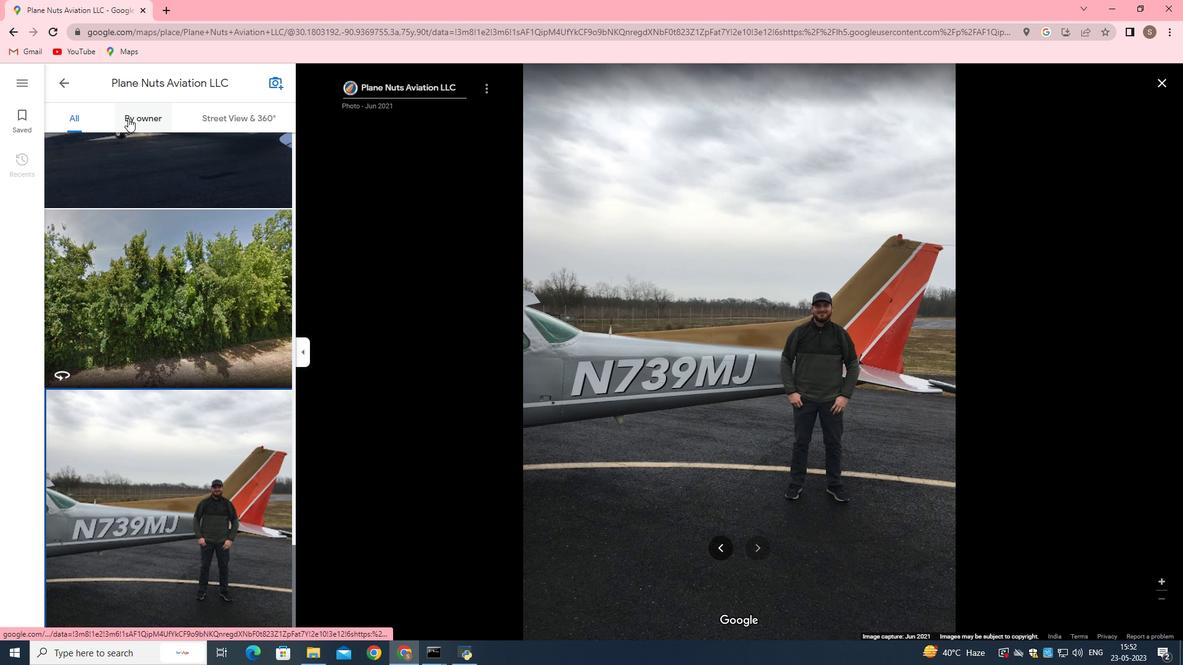 
Action: Mouse pressed left at (130, 115)
Screenshot: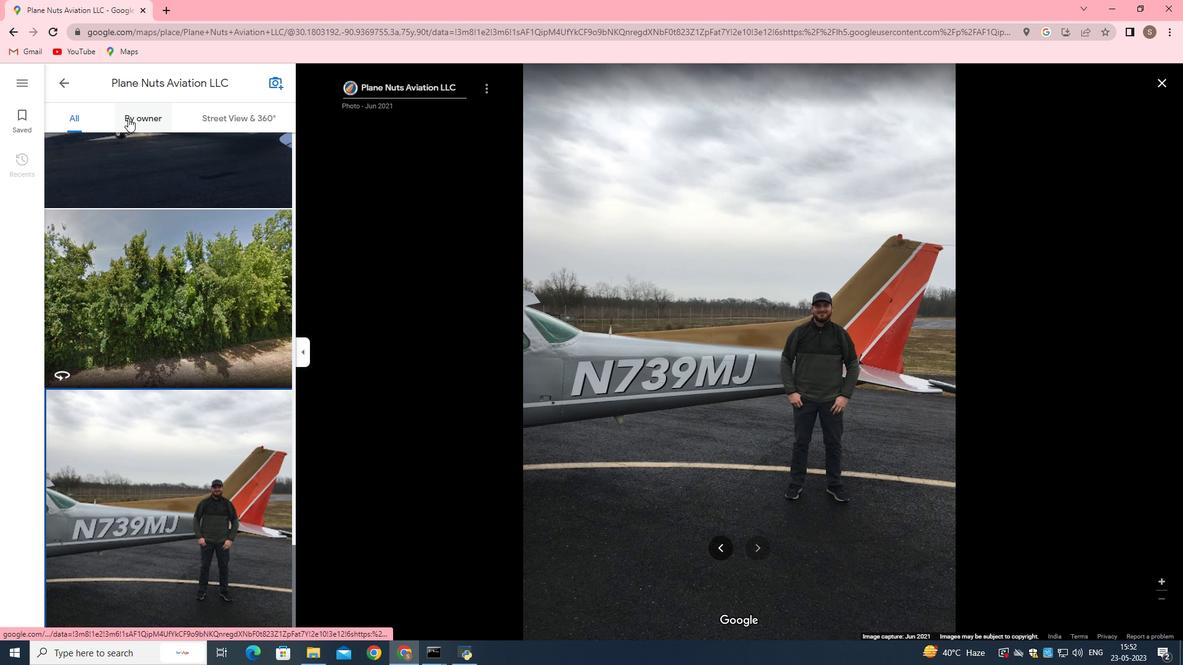 
Action: Mouse moved to (184, 247)
Screenshot: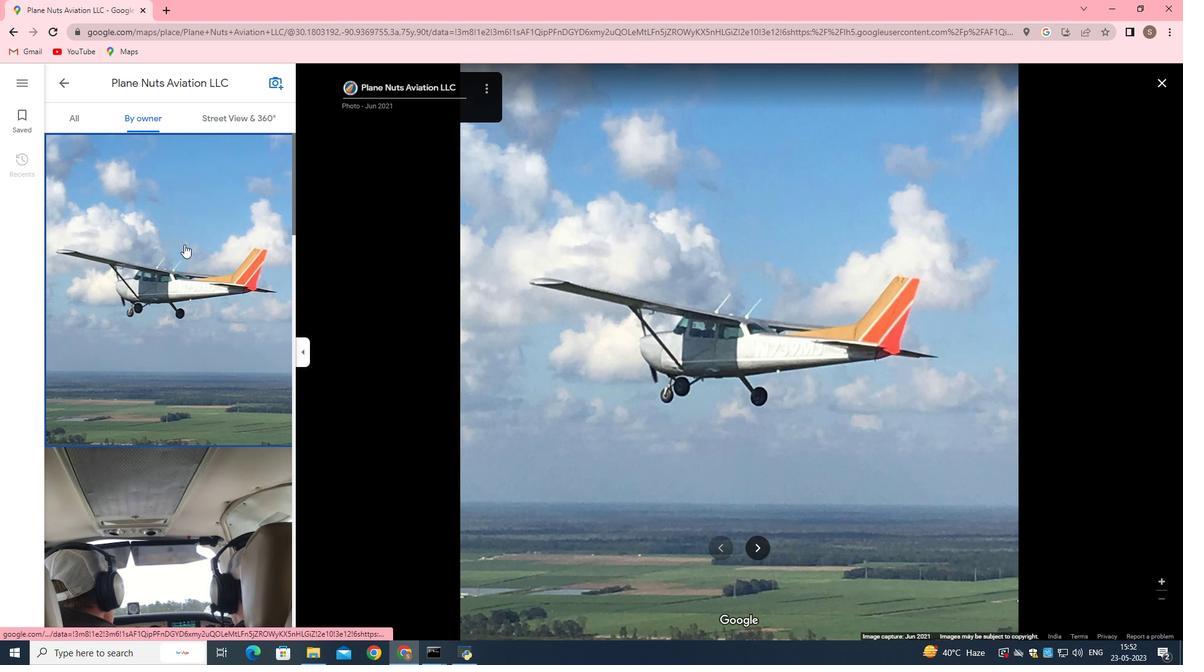 
Action: Mouse scrolled (184, 245) with delta (0, 0)
Screenshot: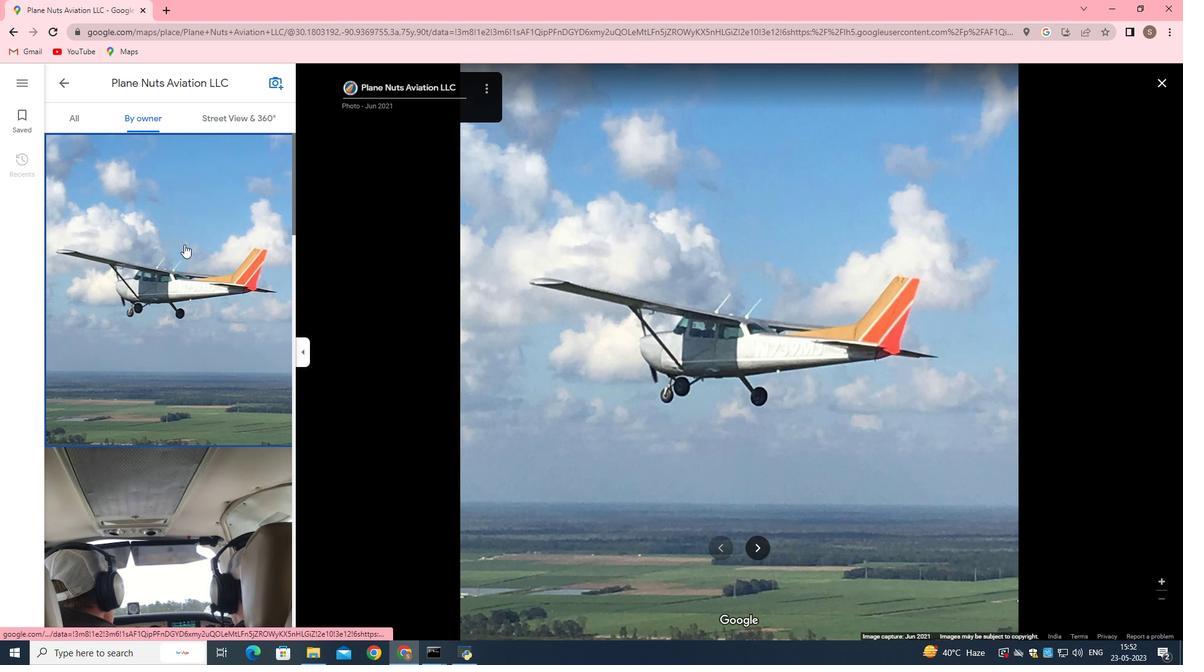 
Action: Mouse scrolled (184, 245) with delta (0, 0)
Screenshot: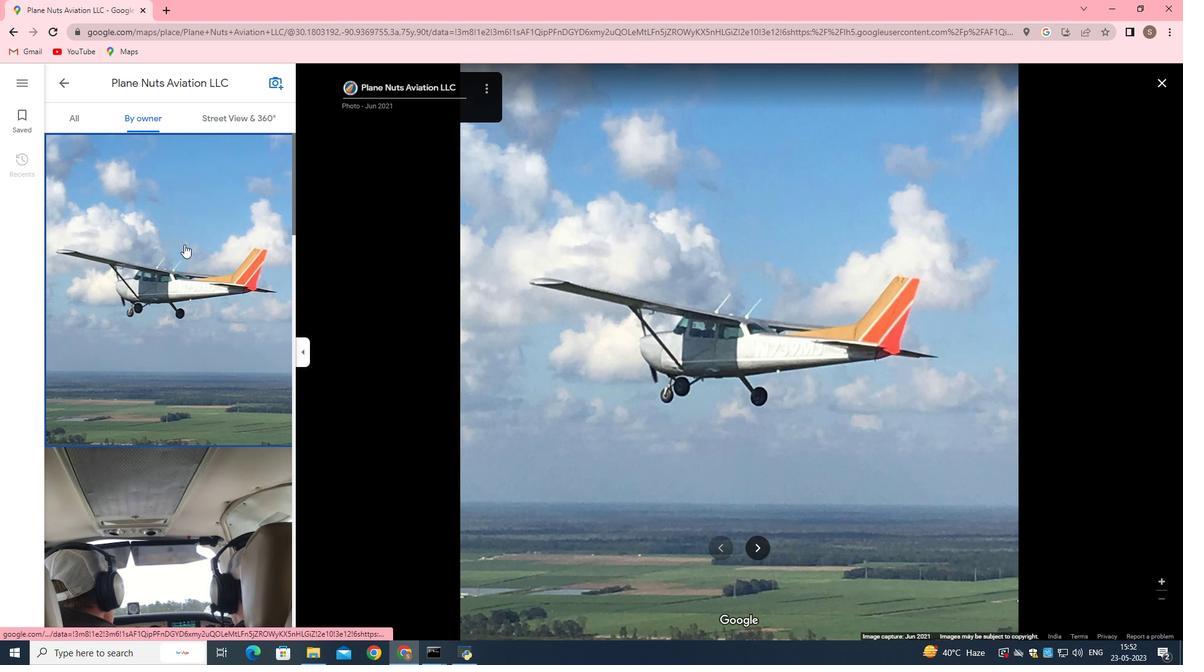 
Action: Mouse scrolled (184, 245) with delta (0, 0)
Screenshot: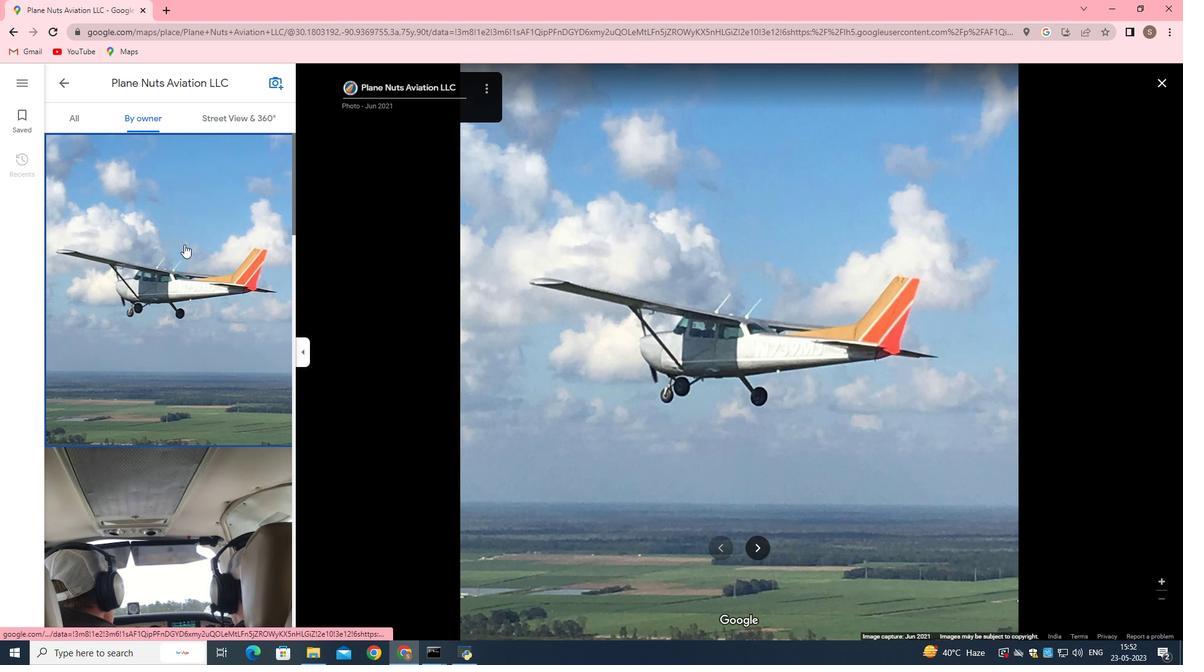 
Action: Mouse scrolled (184, 245) with delta (0, 0)
Screenshot: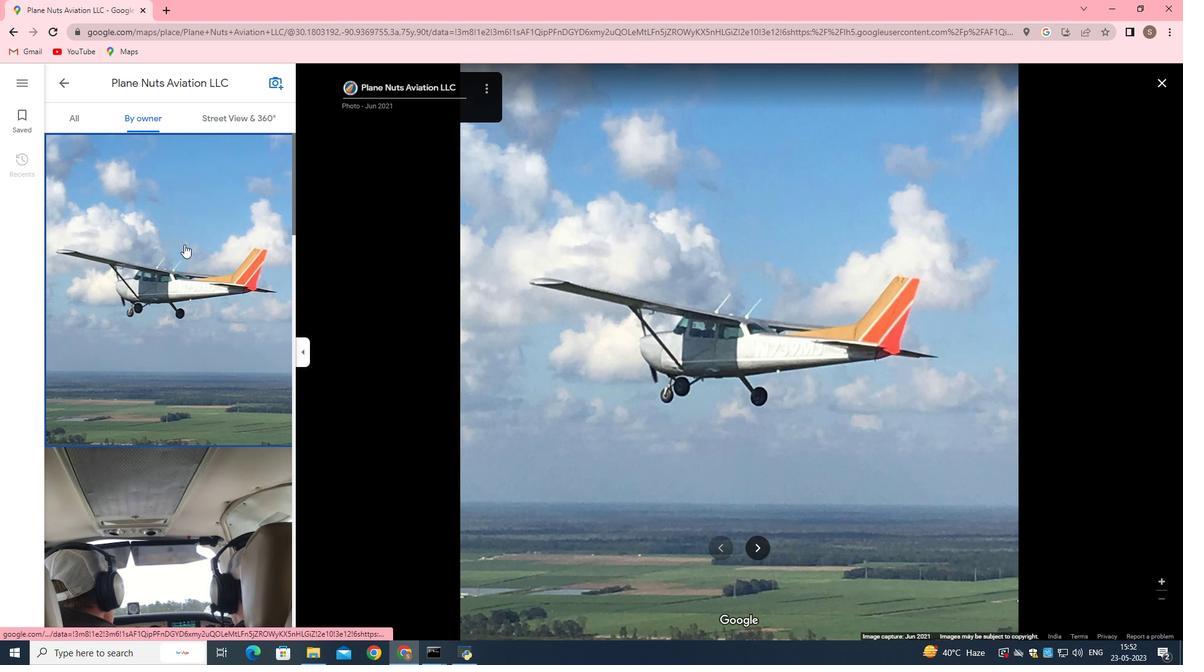 
Action: Mouse scrolled (184, 246) with delta (0, 0)
Screenshot: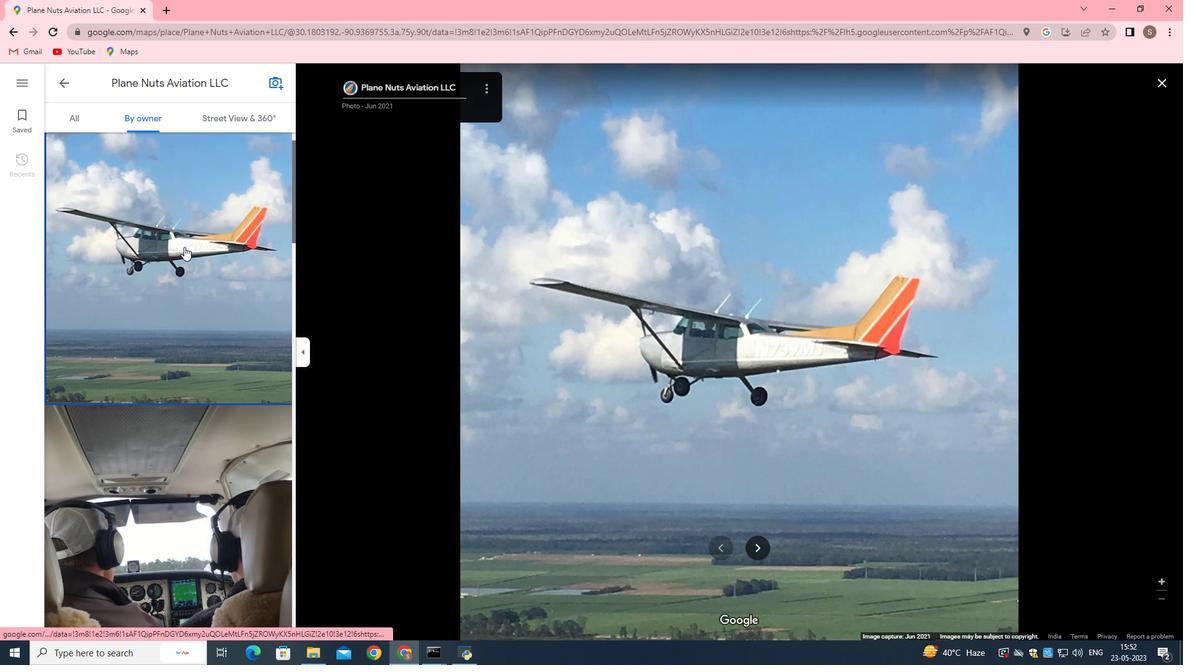 
Action: Mouse scrolled (184, 246) with delta (0, 0)
Screenshot: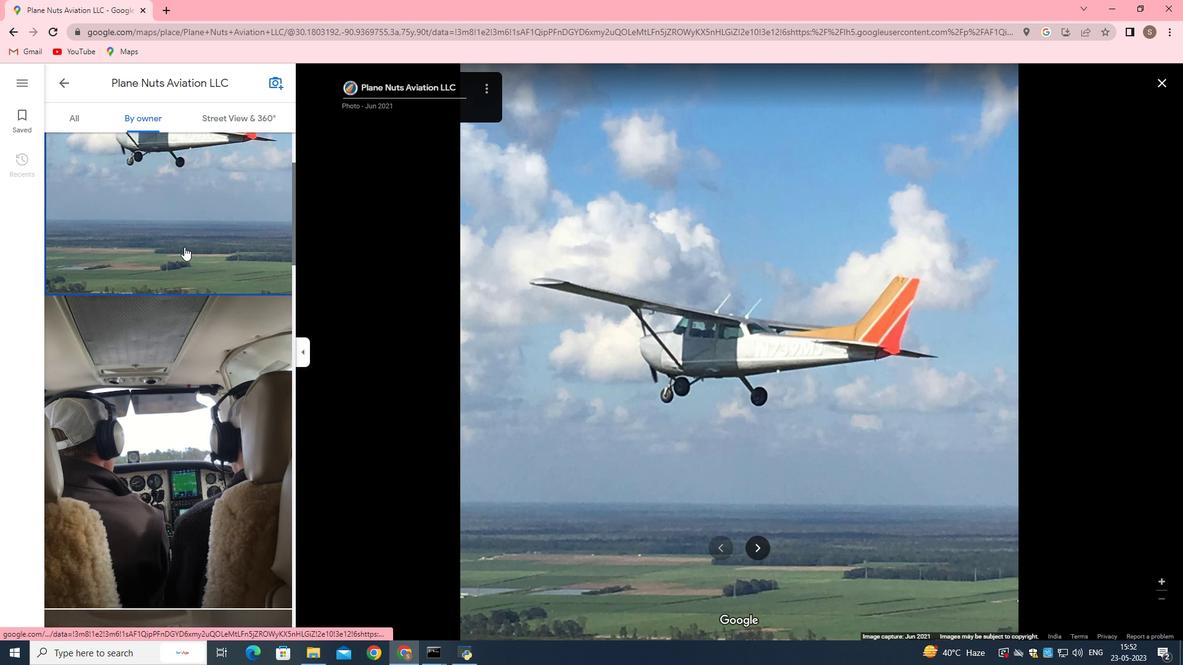 
Action: Mouse scrolled (184, 246) with delta (0, 0)
Screenshot: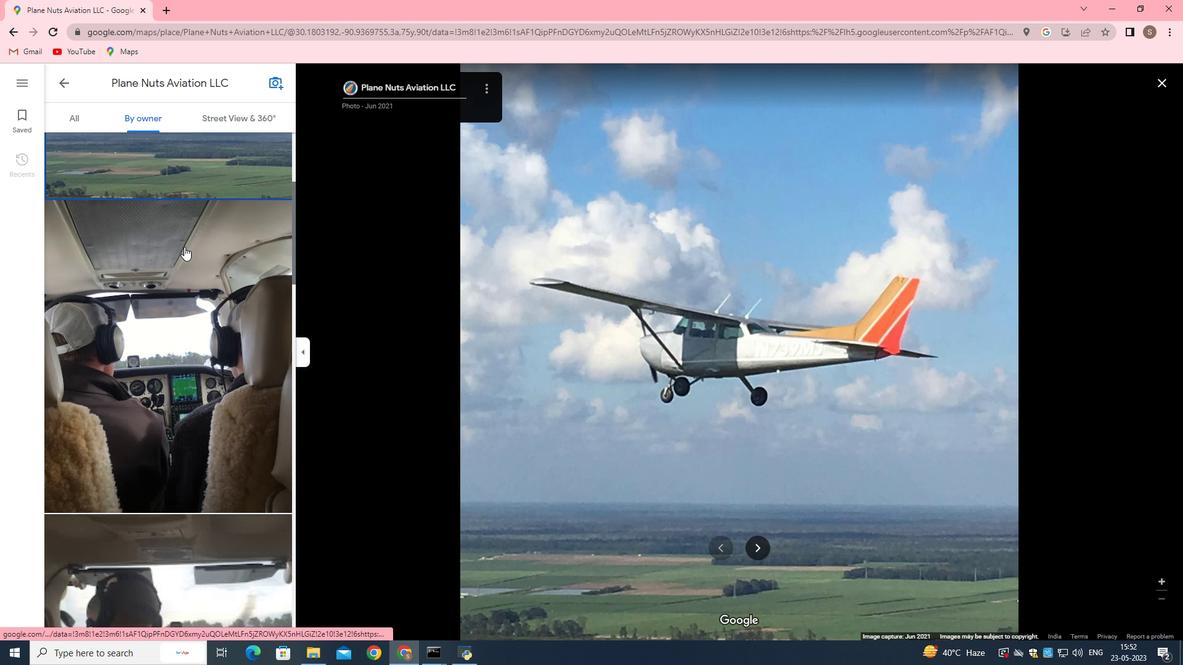 
Action: Mouse scrolled (184, 246) with delta (0, 0)
Screenshot: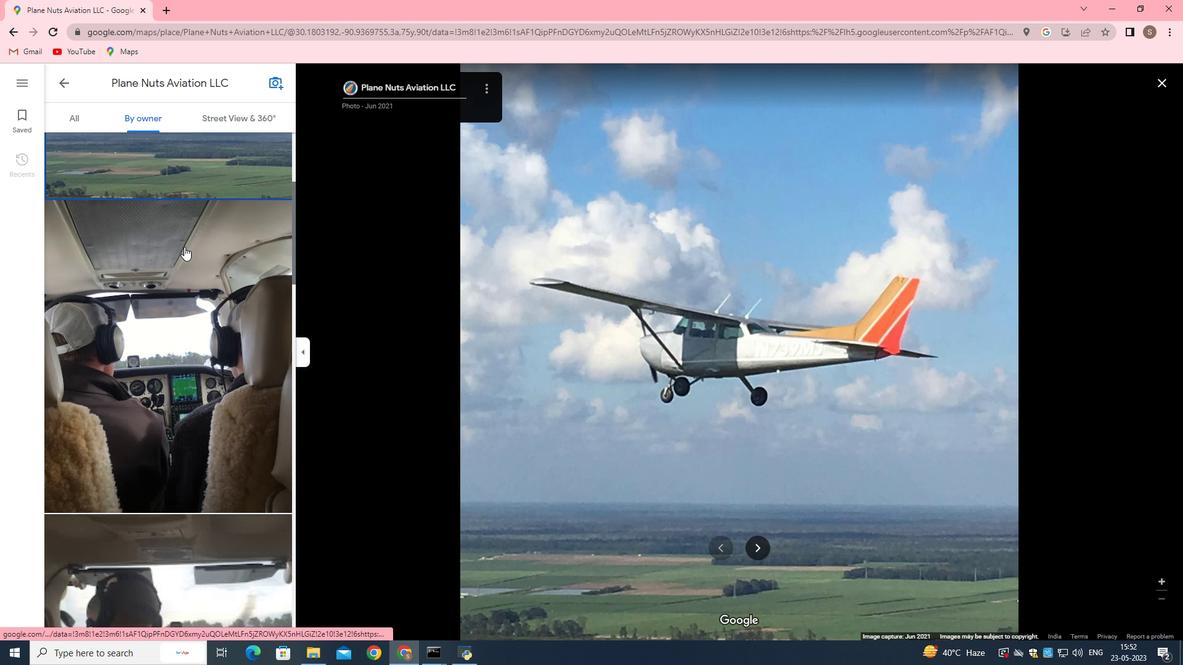 
Action: Mouse scrolled (184, 246) with delta (0, 0)
Screenshot: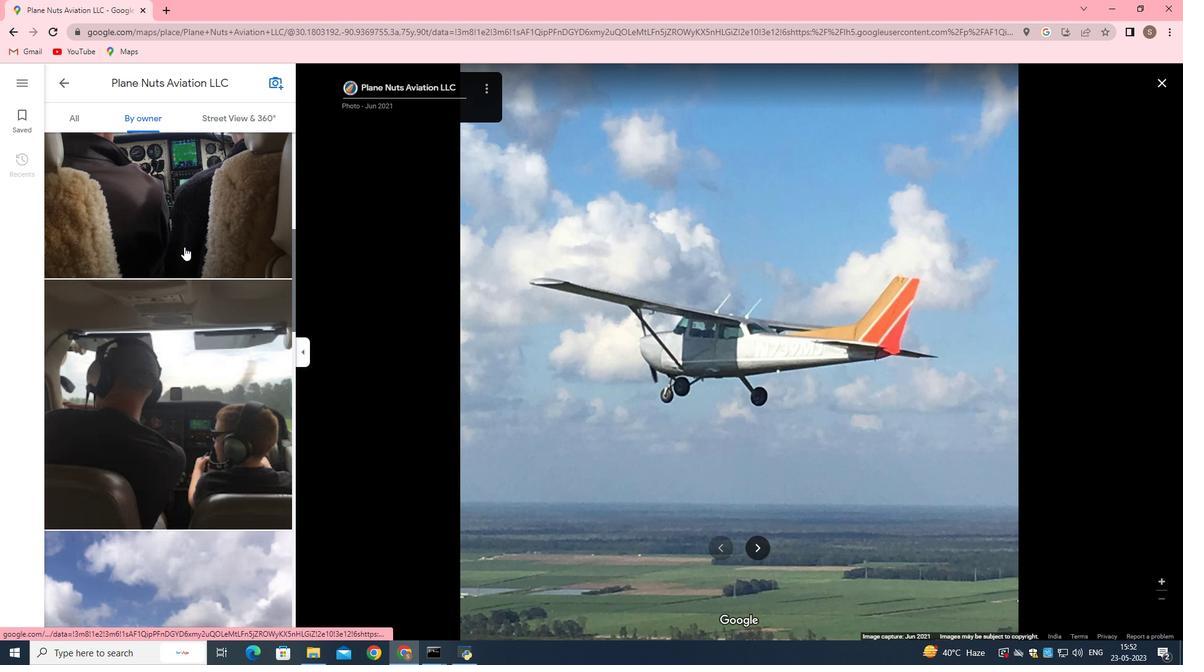 
Action: Mouse scrolled (184, 246) with delta (0, 0)
Screenshot: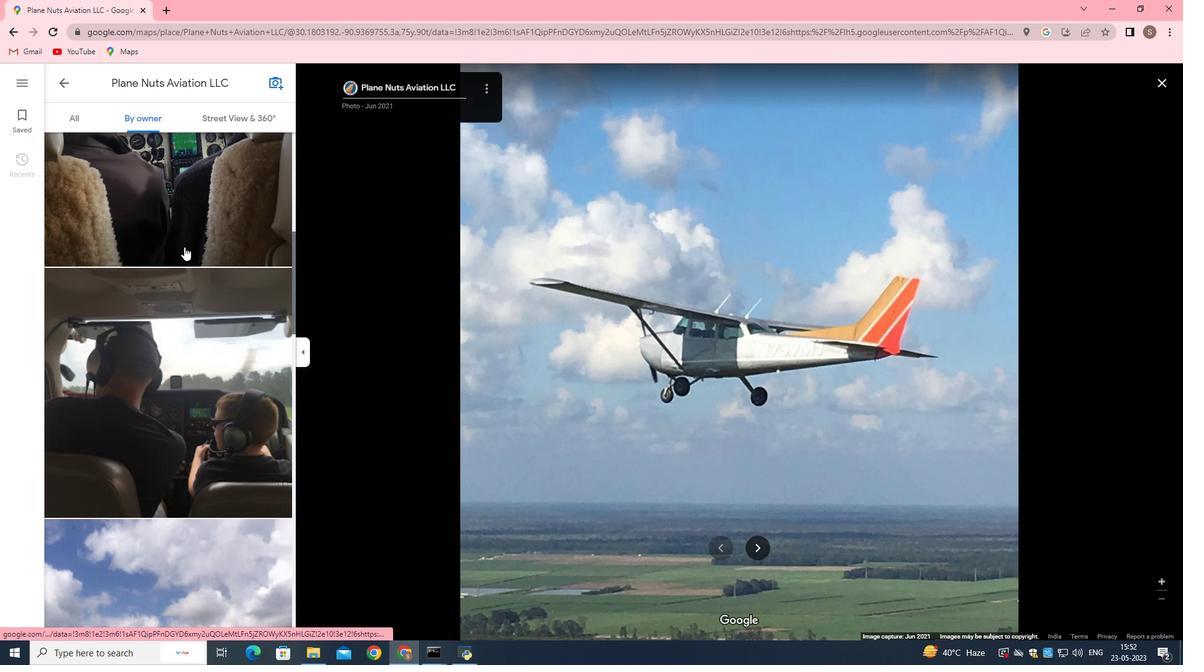 
Action: Mouse scrolled (184, 246) with delta (0, 0)
Screenshot: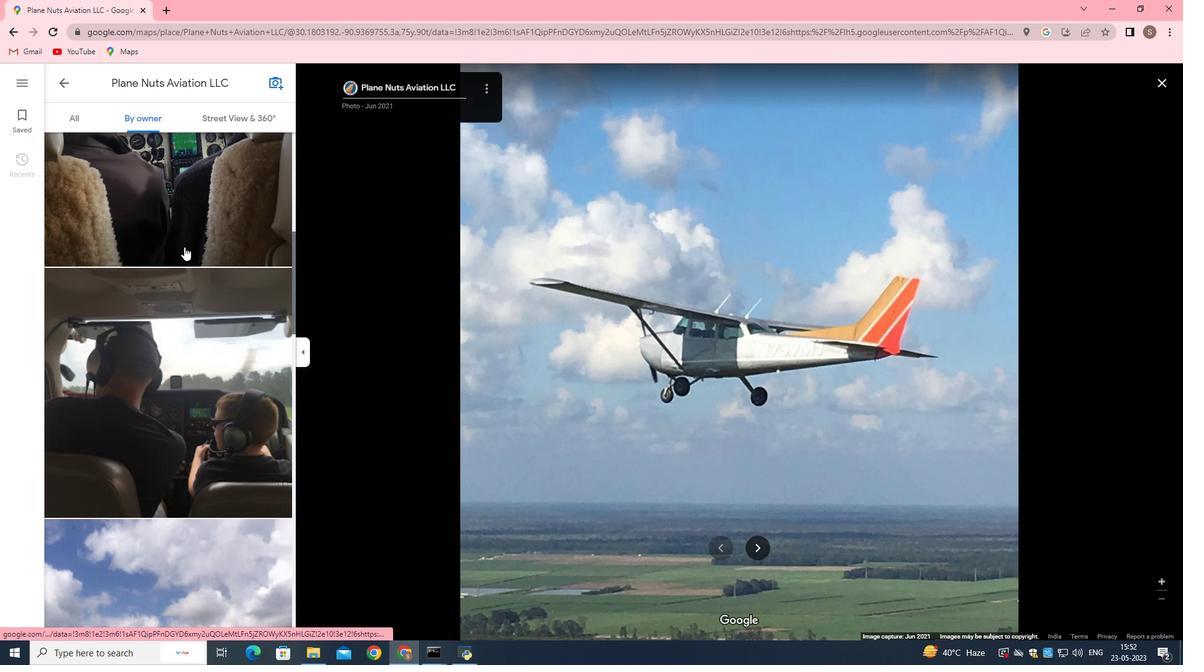 
Action: Mouse scrolled (184, 246) with delta (0, 0)
Screenshot: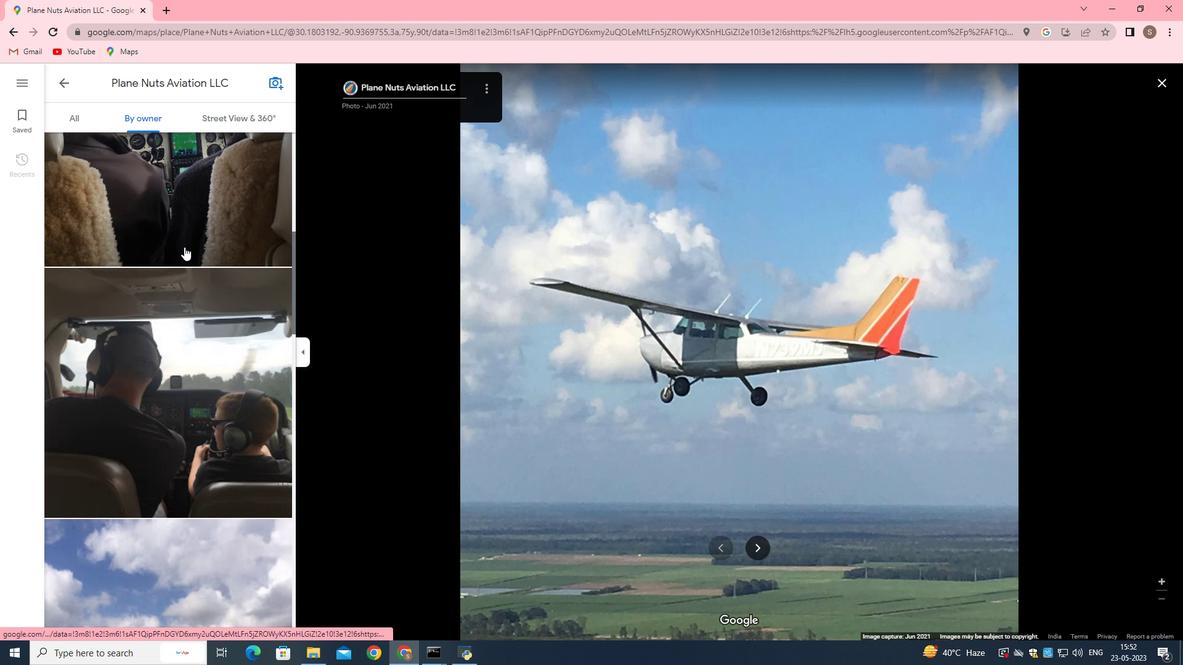 
Action: Mouse moved to (184, 245)
Screenshot: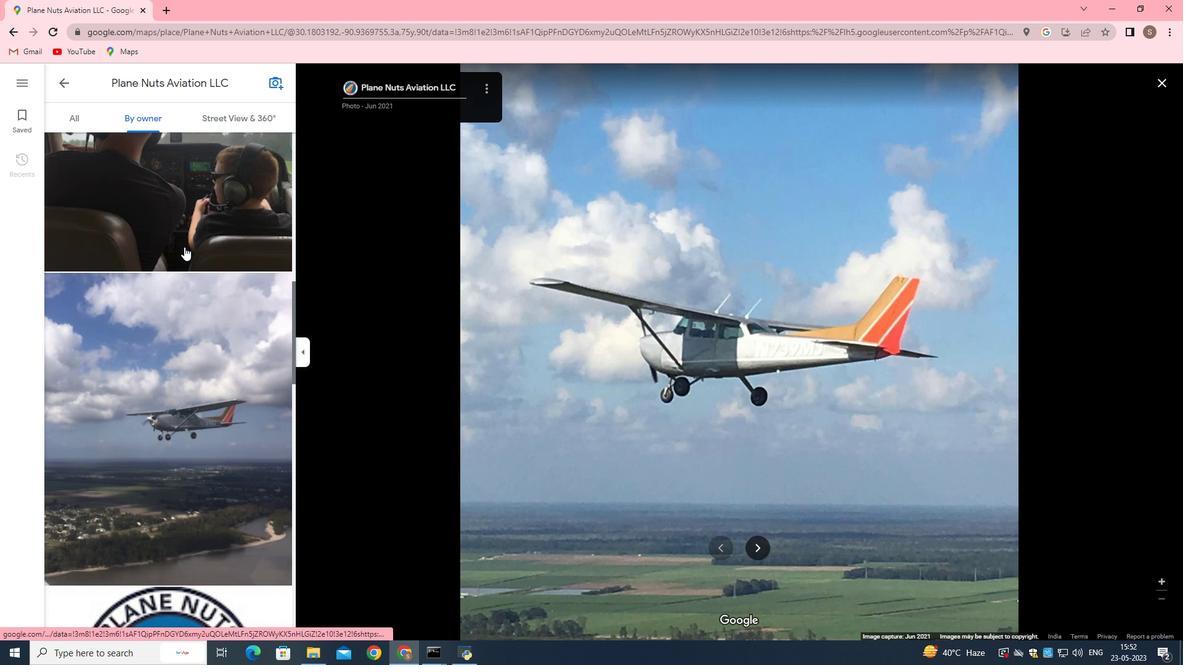 
Action: Mouse scrolled (184, 244) with delta (0, 0)
Screenshot: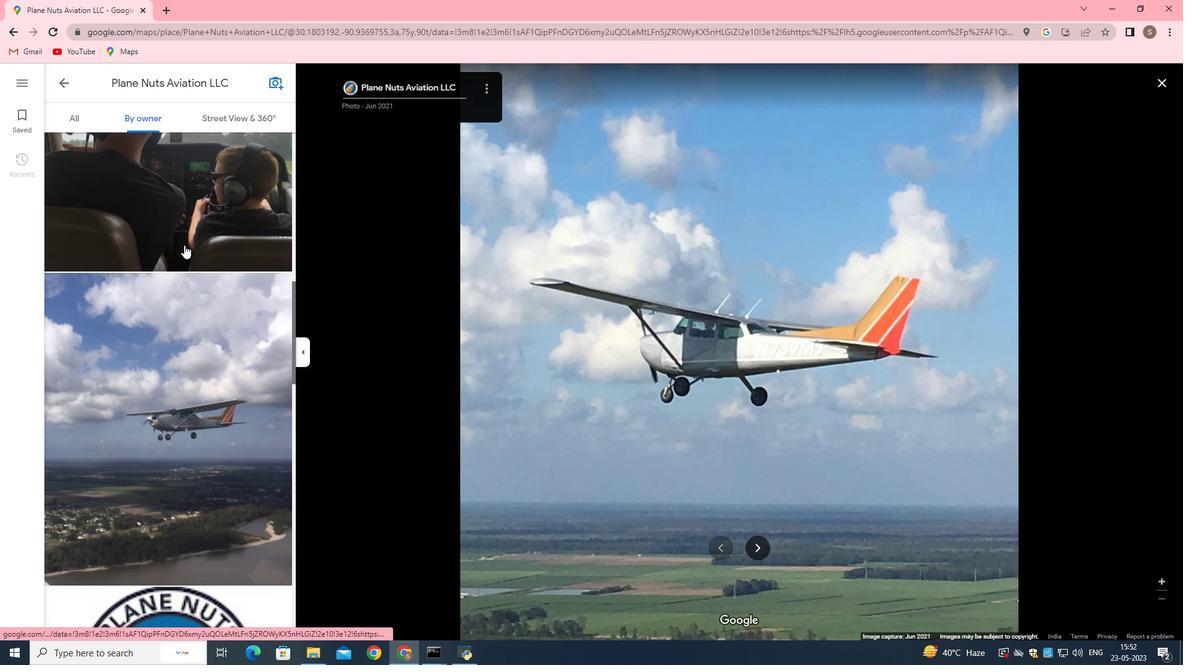 
Action: Mouse scrolled (184, 244) with delta (0, 0)
Screenshot: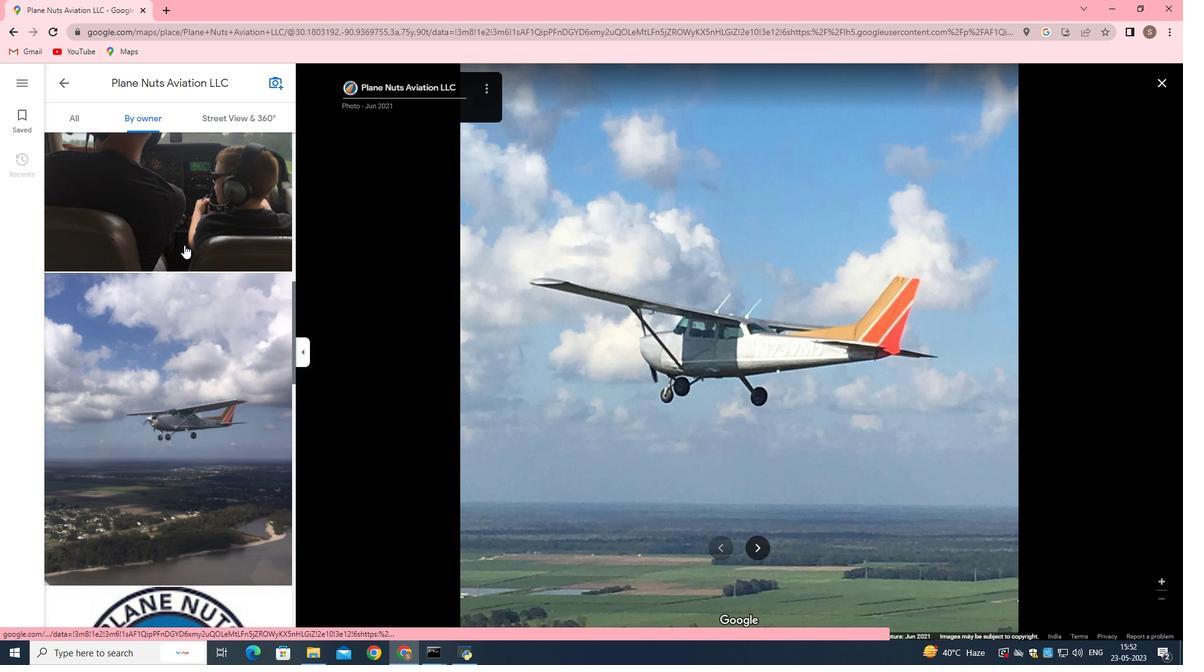 
Action: Mouse scrolled (184, 244) with delta (0, 0)
Screenshot: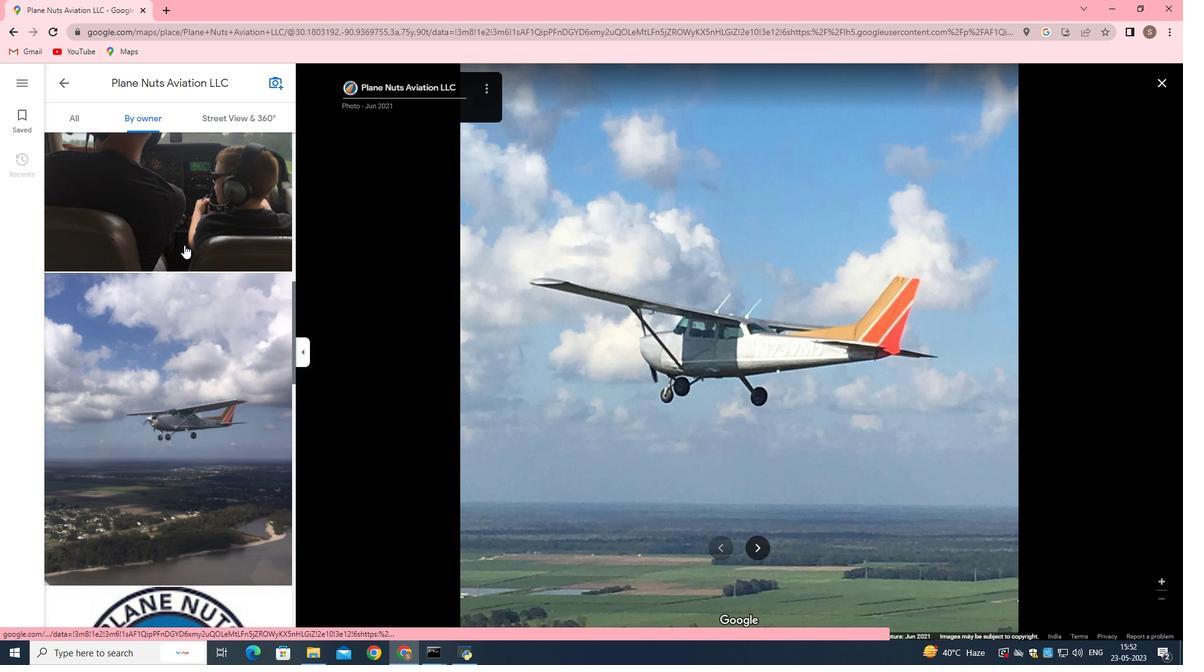 
Action: Mouse moved to (257, 115)
Screenshot: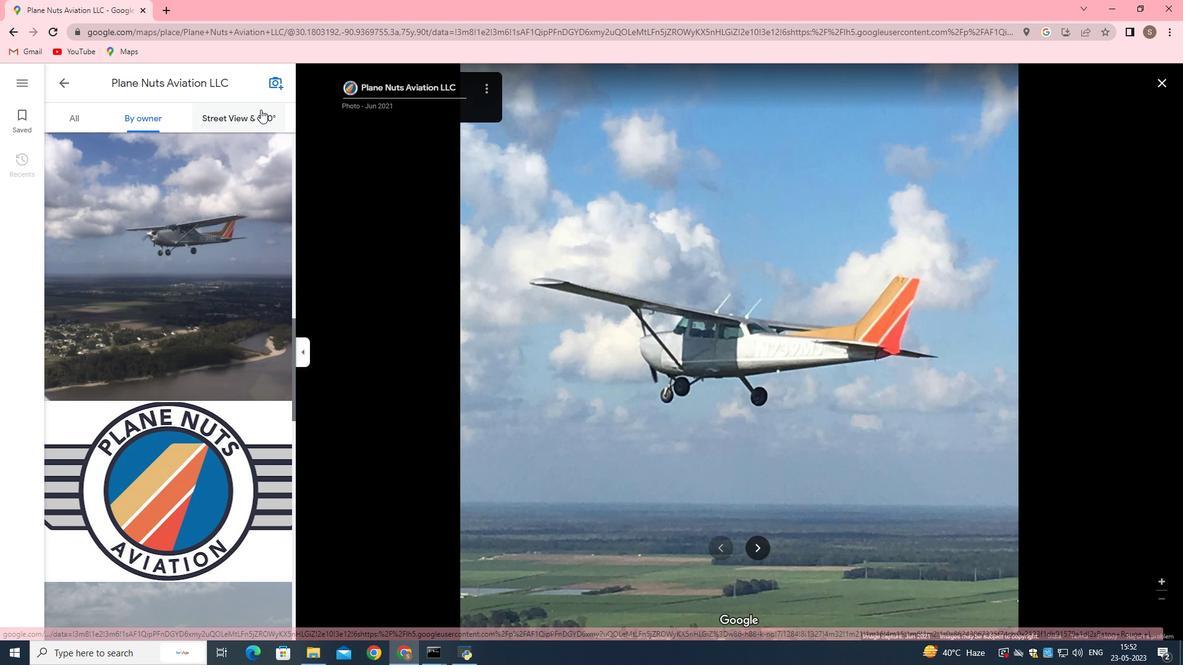 
Action: Mouse pressed left at (257, 115)
Screenshot: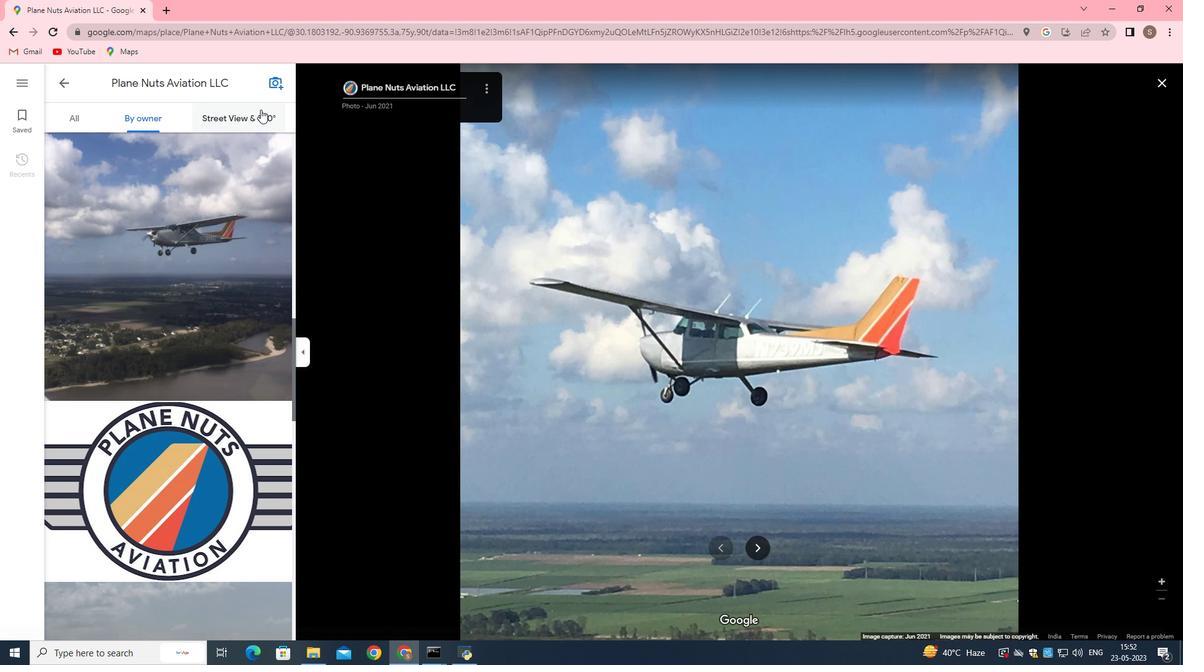 
Action: Mouse moved to (1160, 77)
Screenshot: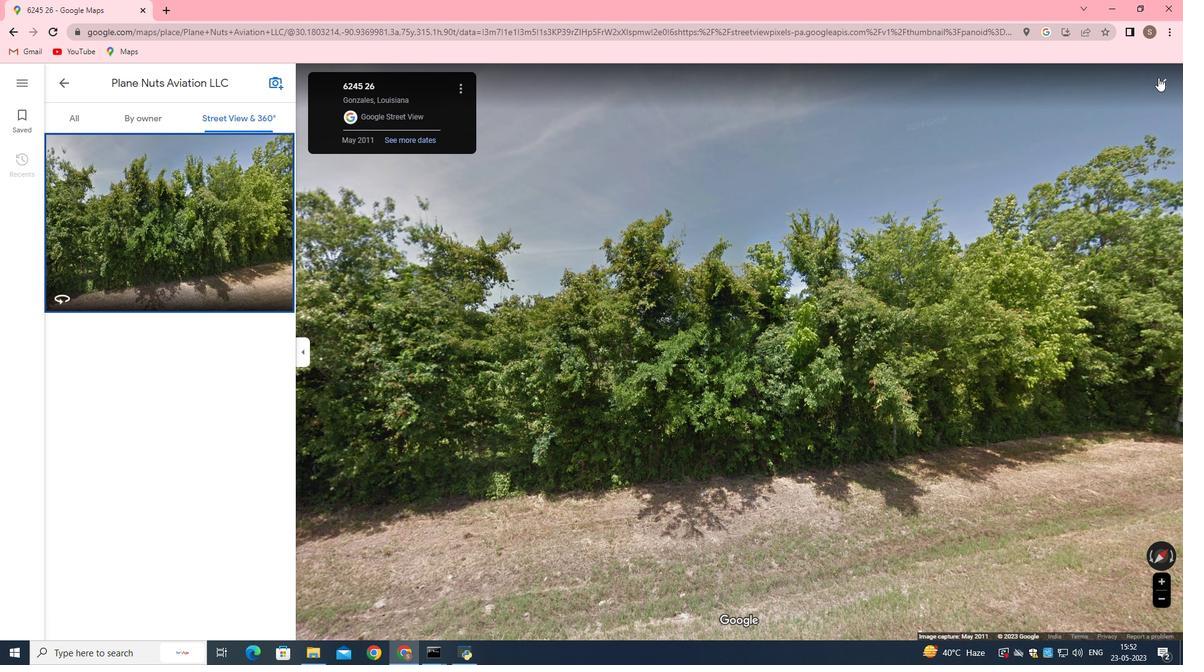 
Action: Mouse pressed left at (1160, 77)
Screenshot: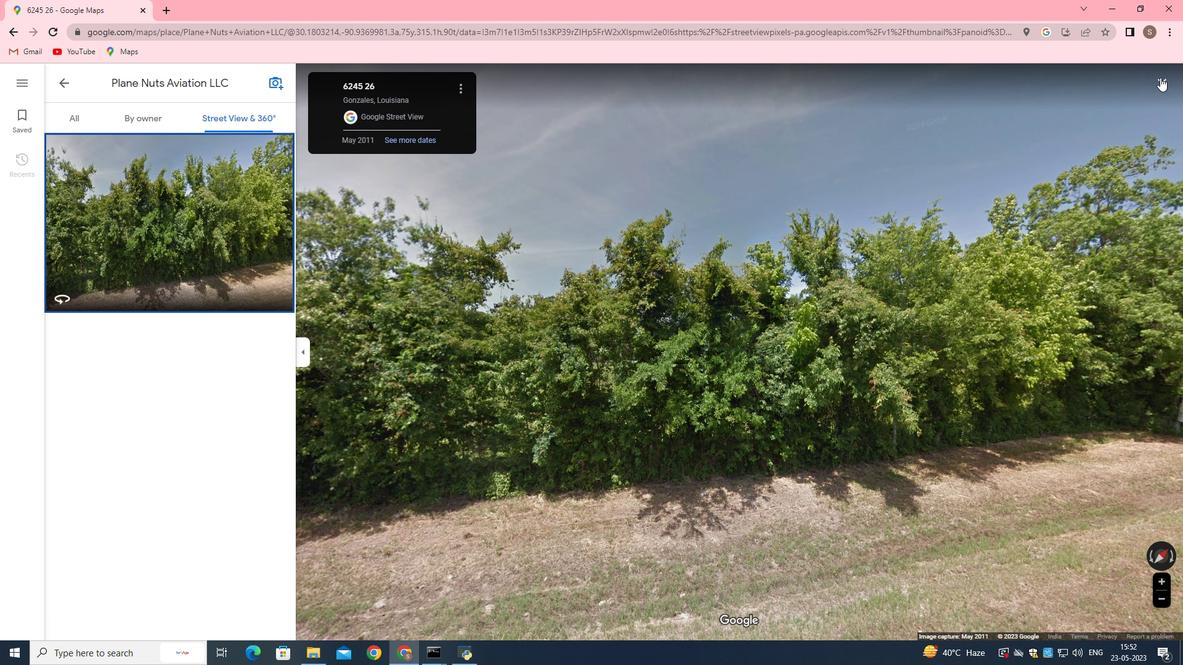 
Action: Mouse moved to (168, 340)
Screenshot: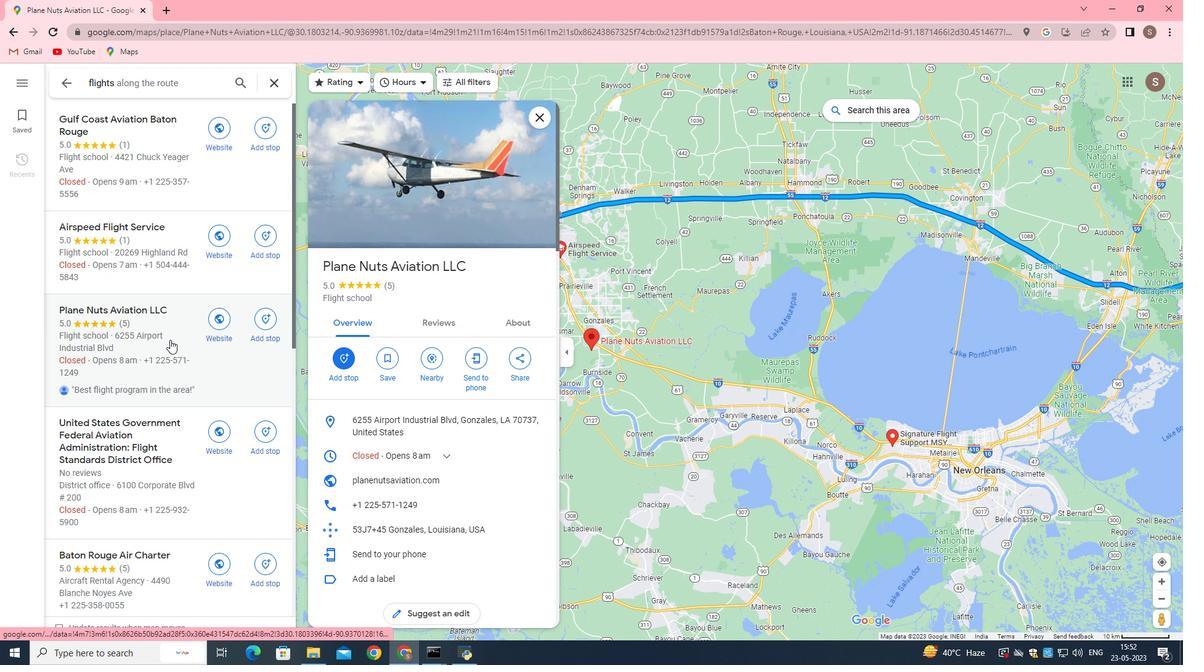 
Action: Mouse scrolled (168, 340) with delta (0, 0)
Screenshot: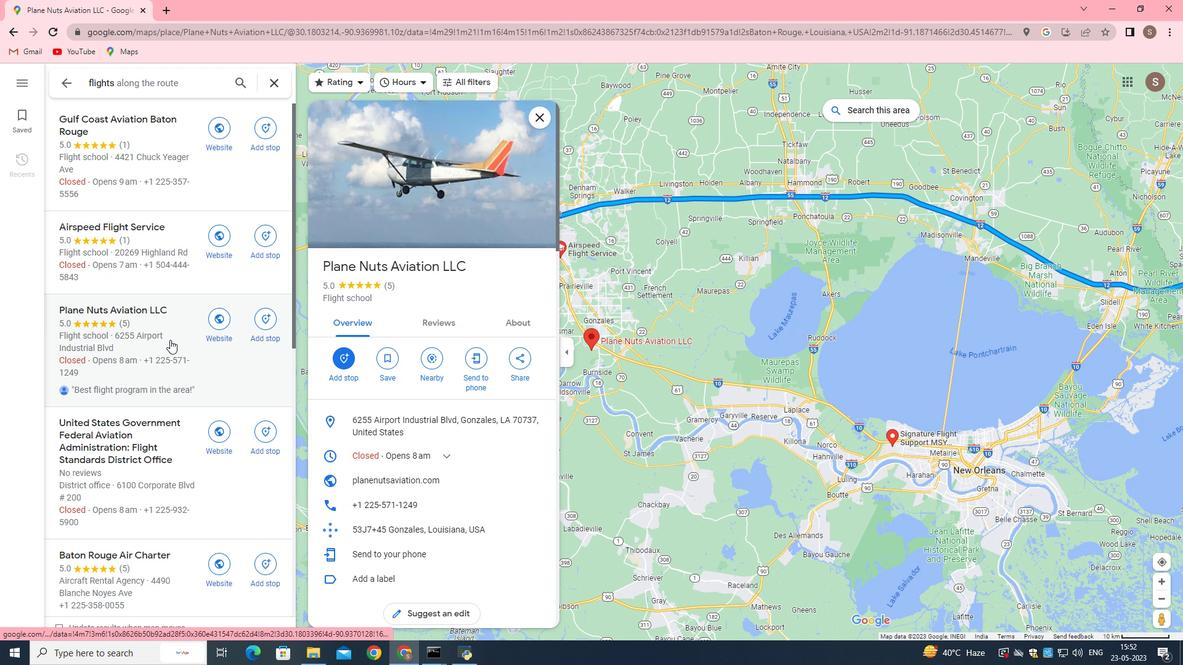 
Action: Mouse moved to (138, 380)
Screenshot: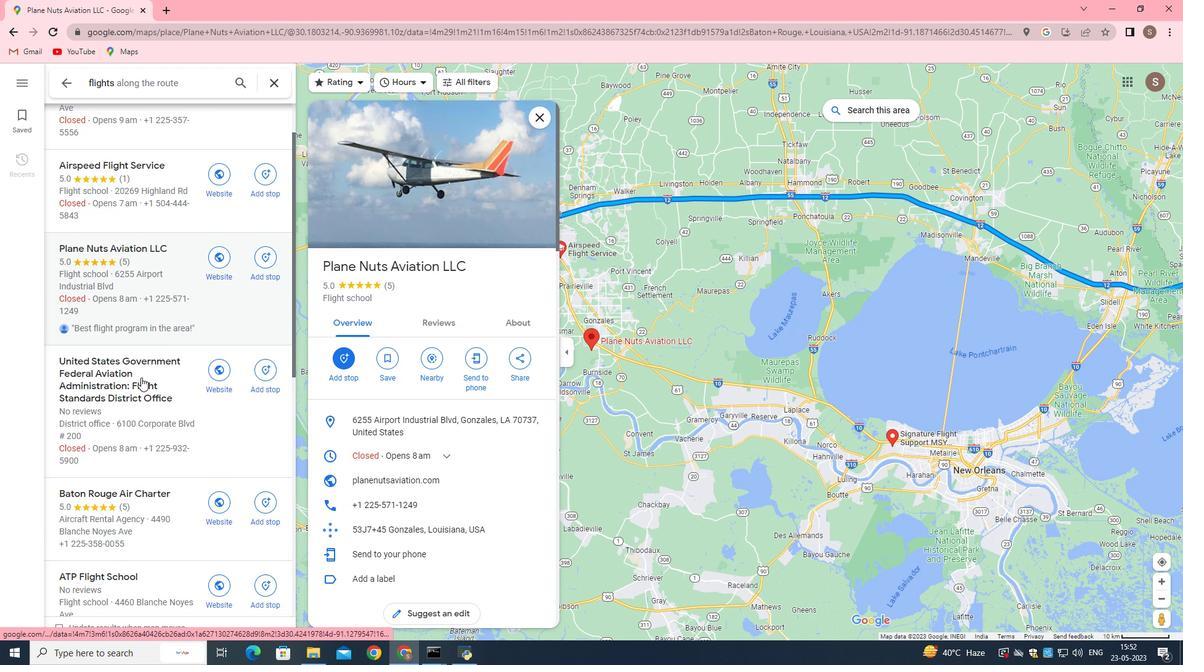 
Action: Mouse pressed left at (138, 380)
Screenshot: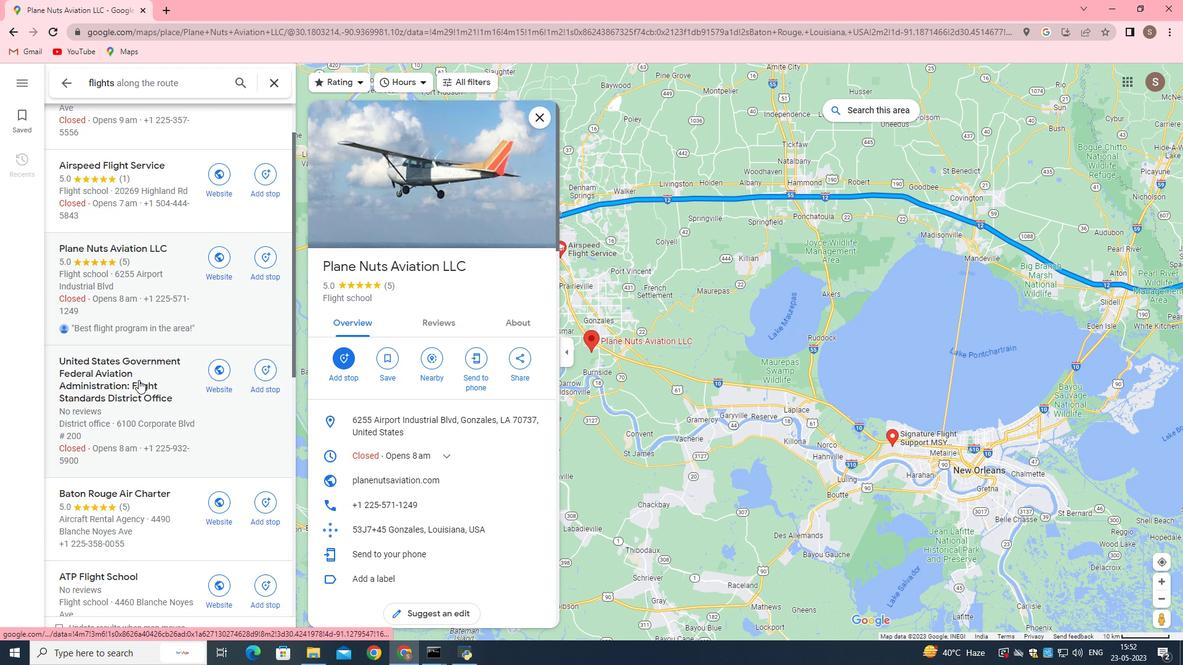 
Action: Mouse moved to (154, 375)
Screenshot: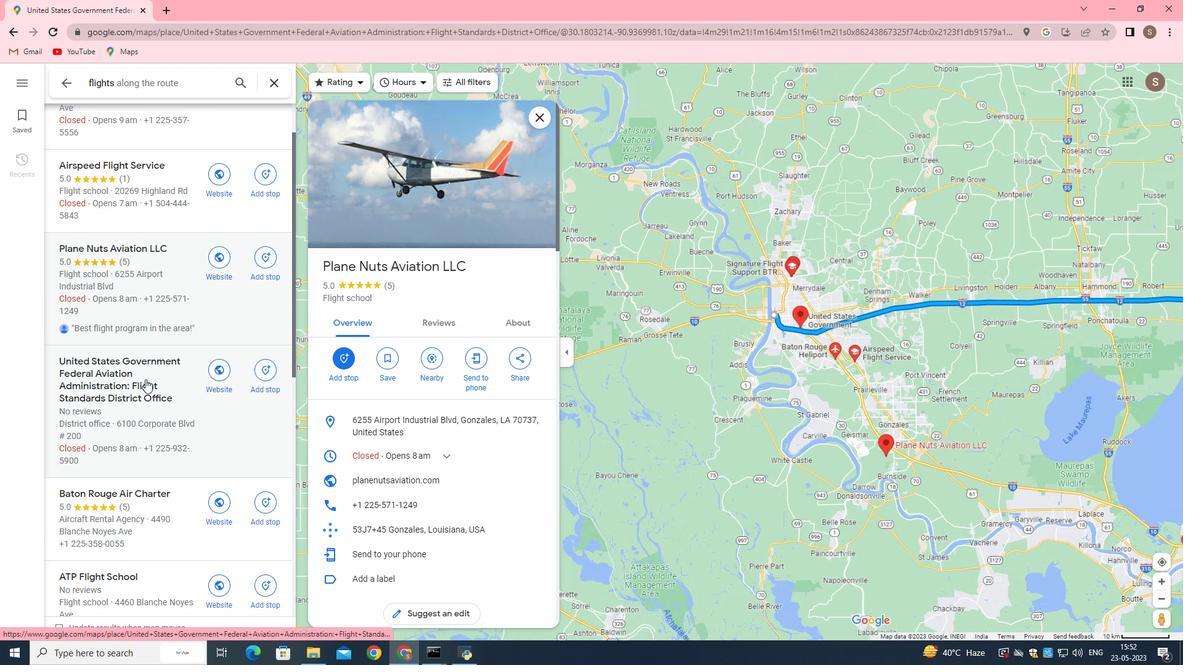 
Action: Mouse scrolled (154, 374) with delta (0, 0)
Screenshot: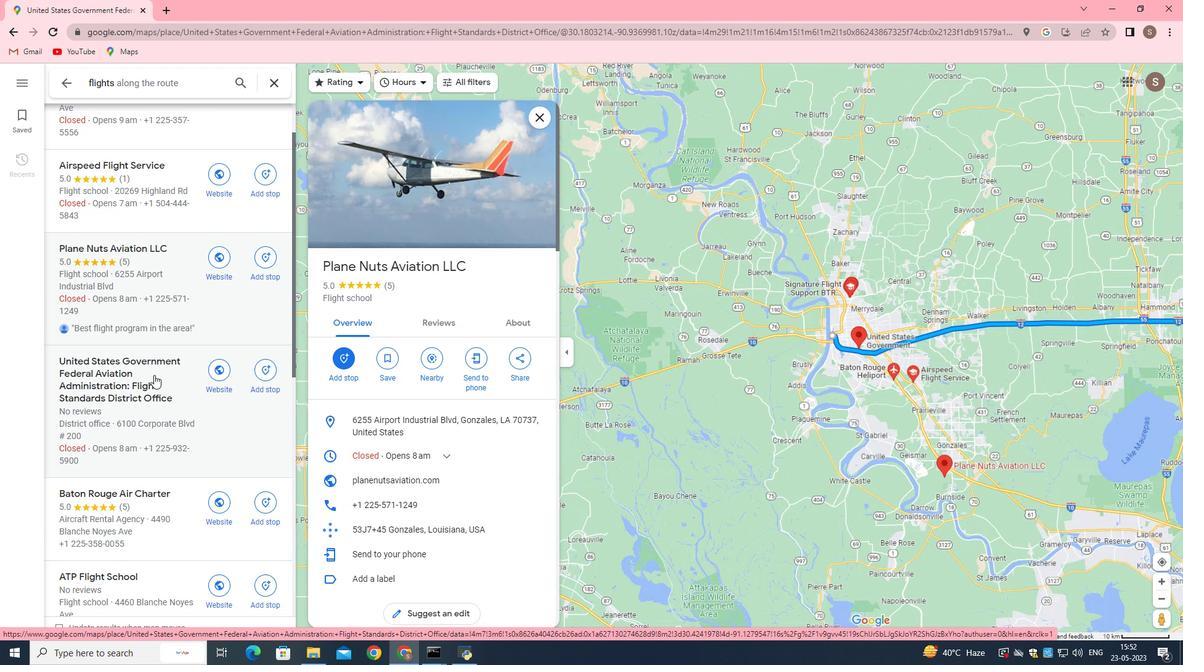 
Action: Mouse scrolled (154, 374) with delta (0, 0)
Screenshot: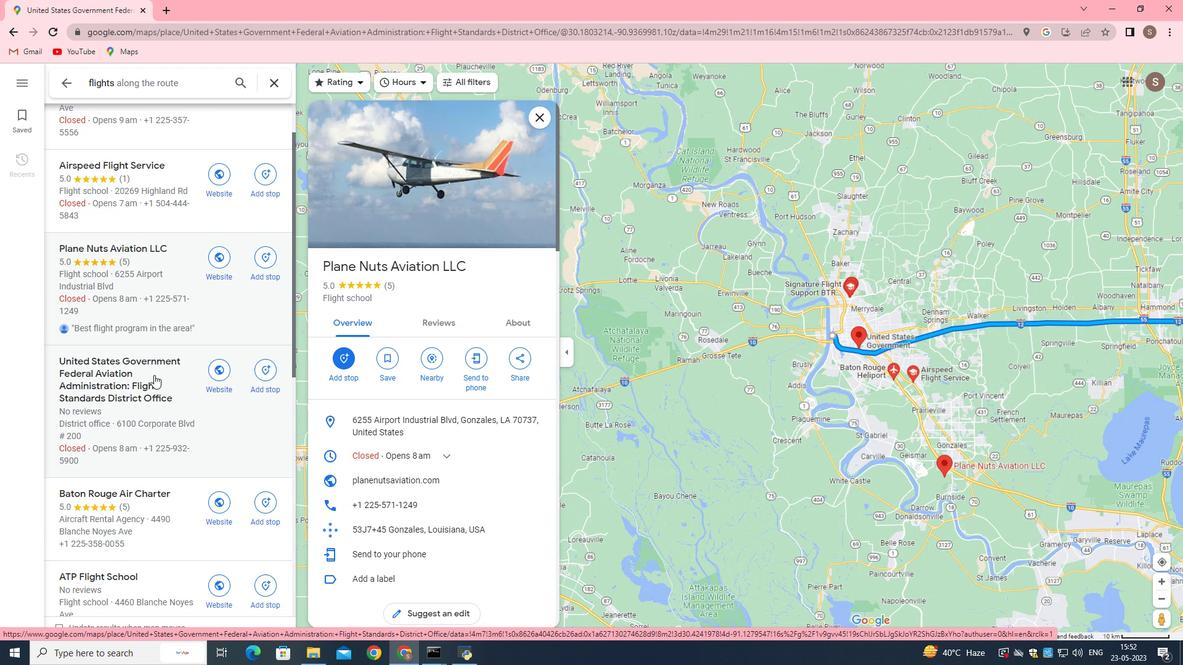 
Action: Mouse moved to (128, 375)
Screenshot: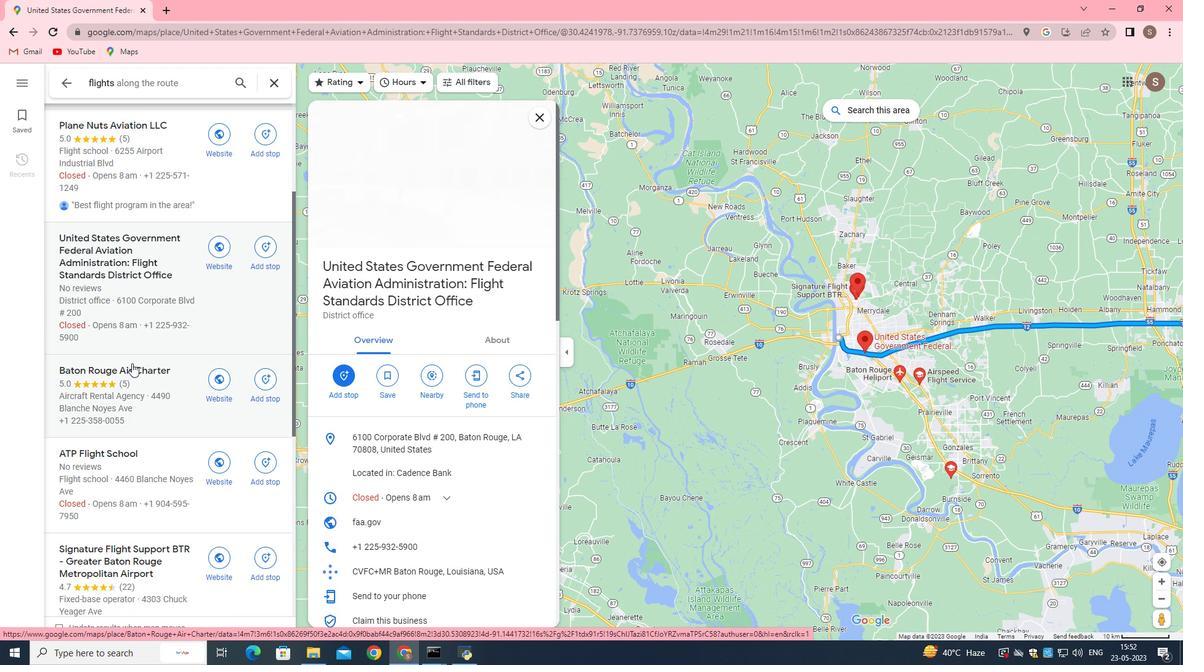 
Action: Mouse pressed left at (128, 375)
Screenshot: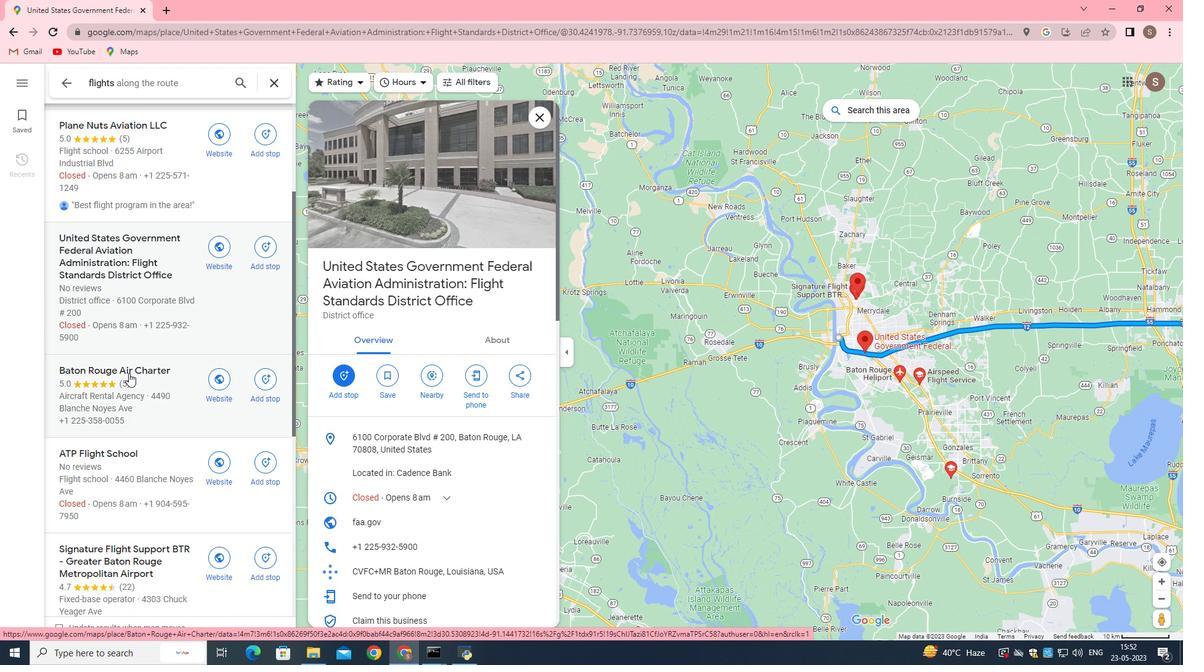 
Action: Mouse moved to (432, 176)
Screenshot: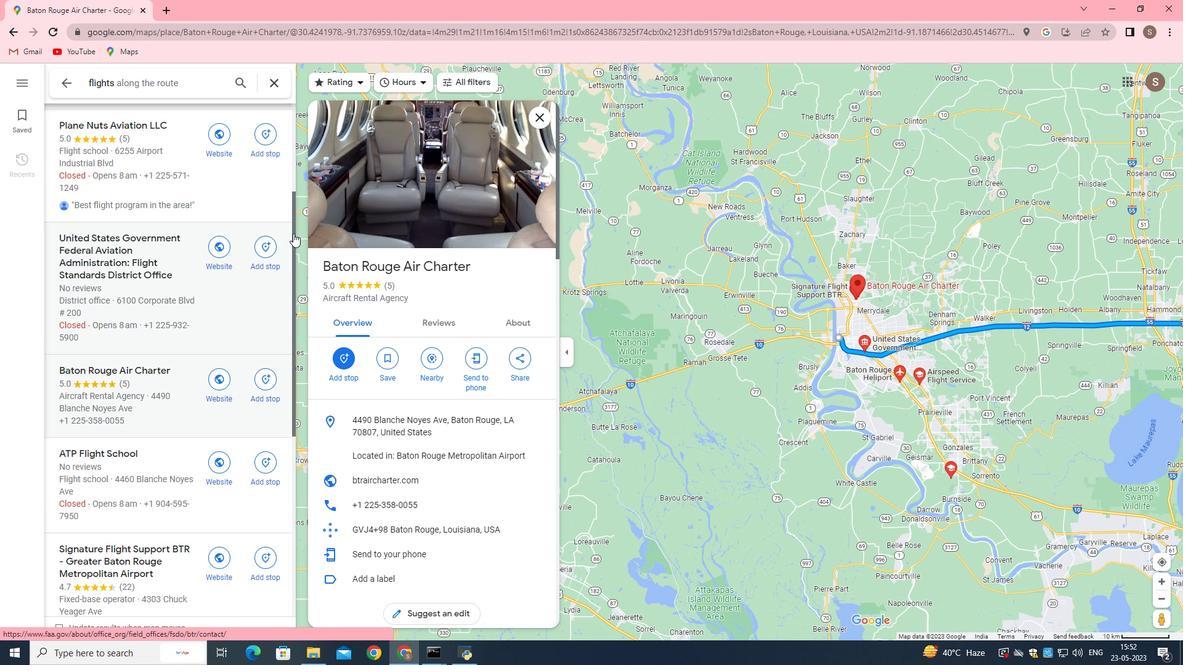 
Action: Mouse pressed left at (432, 176)
Screenshot: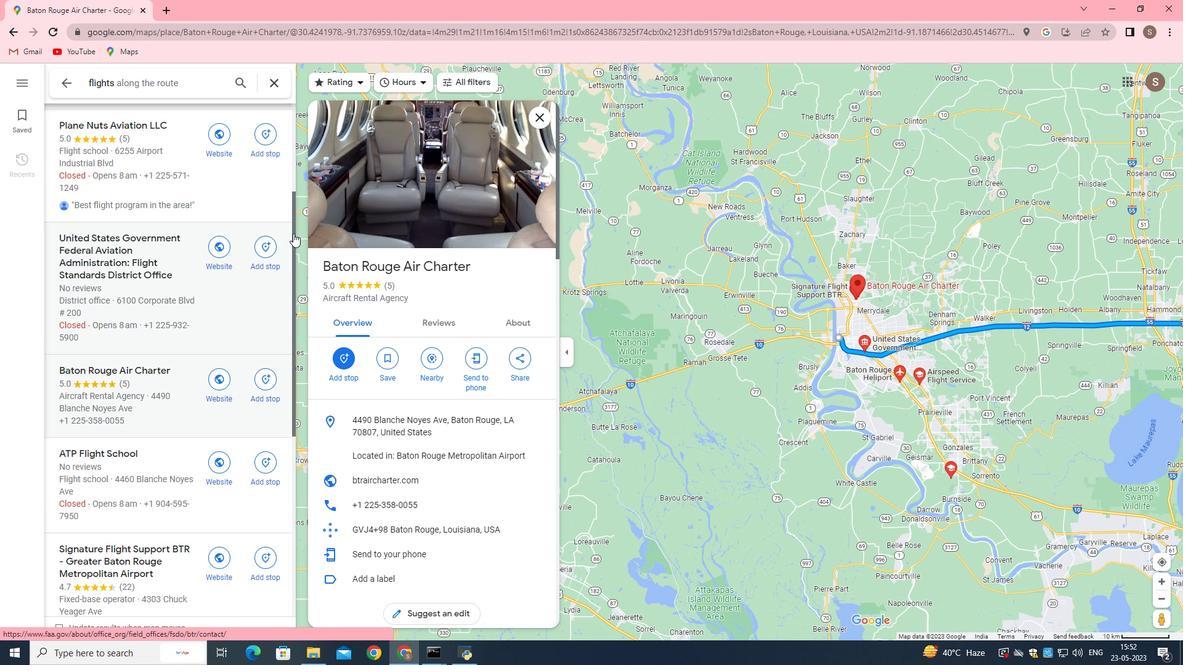 
Action: Mouse moved to (101, 396)
Screenshot: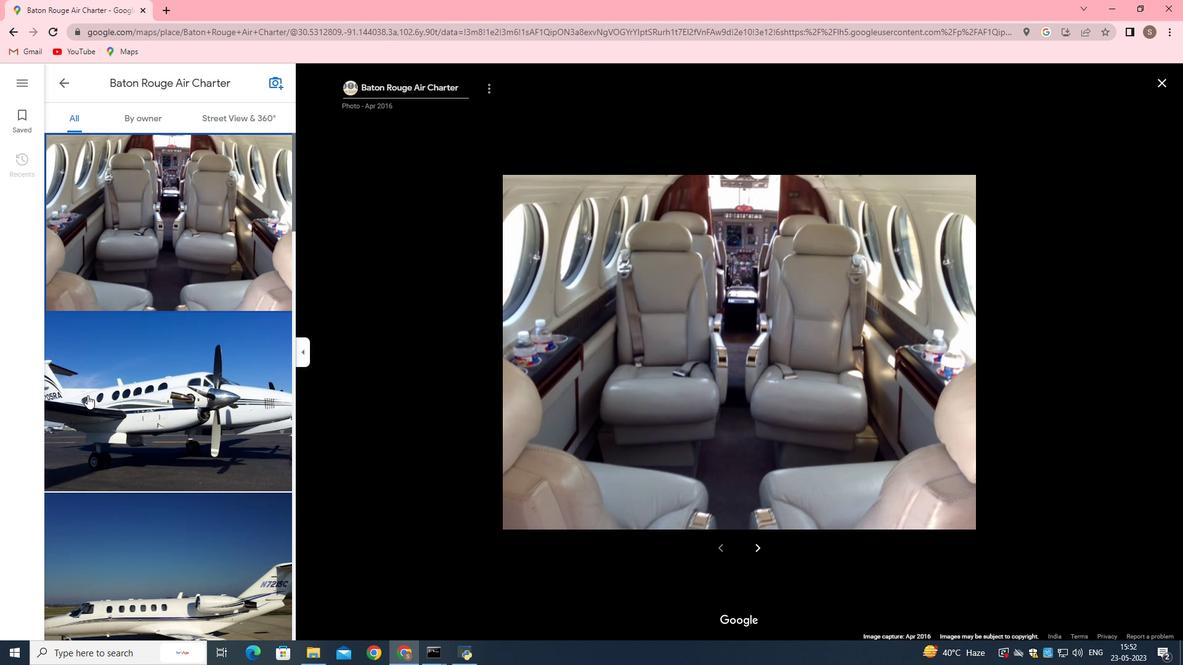 
Action: Mouse pressed left at (101, 396)
Screenshot: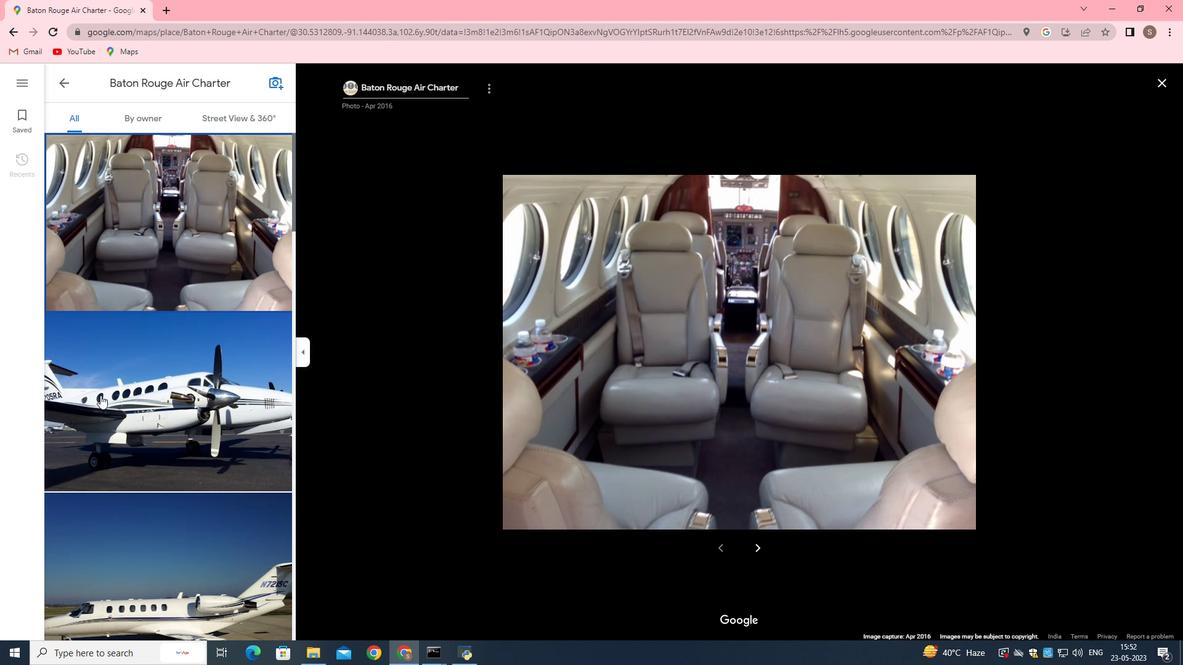 
Action: Mouse moved to (154, 350)
Screenshot: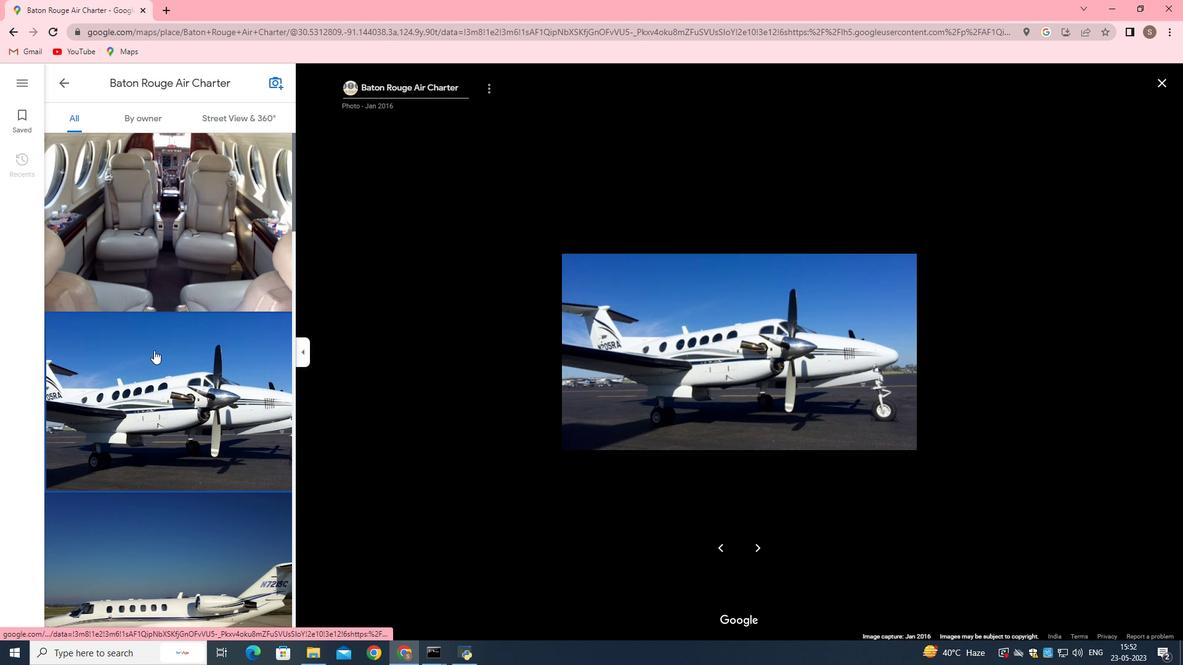 
Action: Mouse scrolled (154, 350) with delta (0, 0)
Screenshot: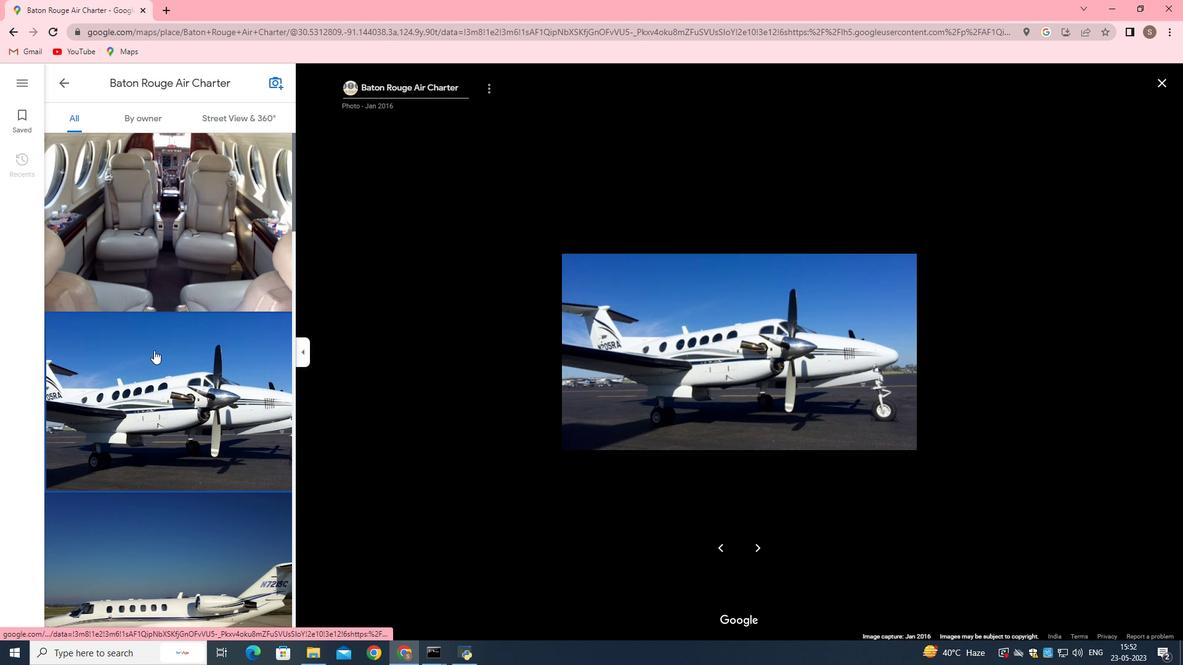 
Action: Mouse moved to (155, 350)
Screenshot: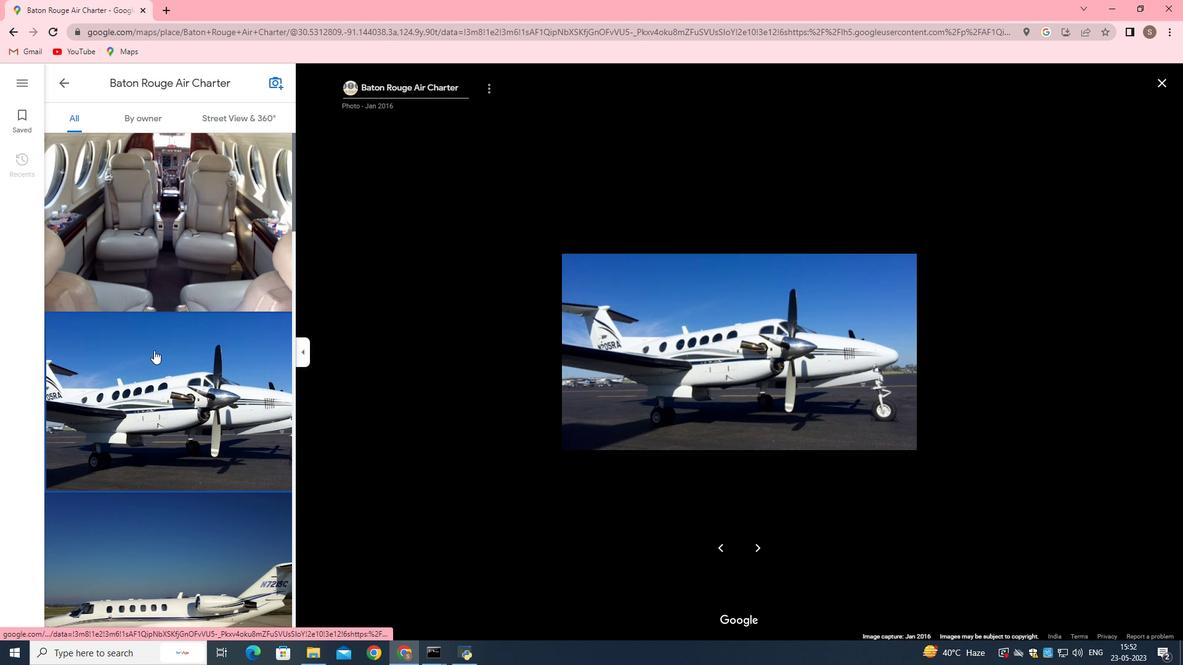 
Action: Mouse scrolled (155, 350) with delta (0, 0)
Screenshot: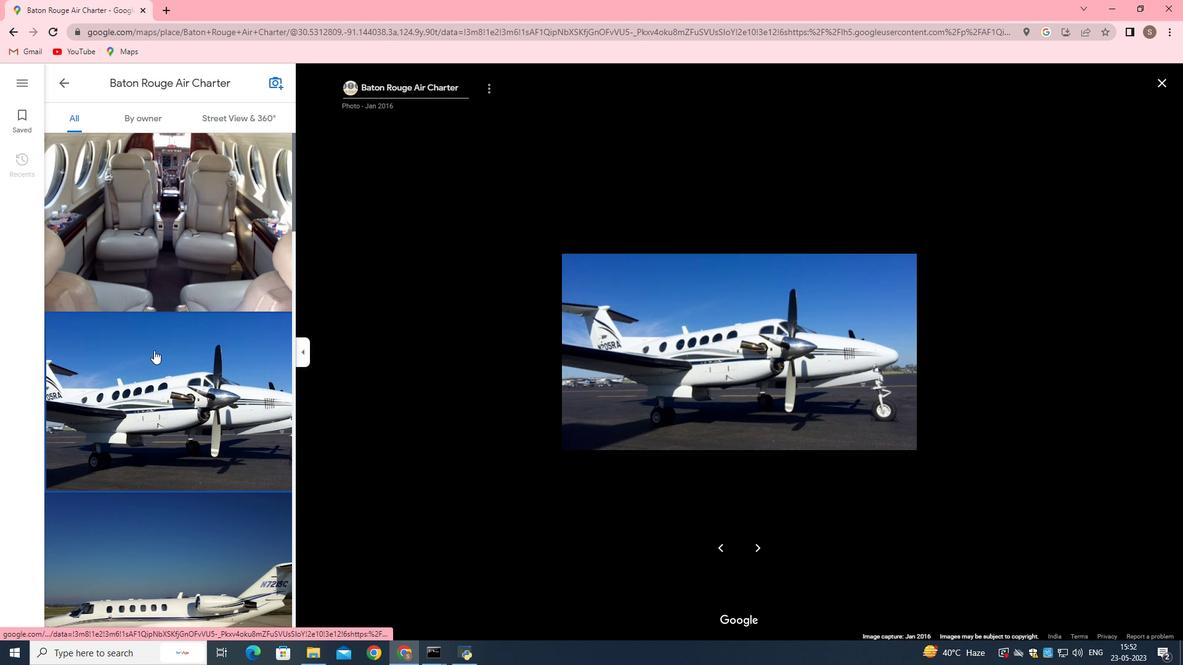 
Action: Mouse moved to (155, 350)
Screenshot: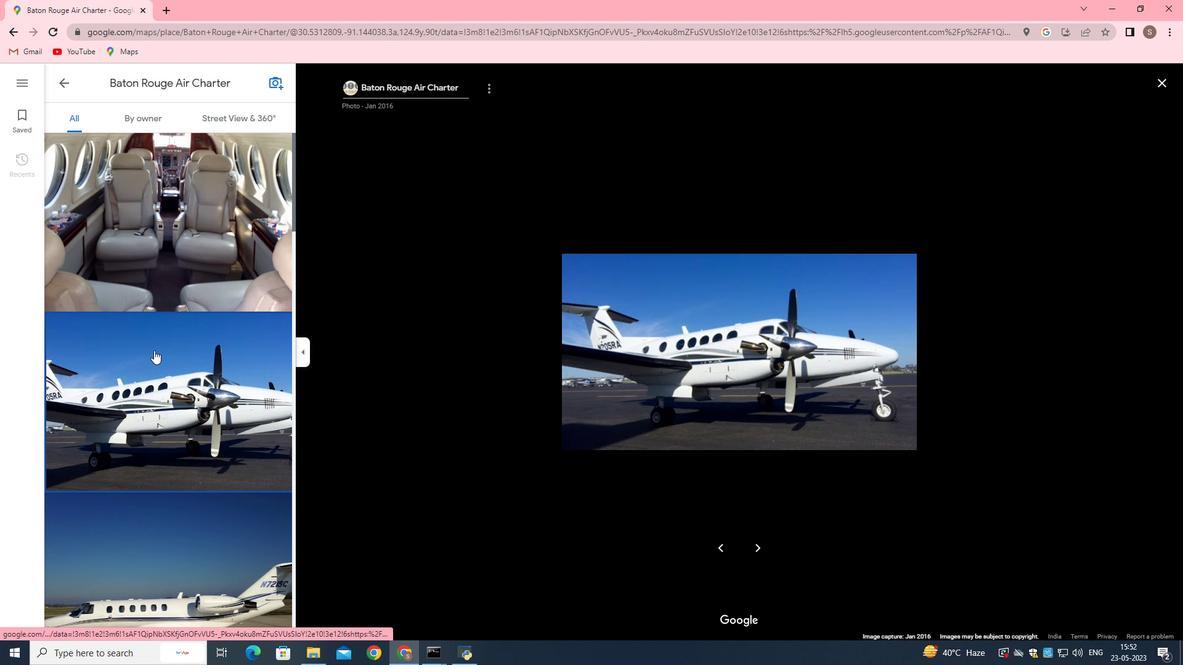 
Action: Mouse scrolled (155, 350) with delta (0, 0)
Screenshot: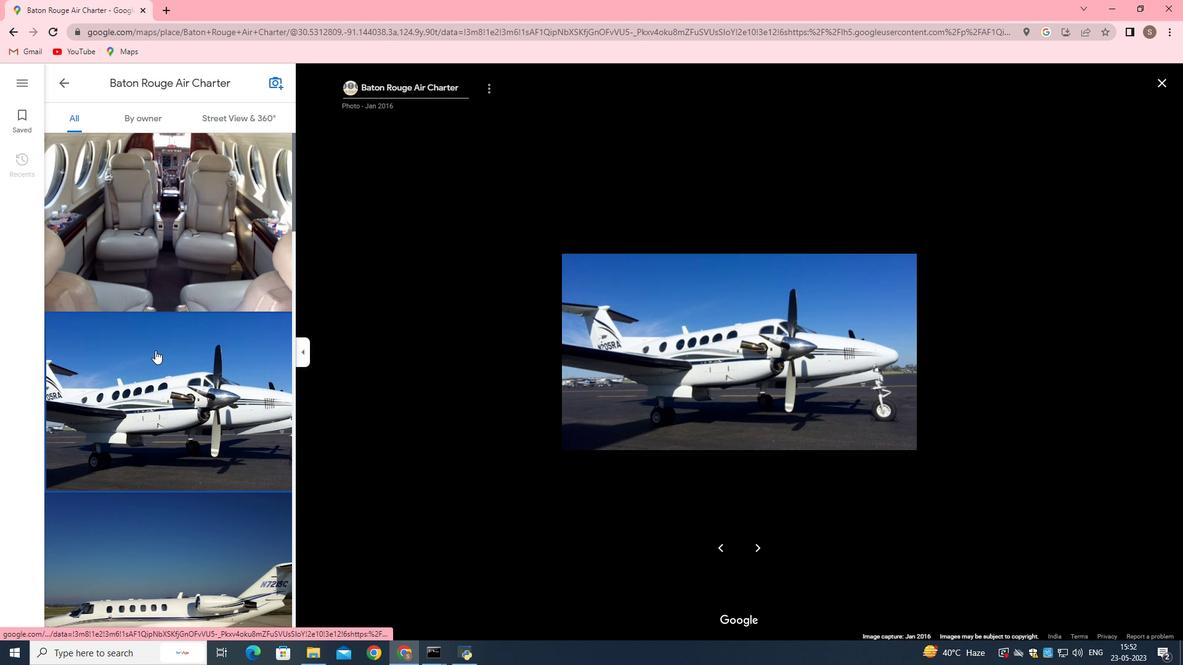 
Action: Mouse moved to (155, 348)
Screenshot: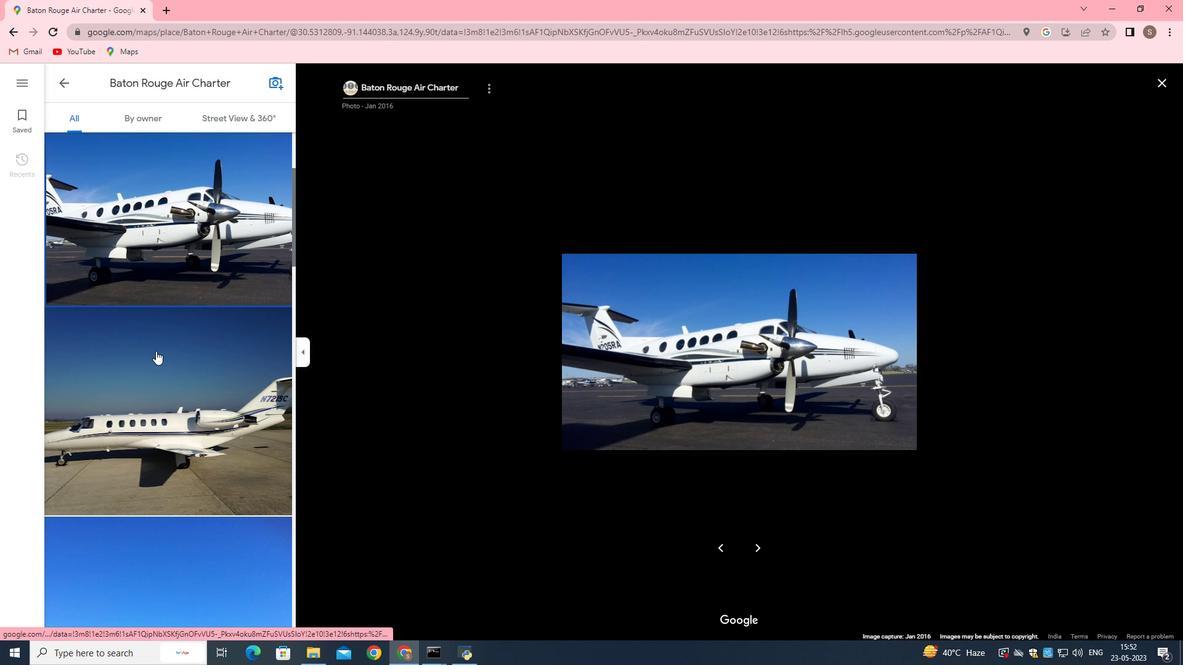 
Action: Mouse scrolled (155, 347) with delta (0, 0)
Screenshot: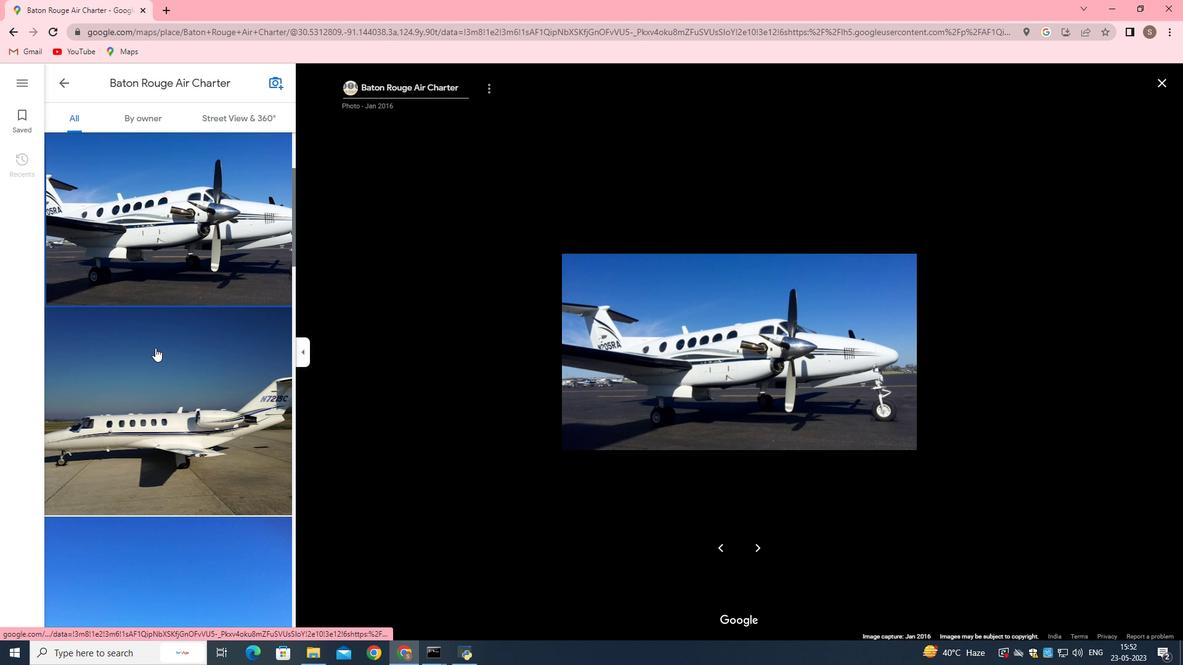 
Action: Mouse scrolled (155, 347) with delta (0, 0)
Screenshot: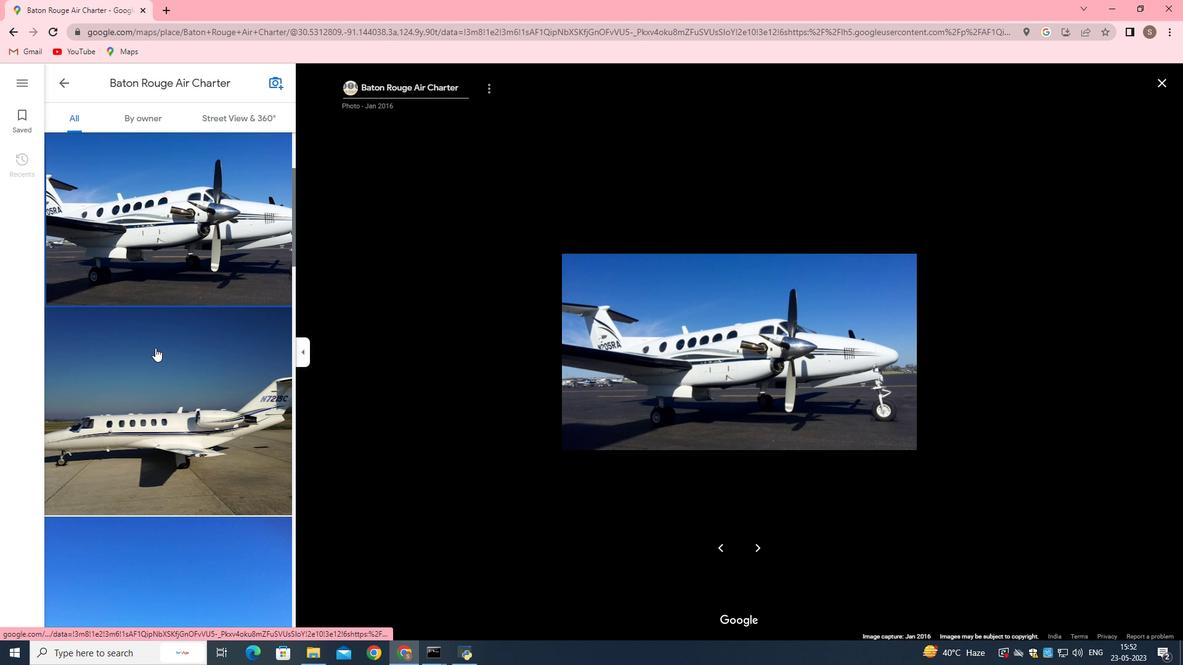 
Action: Mouse scrolled (155, 347) with delta (0, 0)
Screenshot: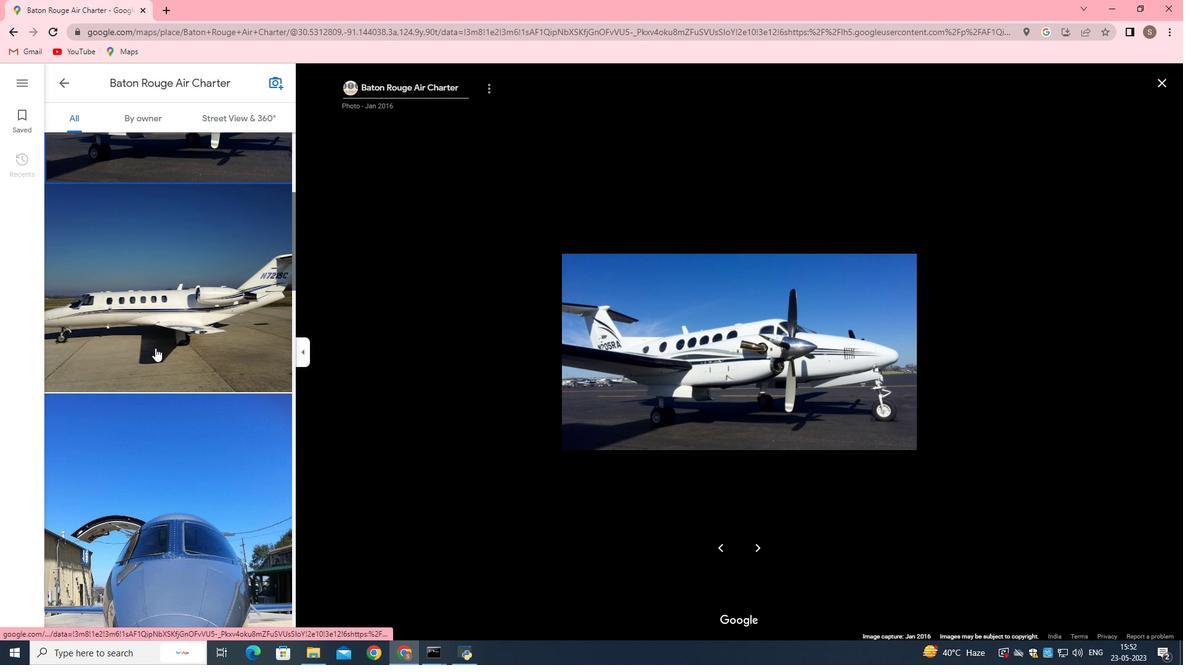 
Action: Mouse scrolled (155, 347) with delta (0, 0)
Screenshot: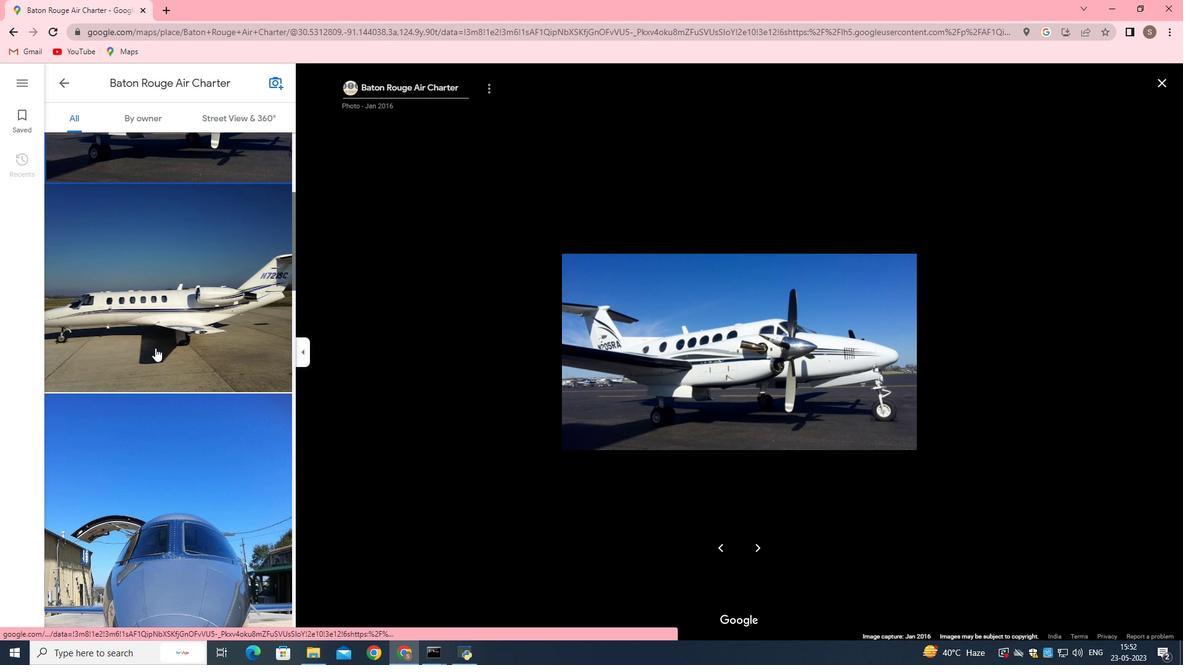 
Action: Mouse scrolled (155, 347) with delta (0, 0)
Screenshot: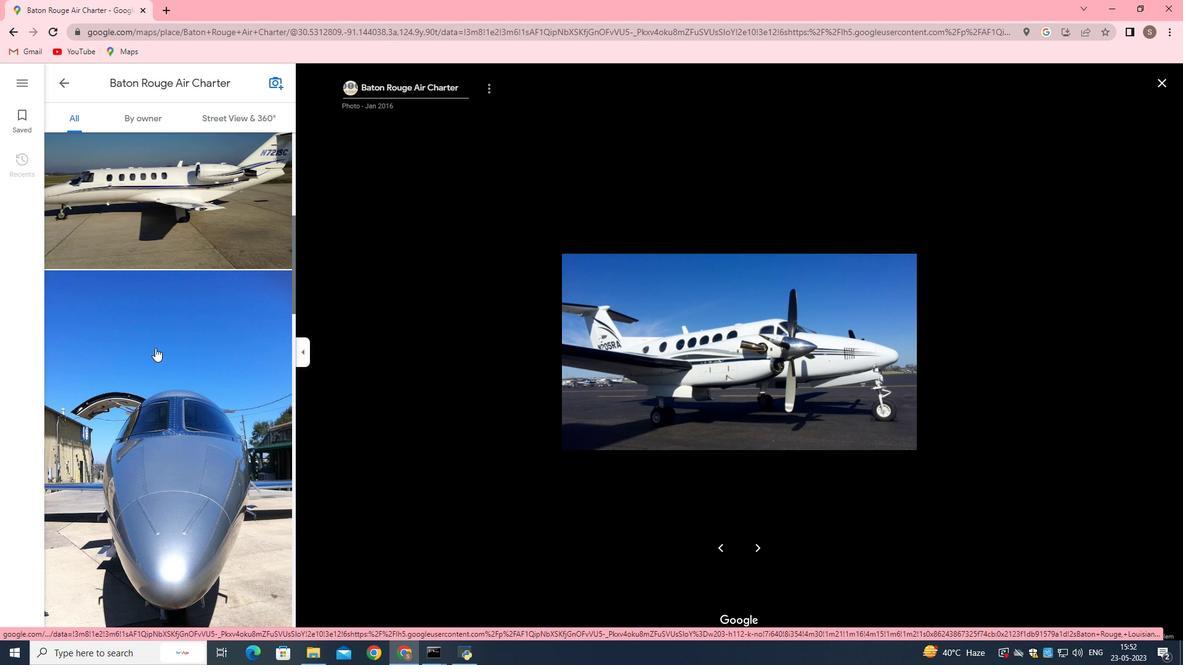 
Action: Mouse scrolled (155, 347) with delta (0, 0)
Screenshot: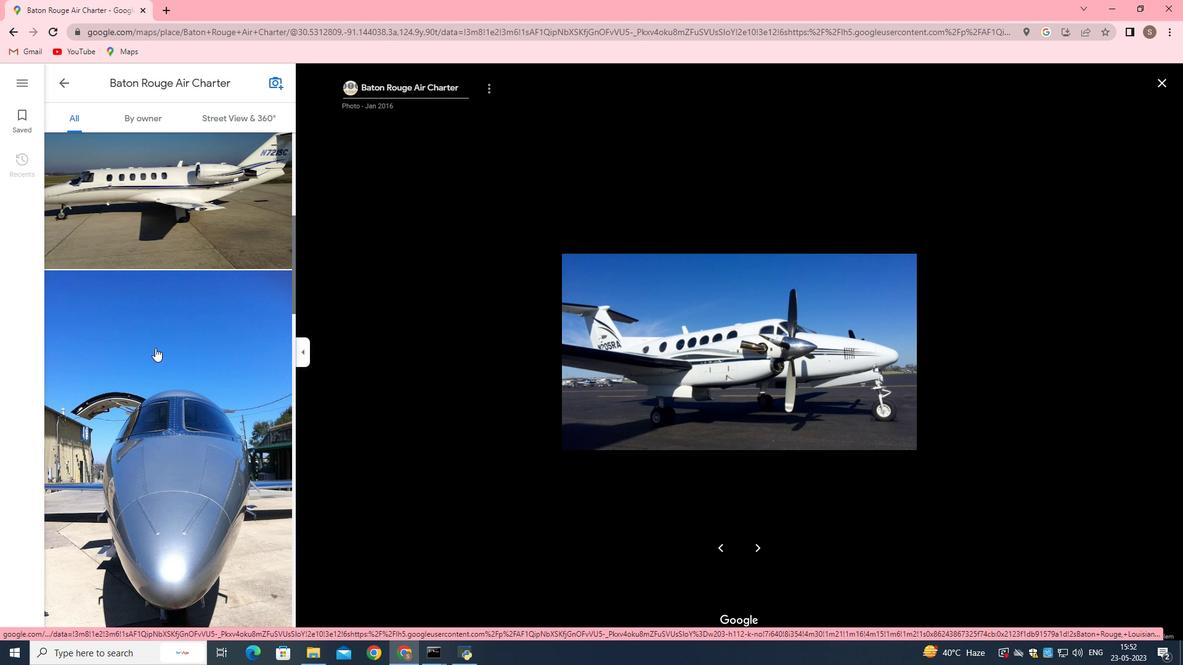 
Action: Mouse scrolled (155, 347) with delta (0, 0)
Screenshot: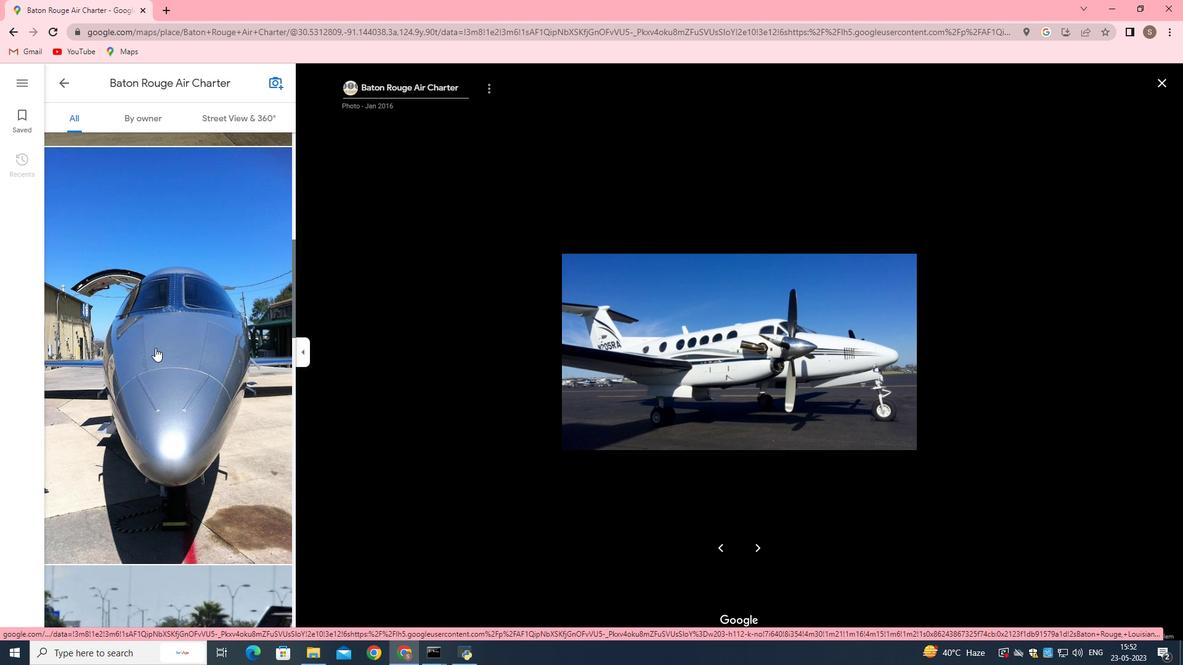 
Action: Mouse scrolled (155, 347) with delta (0, 0)
Screenshot: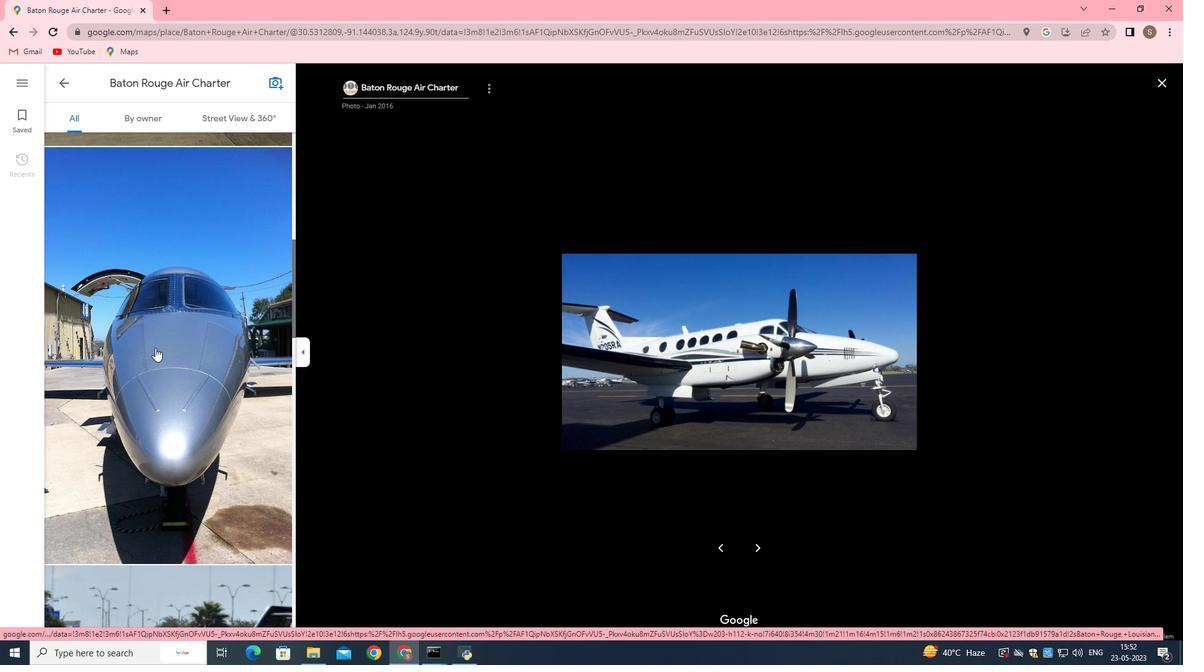 
Action: Mouse scrolled (155, 347) with delta (0, 0)
Screenshot: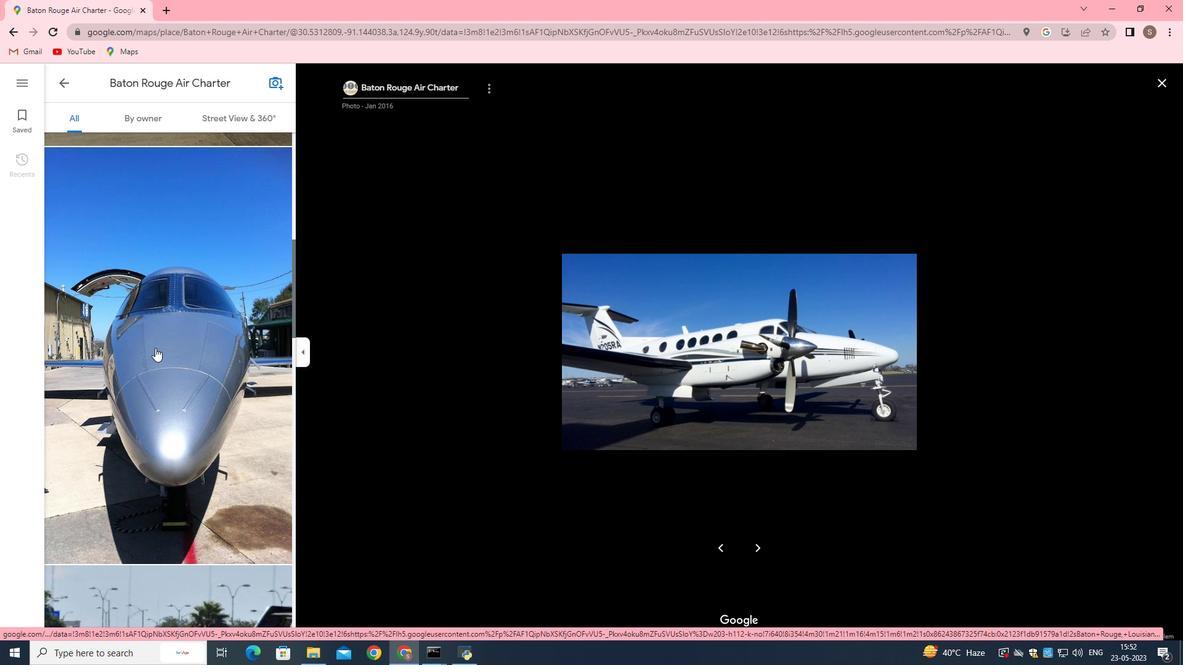 
Action: Mouse scrolled (155, 347) with delta (0, 0)
Screenshot: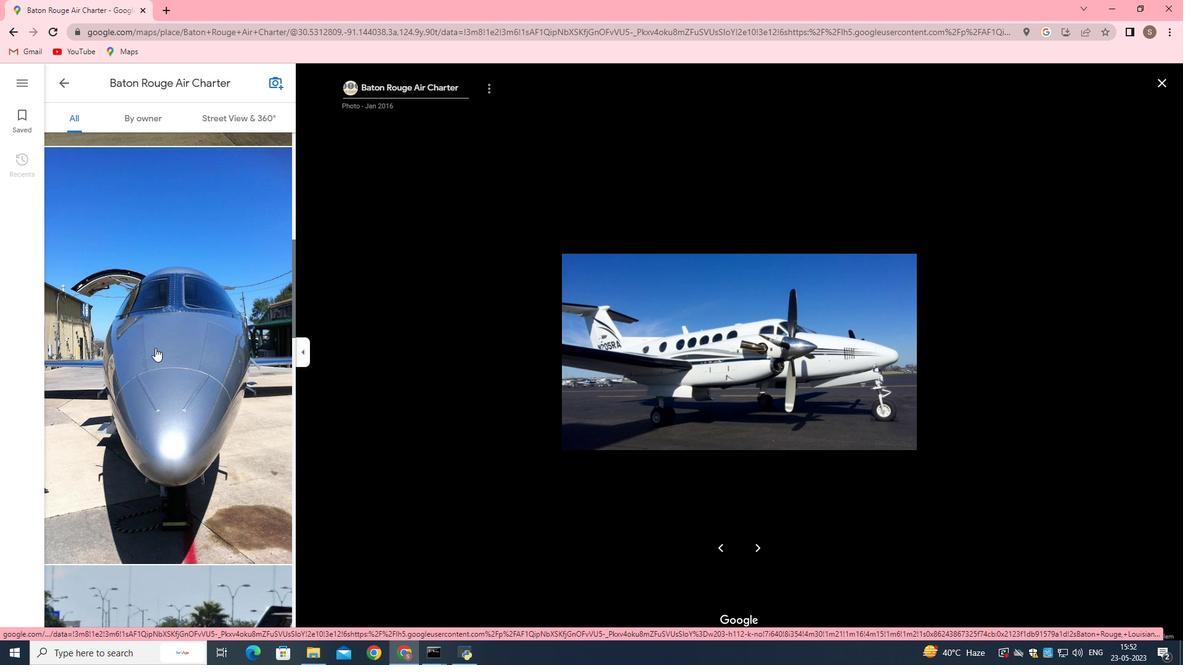 
Action: Mouse scrolled (155, 347) with delta (0, 0)
Screenshot: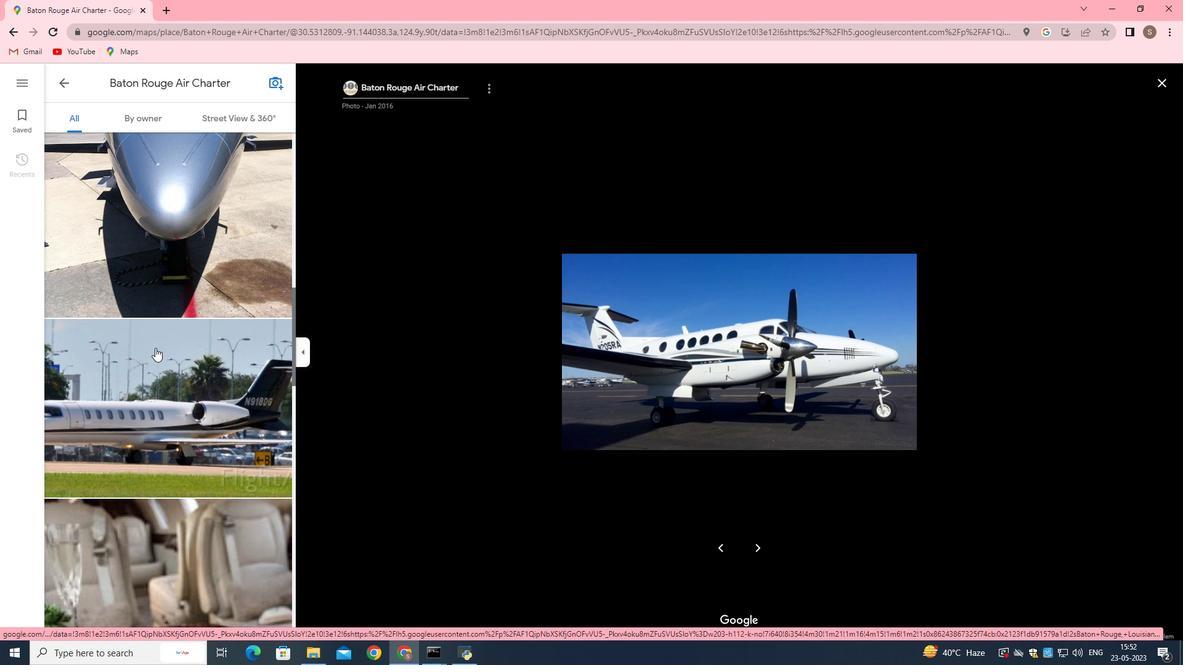 
Action: Mouse scrolled (155, 347) with delta (0, 0)
Screenshot: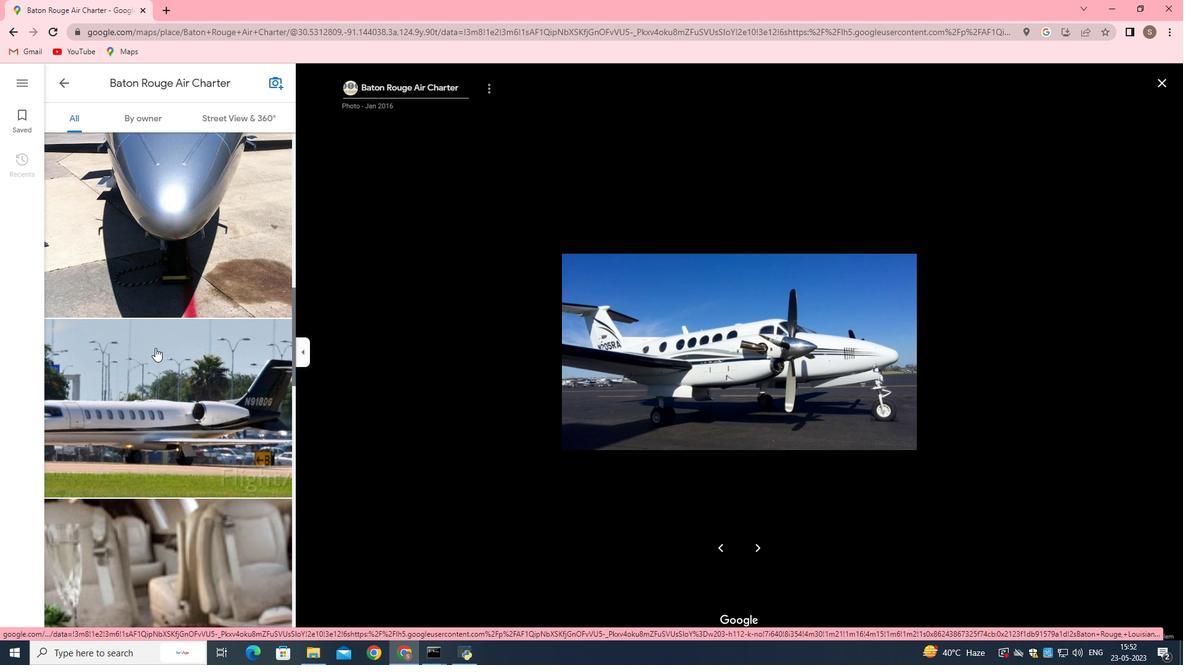 
Action: Mouse scrolled (155, 347) with delta (0, 0)
Screenshot: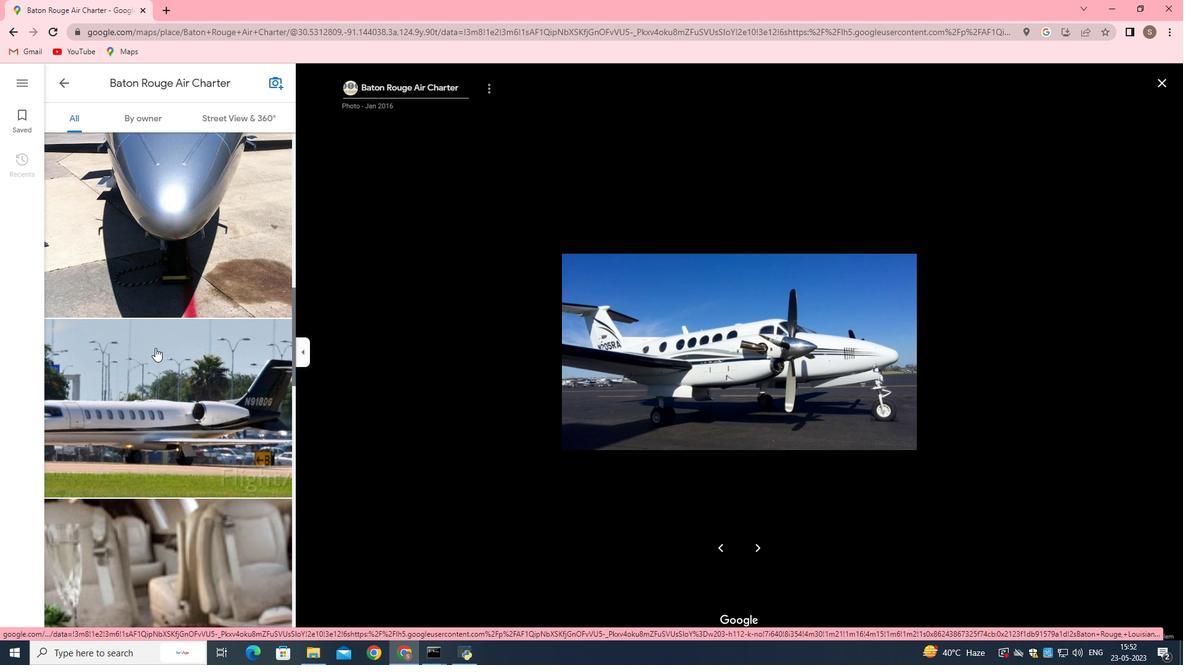 
Action: Mouse scrolled (155, 347) with delta (0, 0)
Screenshot: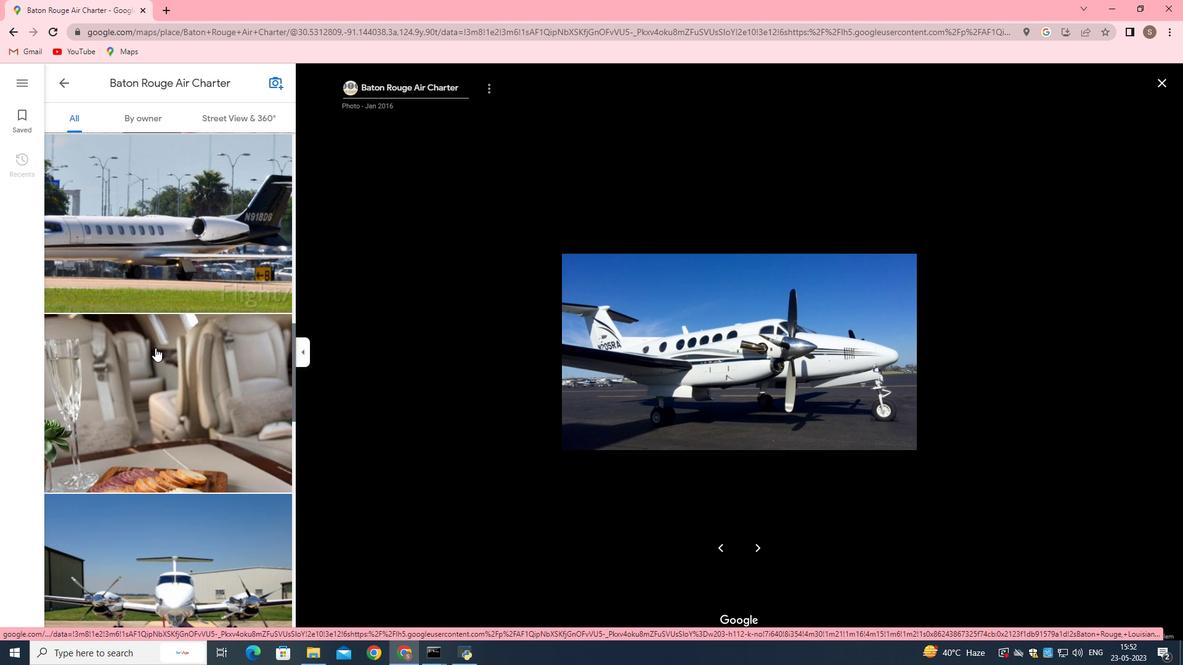 
Action: Mouse scrolled (155, 347) with delta (0, 0)
Screenshot: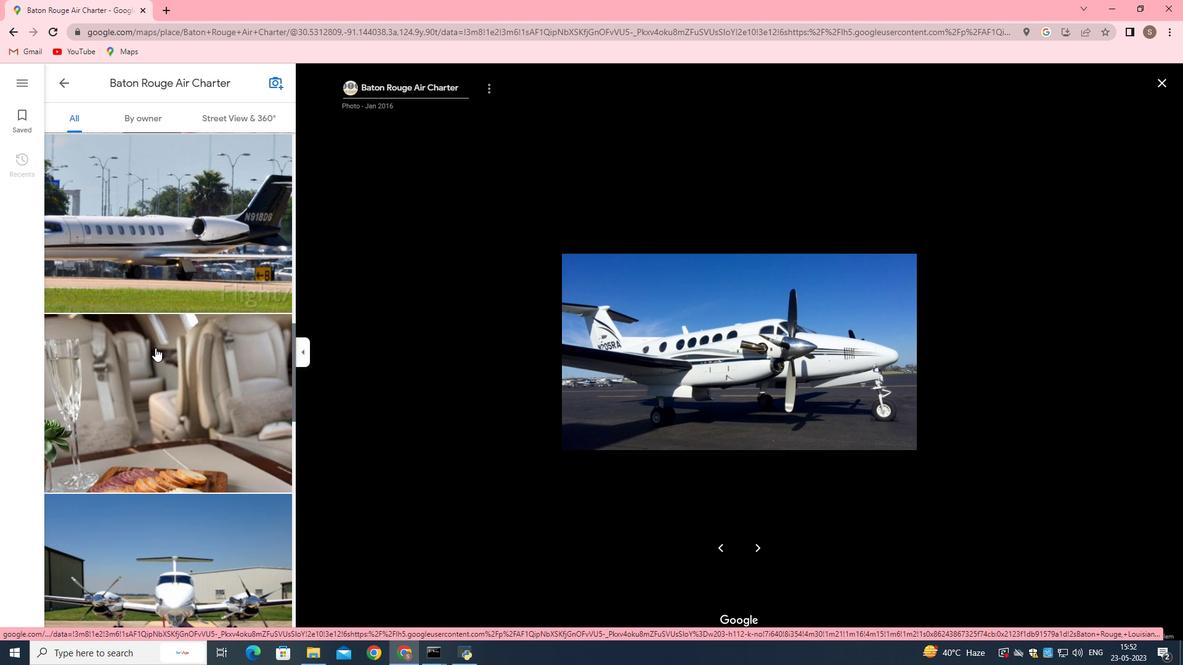 
Action: Mouse scrolled (155, 347) with delta (0, 0)
Screenshot: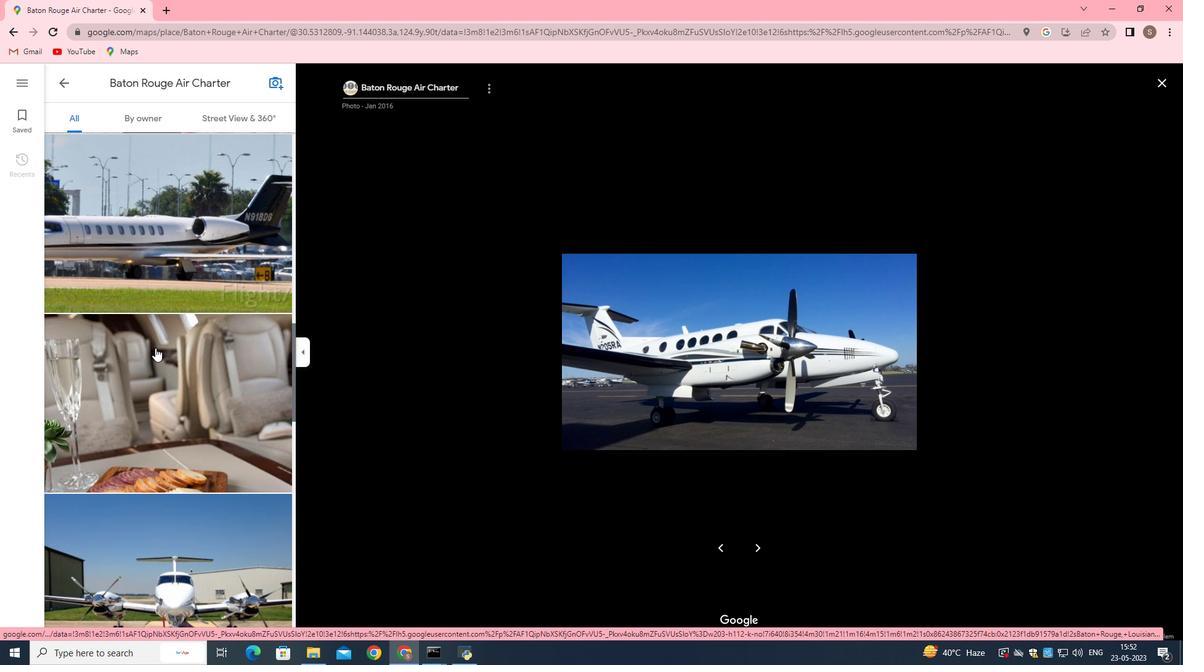 
Action: Mouse scrolled (155, 347) with delta (0, 0)
Screenshot: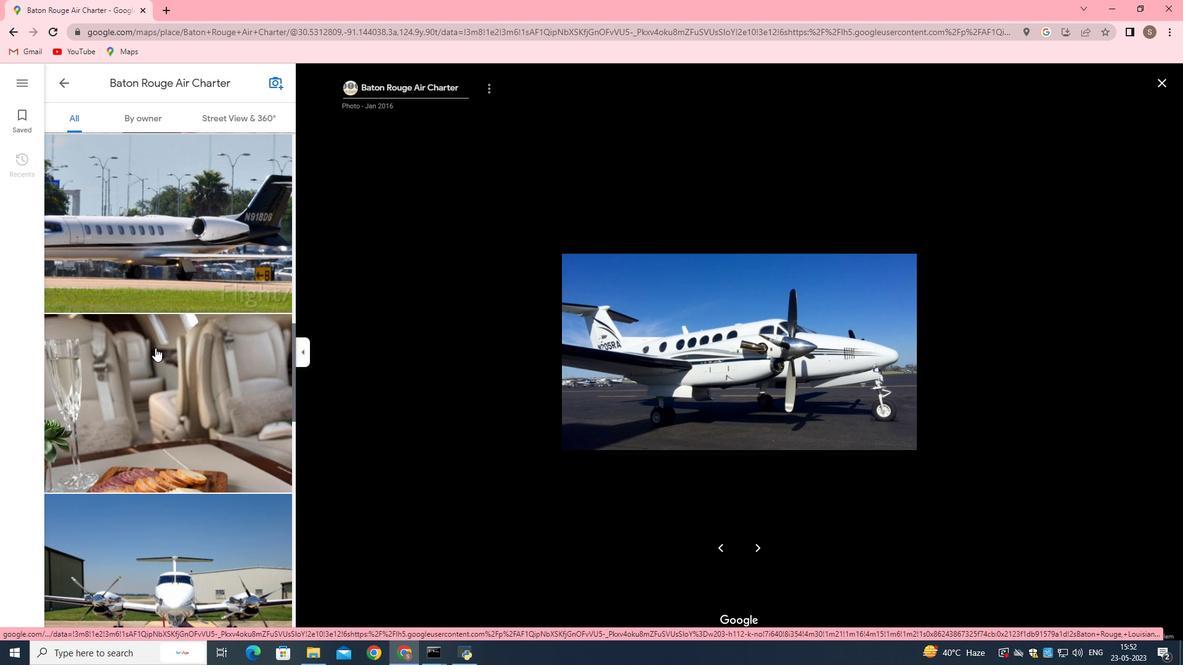 
Action: Mouse scrolled (155, 347) with delta (0, 0)
Screenshot: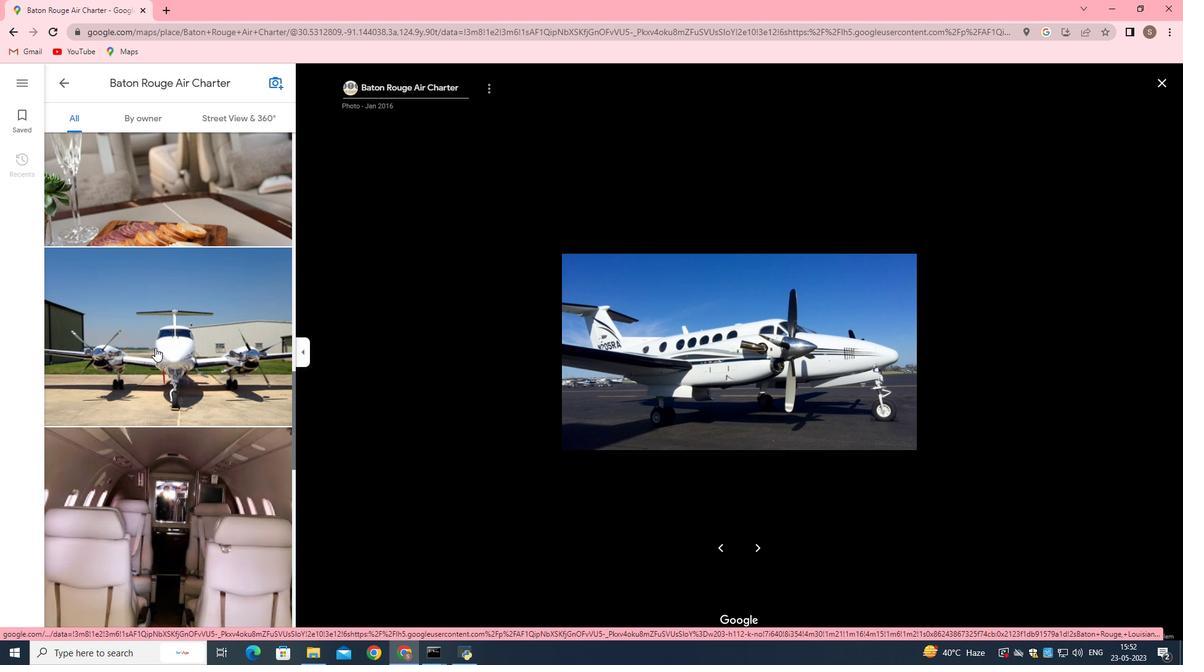 
Action: Mouse scrolled (155, 347) with delta (0, 0)
Screenshot: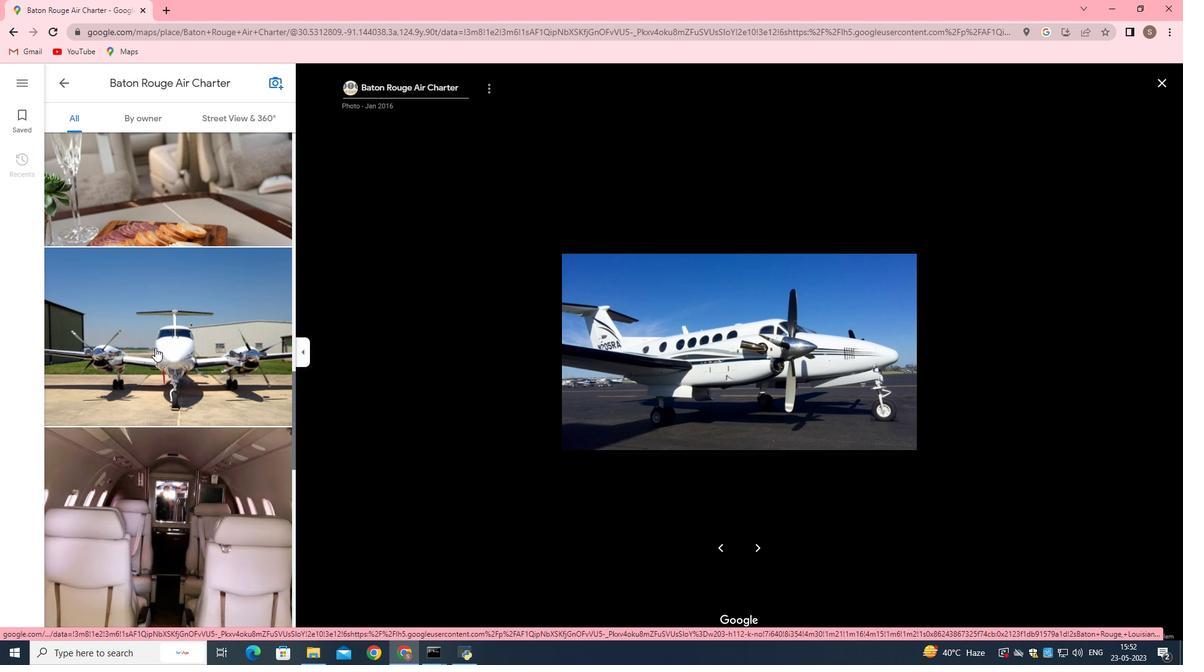 
Action: Mouse scrolled (155, 347) with delta (0, 0)
Screenshot: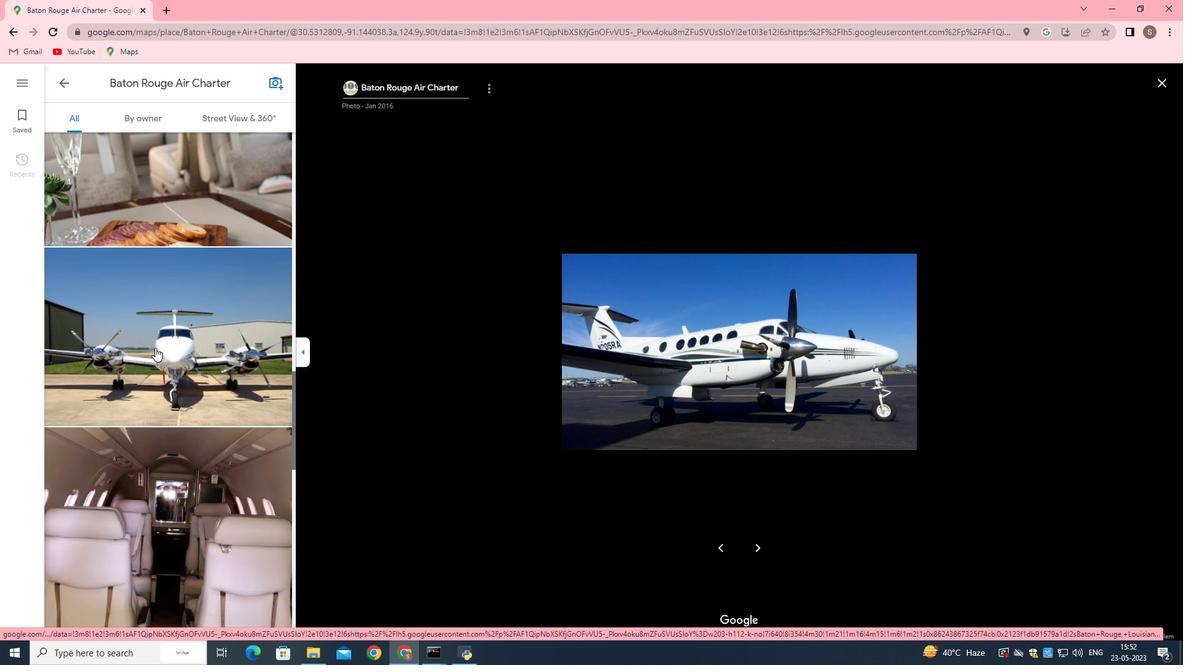 
Action: Mouse scrolled (155, 347) with delta (0, 0)
Screenshot: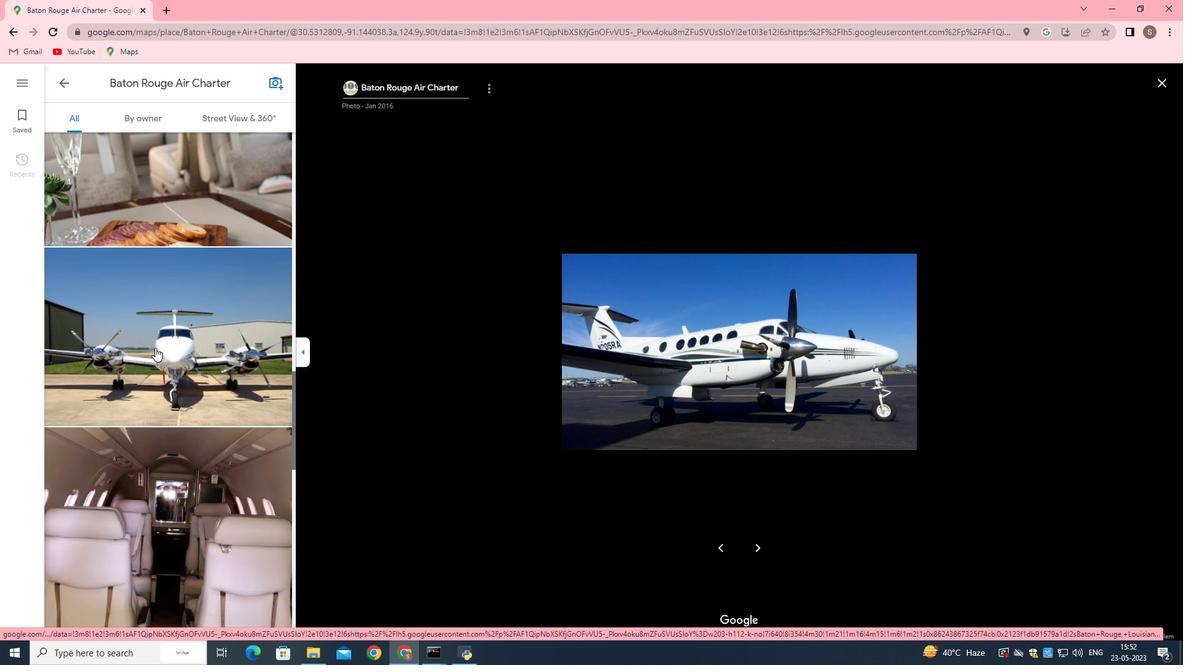 
Action: Mouse scrolled (155, 347) with delta (0, 0)
Screenshot: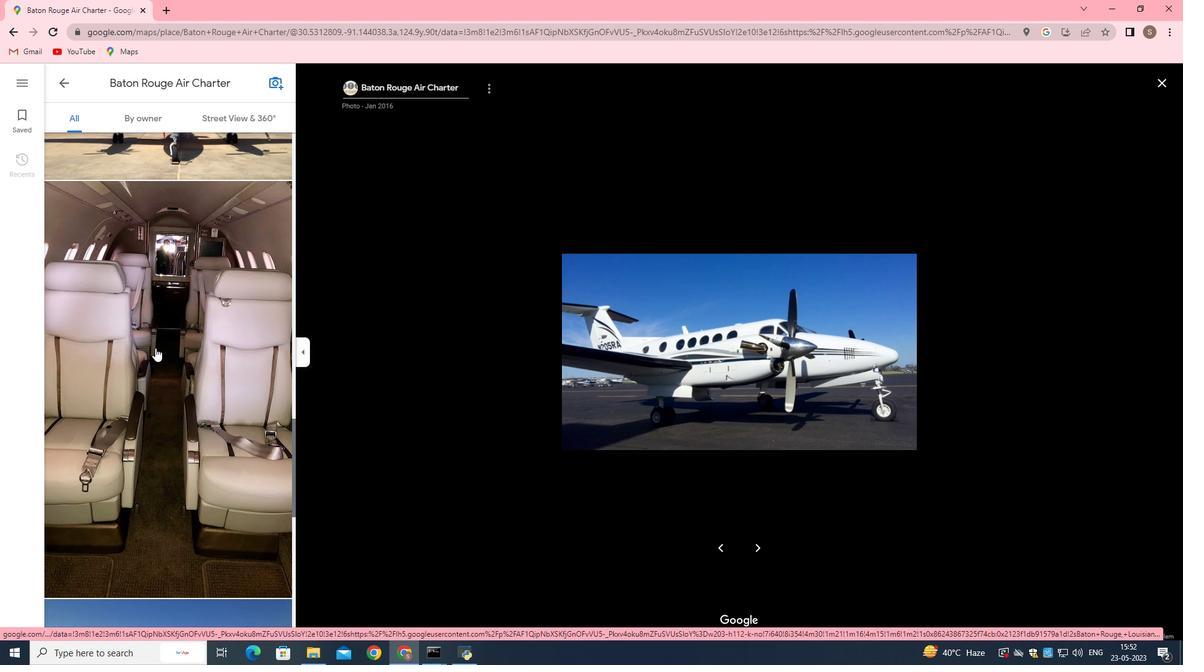 
Action: Mouse scrolled (155, 347) with delta (0, 0)
Screenshot: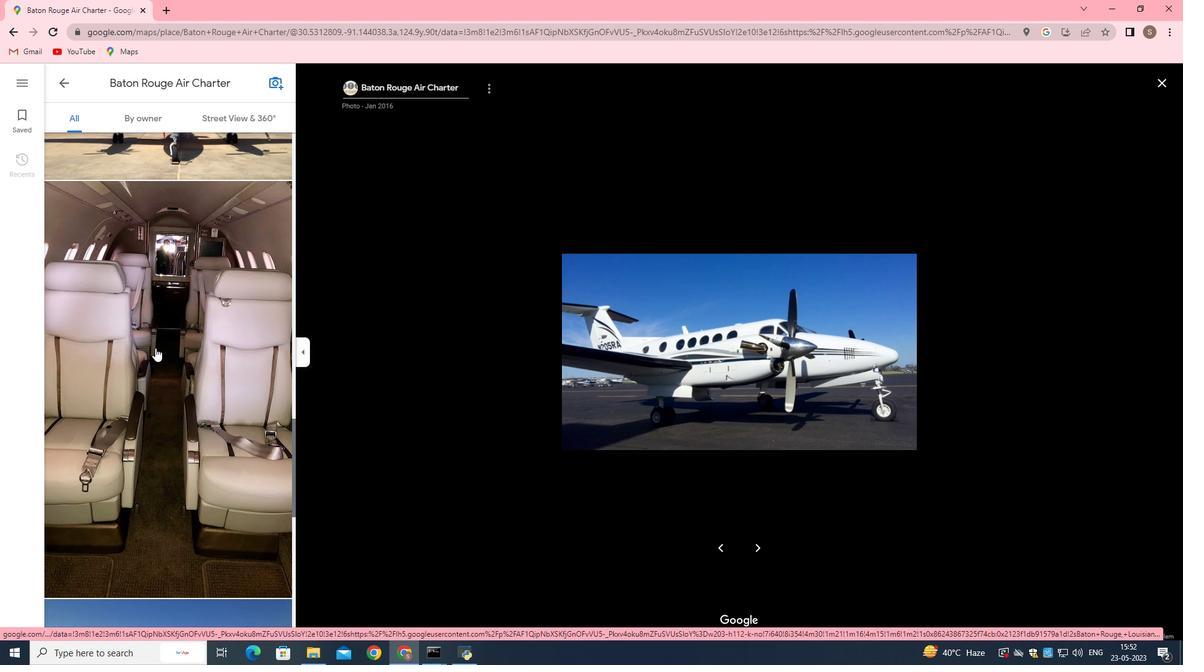 
Action: Mouse scrolled (155, 347) with delta (0, 0)
Screenshot: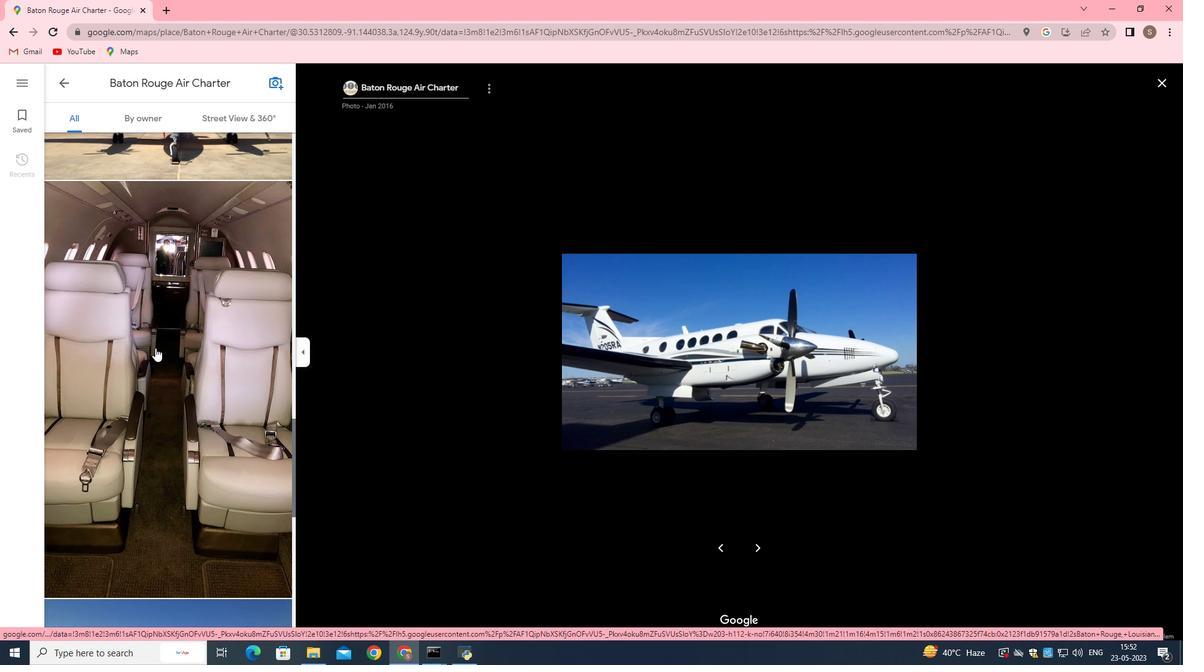 
Action: Mouse scrolled (155, 347) with delta (0, 0)
Screenshot: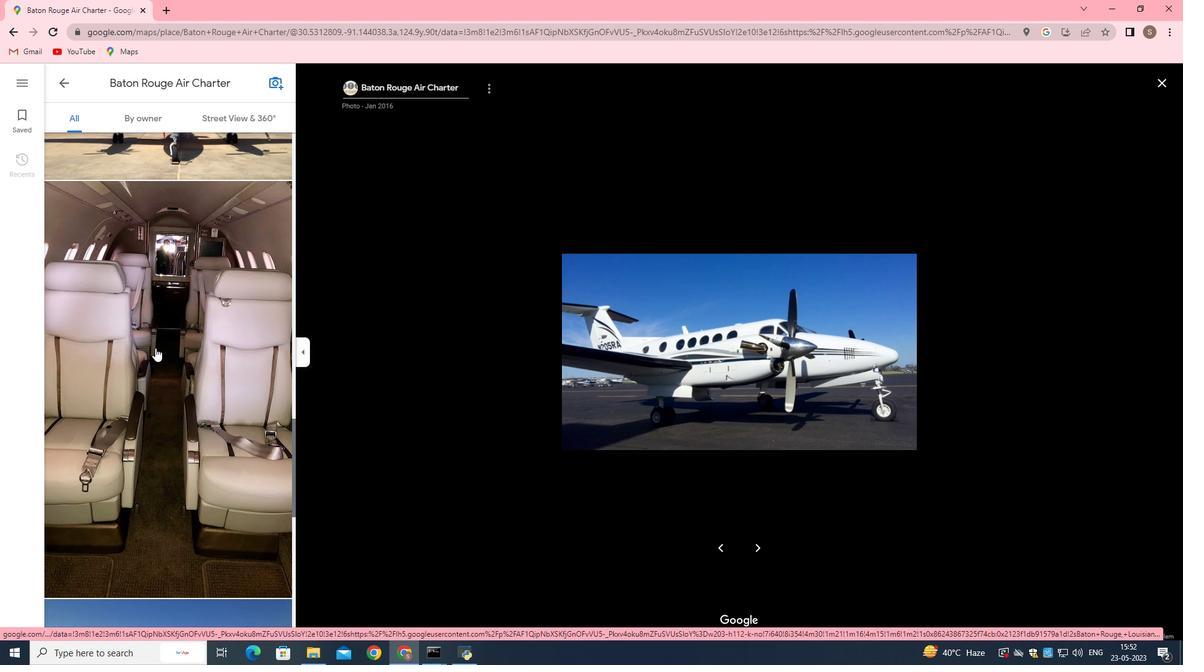 
Action: Mouse scrolled (155, 347) with delta (0, 0)
Screenshot: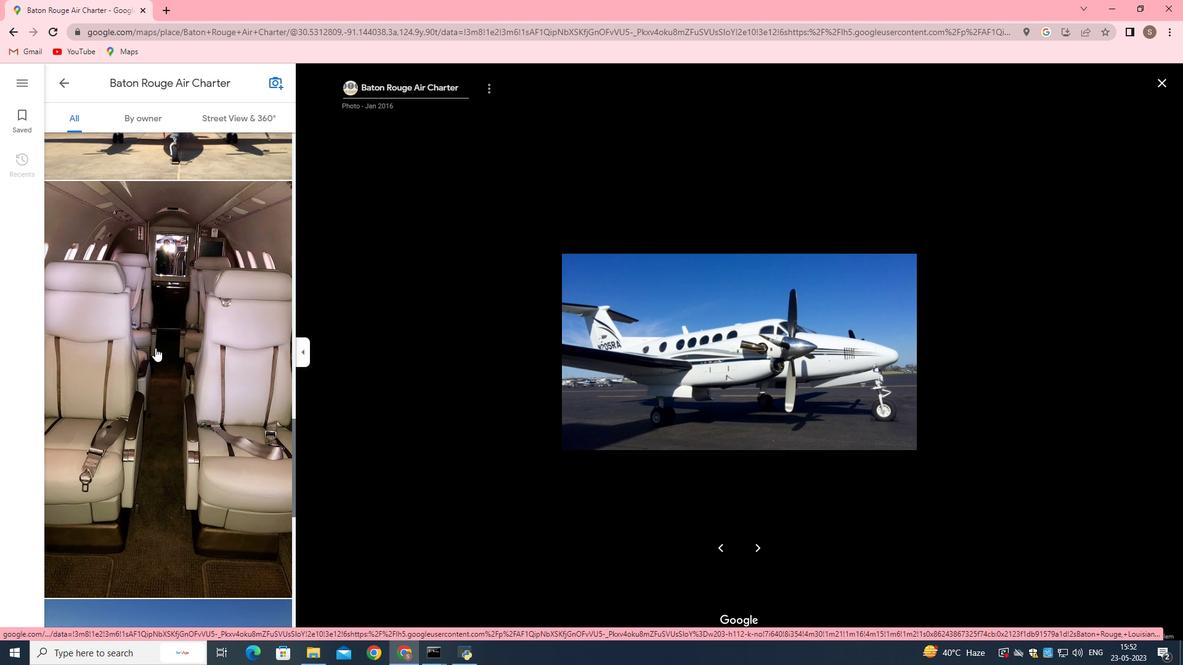 
Action: Mouse scrolled (155, 347) with delta (0, 0)
Screenshot: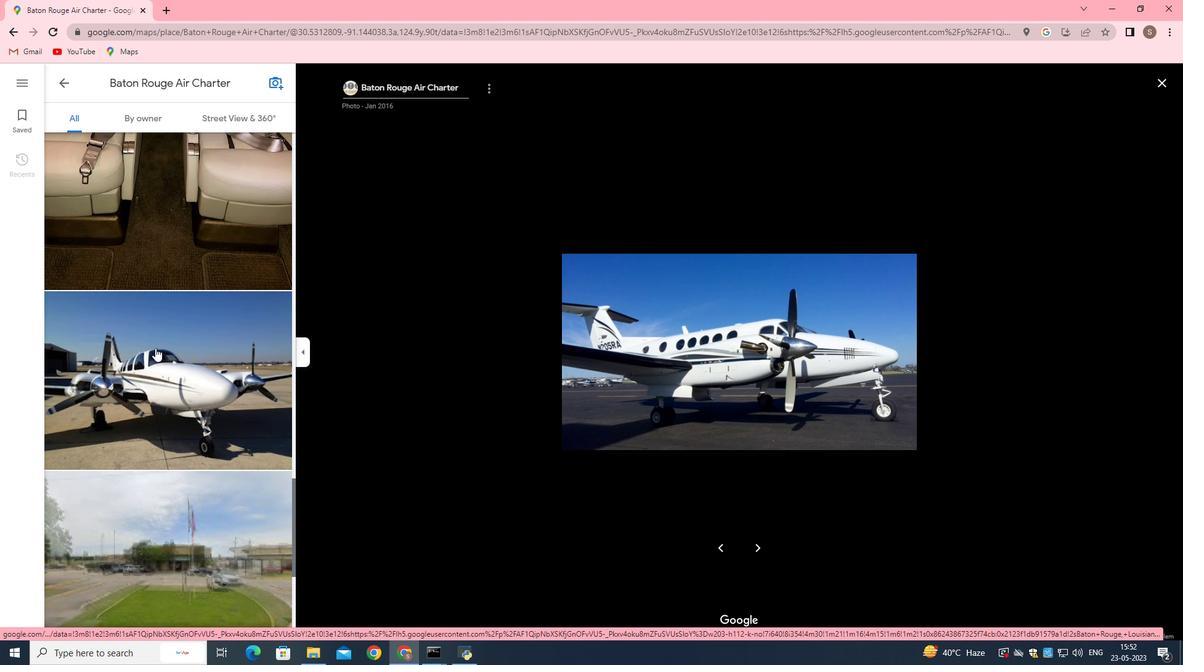 
Action: Mouse scrolled (155, 347) with delta (0, 0)
Screenshot: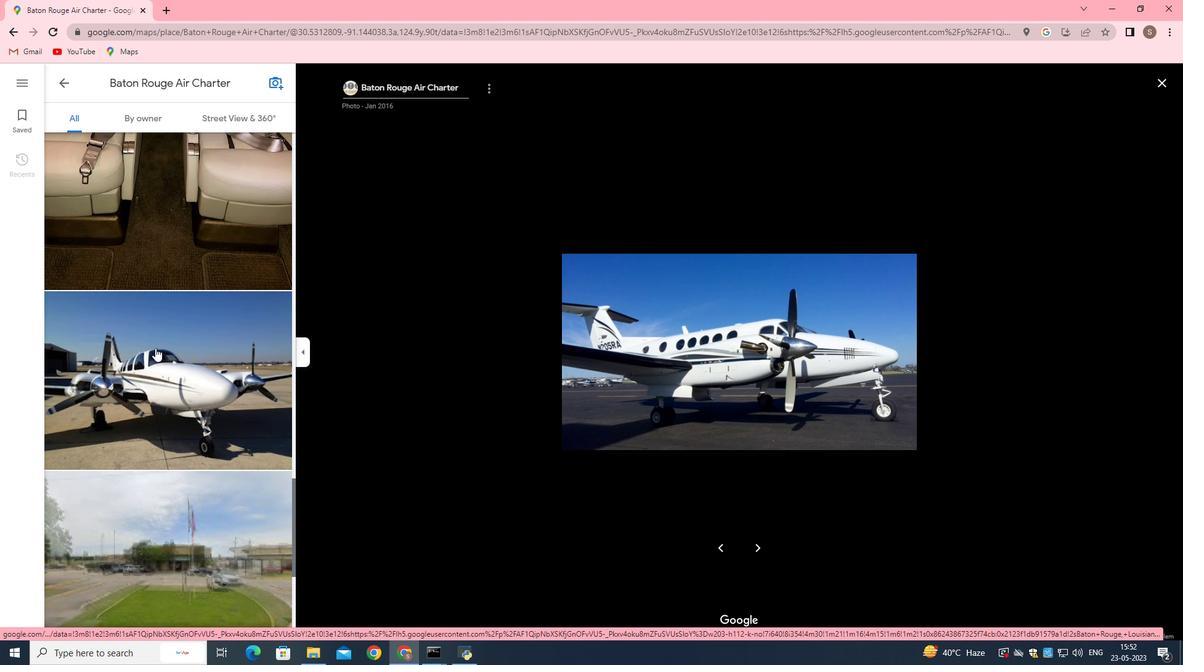 
Action: Mouse scrolled (155, 347) with delta (0, 0)
Screenshot: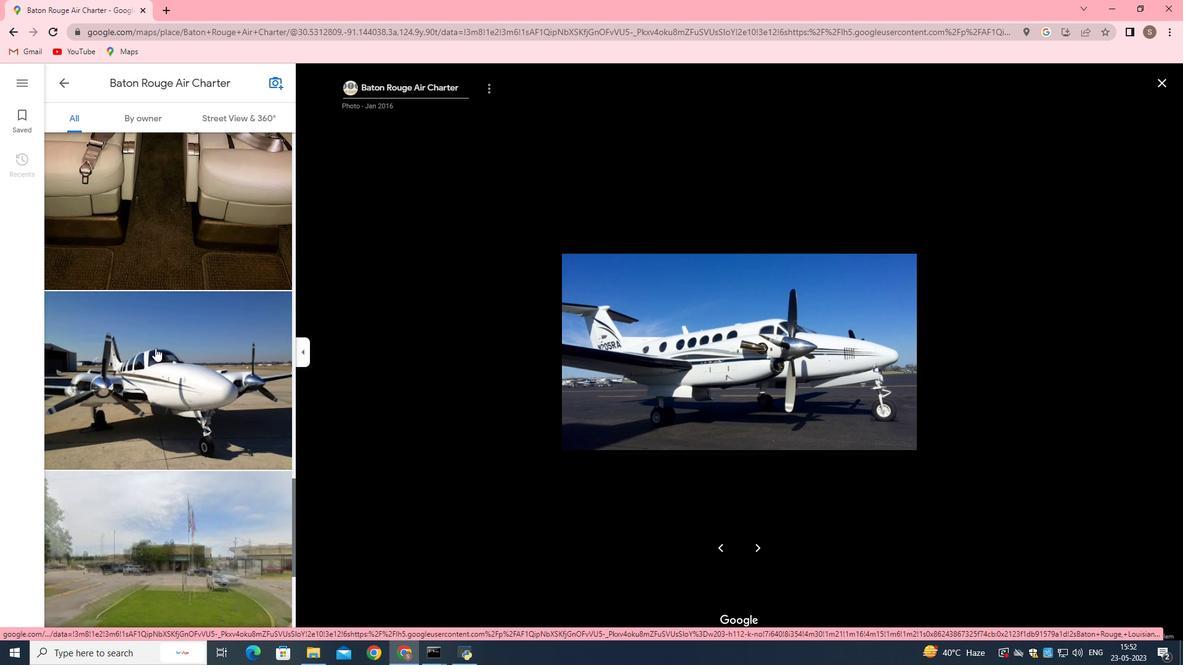 
Action: Mouse scrolled (155, 347) with delta (0, 0)
Screenshot: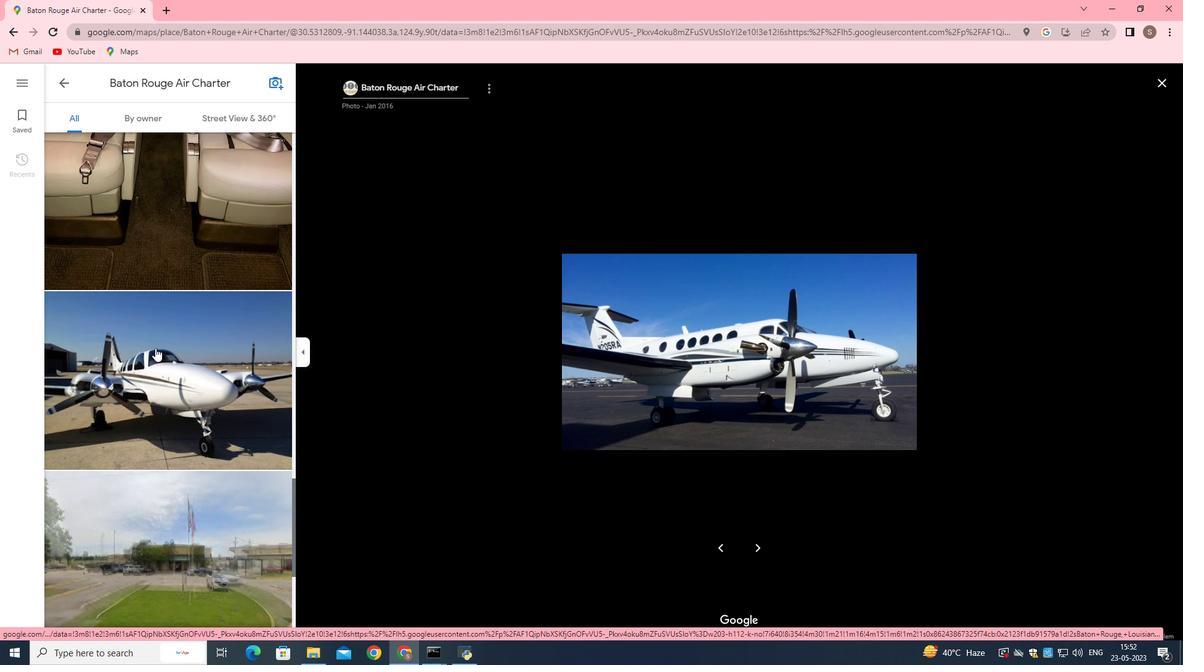 
Action: Mouse scrolled (155, 347) with delta (0, 0)
Screenshot: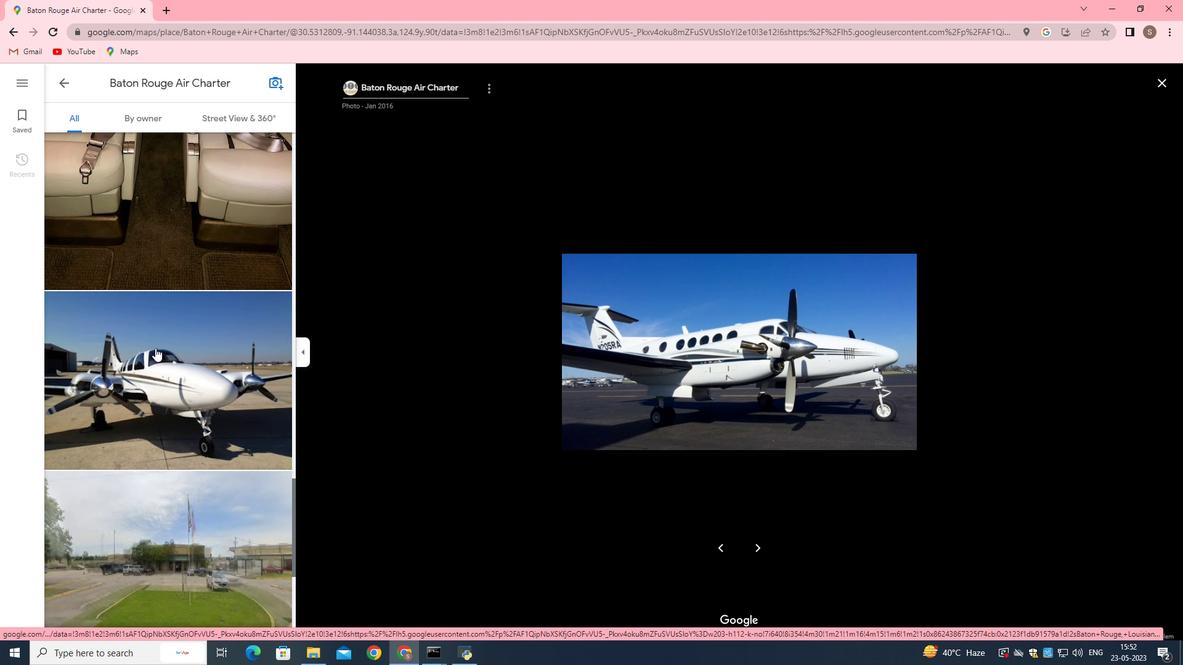 
Action: Mouse scrolled (155, 347) with delta (0, 0)
Screenshot: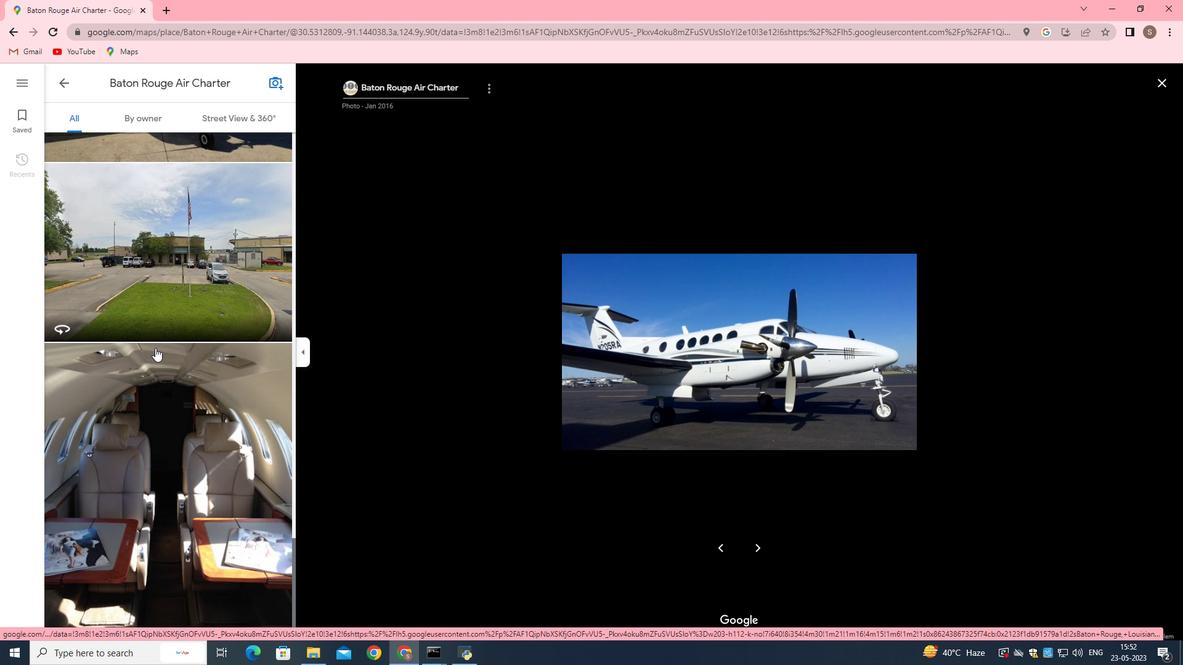 
Action: Mouse scrolled (155, 347) with delta (0, 0)
